 Task: Research  Airbnb accommodations for family-friendly trip to  Wisconsin Dells, Wisconsin.
Action: Mouse moved to (467, 62)
Screenshot: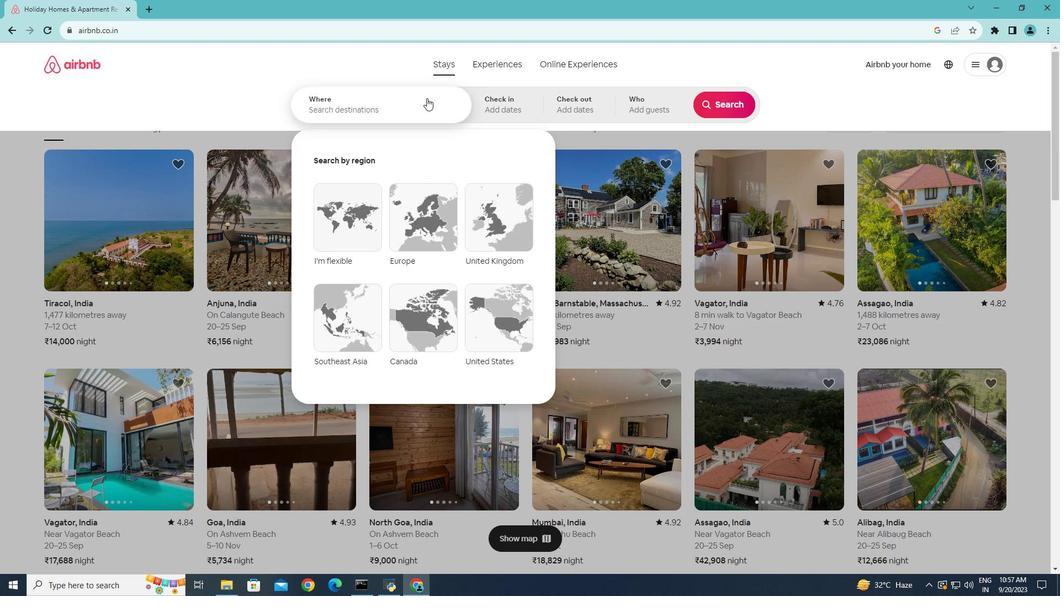 
Action: Mouse pressed left at (467, 62)
Screenshot: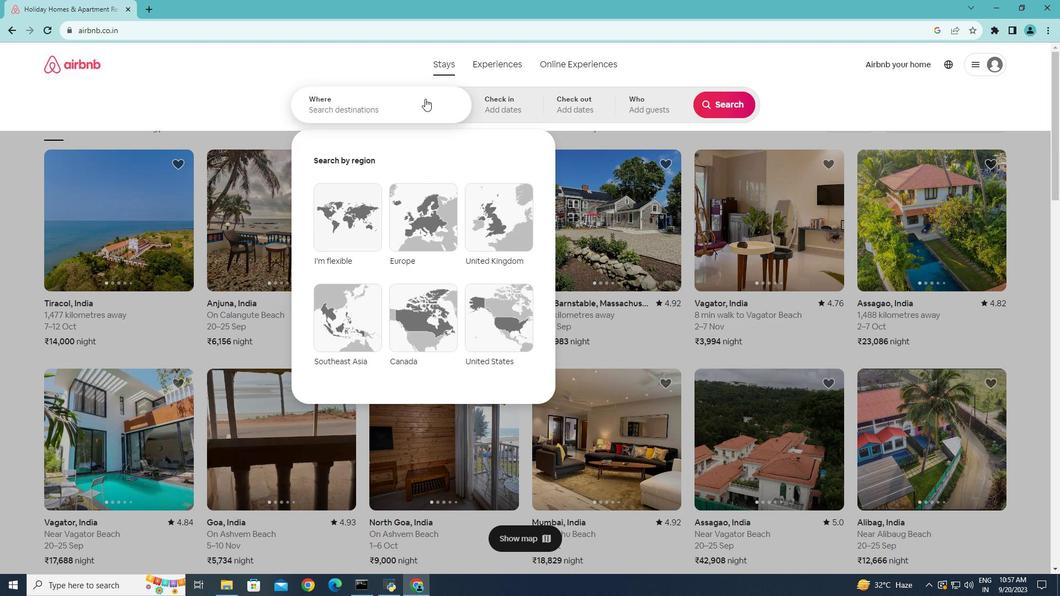 
Action: Mouse moved to (425, 98)
Screenshot: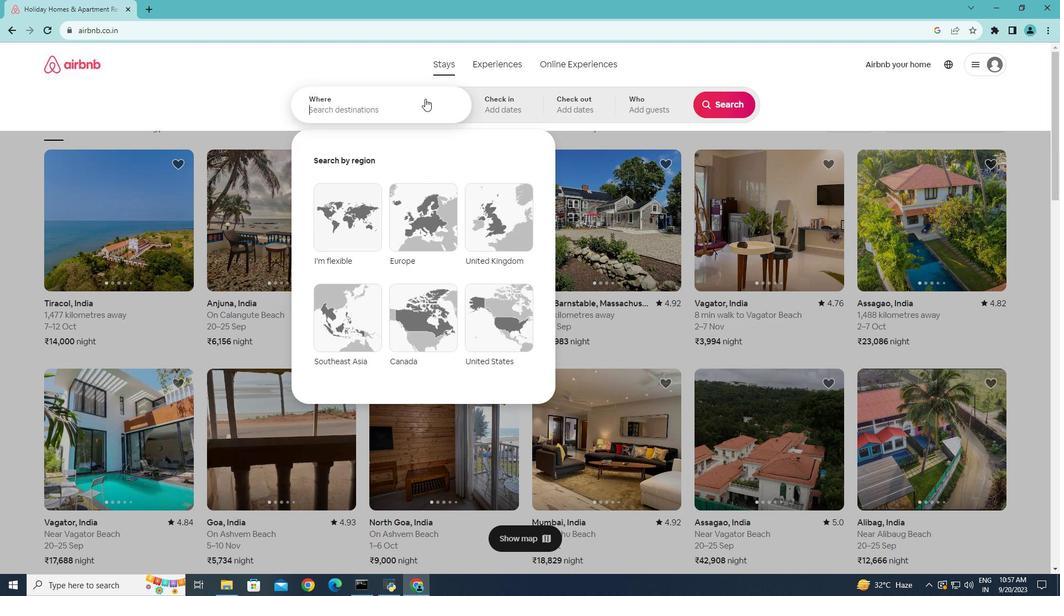 
Action: Mouse pressed left at (425, 98)
Screenshot: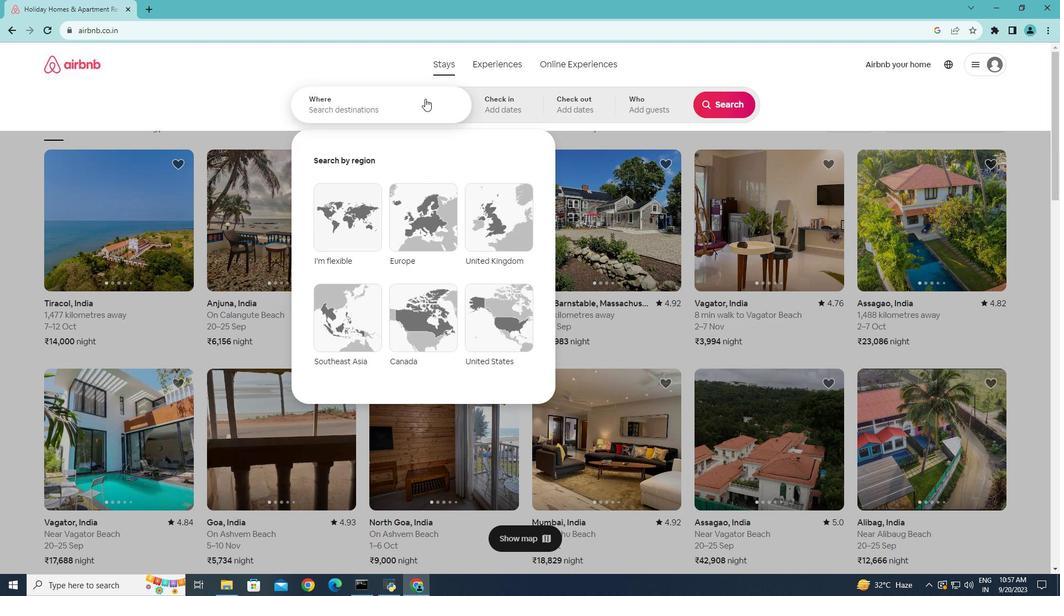 
Action: Key pressed <Key.caps_lock>W<Key.caps_lock>isconsins<Key.space><Key.caps_lock>D<Key.caps_lock>ells,<Key.space><Key.caps_lock>W<Key.caps_lock>isconsin
Screenshot: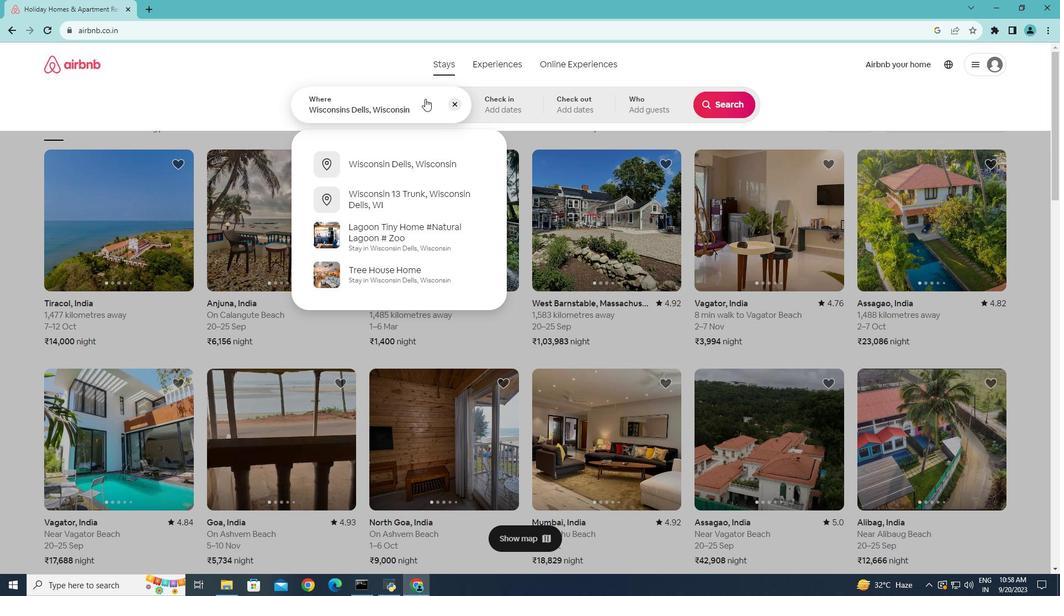 
Action: Mouse moved to (420, 162)
Screenshot: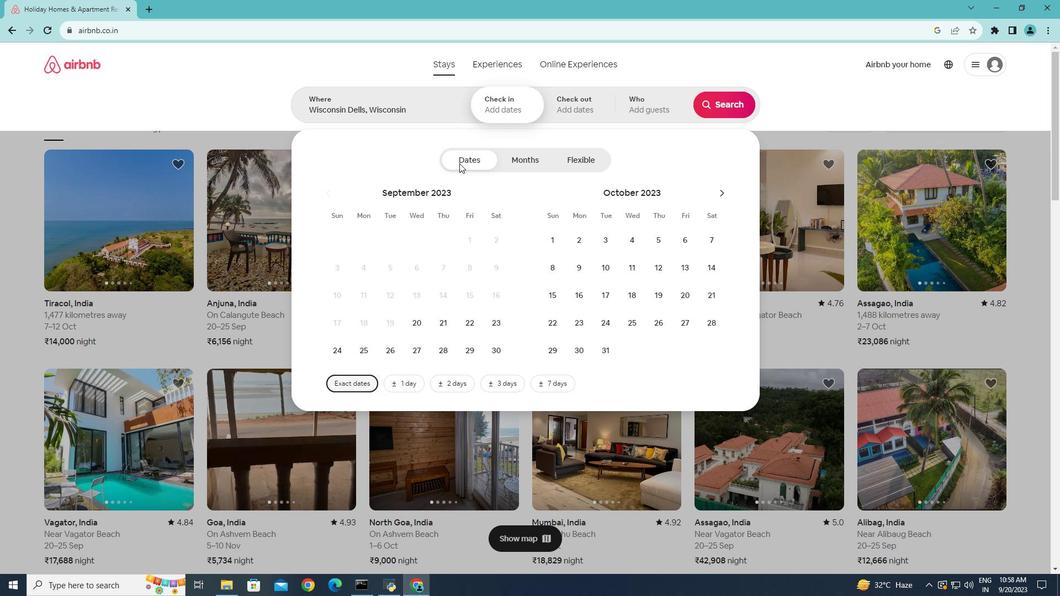 
Action: Mouse pressed left at (420, 162)
Screenshot: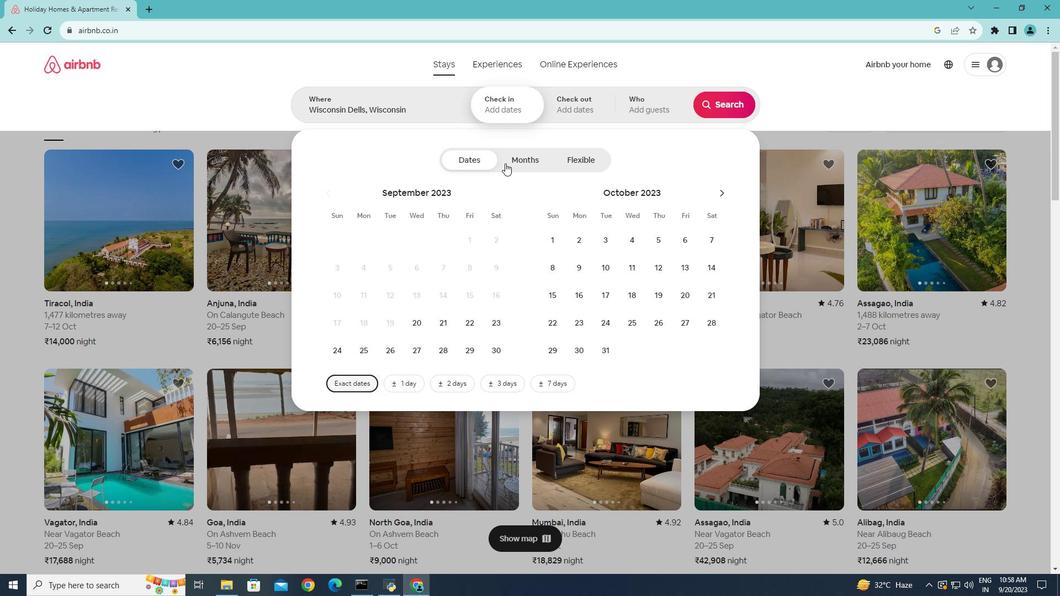 
Action: Mouse moved to (710, 99)
Screenshot: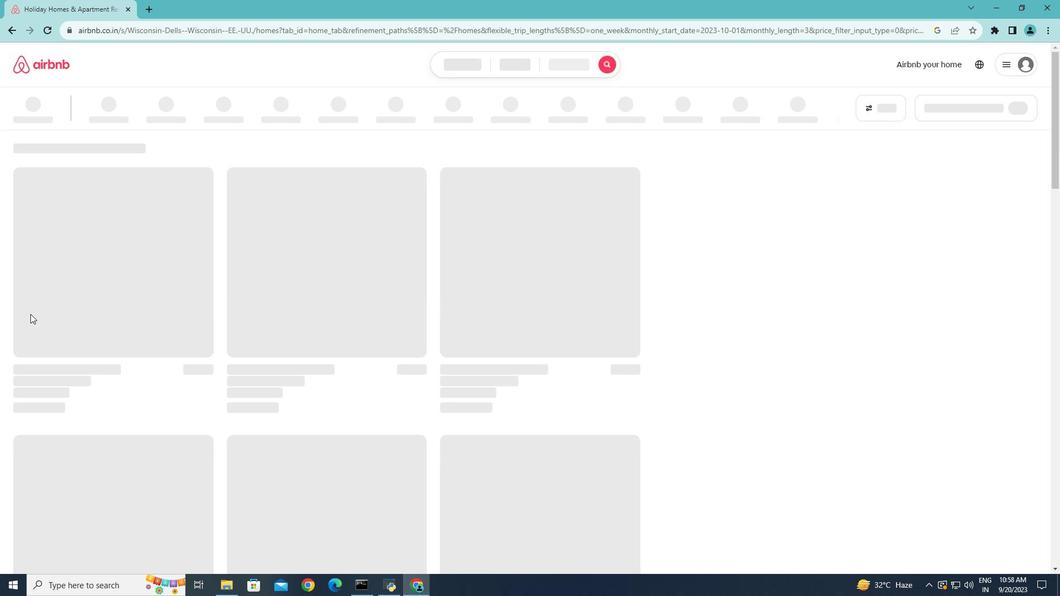 
Action: Mouse pressed left at (710, 99)
Screenshot: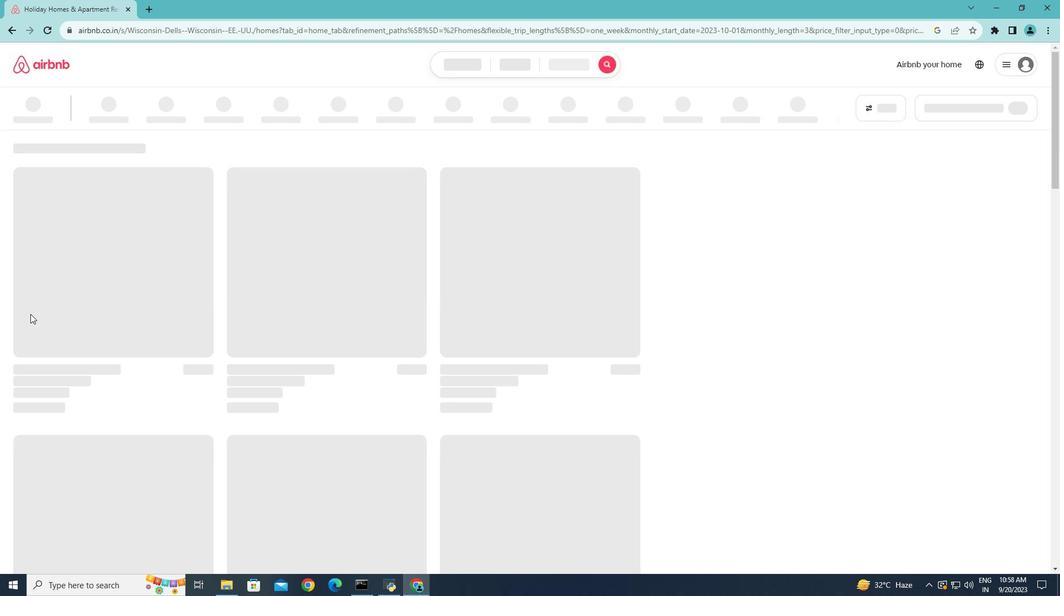 
Action: Mouse moved to (408, 204)
Screenshot: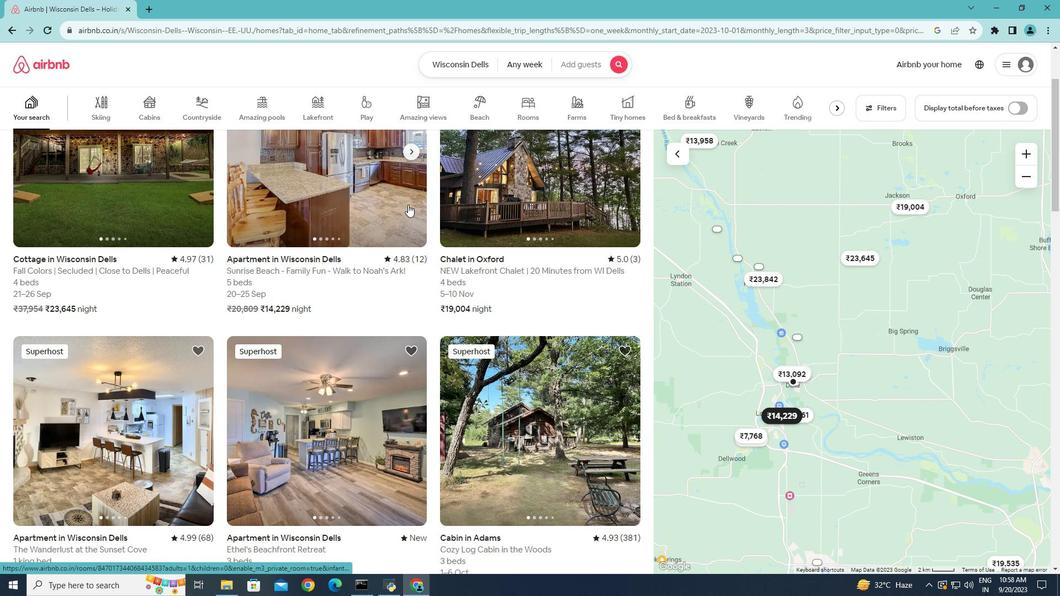
Action: Mouse scrolled (408, 204) with delta (0, 0)
Screenshot: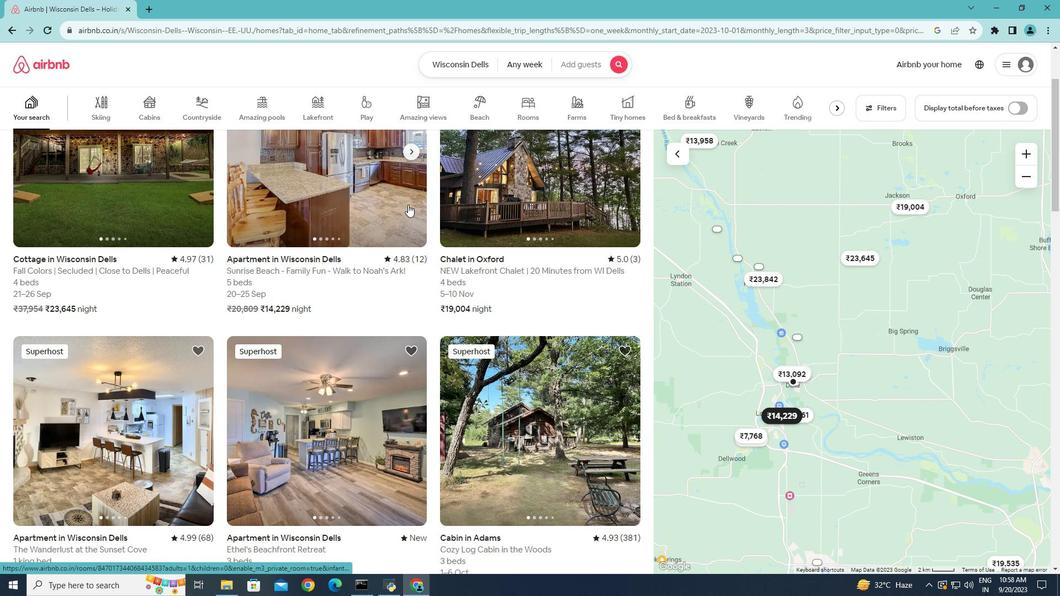 
Action: Mouse scrolled (408, 204) with delta (0, 0)
Screenshot: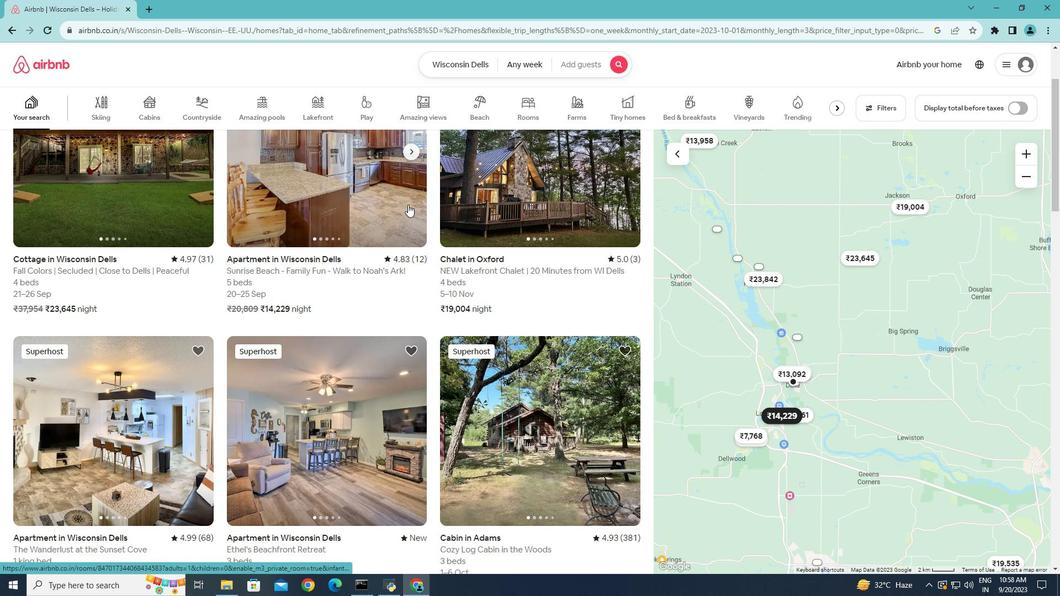 
Action: Mouse scrolled (408, 205) with delta (0, 0)
Screenshot: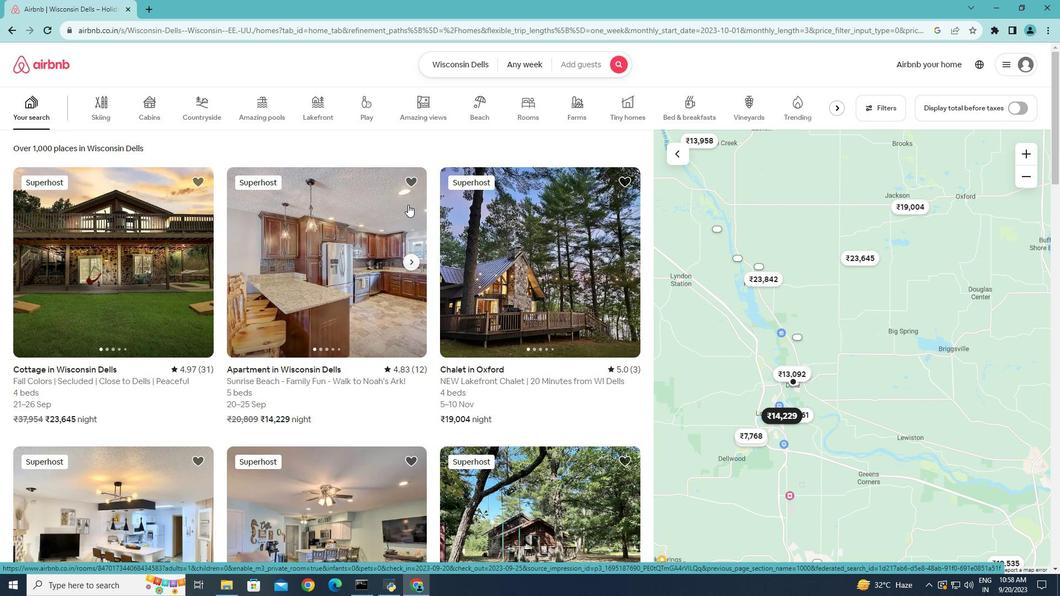 
Action: Mouse scrolled (408, 205) with delta (0, 0)
Screenshot: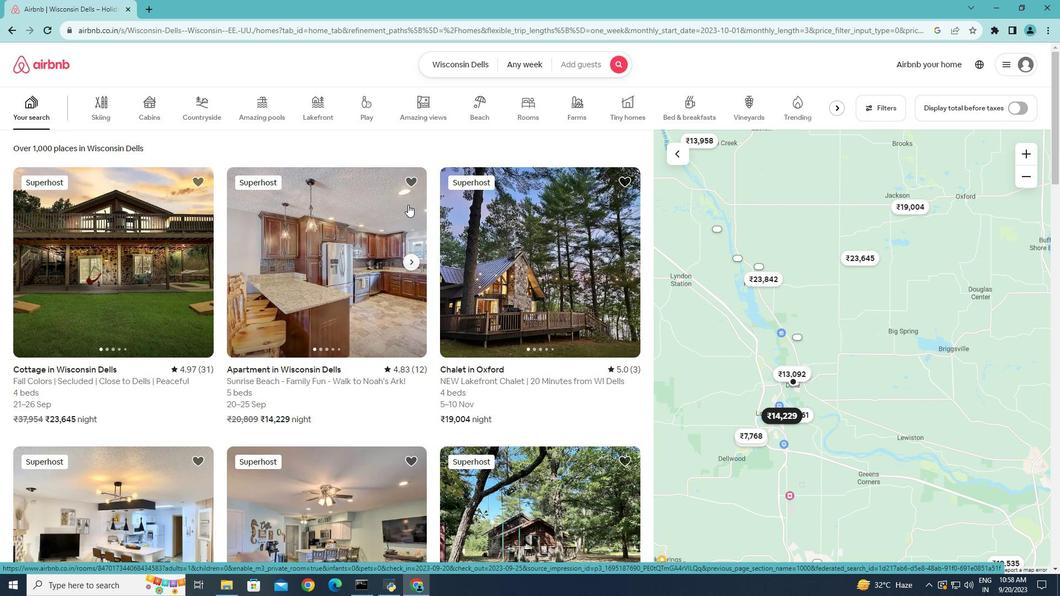 
Action: Mouse moved to (492, 345)
Screenshot: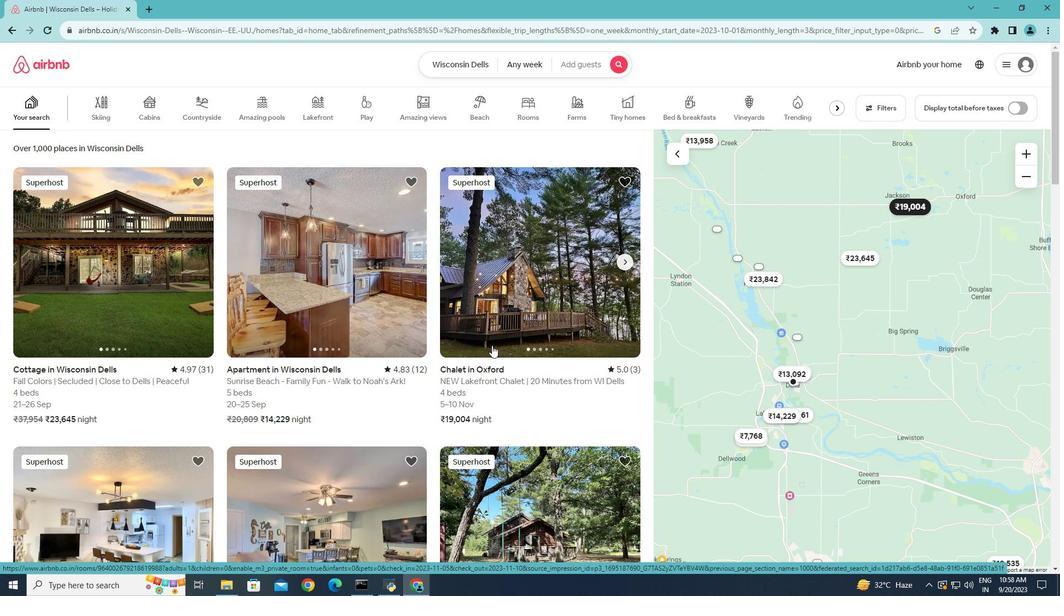 
Action: Mouse scrolled (492, 345) with delta (0, 0)
Screenshot: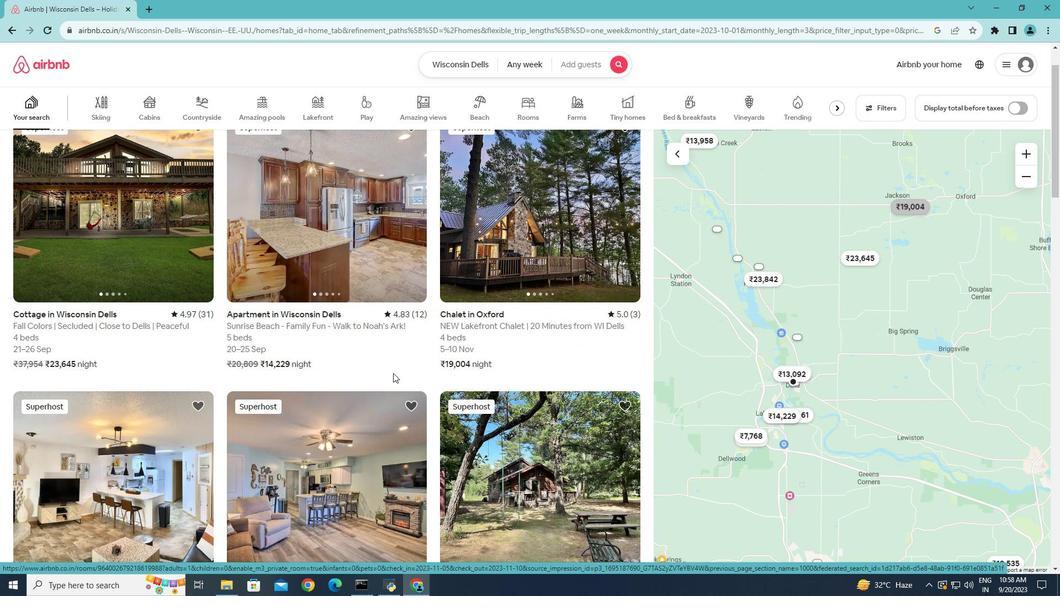 
Action: Mouse moved to (478, 366)
Screenshot: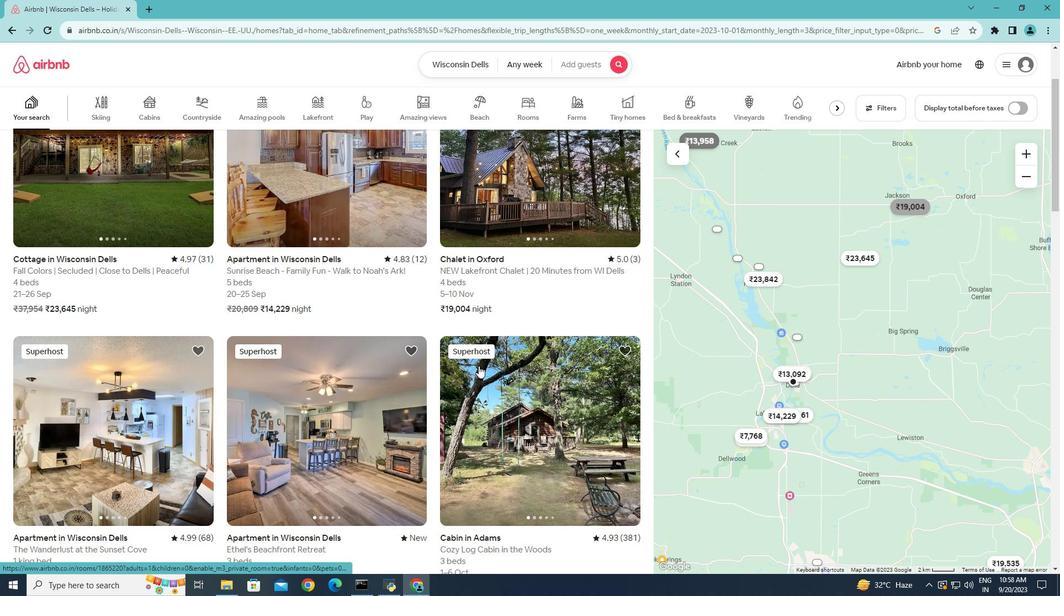 
Action: Mouse scrolled (478, 365) with delta (0, 0)
Screenshot: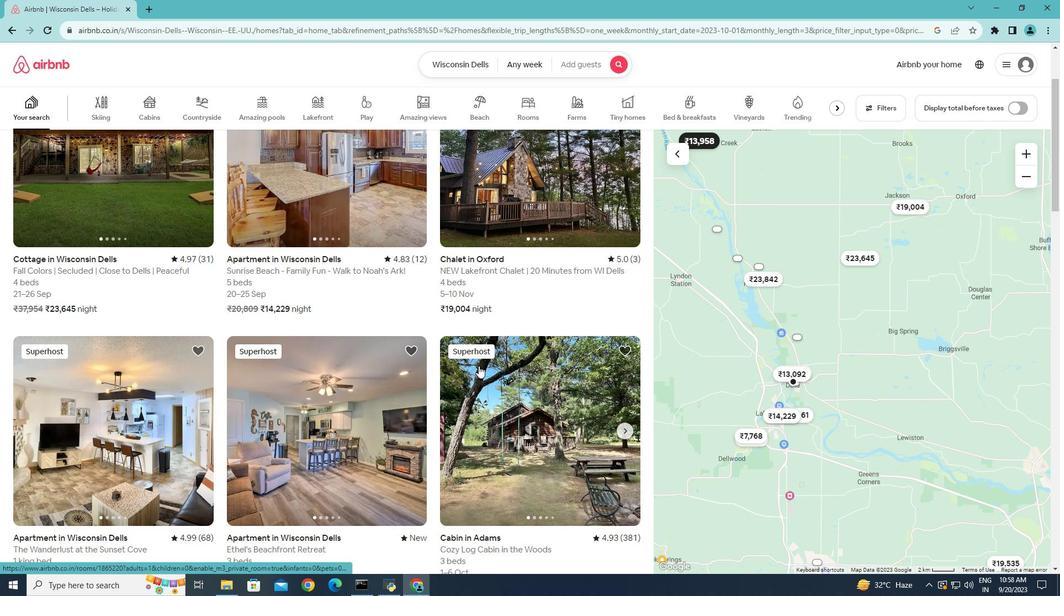 
Action: Mouse scrolled (478, 365) with delta (0, 0)
Screenshot: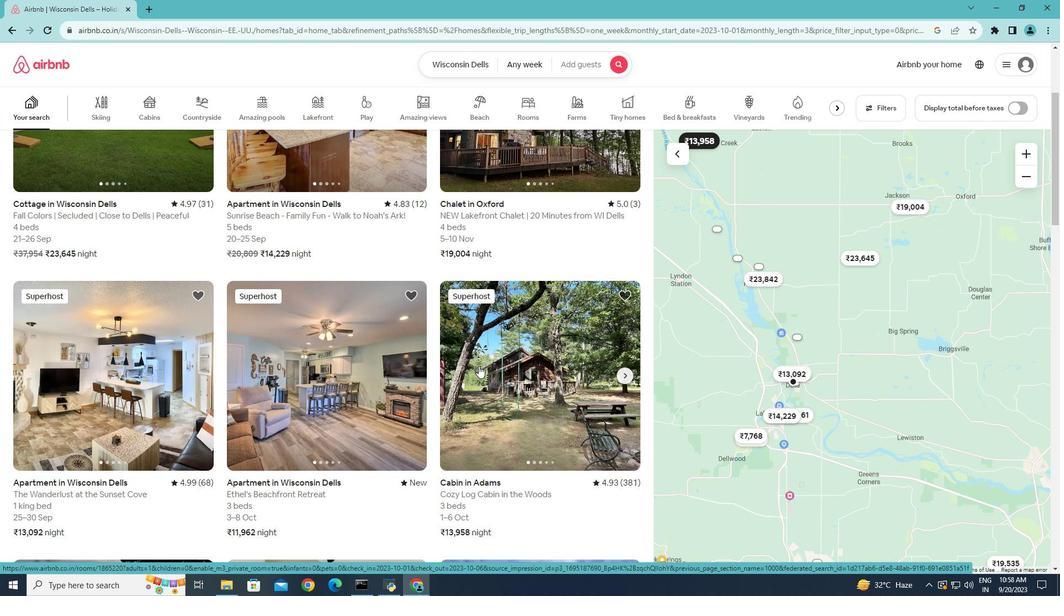 
Action: Mouse scrolled (478, 365) with delta (0, 0)
Screenshot: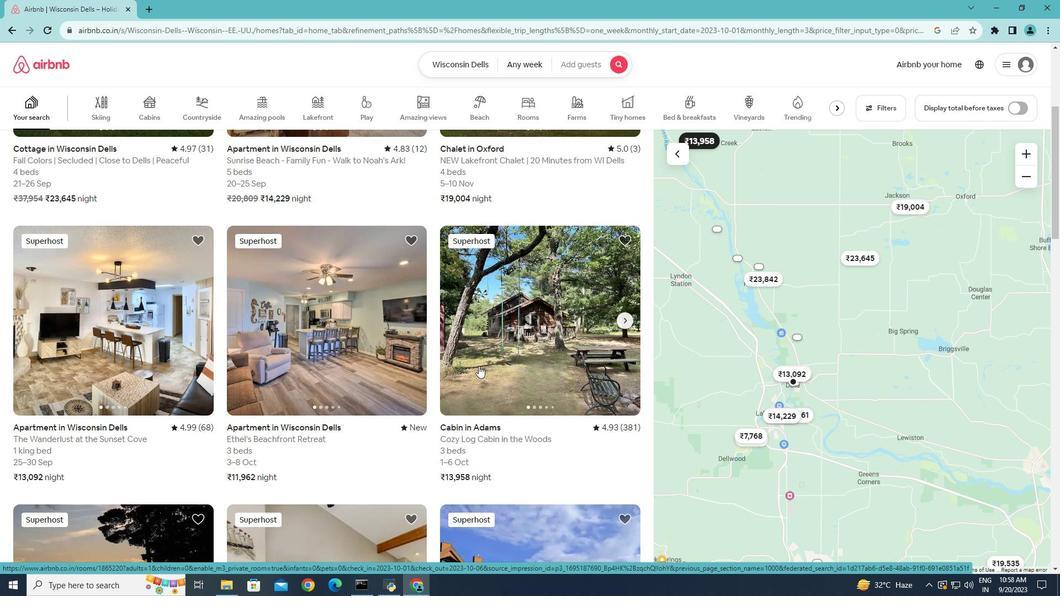 
Action: Mouse scrolled (478, 365) with delta (0, 0)
Screenshot: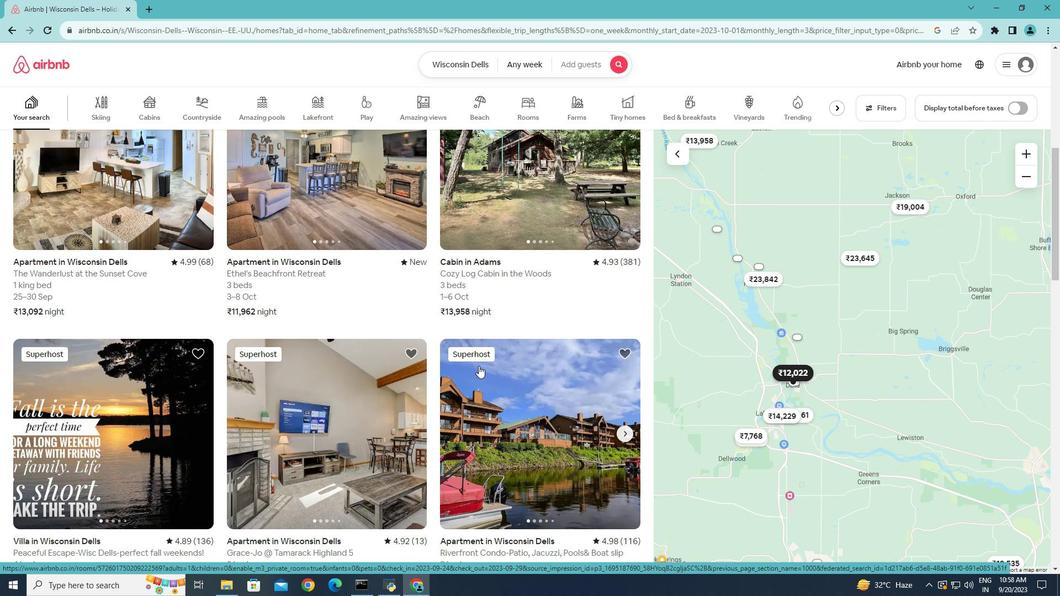 
Action: Mouse scrolled (478, 365) with delta (0, 0)
Screenshot: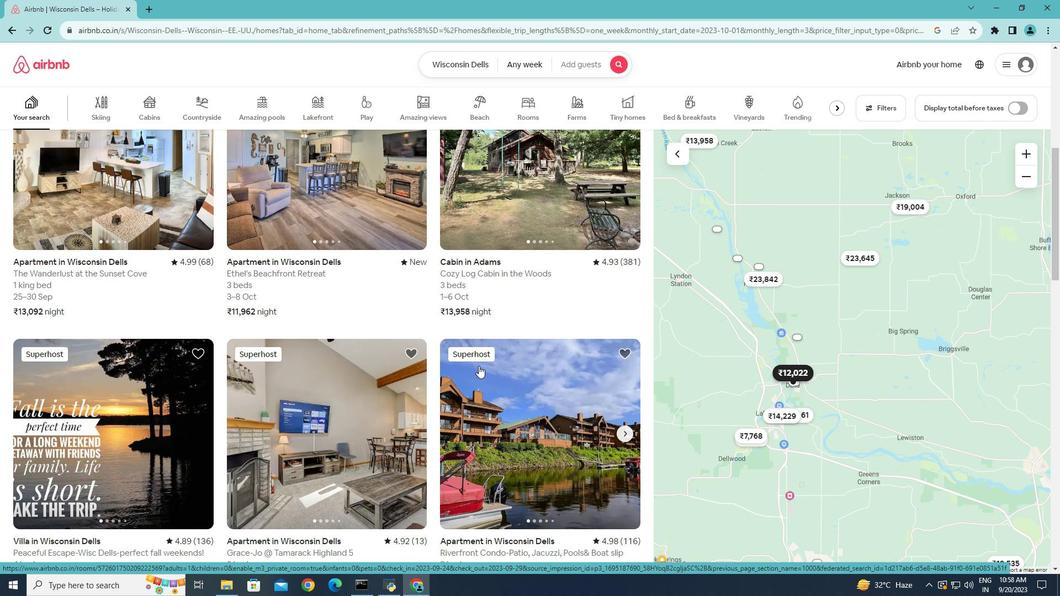 
Action: Mouse scrolled (478, 365) with delta (0, 0)
Screenshot: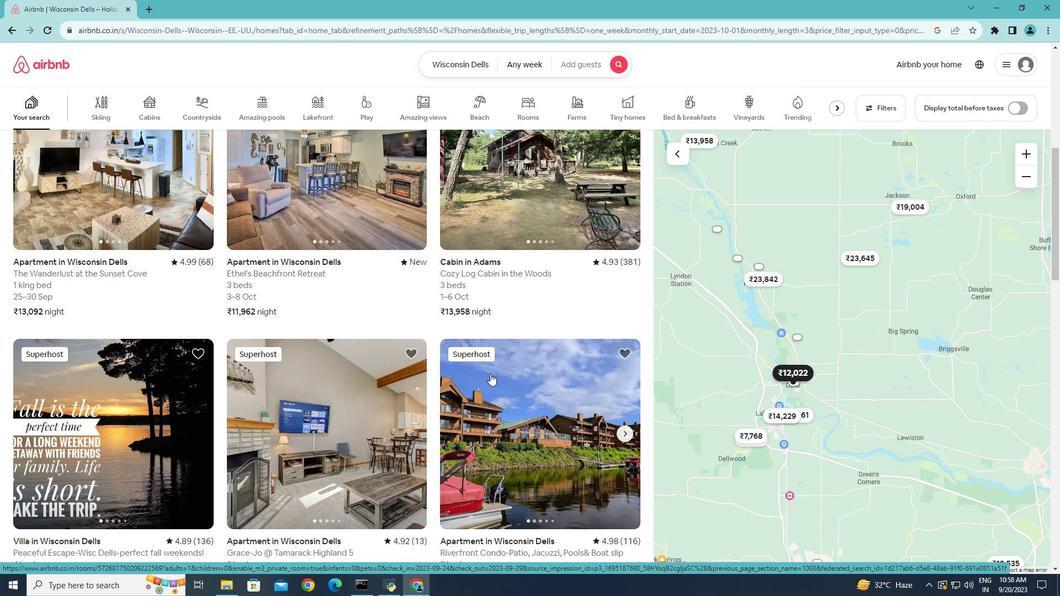 
Action: Mouse moved to (516, 393)
Screenshot: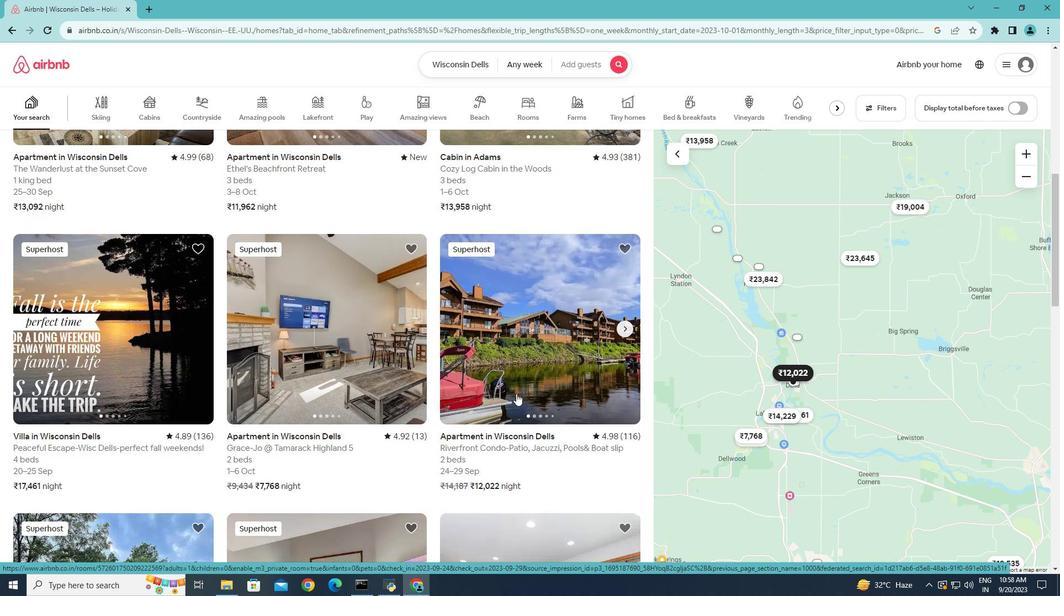 
Action: Mouse scrolled (516, 393) with delta (0, 0)
Screenshot: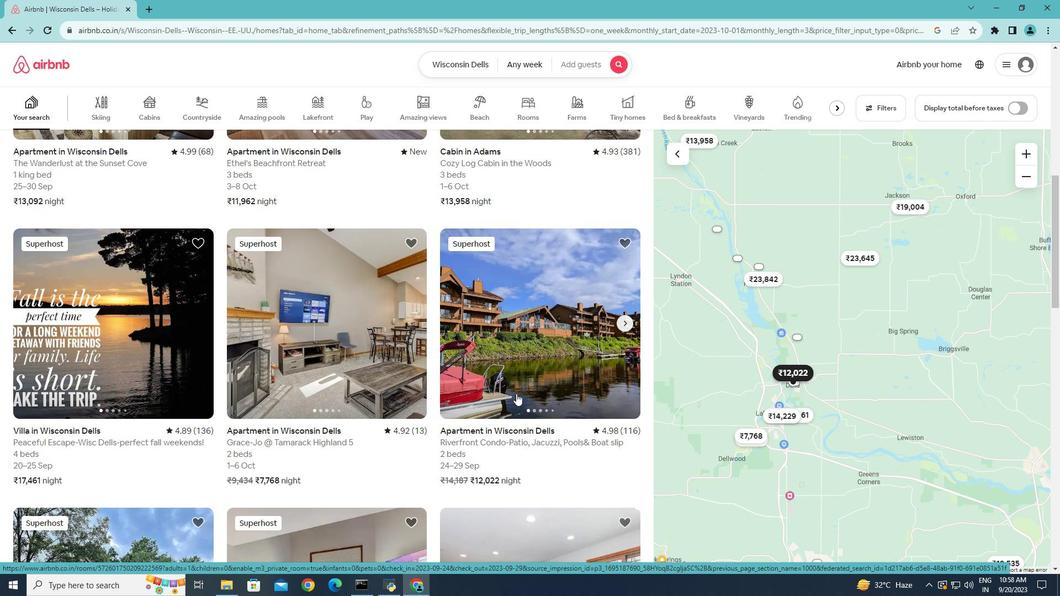 
Action: Mouse scrolled (516, 393) with delta (0, 0)
Screenshot: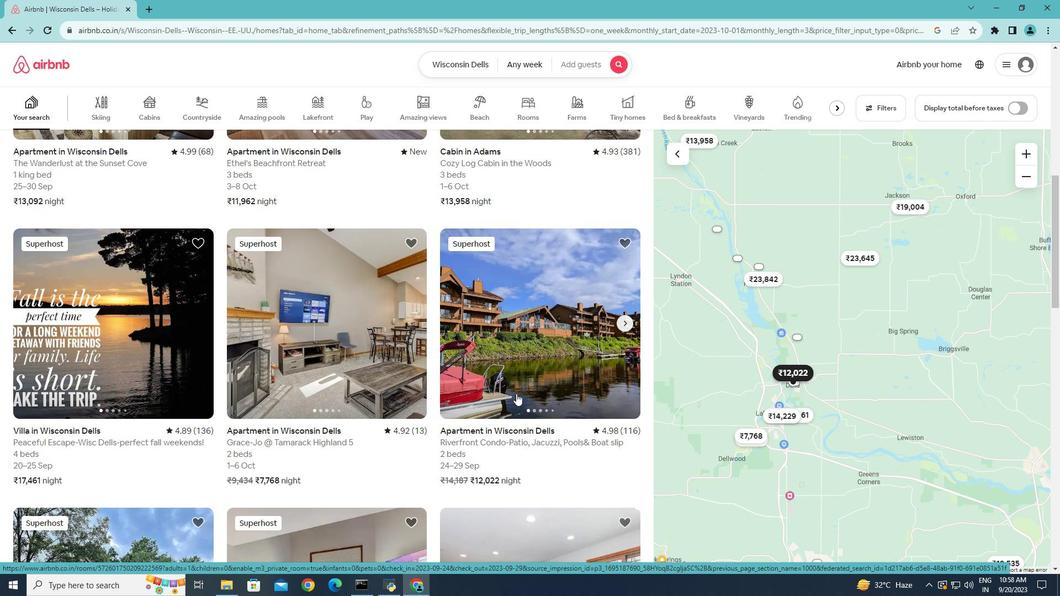 
Action: Mouse moved to (515, 362)
Screenshot: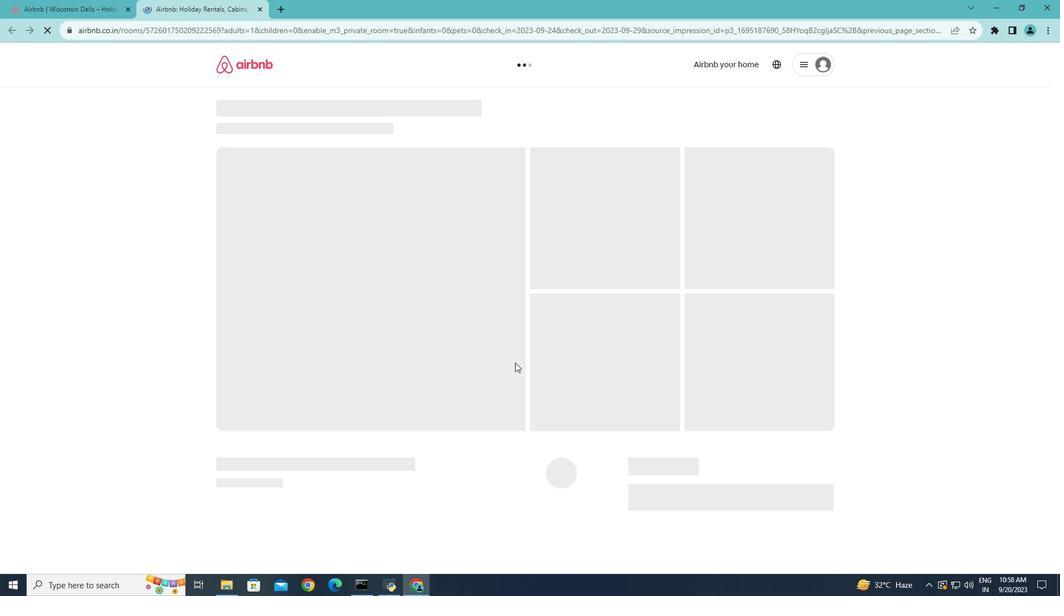 
Action: Mouse pressed left at (515, 362)
Screenshot: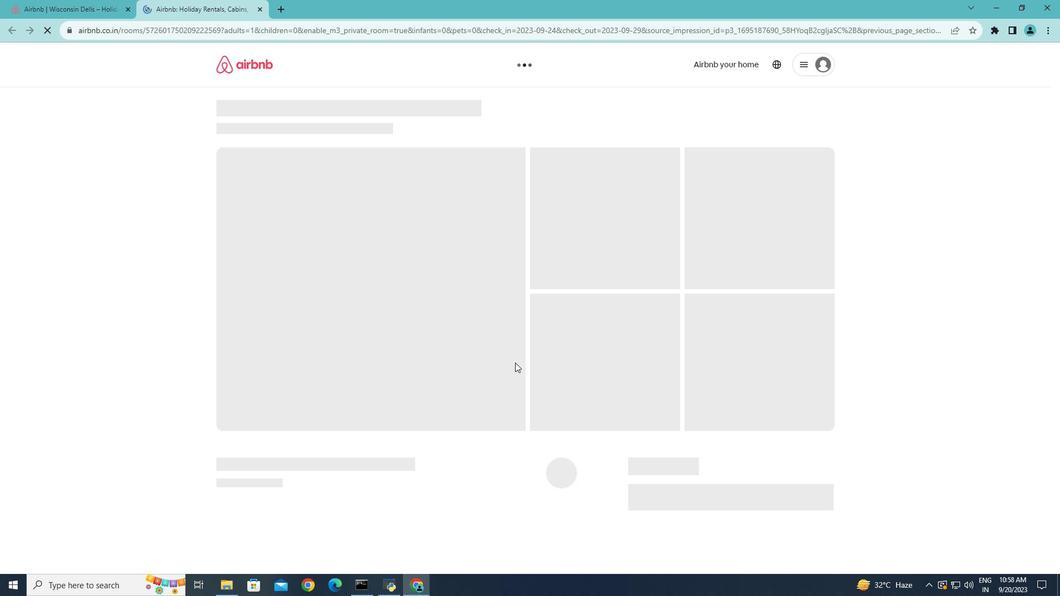 
Action: Mouse moved to (403, 279)
Screenshot: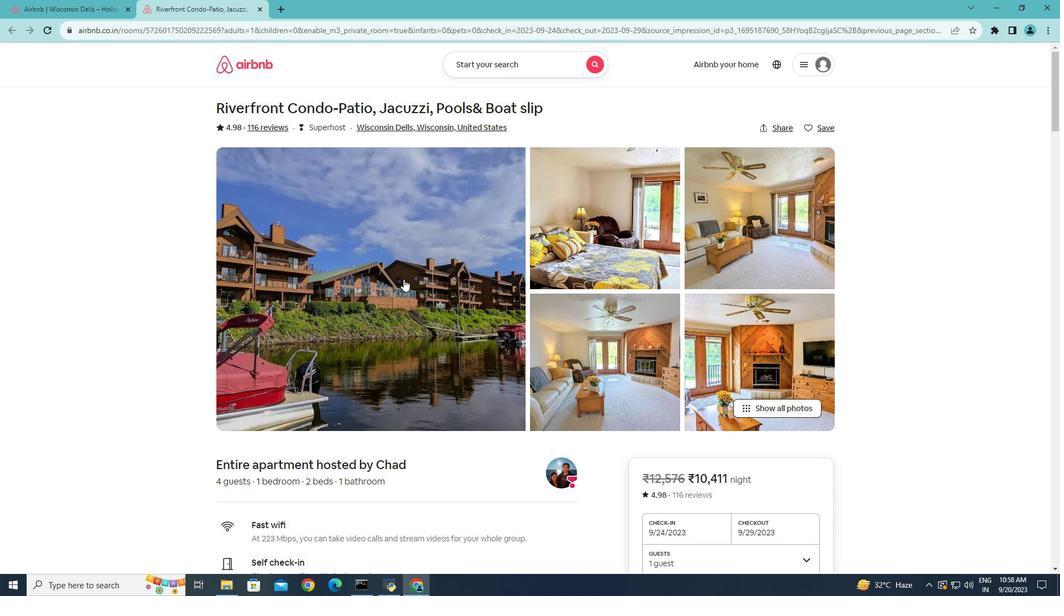 
Action: Mouse pressed left at (403, 279)
Screenshot: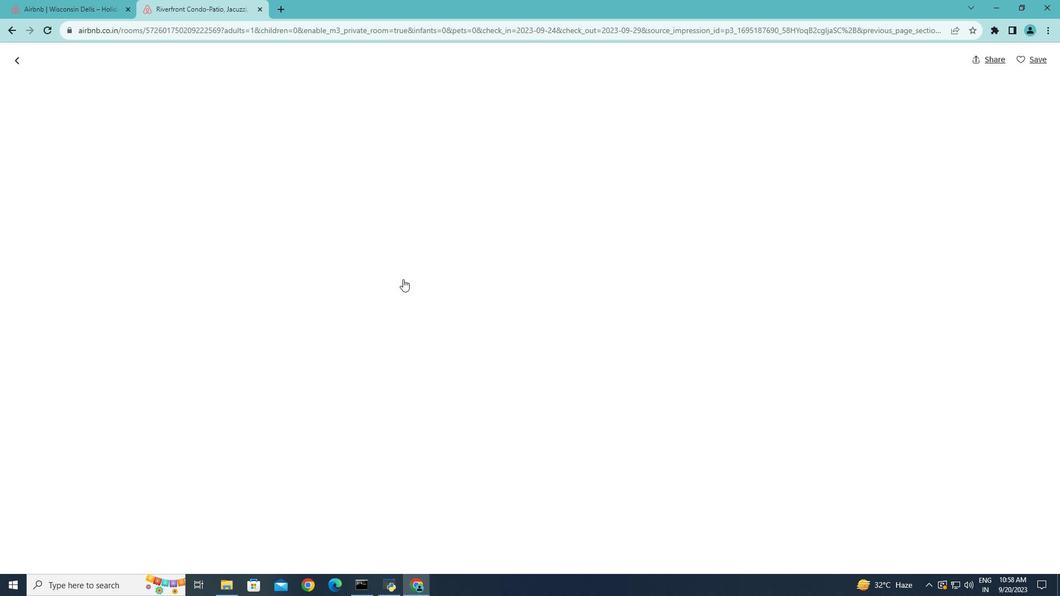 
Action: Mouse moved to (515, 280)
Screenshot: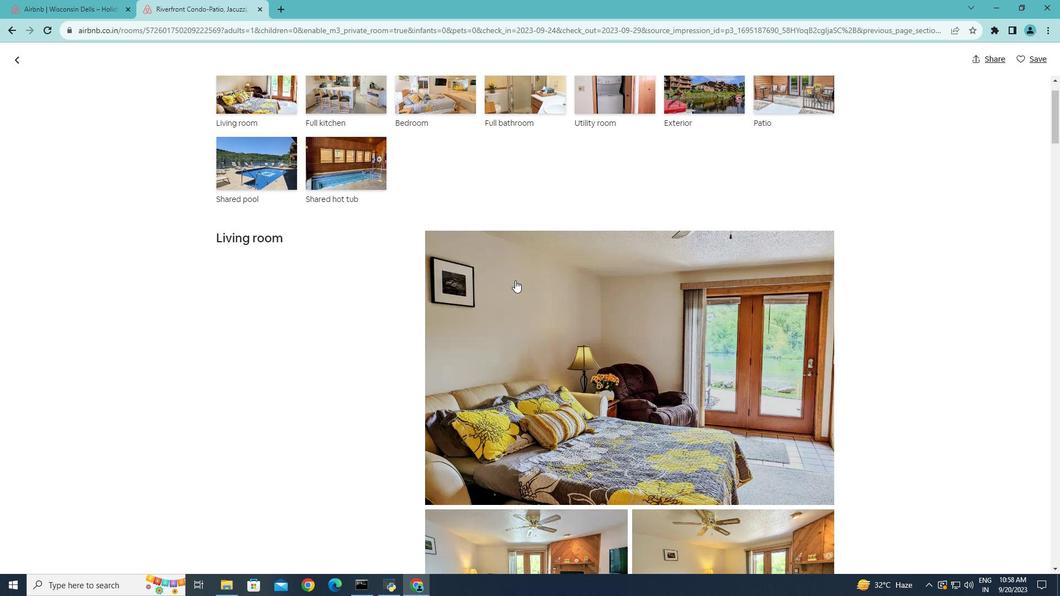 
Action: Mouse scrolled (515, 280) with delta (0, 0)
Screenshot: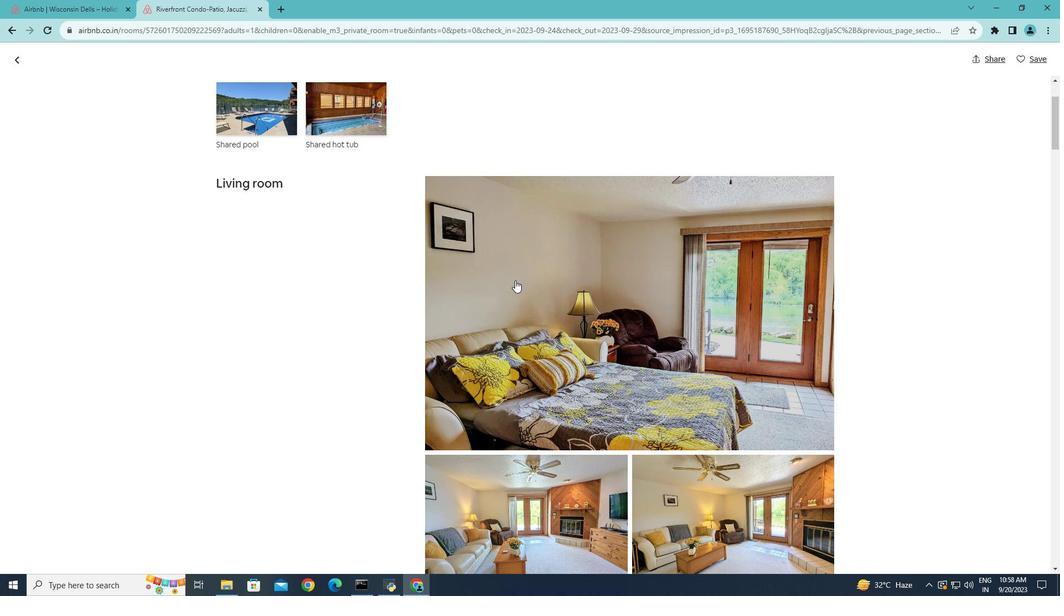 
Action: Mouse scrolled (515, 280) with delta (0, 0)
Screenshot: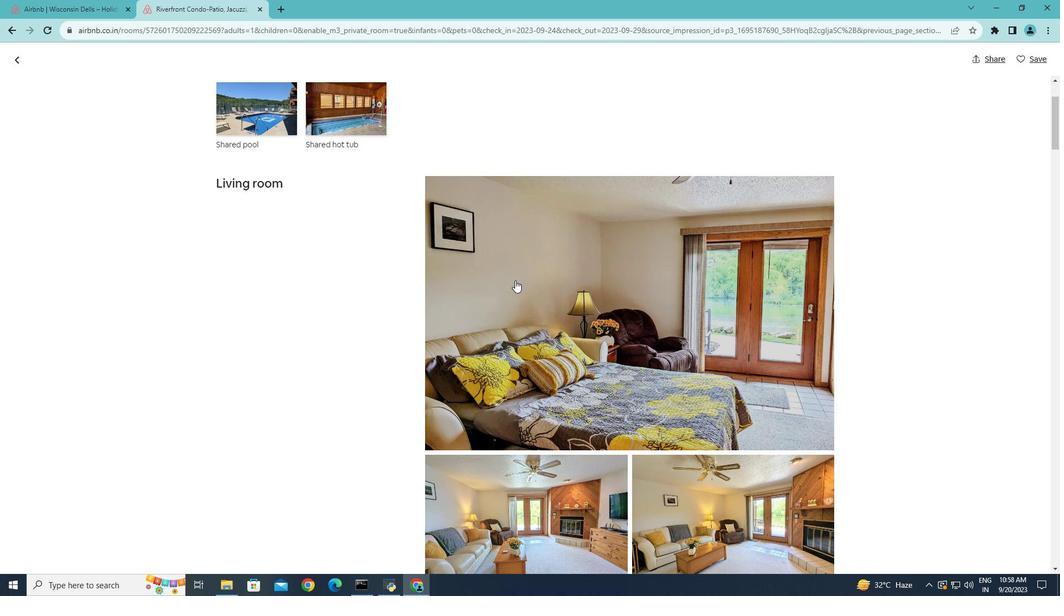 
Action: Mouse scrolled (515, 280) with delta (0, 0)
Screenshot: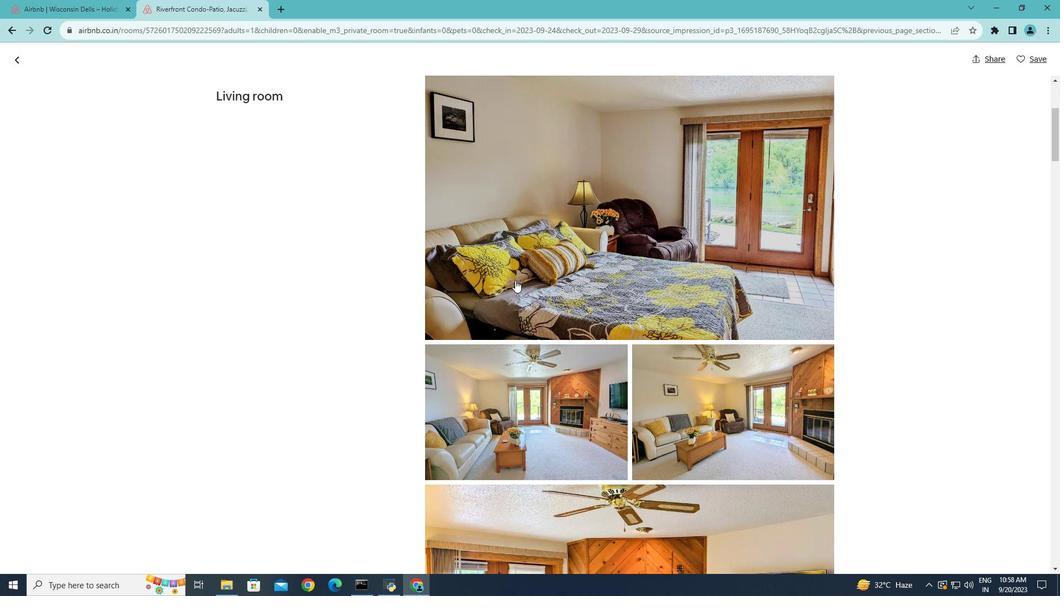 
Action: Mouse scrolled (515, 280) with delta (0, 0)
Screenshot: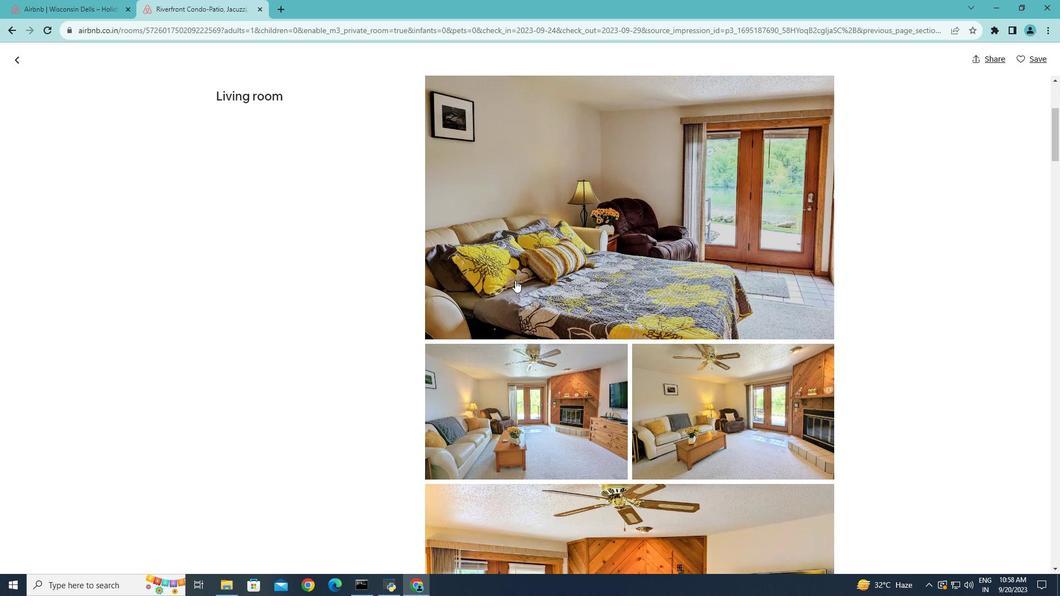 
Action: Mouse scrolled (515, 280) with delta (0, 0)
Screenshot: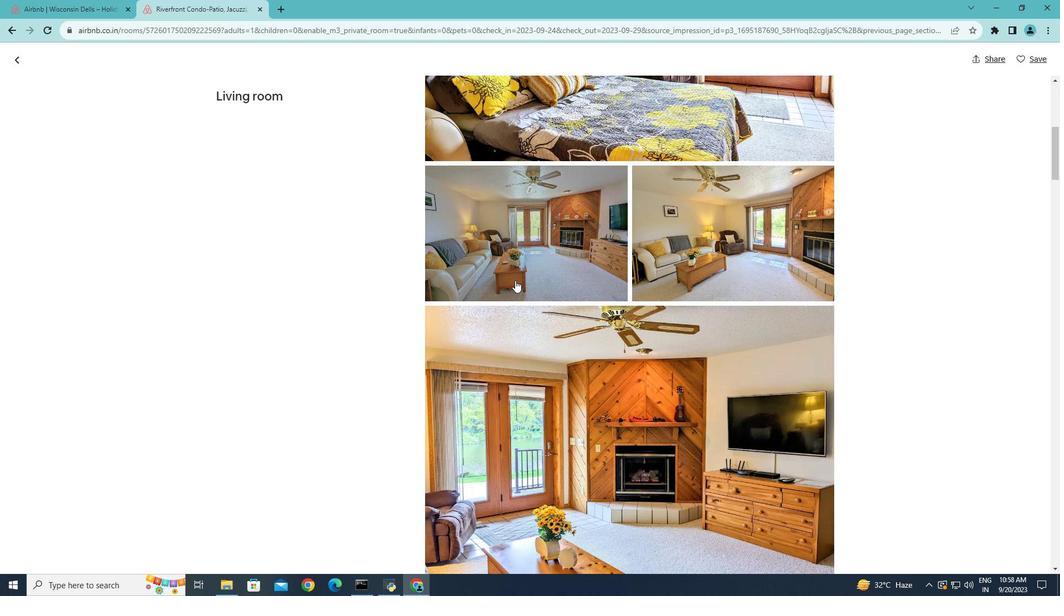 
Action: Mouse scrolled (515, 280) with delta (0, 0)
Screenshot: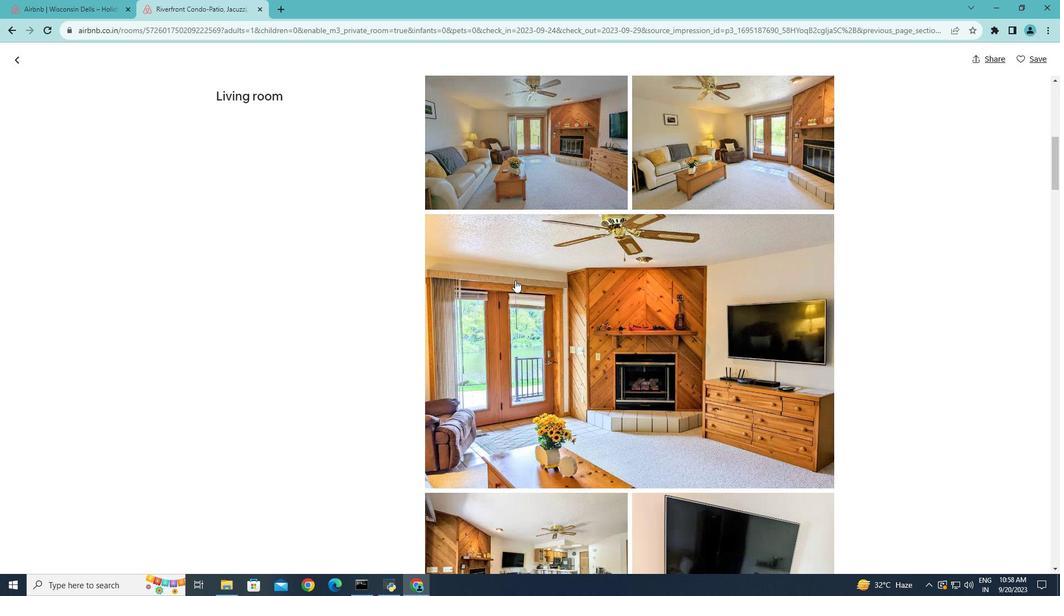 
Action: Mouse scrolled (515, 280) with delta (0, 0)
Screenshot: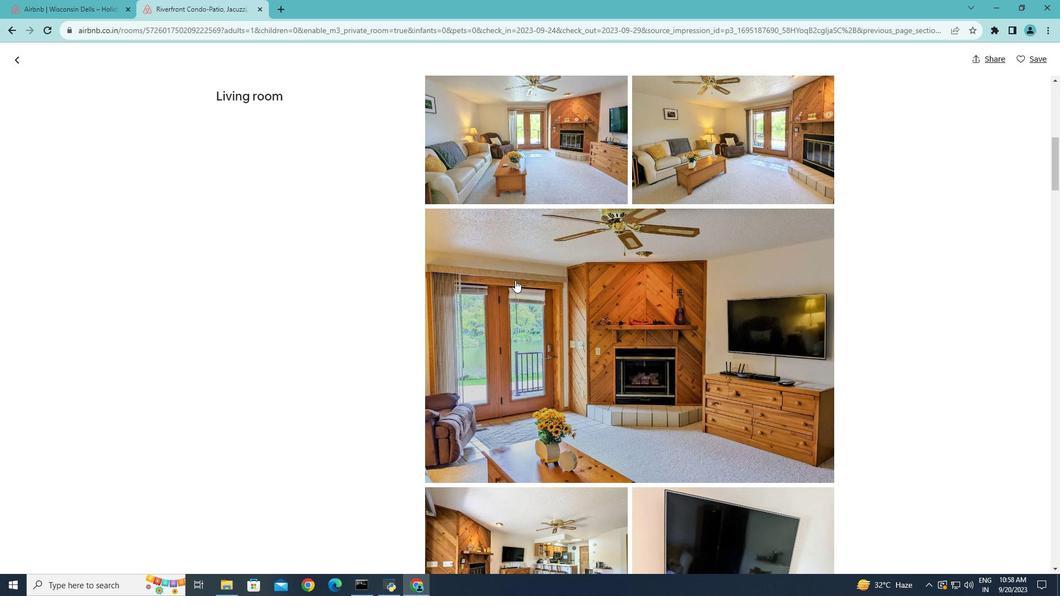 
Action: Mouse scrolled (515, 280) with delta (0, 0)
Screenshot: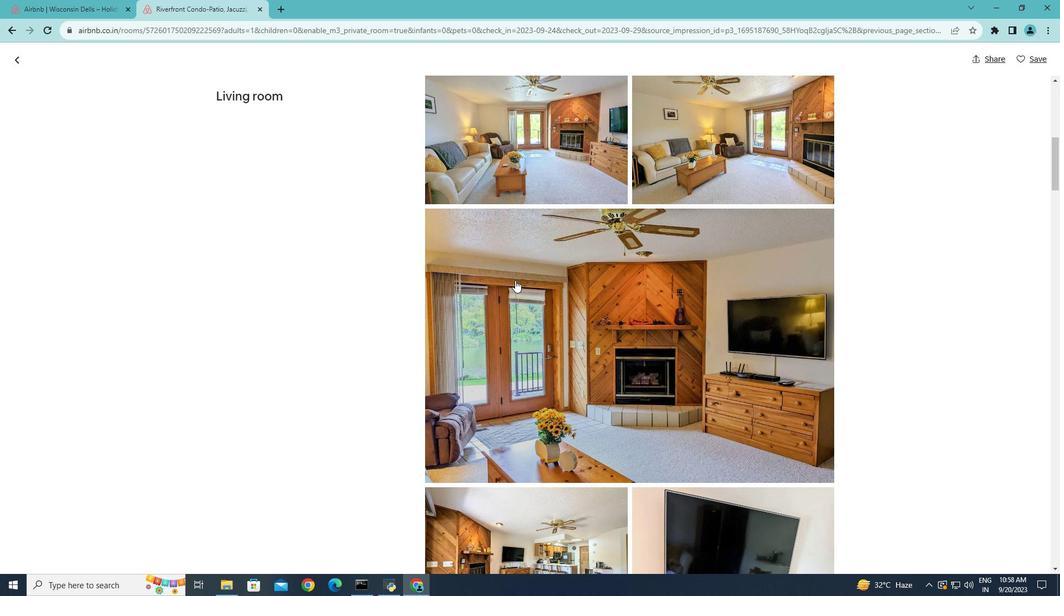
Action: Mouse scrolled (515, 280) with delta (0, 0)
Screenshot: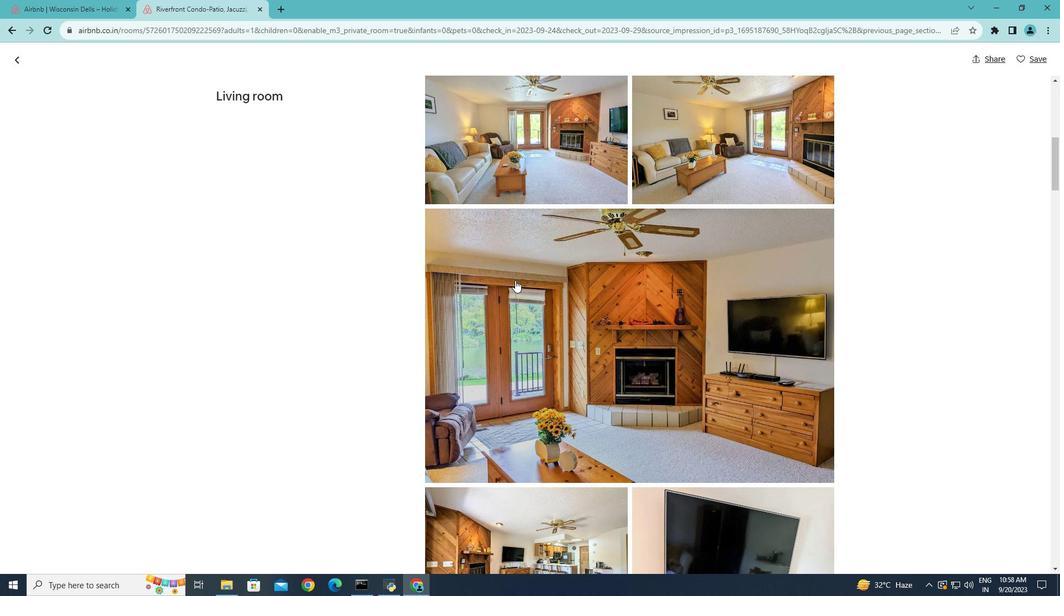 
Action: Mouse scrolled (515, 280) with delta (0, 0)
Screenshot: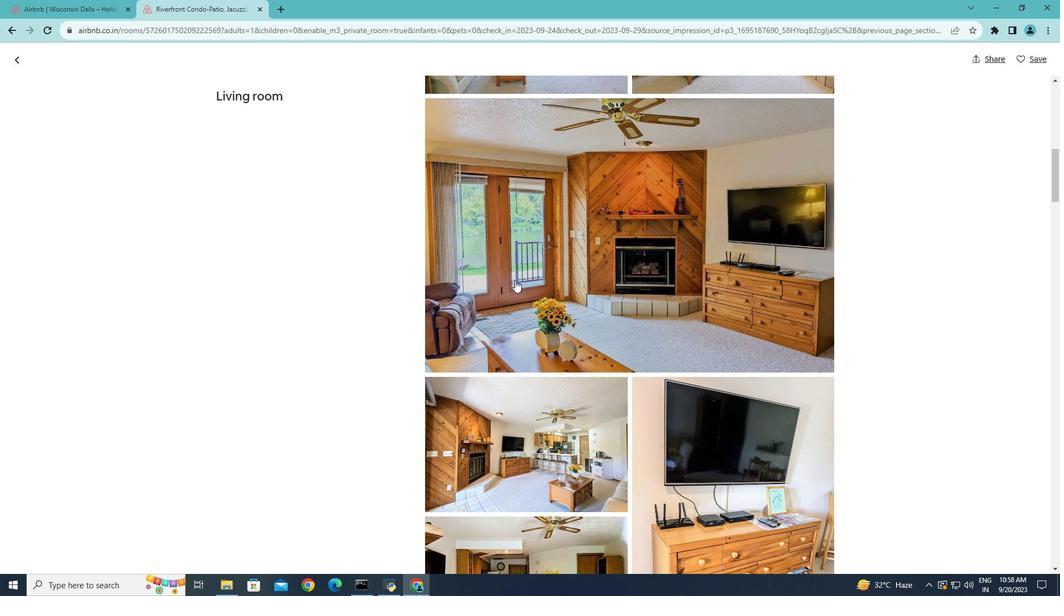 
Action: Mouse scrolled (515, 280) with delta (0, 0)
Screenshot: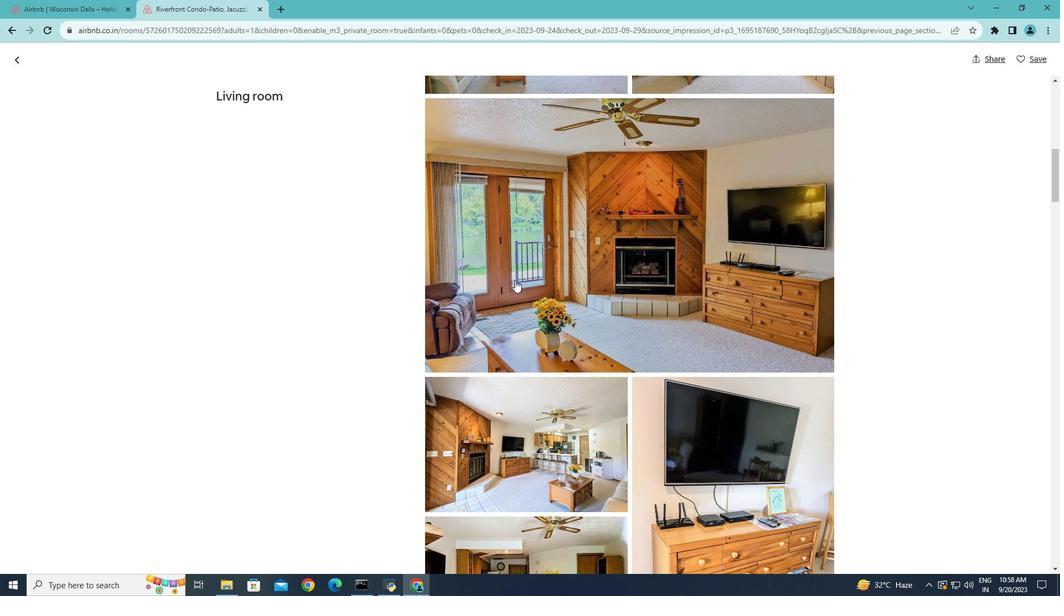 
Action: Mouse scrolled (515, 280) with delta (0, 0)
Screenshot: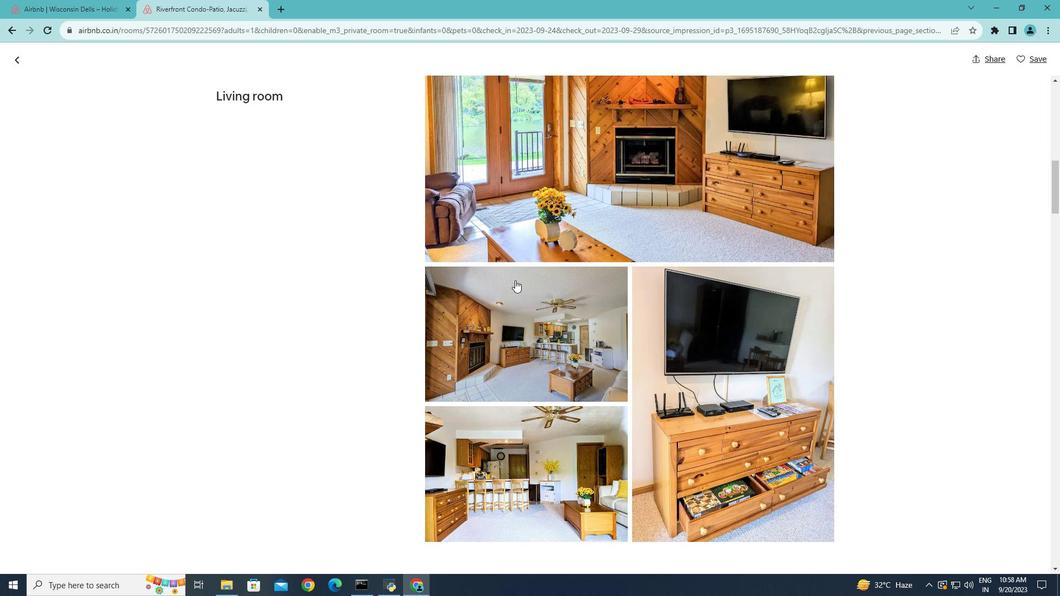 
Action: Mouse scrolled (515, 280) with delta (0, 0)
Screenshot: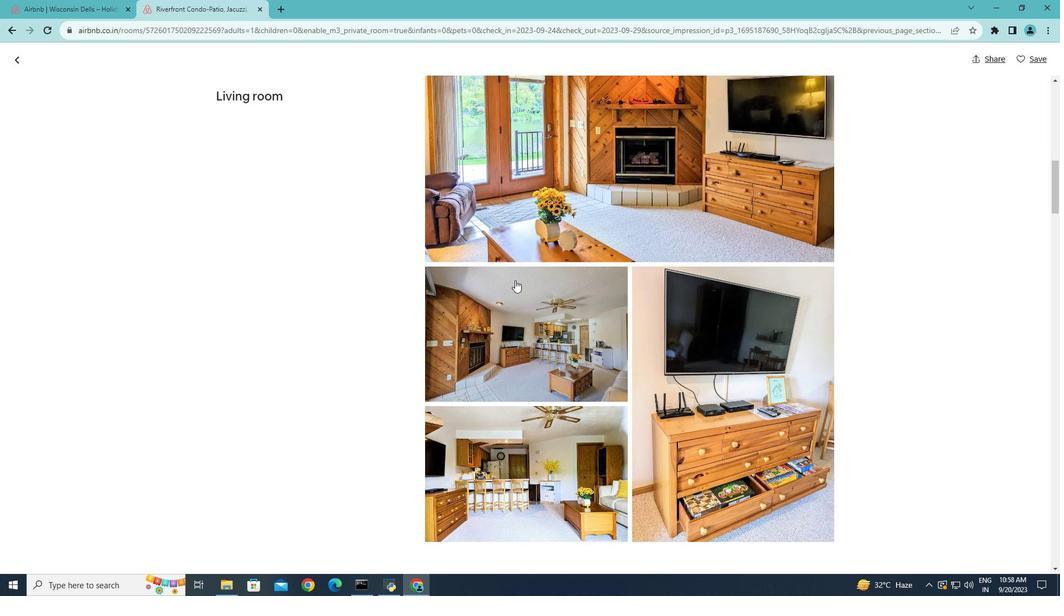 
Action: Mouse scrolled (515, 280) with delta (0, 0)
Screenshot: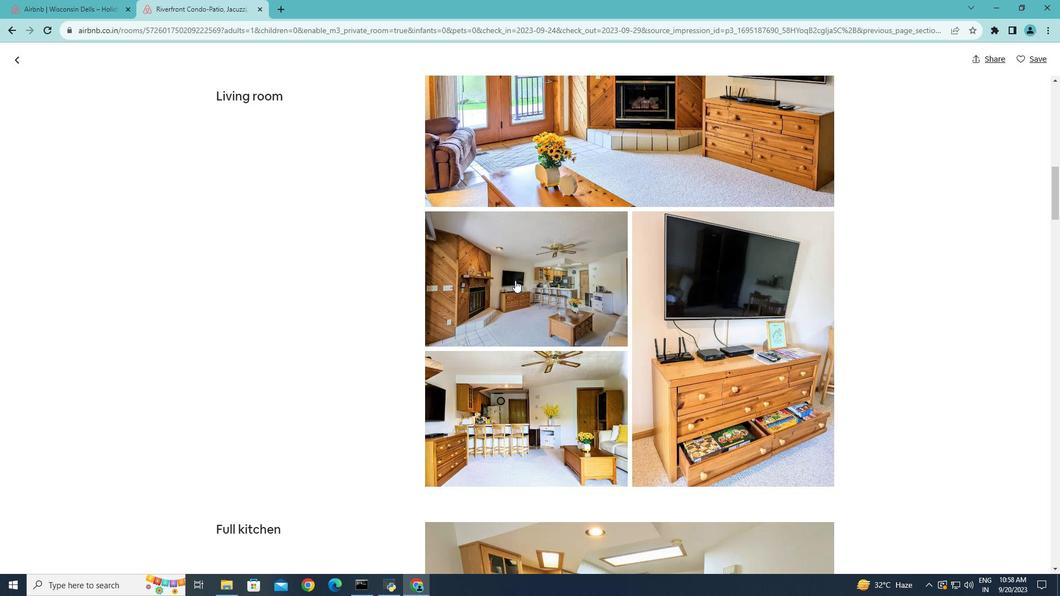 
Action: Mouse scrolled (515, 280) with delta (0, 0)
Screenshot: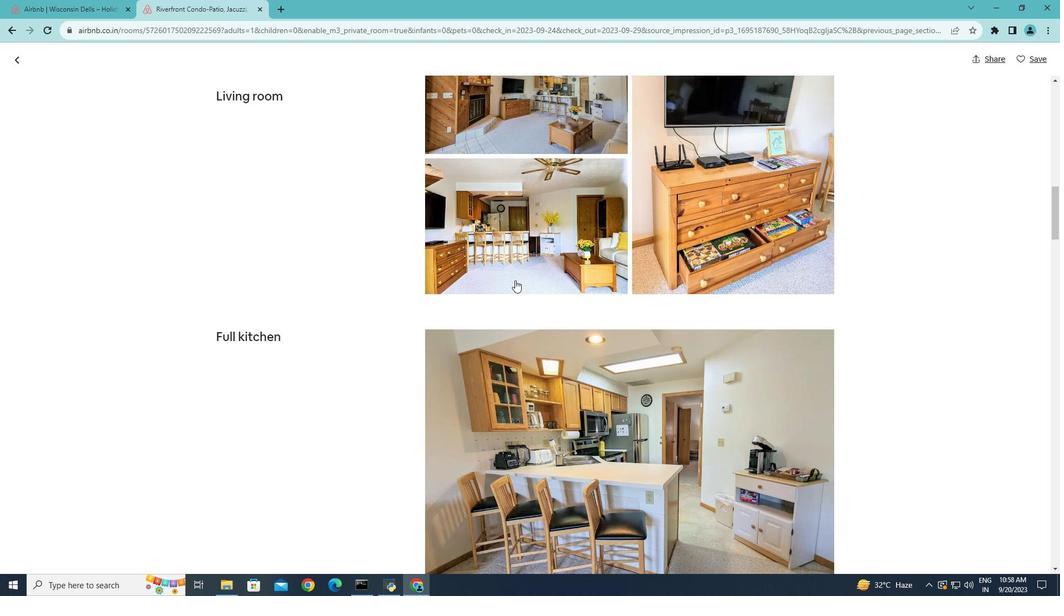 
Action: Mouse scrolled (515, 280) with delta (0, 0)
Screenshot: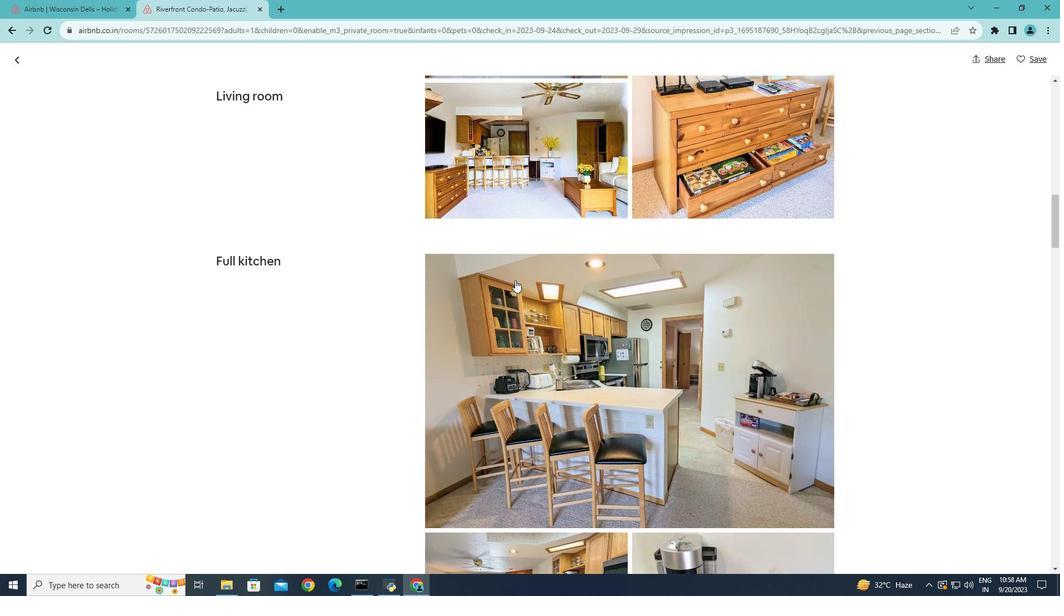 
Action: Mouse scrolled (515, 280) with delta (0, 0)
Screenshot: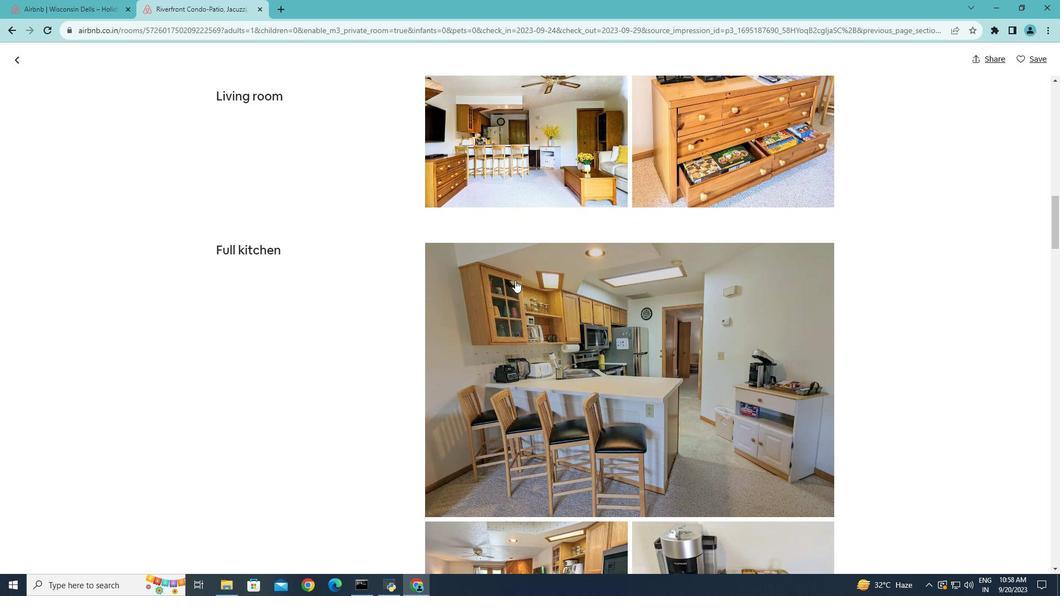 
Action: Mouse scrolled (515, 280) with delta (0, 0)
Screenshot: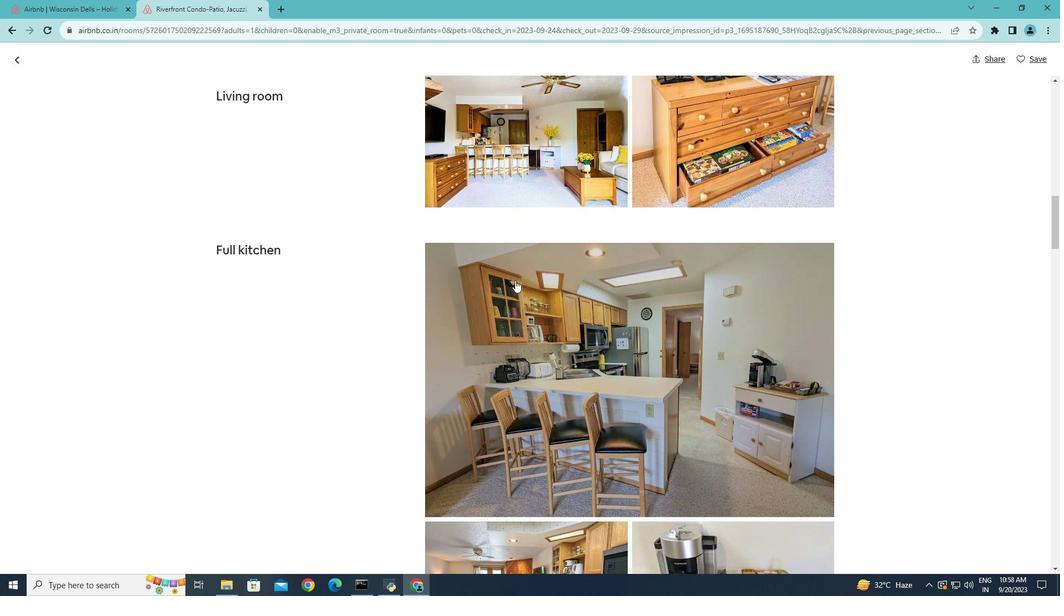 
Action: Mouse scrolled (515, 280) with delta (0, 0)
Screenshot: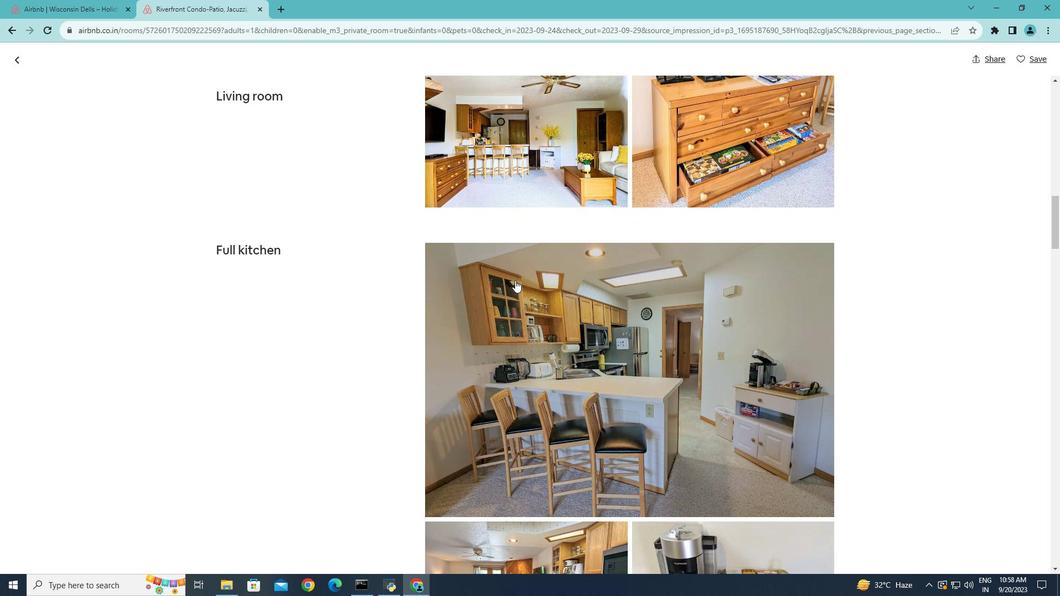 
Action: Mouse scrolled (515, 280) with delta (0, 0)
Screenshot: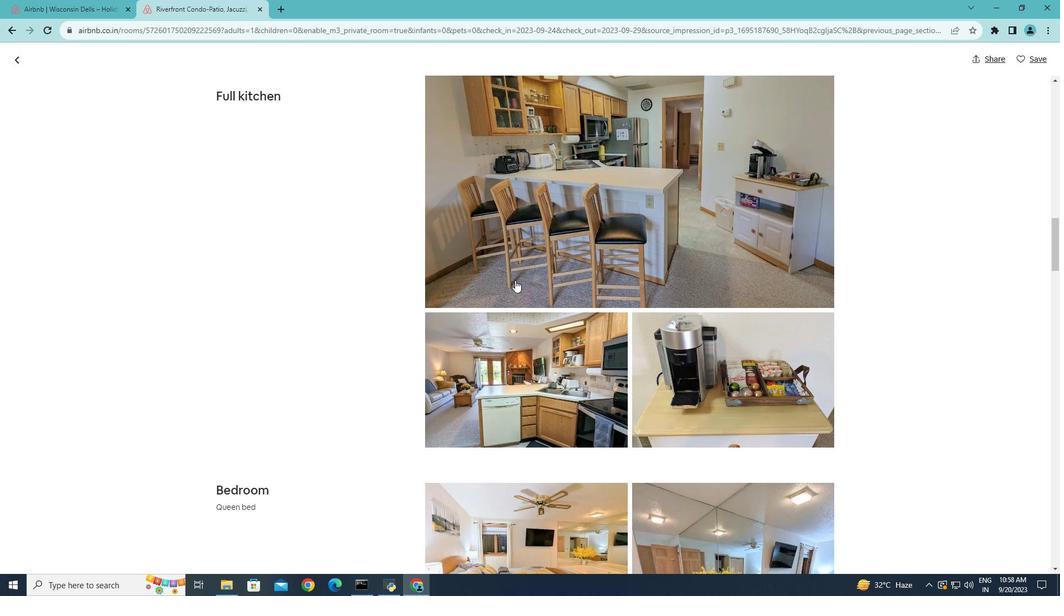 
Action: Mouse scrolled (515, 280) with delta (0, 0)
Screenshot: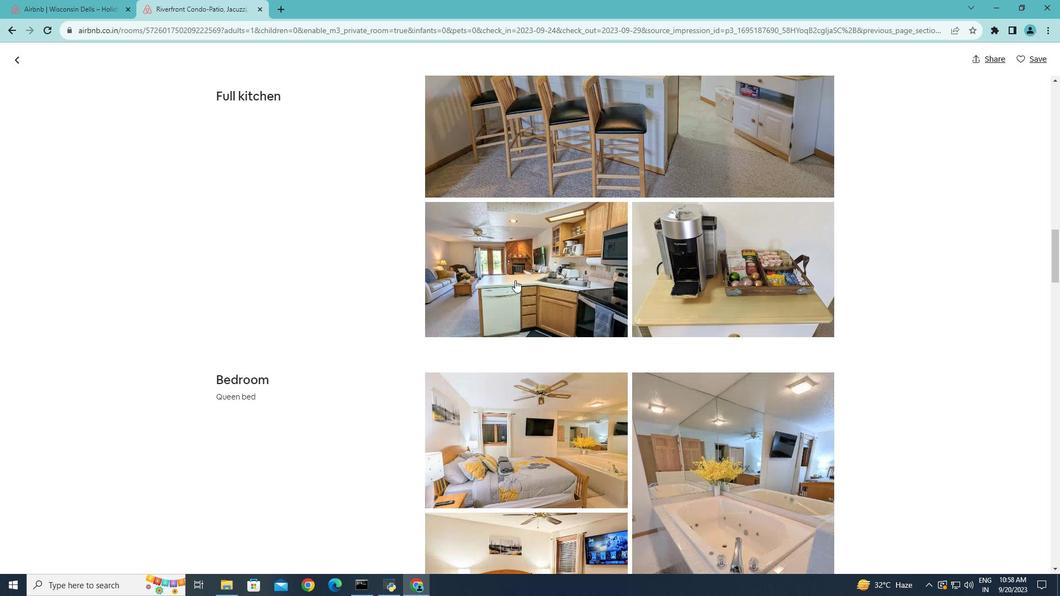 
Action: Mouse scrolled (515, 280) with delta (0, 0)
Screenshot: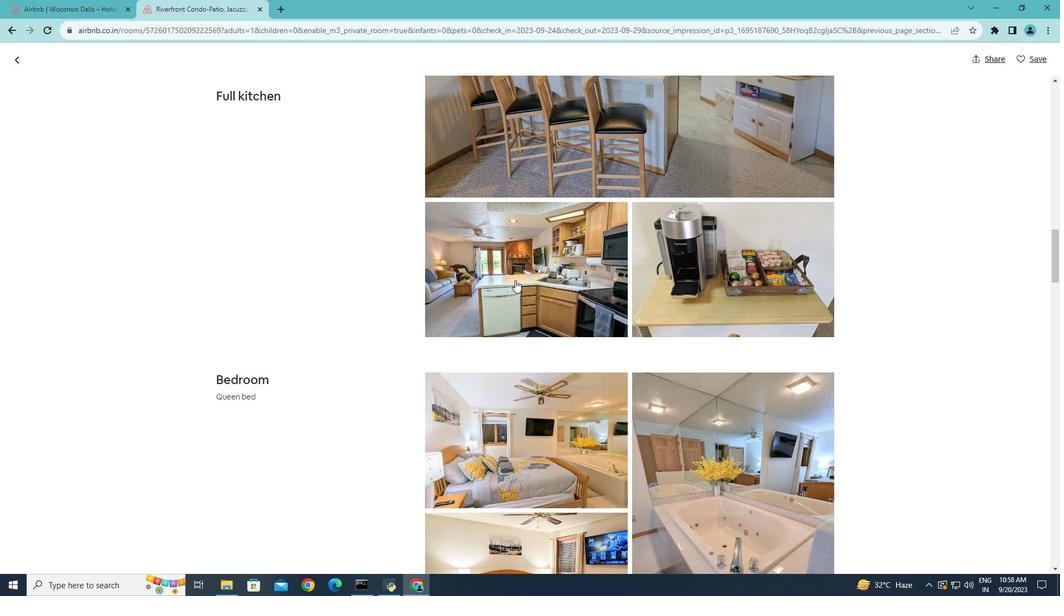 
Action: Mouse scrolled (515, 280) with delta (0, 0)
Screenshot: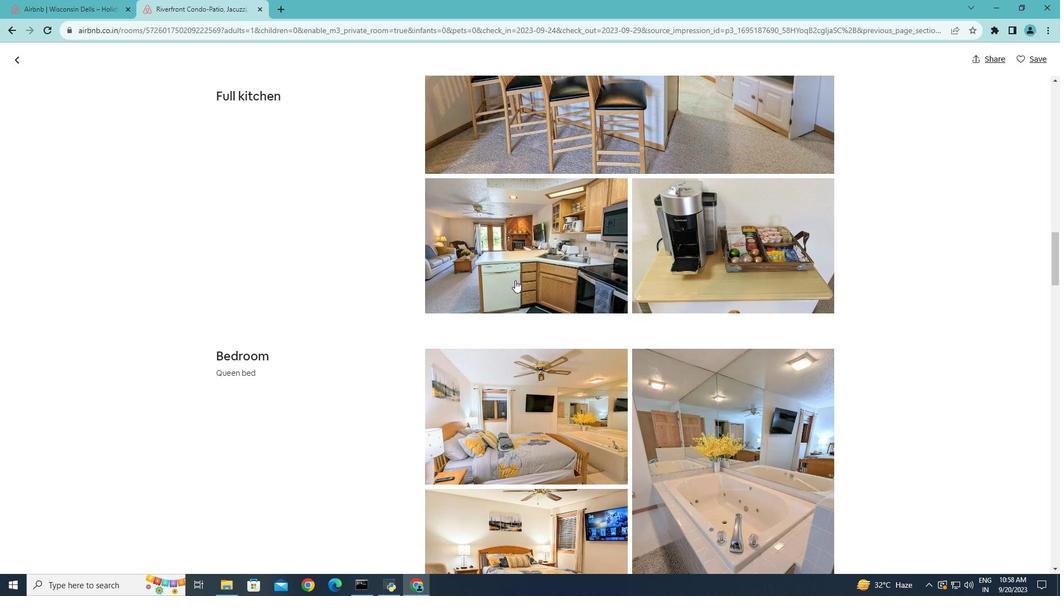 
Action: Mouse scrolled (515, 280) with delta (0, 0)
Screenshot: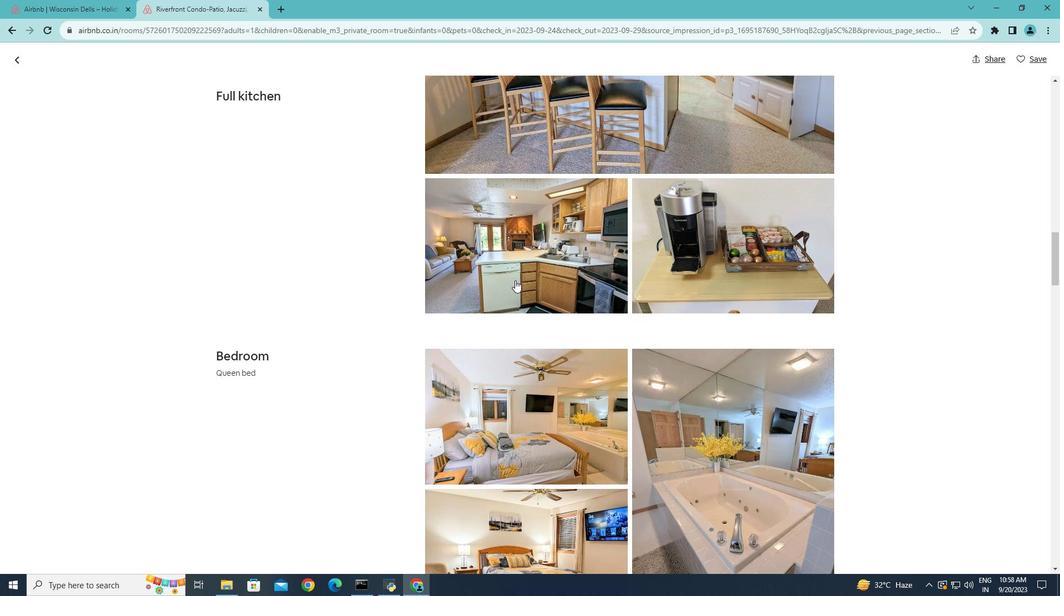 
Action: Mouse scrolled (515, 280) with delta (0, 0)
Screenshot: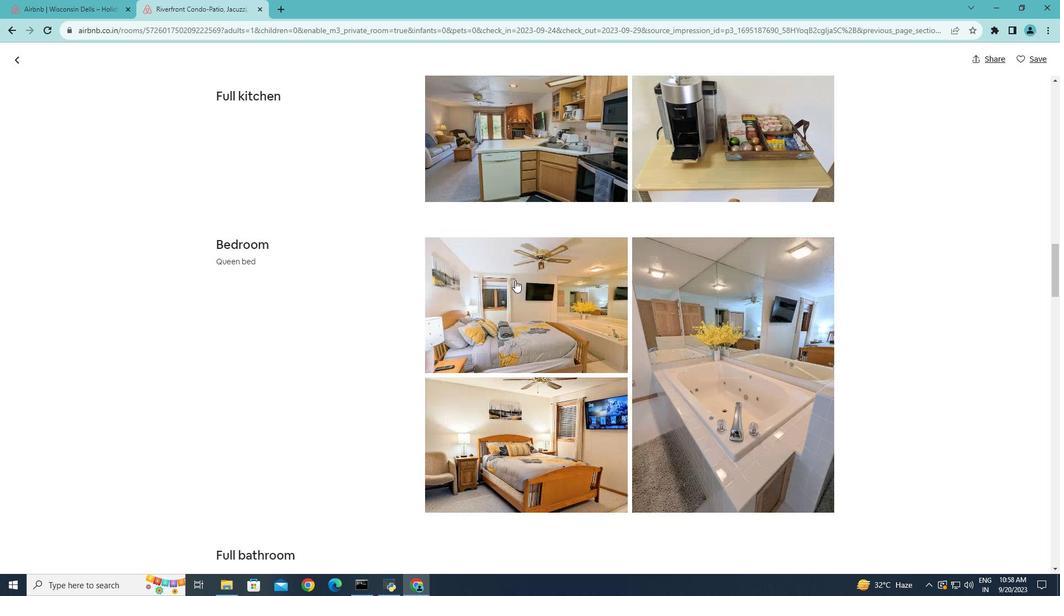 
Action: Mouse scrolled (515, 280) with delta (0, 0)
Screenshot: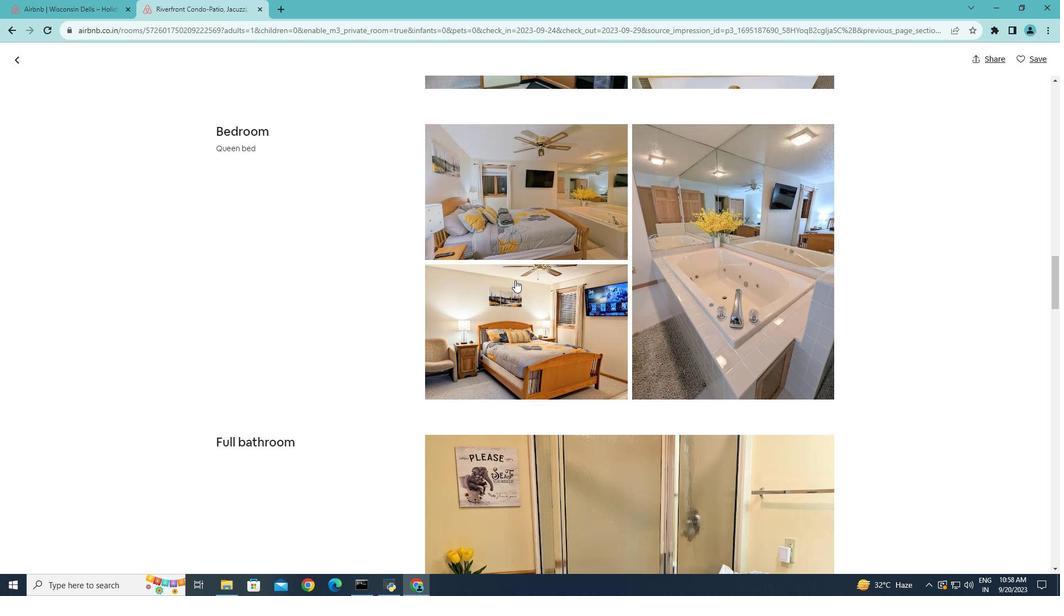 
Action: Mouse scrolled (515, 280) with delta (0, 0)
Screenshot: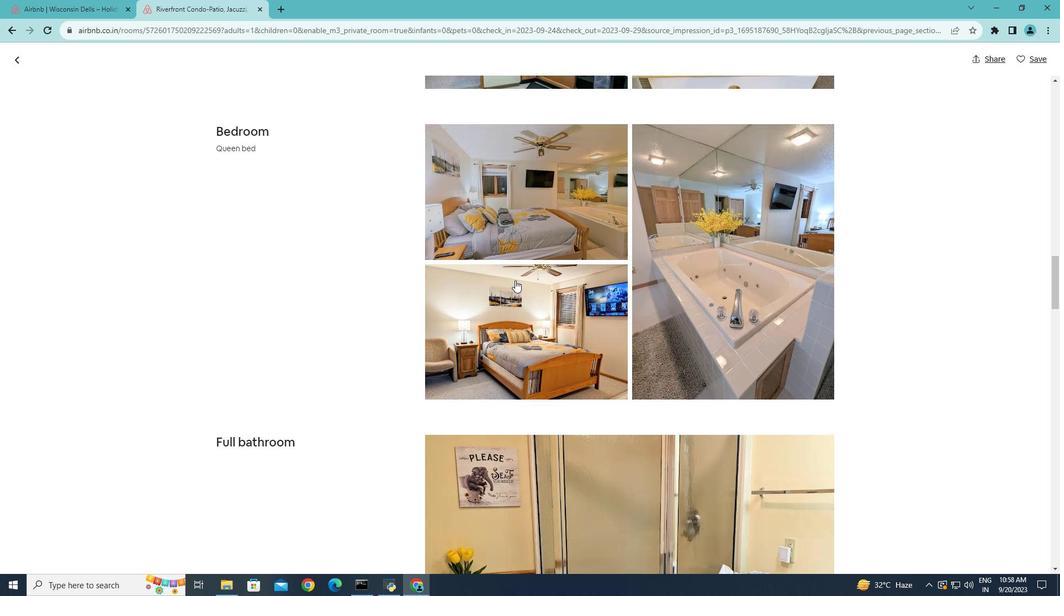 
Action: Mouse scrolled (515, 280) with delta (0, 0)
Screenshot: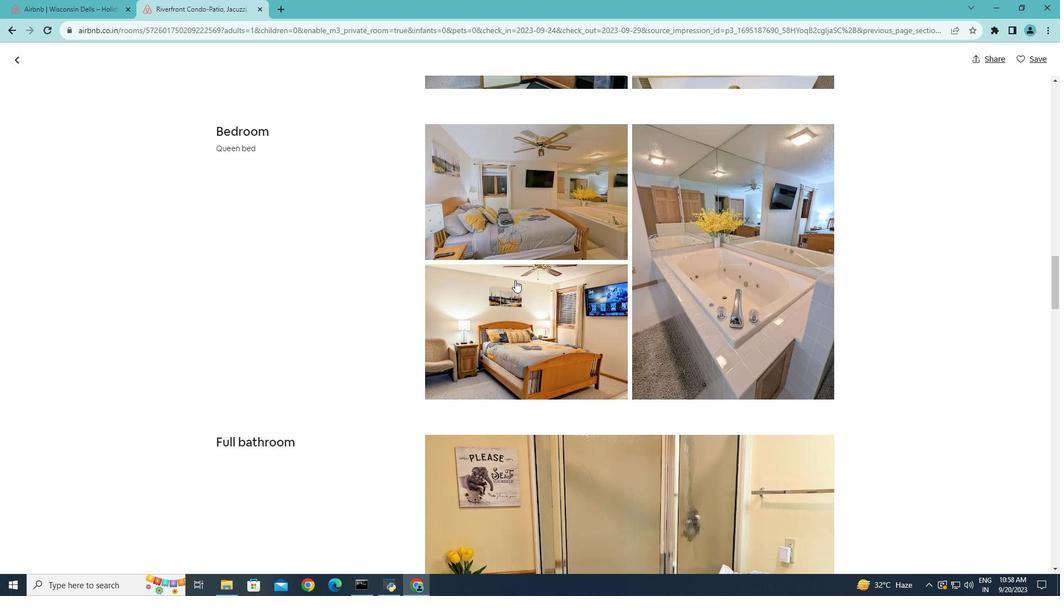 
Action: Mouse scrolled (515, 280) with delta (0, 0)
Screenshot: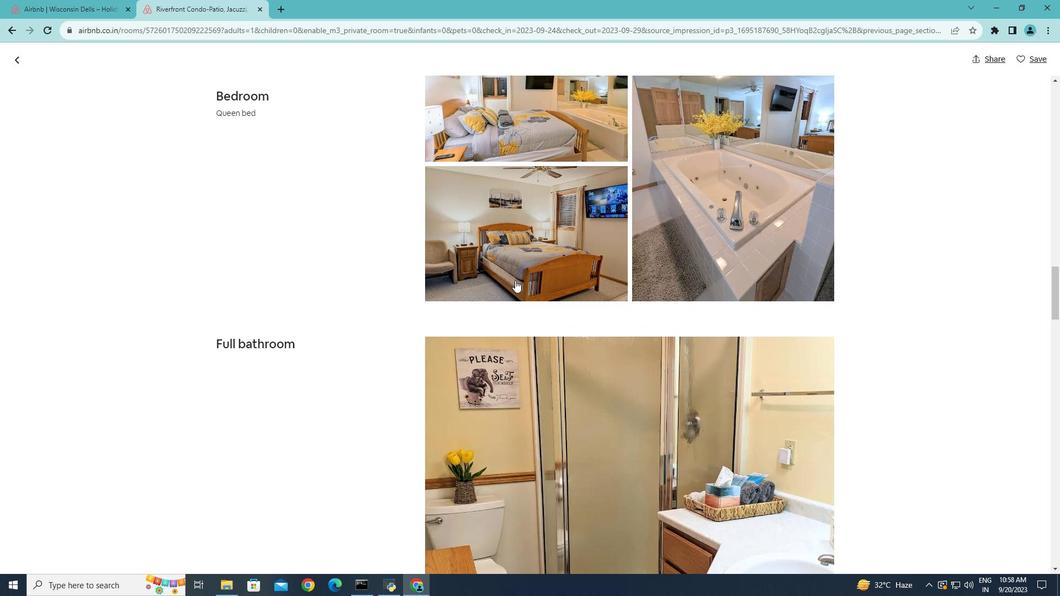 
Action: Mouse scrolled (515, 280) with delta (0, 0)
Screenshot: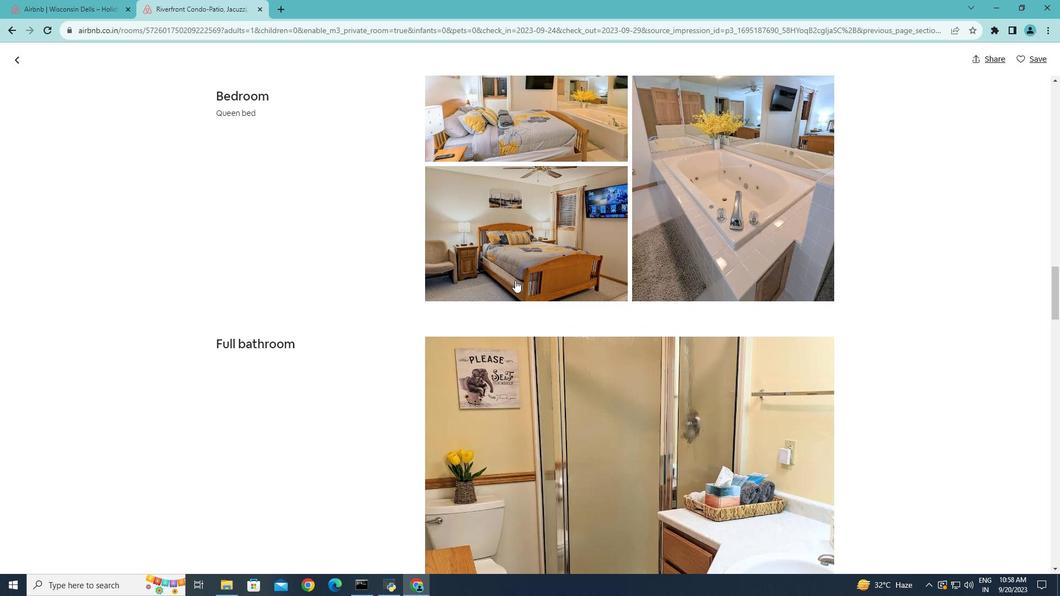 
Action: Mouse scrolled (515, 280) with delta (0, 0)
Screenshot: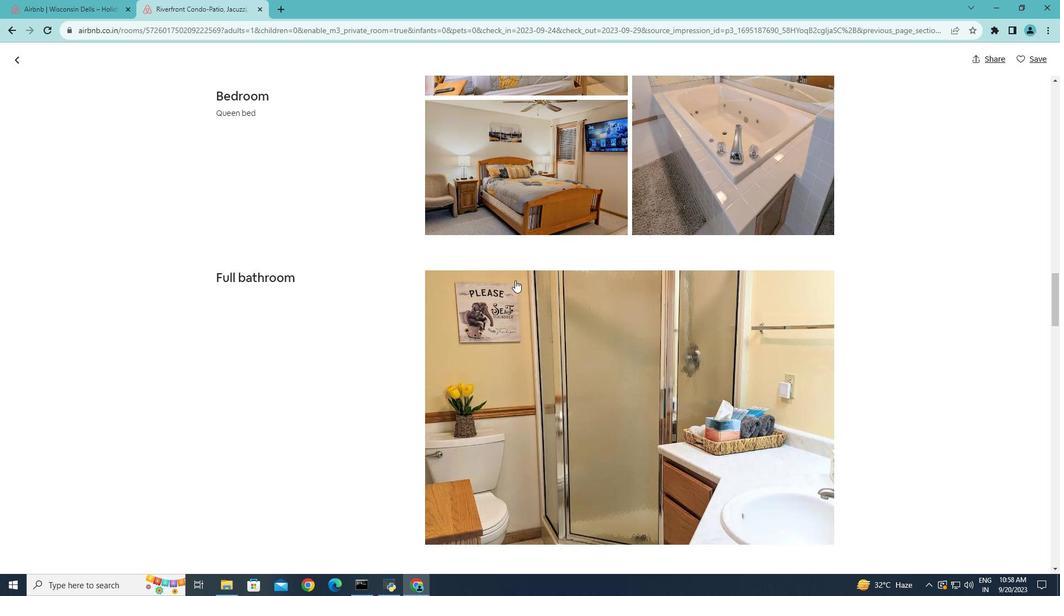 
Action: Mouse scrolled (515, 280) with delta (0, 0)
Screenshot: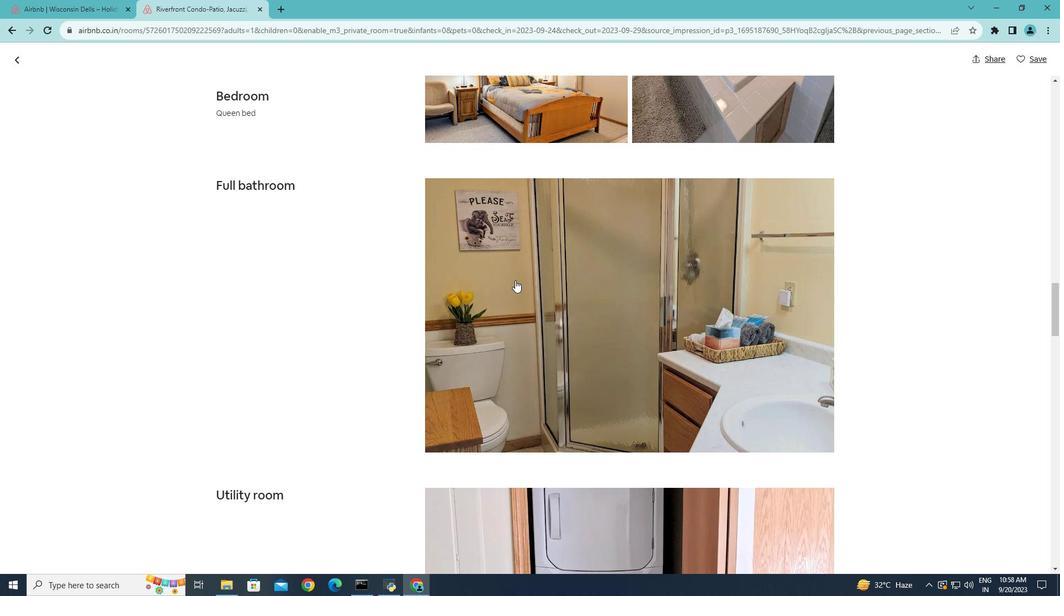 
Action: Mouse scrolled (515, 280) with delta (0, 0)
Screenshot: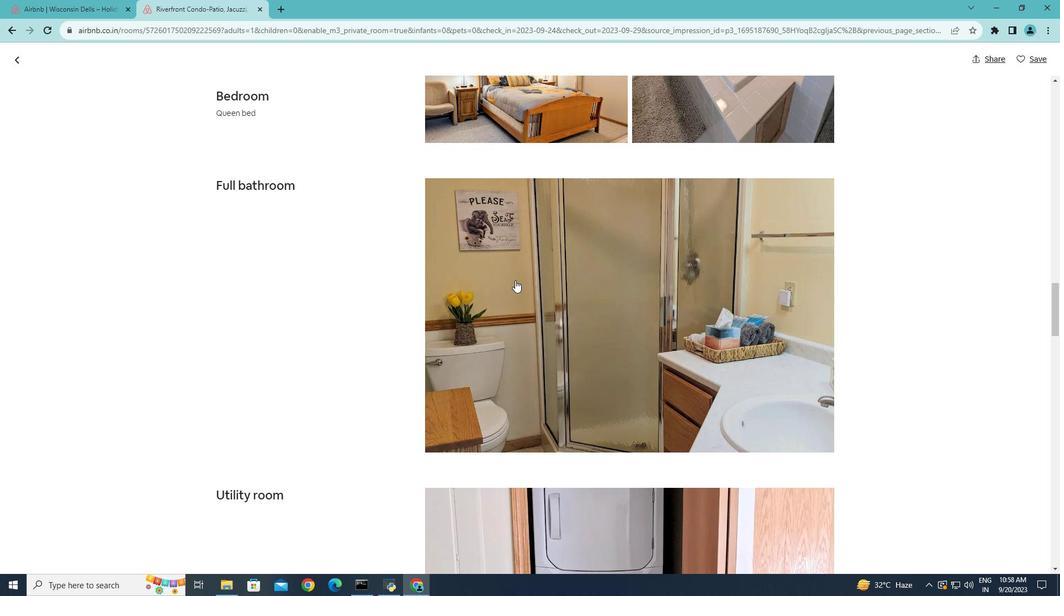 
Action: Mouse scrolled (515, 280) with delta (0, 0)
Screenshot: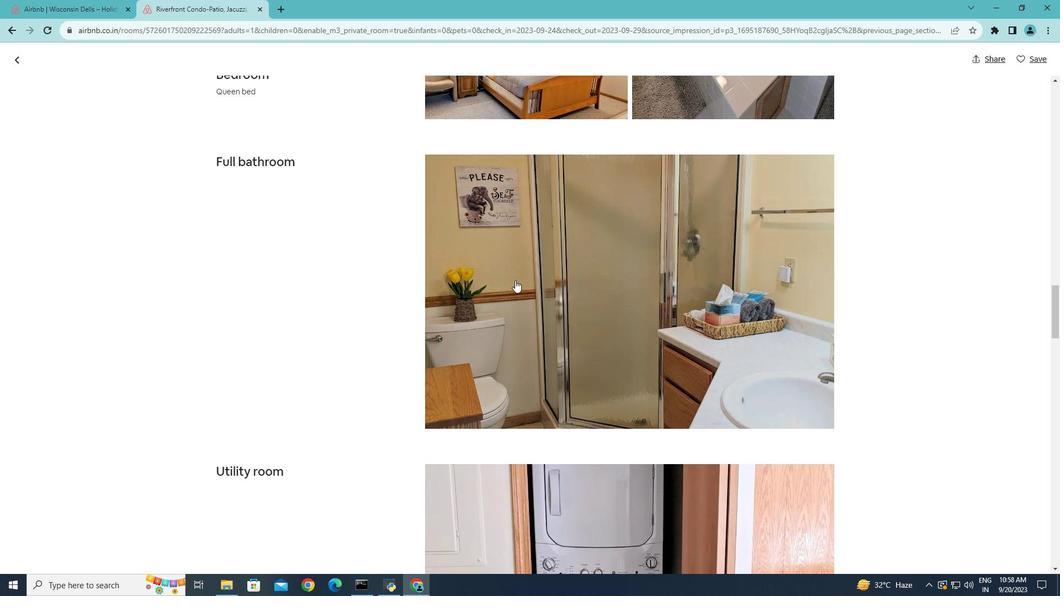 
Action: Mouse scrolled (515, 280) with delta (0, 0)
Screenshot: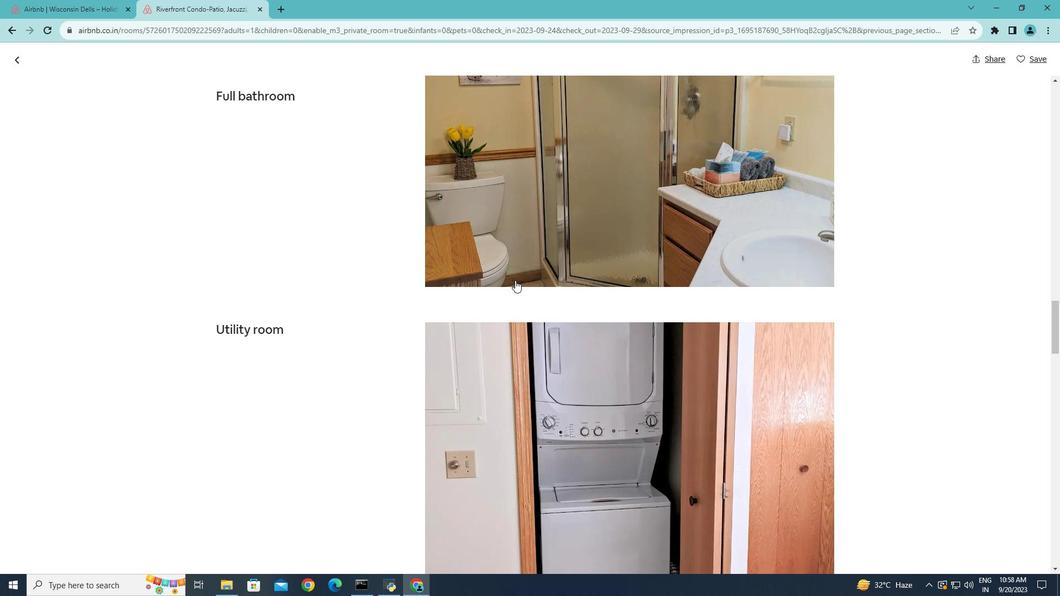 
Action: Mouse scrolled (515, 280) with delta (0, 0)
Screenshot: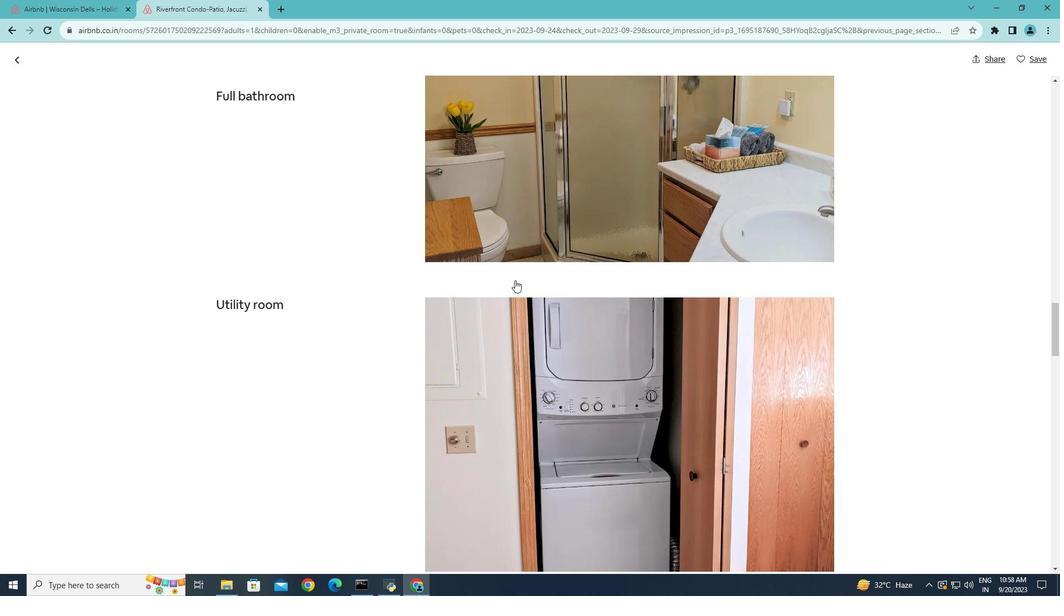 
Action: Mouse scrolled (515, 280) with delta (0, 0)
Screenshot: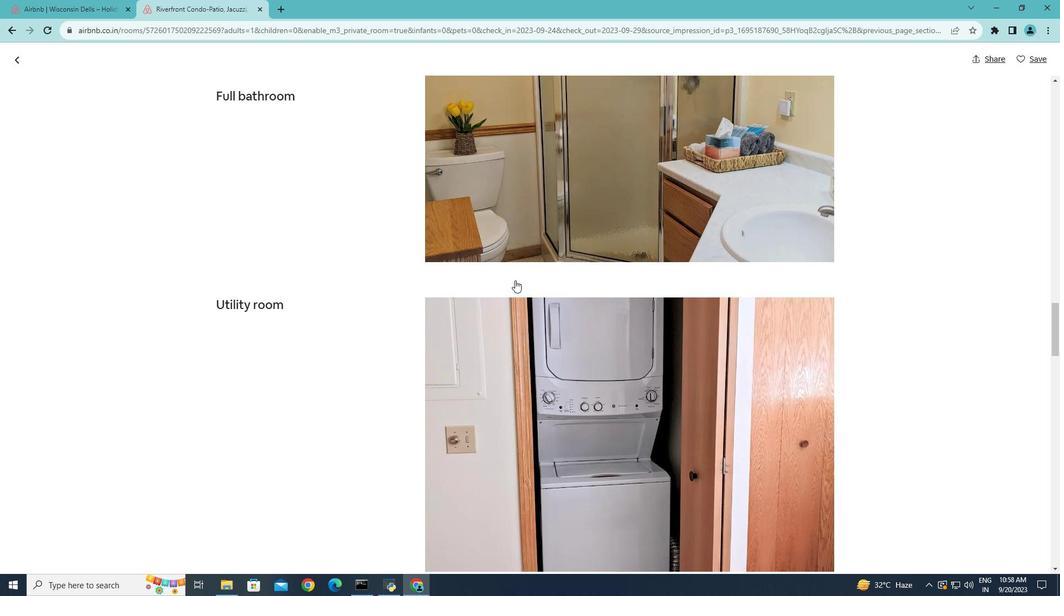 
Action: Mouse scrolled (515, 280) with delta (0, 0)
Screenshot: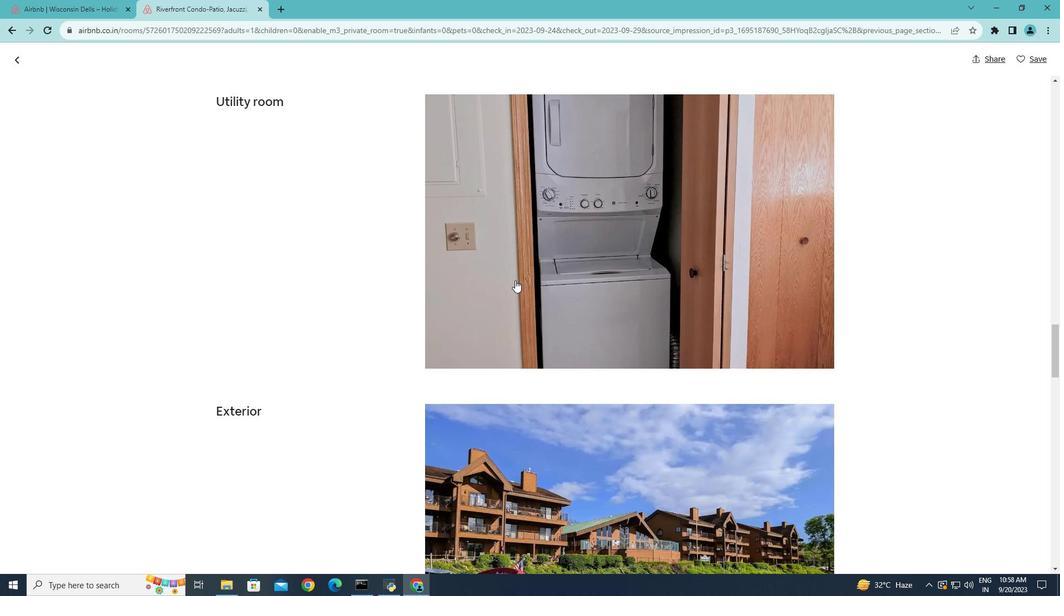 
Action: Mouse scrolled (515, 280) with delta (0, 0)
Screenshot: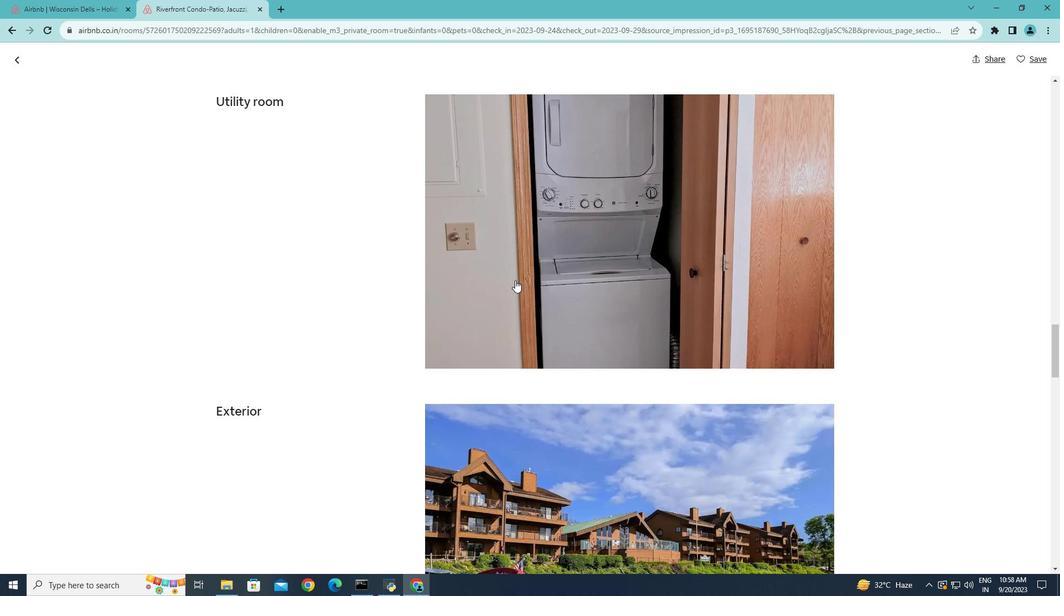 
Action: Mouse scrolled (515, 280) with delta (0, 0)
Screenshot: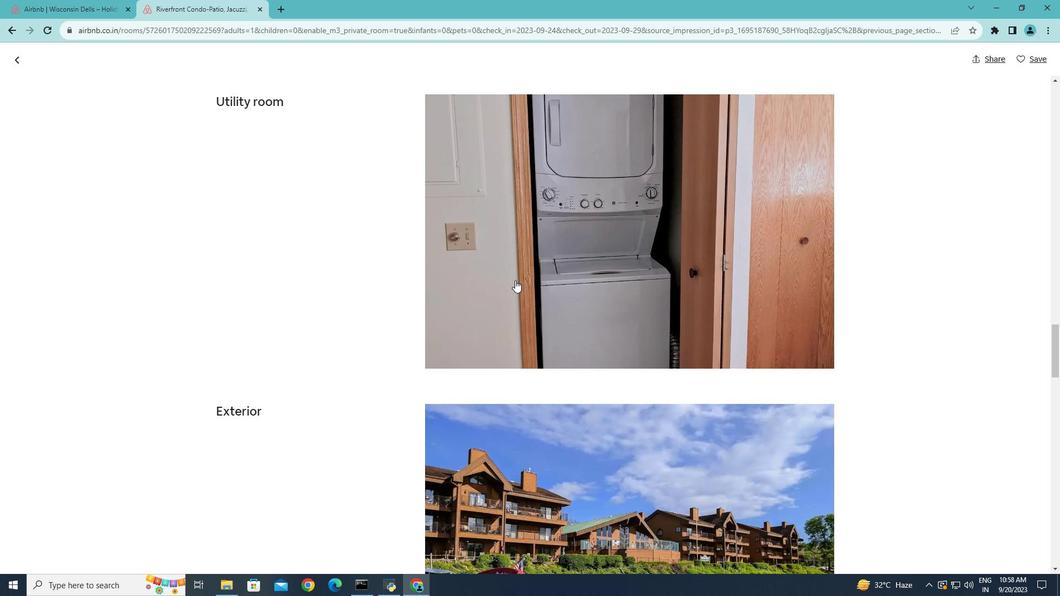 
Action: Mouse scrolled (515, 280) with delta (0, 0)
Screenshot: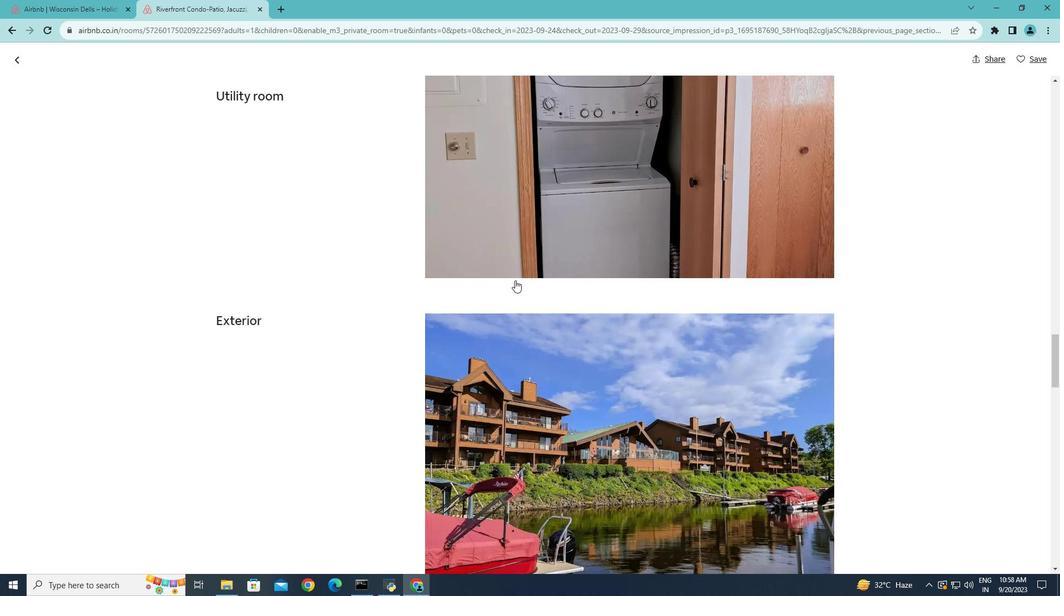 
Action: Mouse scrolled (515, 280) with delta (0, 0)
Screenshot: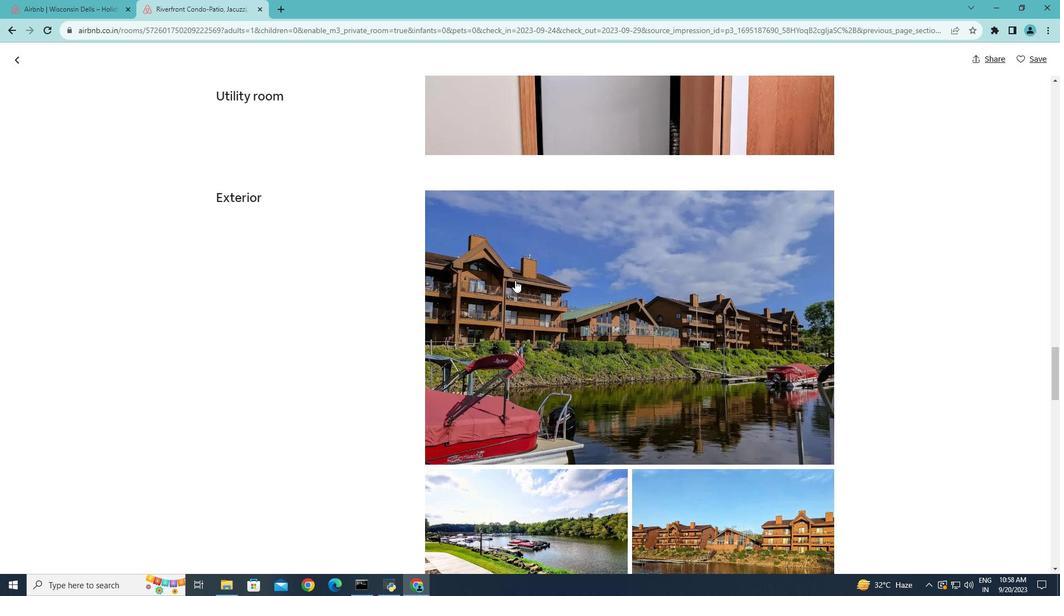 
Action: Mouse scrolled (515, 280) with delta (0, 0)
Screenshot: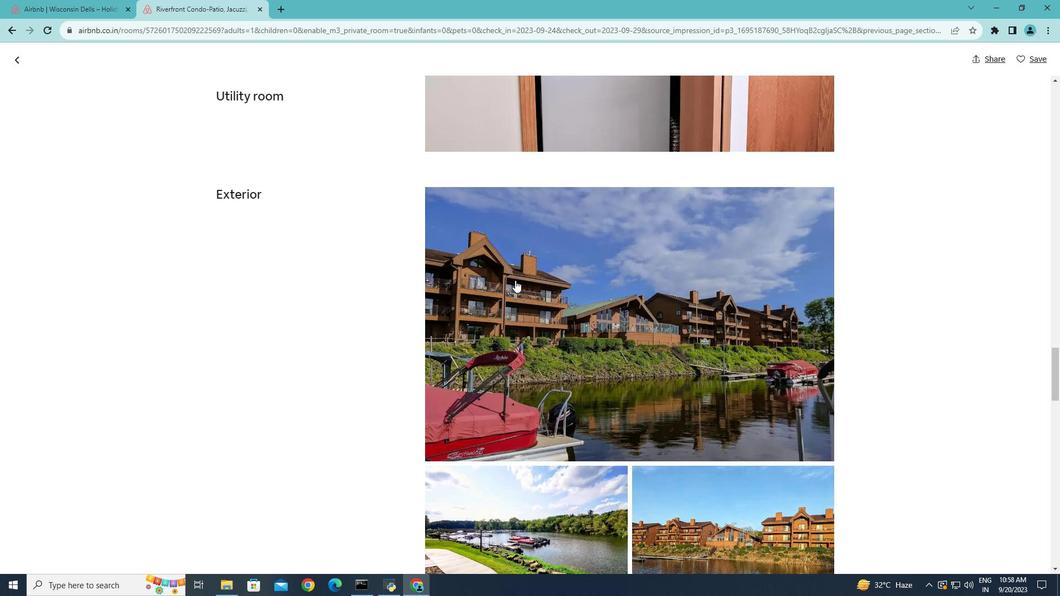 
Action: Mouse scrolled (515, 280) with delta (0, 0)
Screenshot: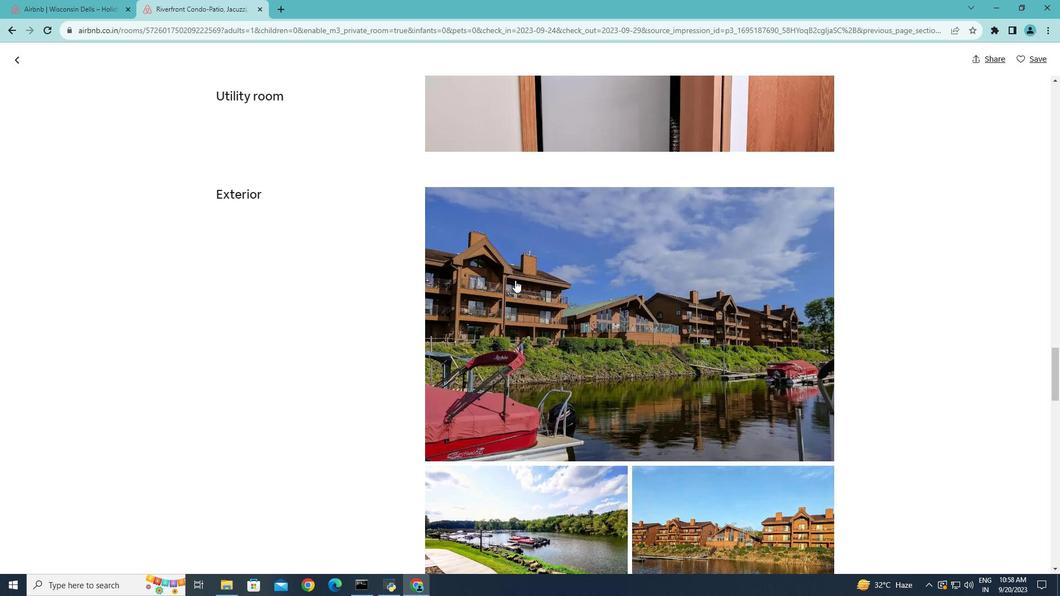 
Action: Mouse scrolled (515, 280) with delta (0, 0)
Screenshot: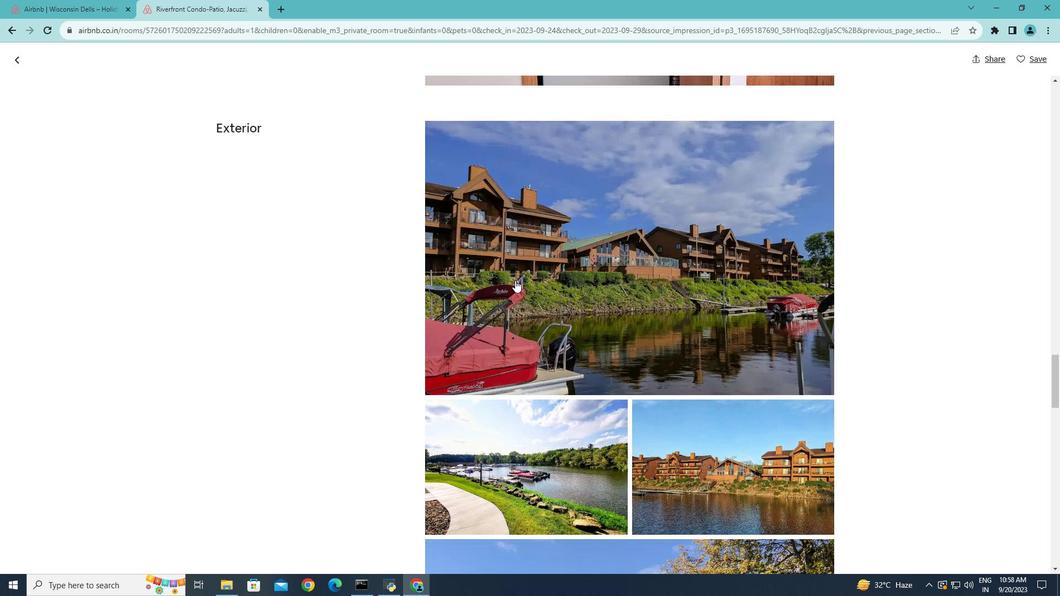 
Action: Mouse scrolled (515, 280) with delta (0, 0)
Screenshot: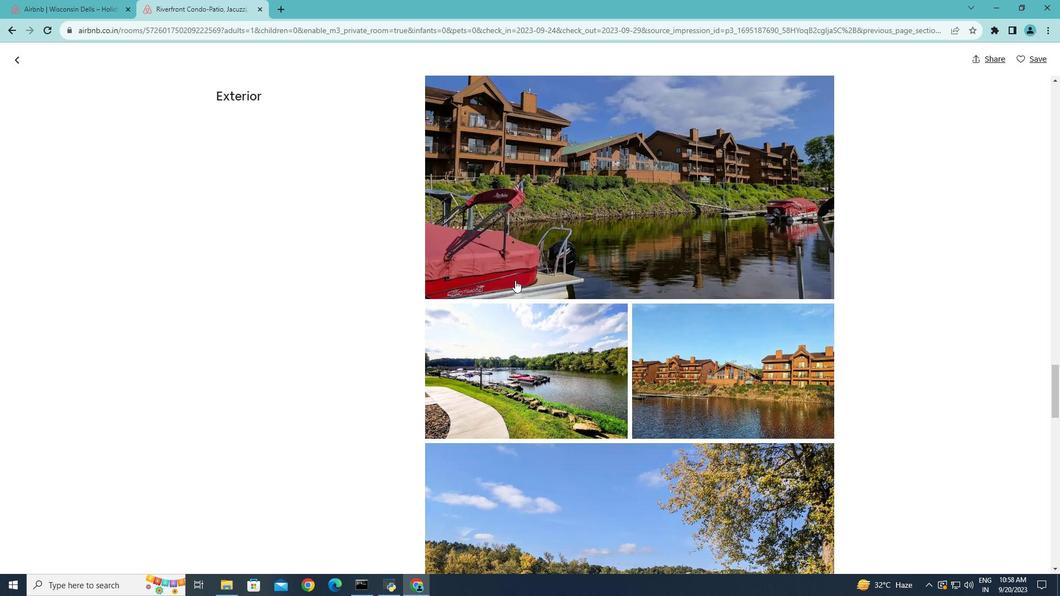 
Action: Mouse scrolled (515, 280) with delta (0, 0)
Screenshot: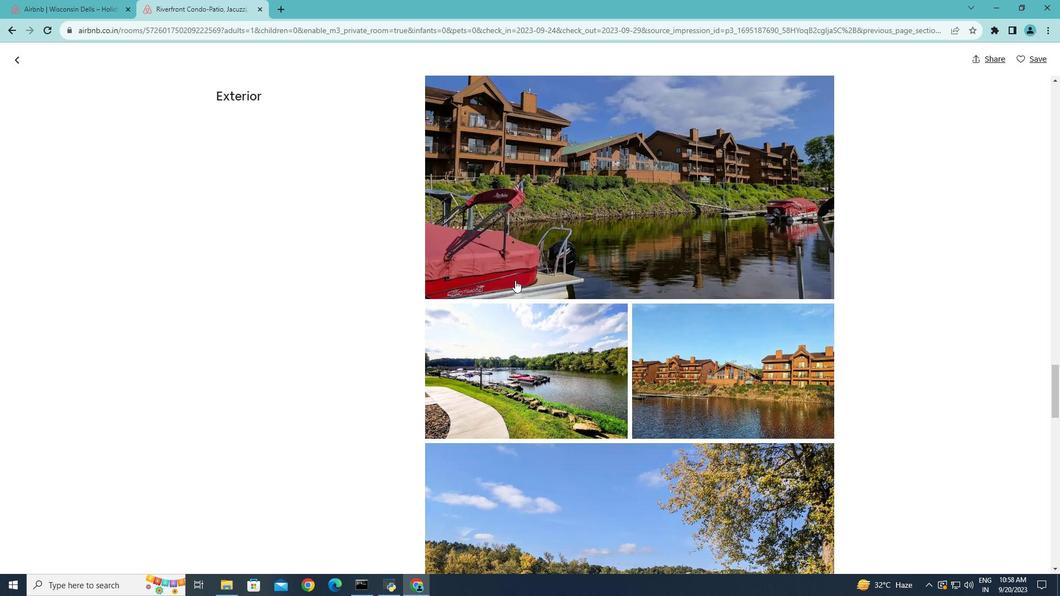 
Action: Mouse scrolled (515, 280) with delta (0, 0)
Screenshot: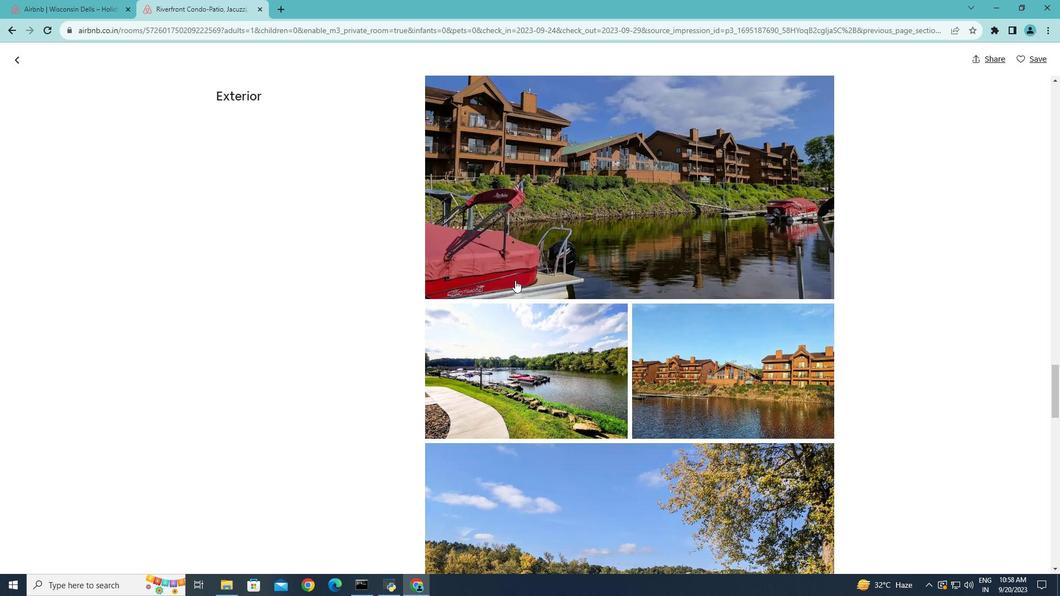 
Action: Mouse scrolled (515, 280) with delta (0, 0)
Screenshot: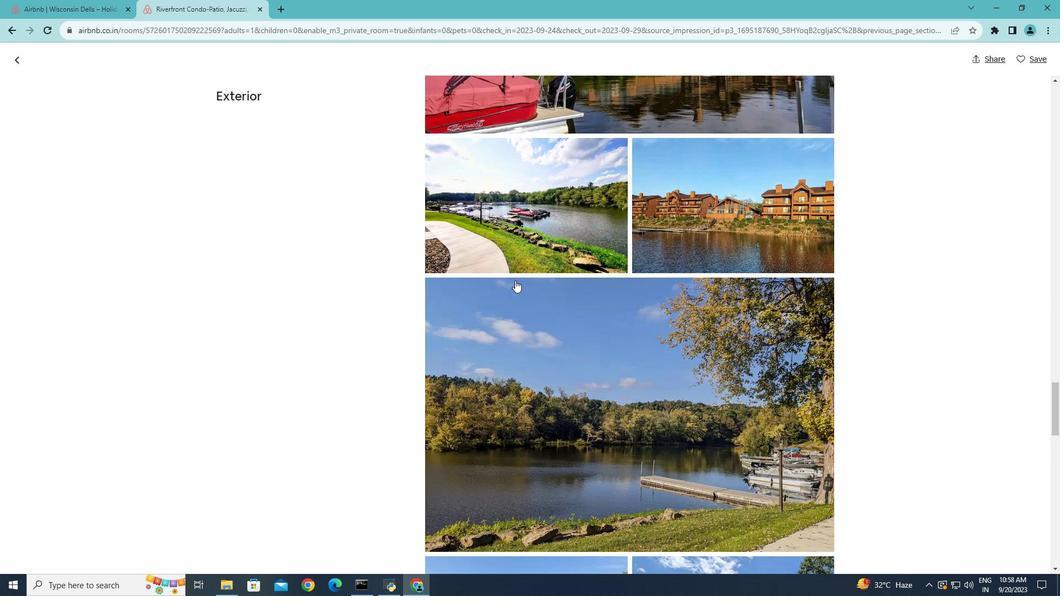 
Action: Mouse scrolled (515, 280) with delta (0, 0)
Screenshot: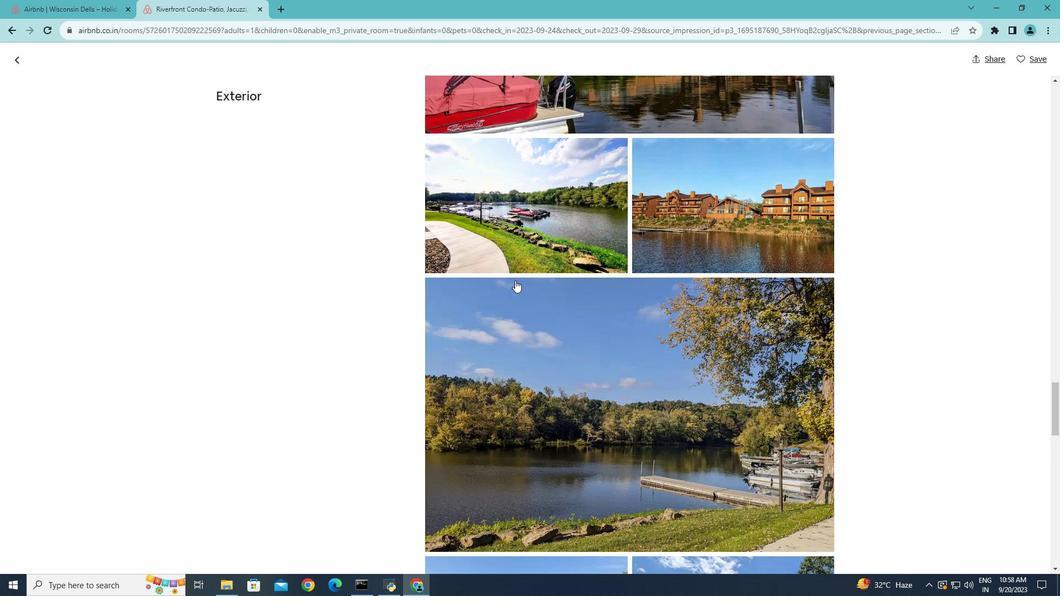 
Action: Mouse scrolled (515, 280) with delta (0, 0)
Screenshot: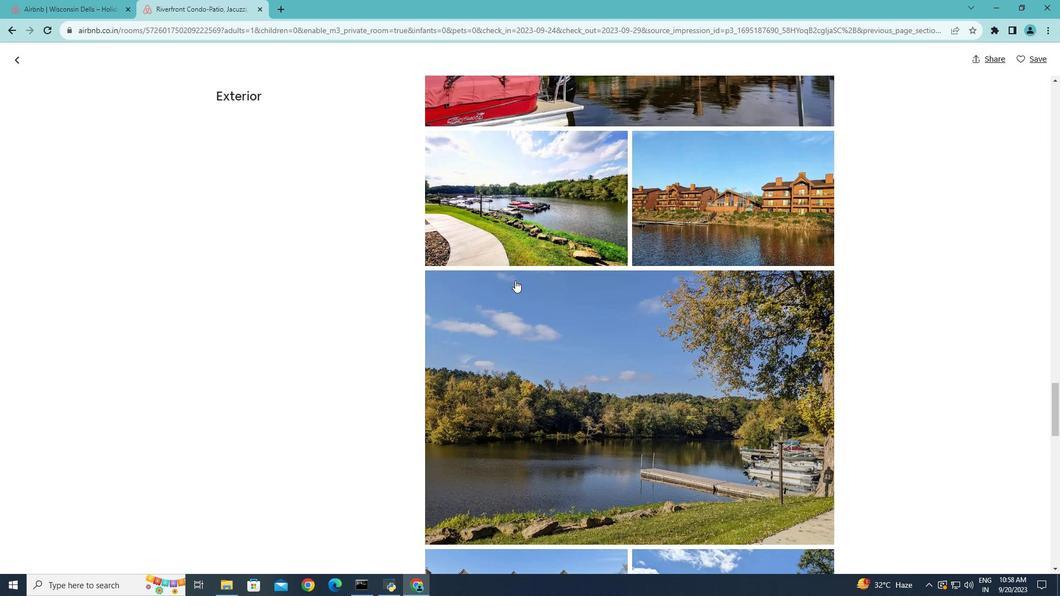 
Action: Mouse scrolled (515, 280) with delta (0, 0)
Screenshot: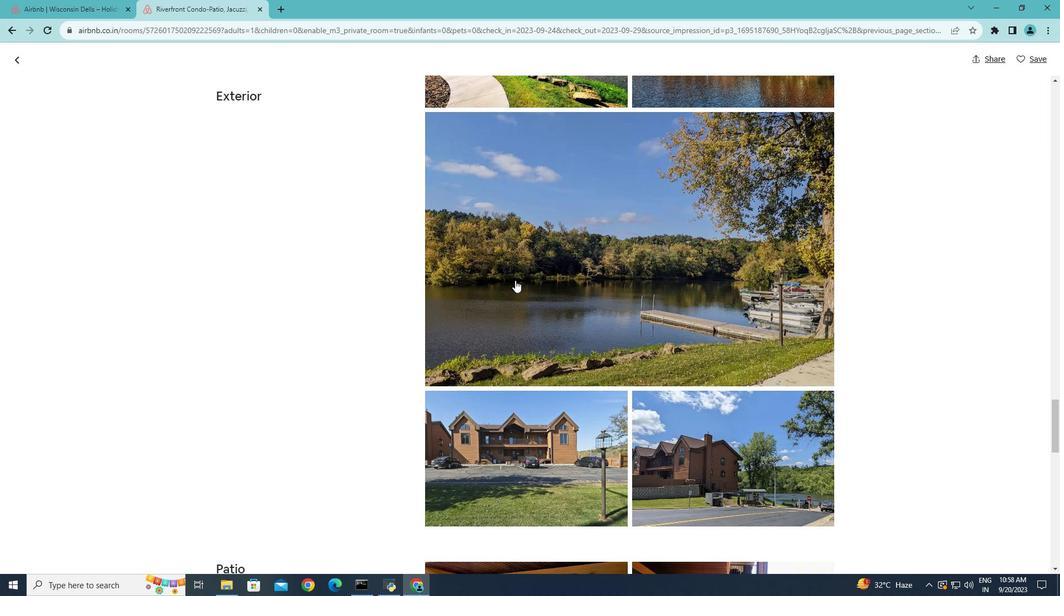 
Action: Mouse scrolled (515, 280) with delta (0, 0)
Screenshot: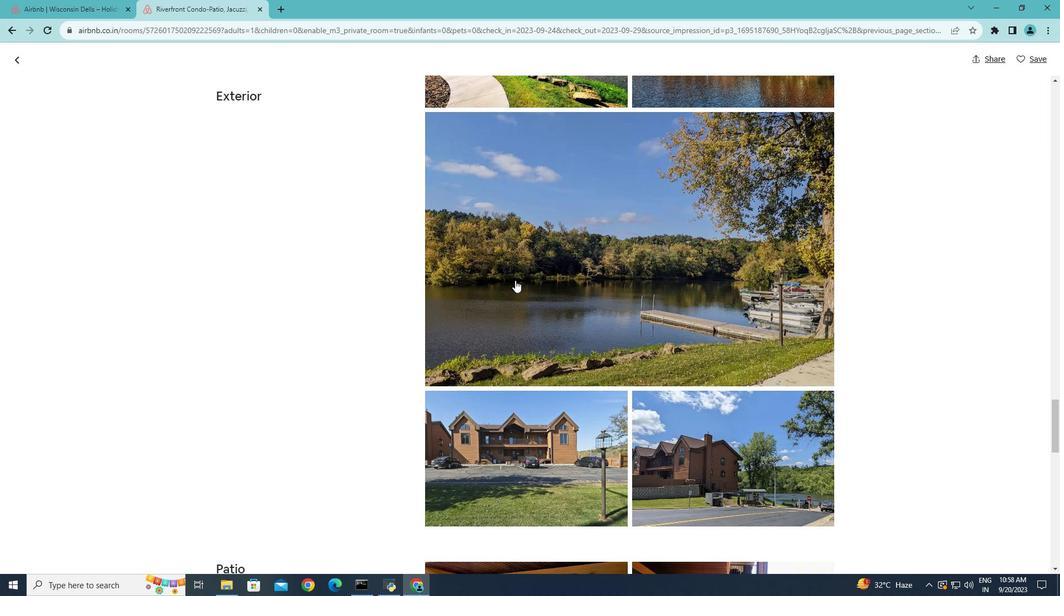 
Action: Mouse scrolled (515, 280) with delta (0, 0)
Screenshot: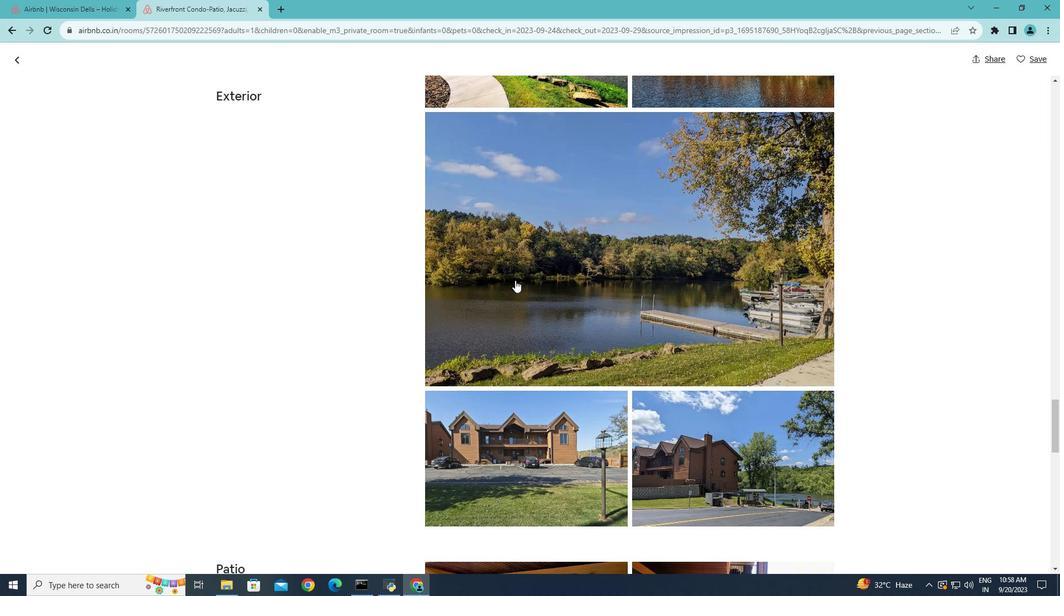 
Action: Mouse scrolled (515, 280) with delta (0, 0)
Screenshot: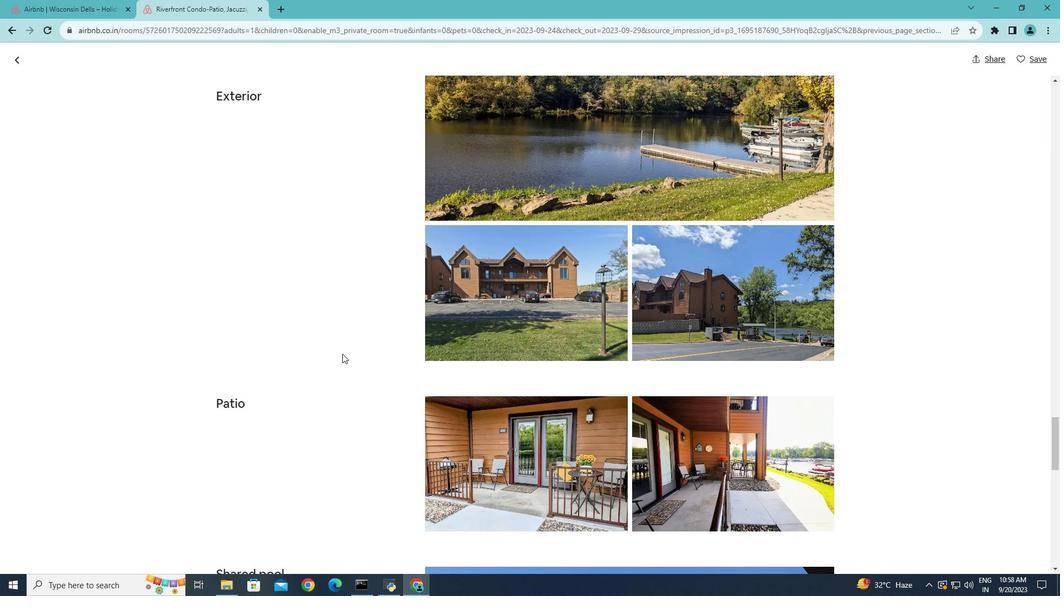 
Action: Mouse scrolled (515, 280) with delta (0, 0)
Screenshot: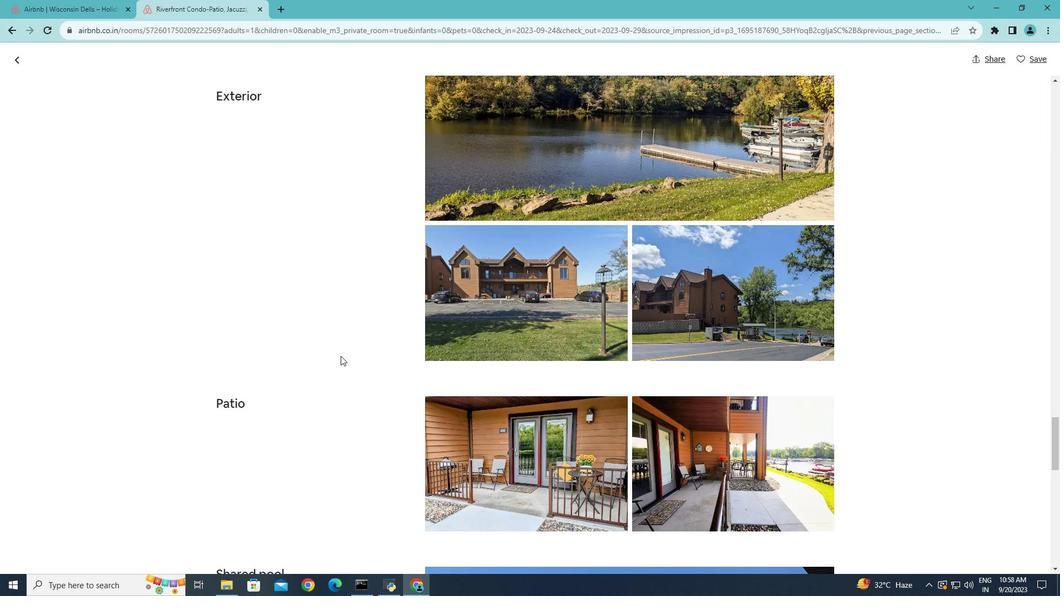 
Action: Mouse scrolled (515, 280) with delta (0, 0)
Screenshot: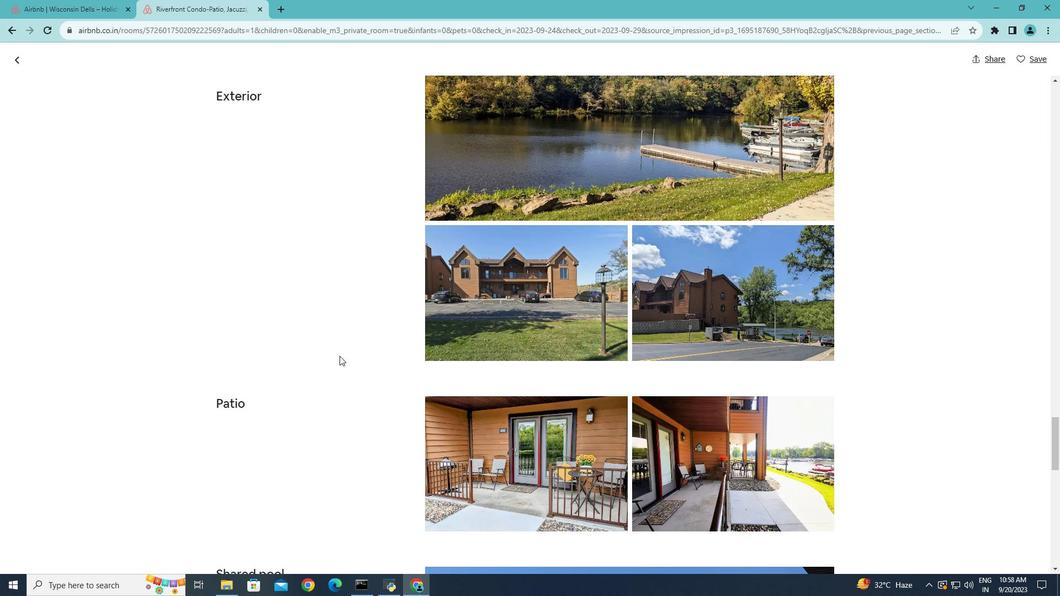 
Action: Mouse moved to (339, 356)
Screenshot: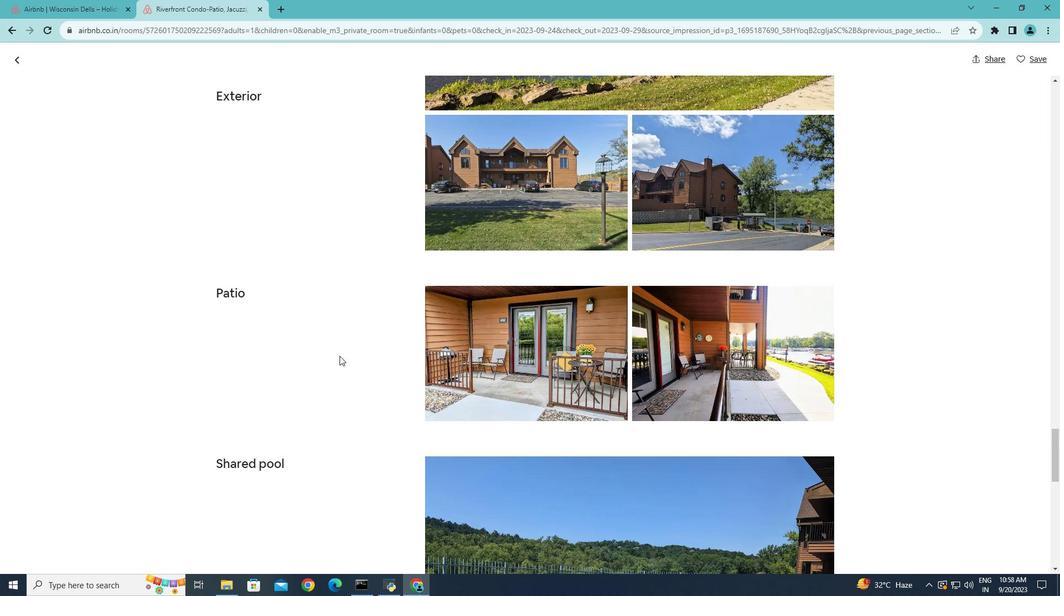 
Action: Mouse scrolled (339, 355) with delta (0, 0)
Screenshot: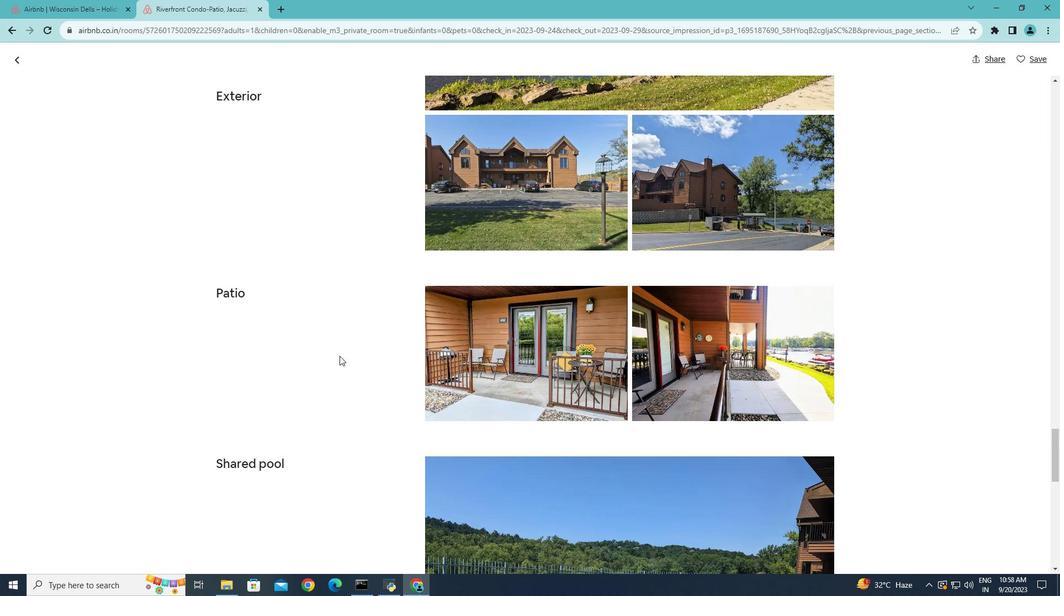 
Action: Mouse scrolled (339, 355) with delta (0, 0)
Screenshot: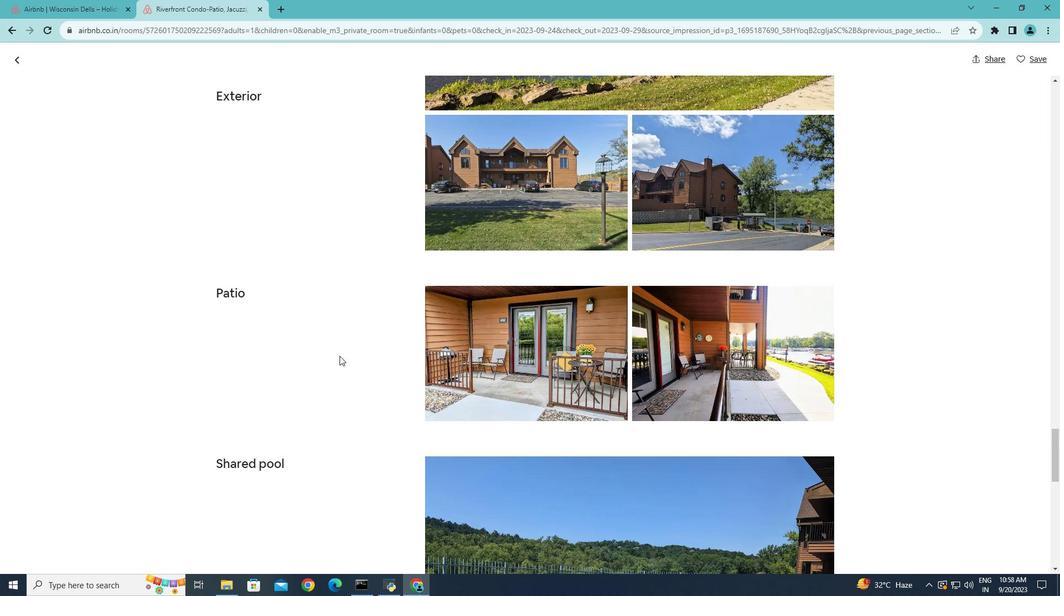 
Action: Mouse scrolled (339, 355) with delta (0, 0)
Screenshot: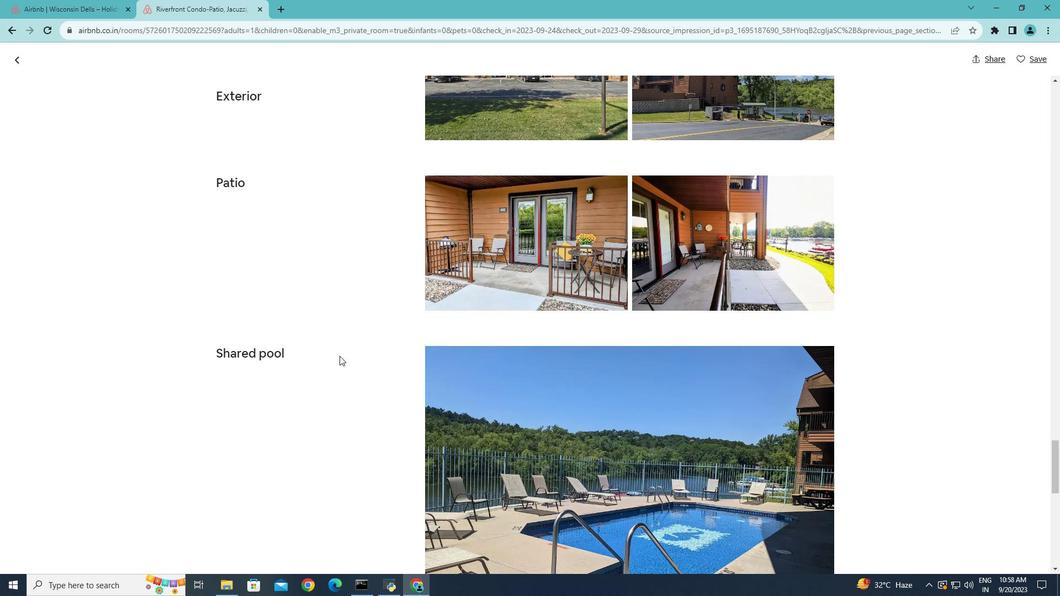 
Action: Mouse scrolled (339, 355) with delta (0, 0)
Screenshot: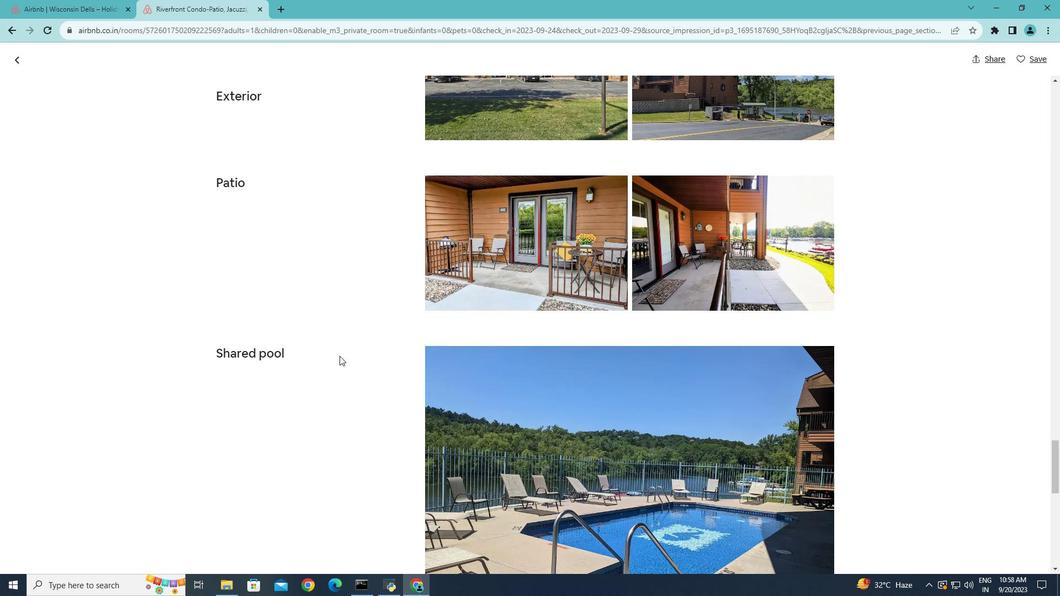 
Action: Mouse scrolled (339, 355) with delta (0, 0)
Screenshot: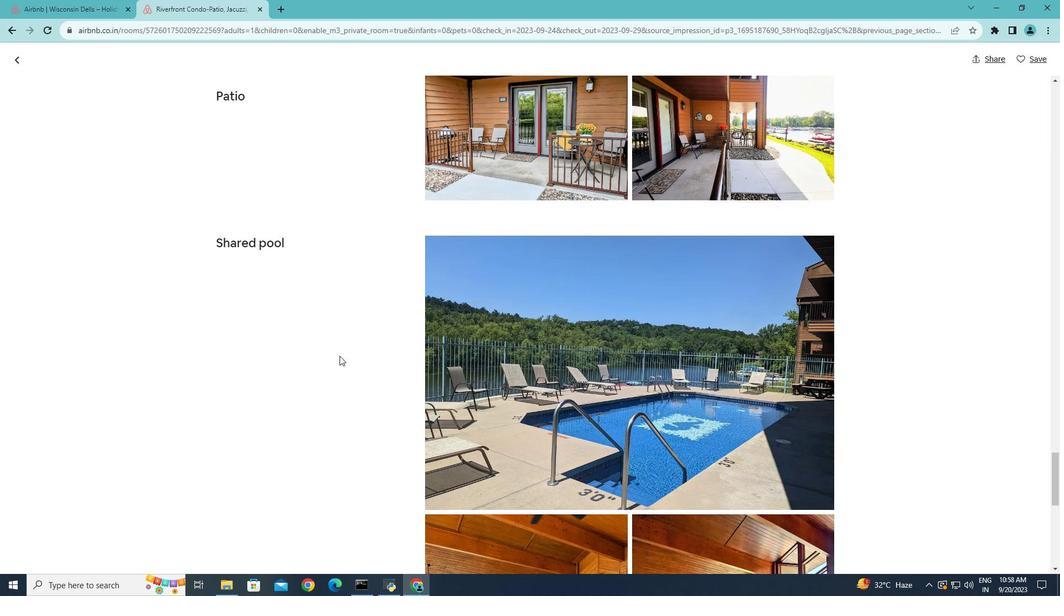 
Action: Mouse scrolled (339, 355) with delta (0, 0)
Screenshot: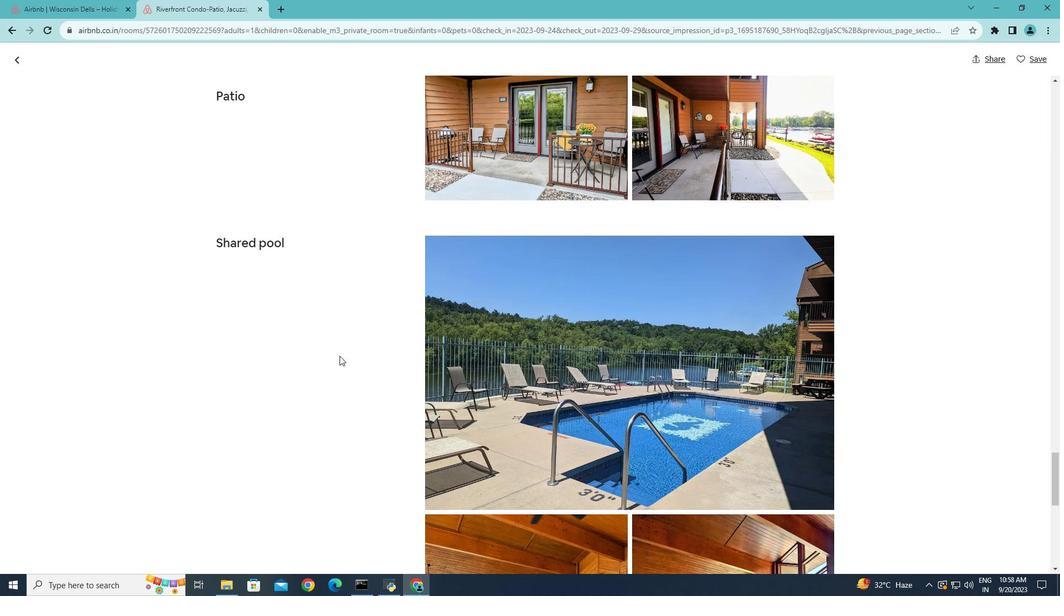 
Action: Mouse scrolled (339, 355) with delta (0, 0)
Screenshot: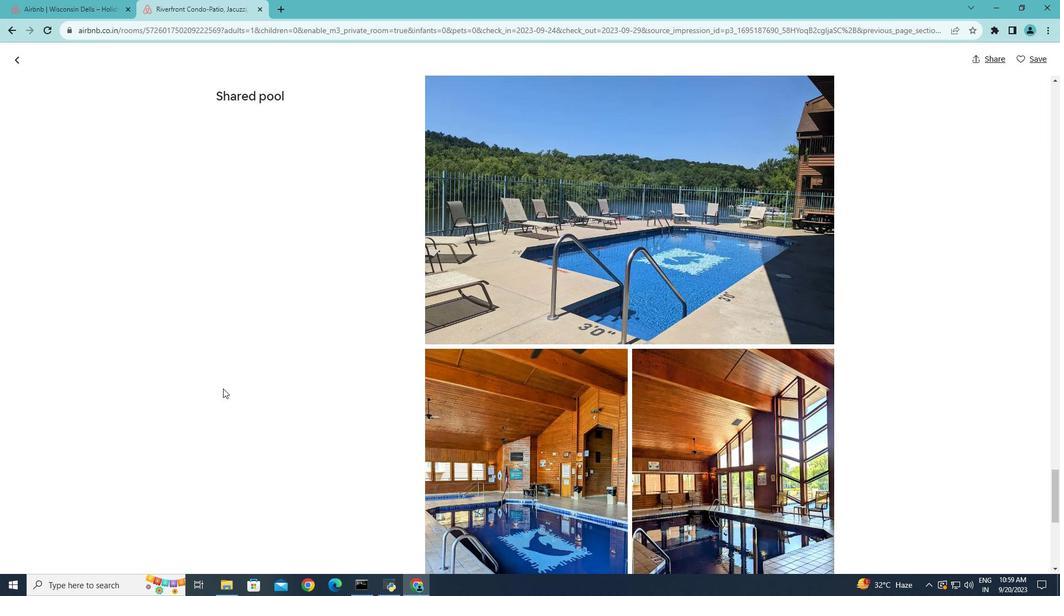 
Action: Mouse scrolled (339, 355) with delta (0, 0)
Screenshot: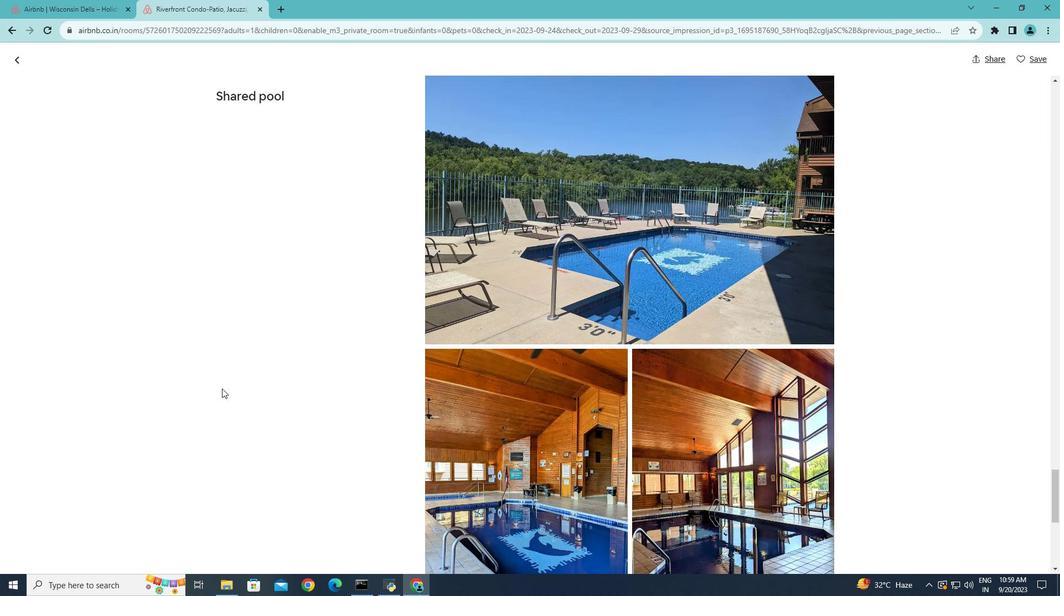 
Action: Mouse scrolled (339, 355) with delta (0, 0)
Screenshot: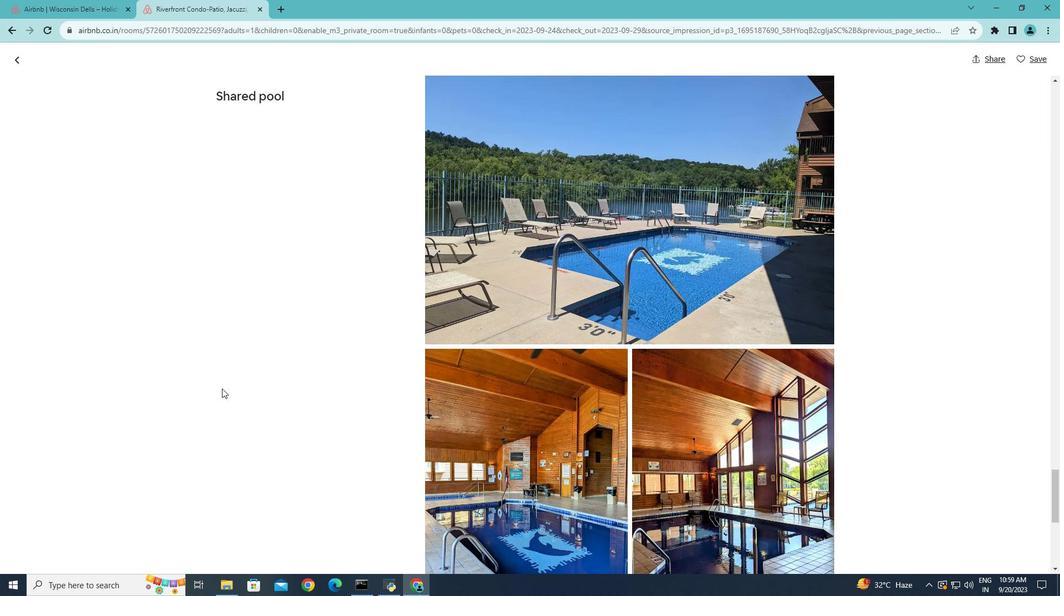 
Action: Mouse moved to (319, 360)
Screenshot: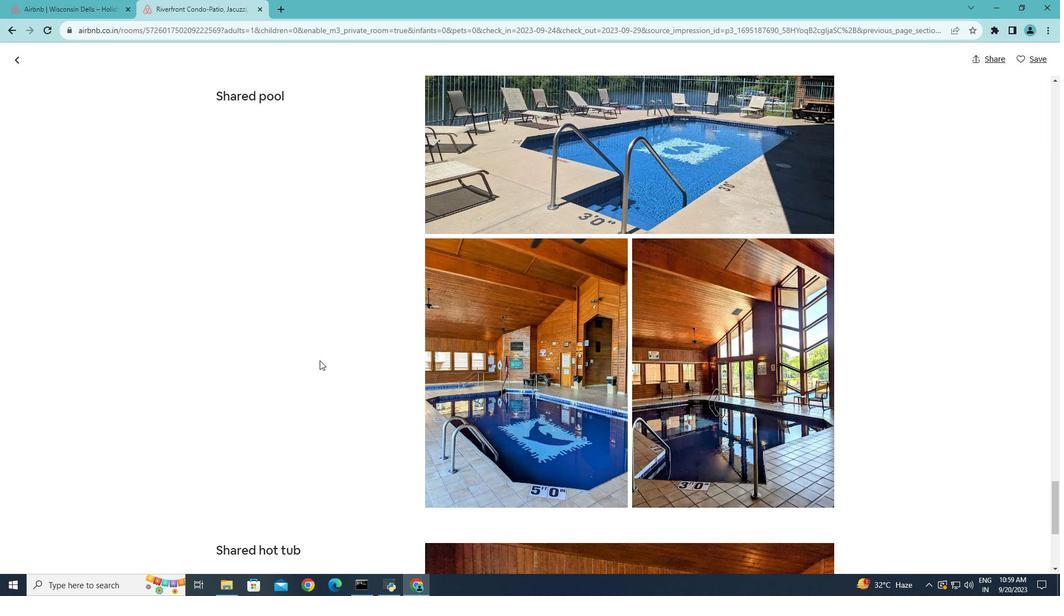 
Action: Mouse scrolled (319, 360) with delta (0, 0)
Screenshot: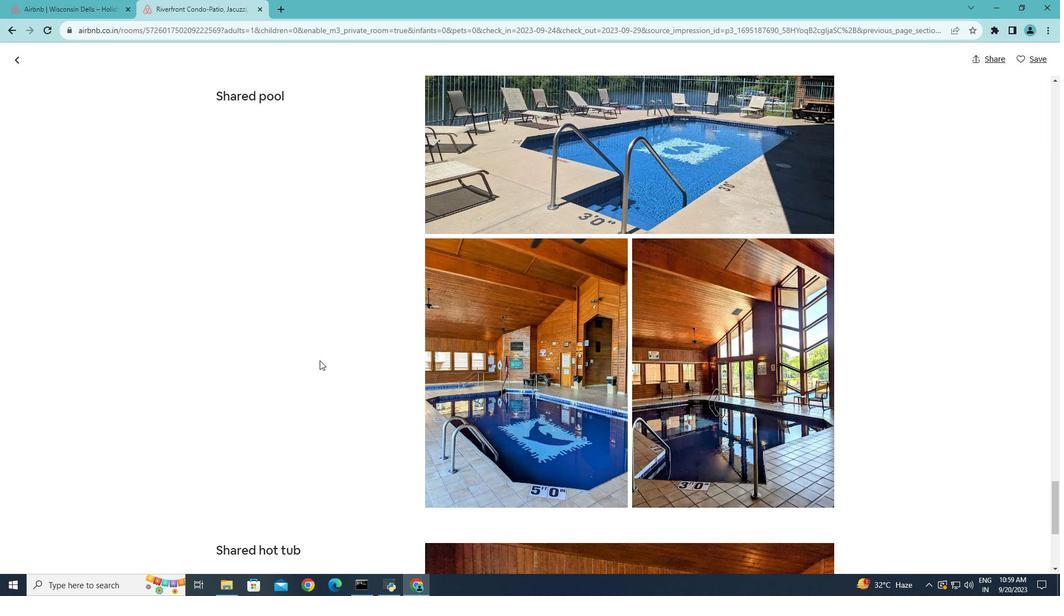 
Action: Mouse scrolled (319, 360) with delta (0, 0)
Screenshot: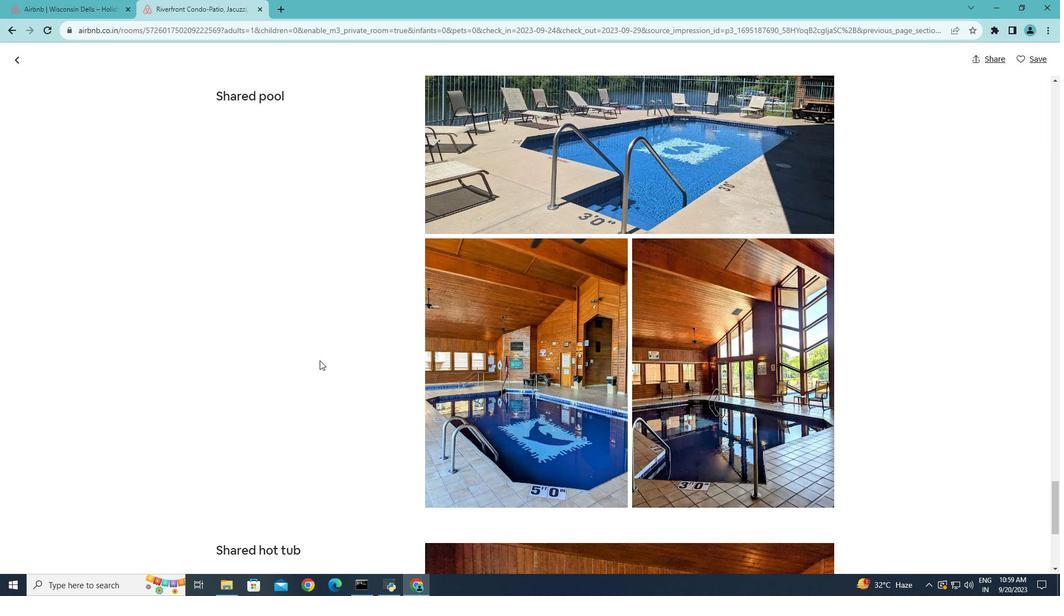
Action: Mouse moved to (483, 296)
Screenshot: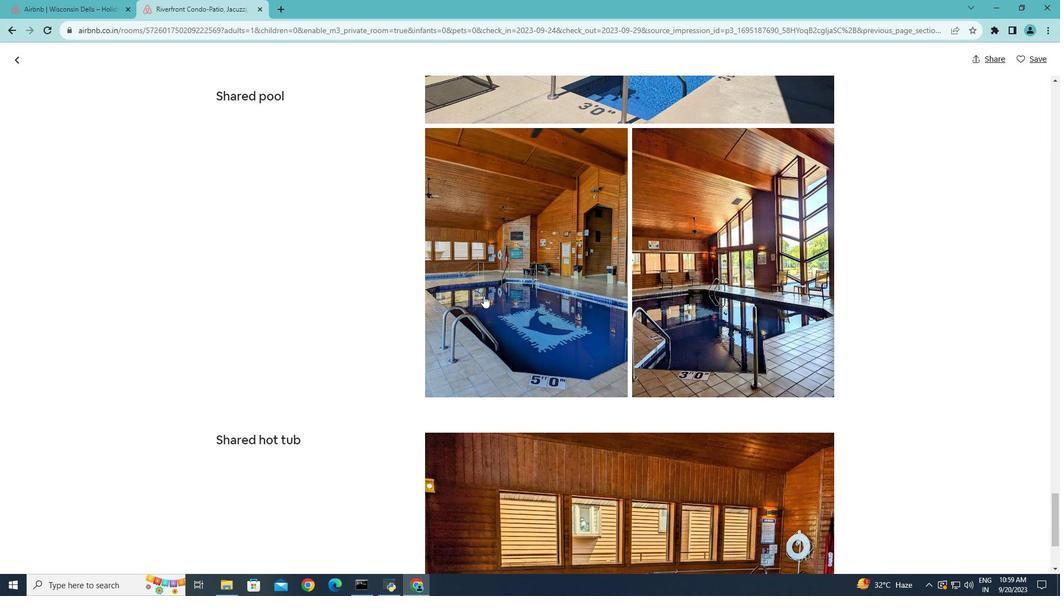 
Action: Mouse scrolled (483, 295) with delta (0, 0)
Screenshot: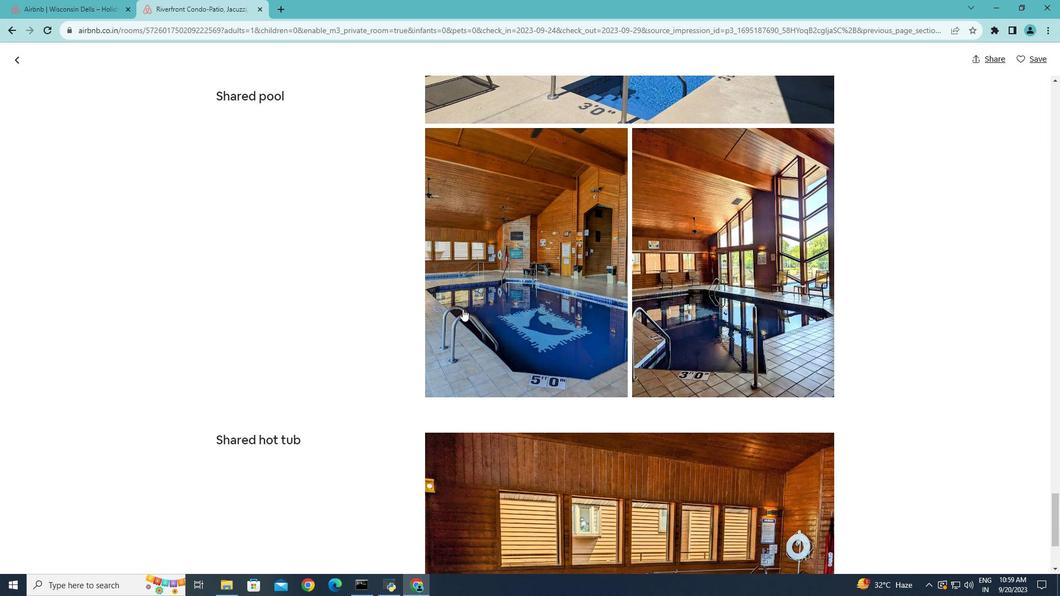 
Action: Mouse scrolled (483, 295) with delta (0, 0)
Screenshot: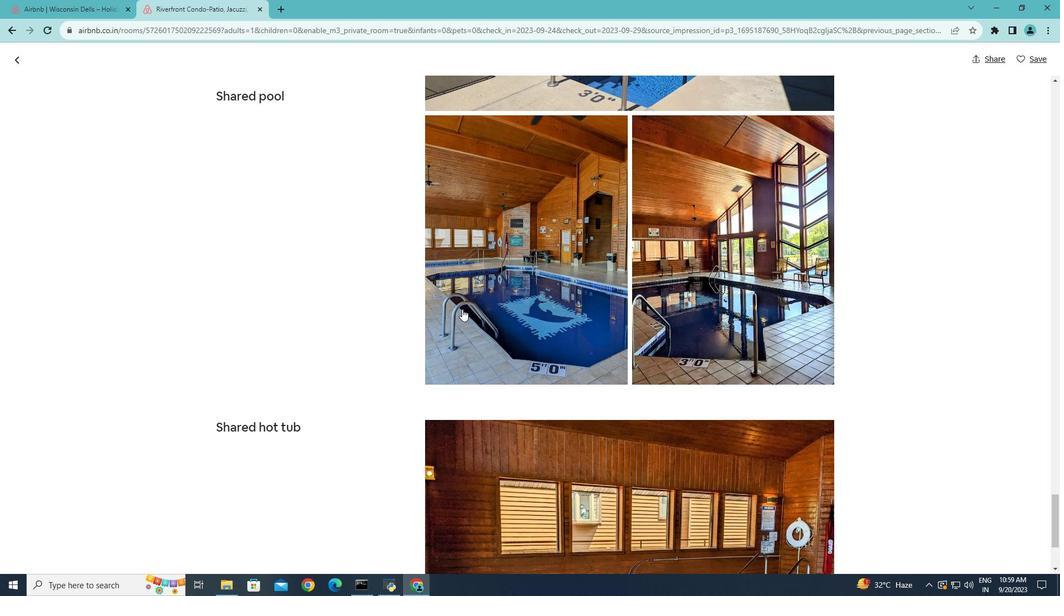 
Action: Mouse moved to (464, 308)
Screenshot: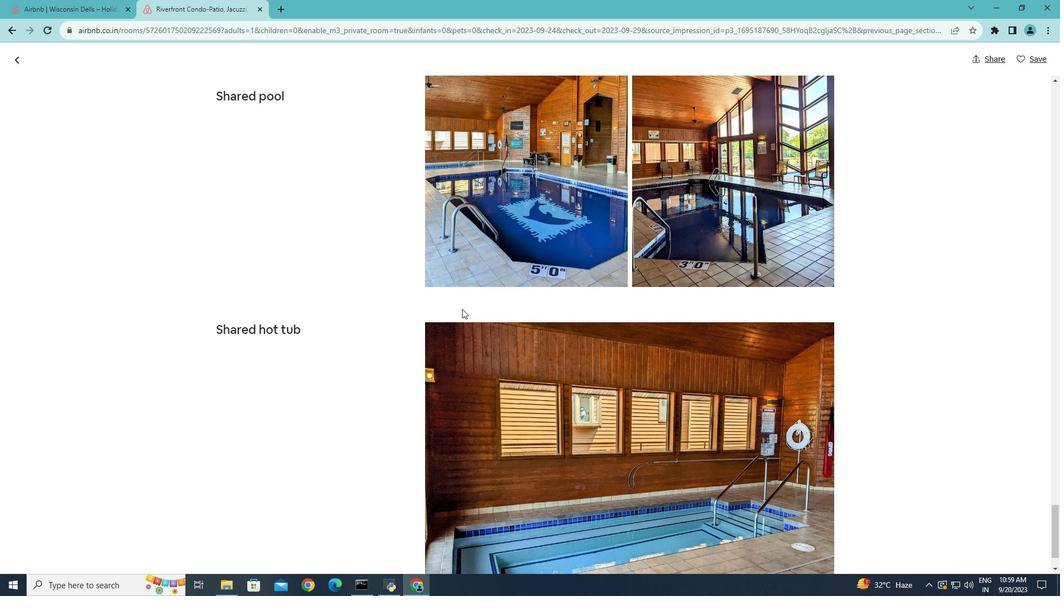 
Action: Mouse scrolled (464, 307) with delta (0, 0)
Screenshot: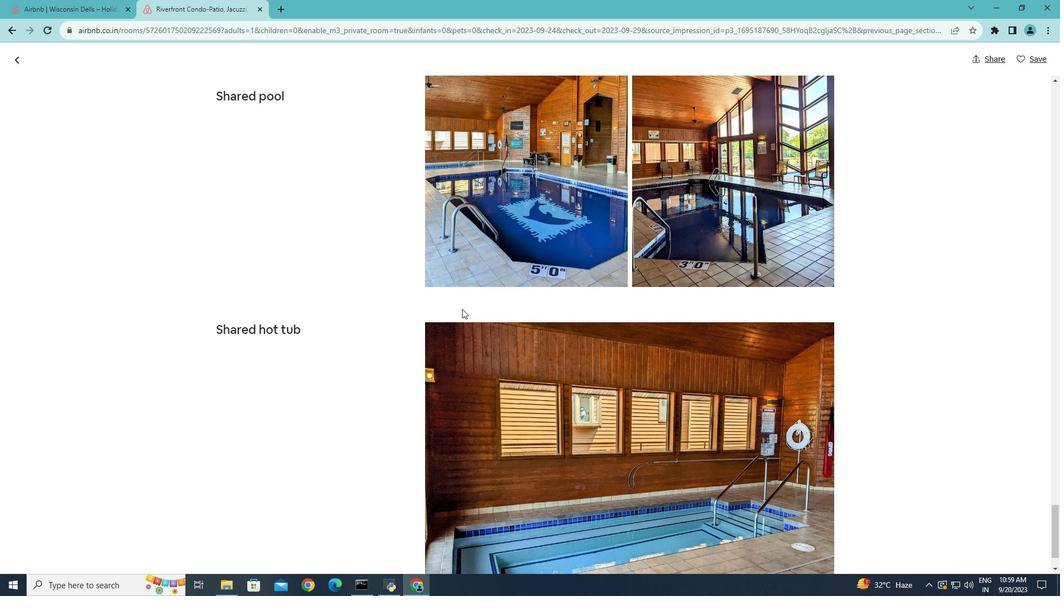 
Action: Mouse moved to (462, 309)
Screenshot: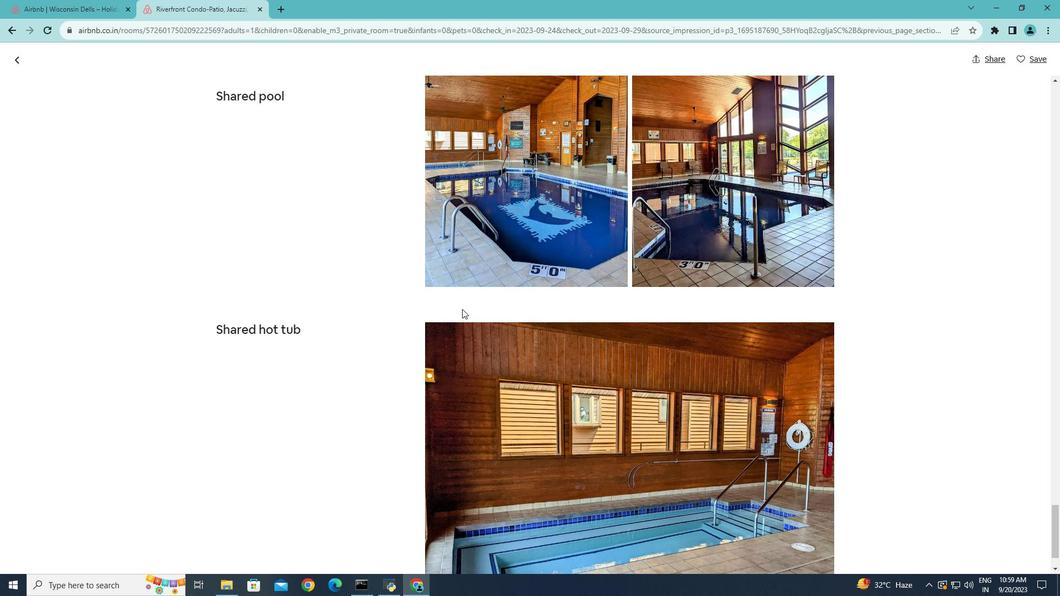 
Action: Mouse scrolled (462, 308) with delta (0, 0)
Screenshot: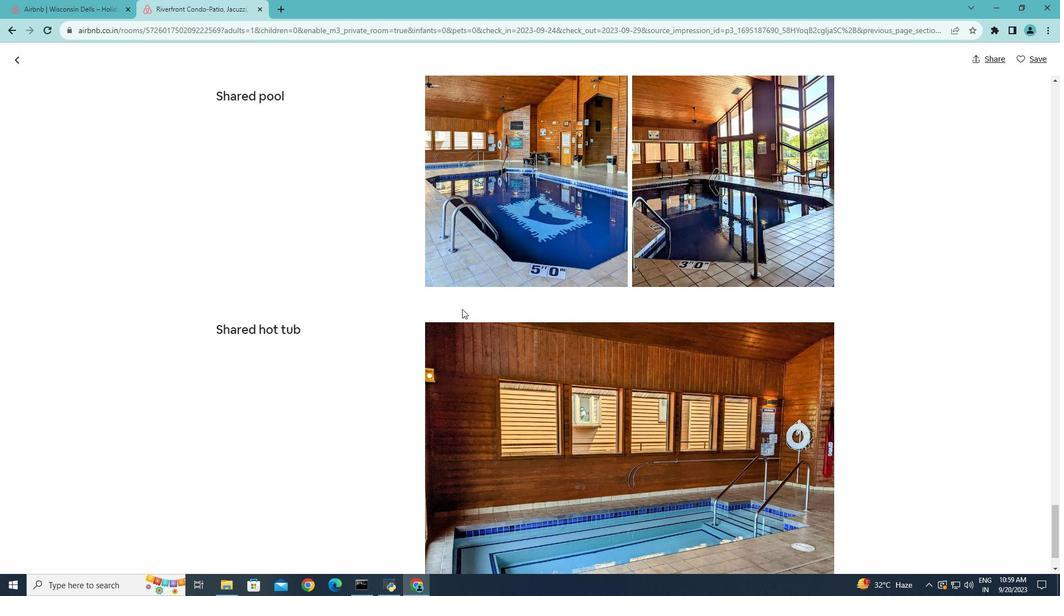 
Action: Mouse scrolled (462, 308) with delta (0, 0)
Screenshot: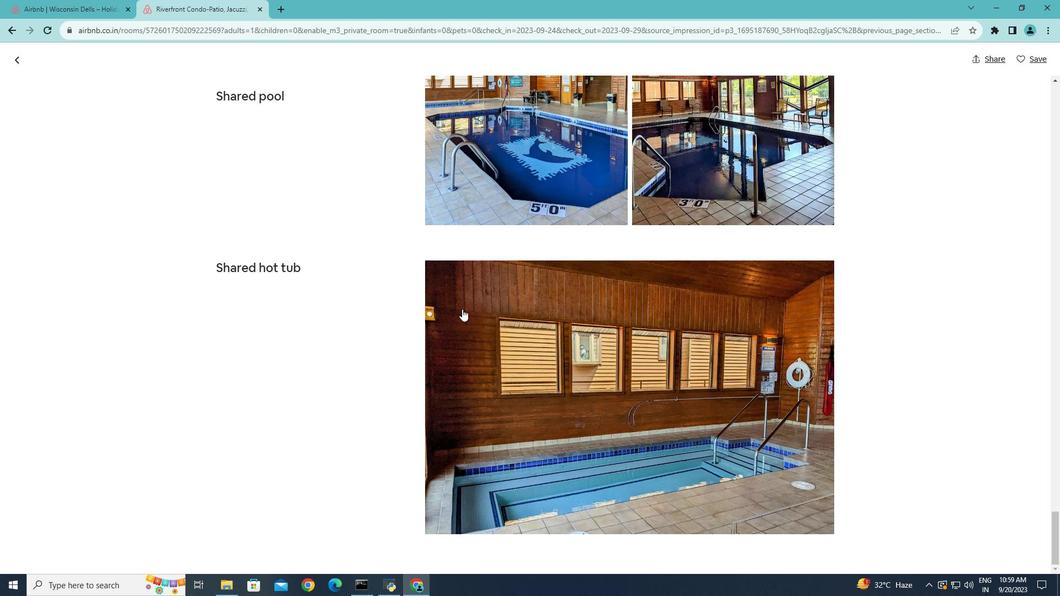 
Action: Mouse scrolled (462, 308) with delta (0, 0)
Screenshot: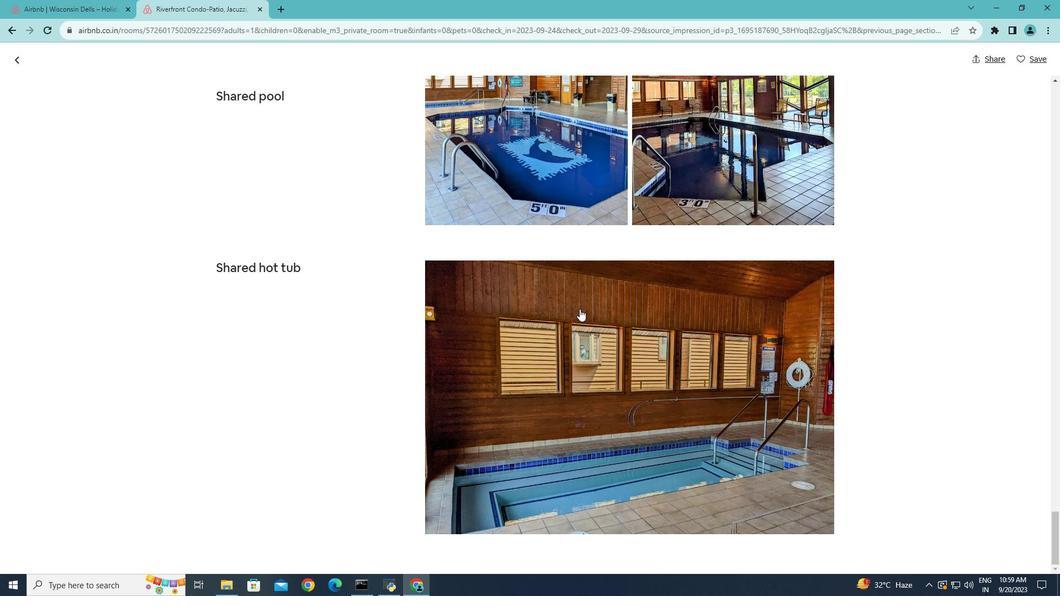
Action: Mouse moved to (9, 58)
Screenshot: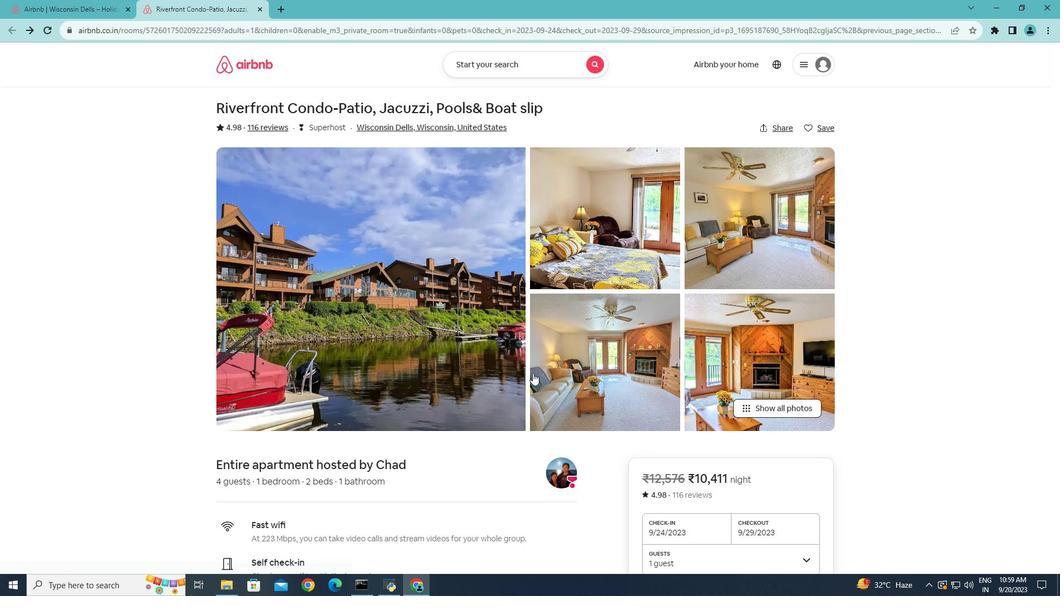
Action: Mouse pressed left at (9, 58)
Screenshot: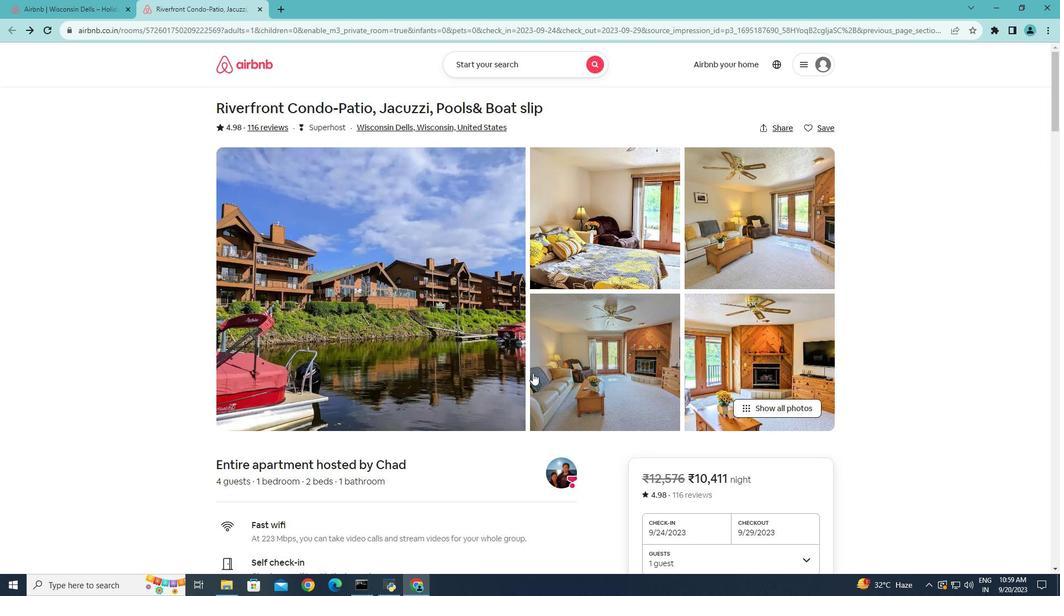 
Action: Mouse moved to (532, 373)
Screenshot: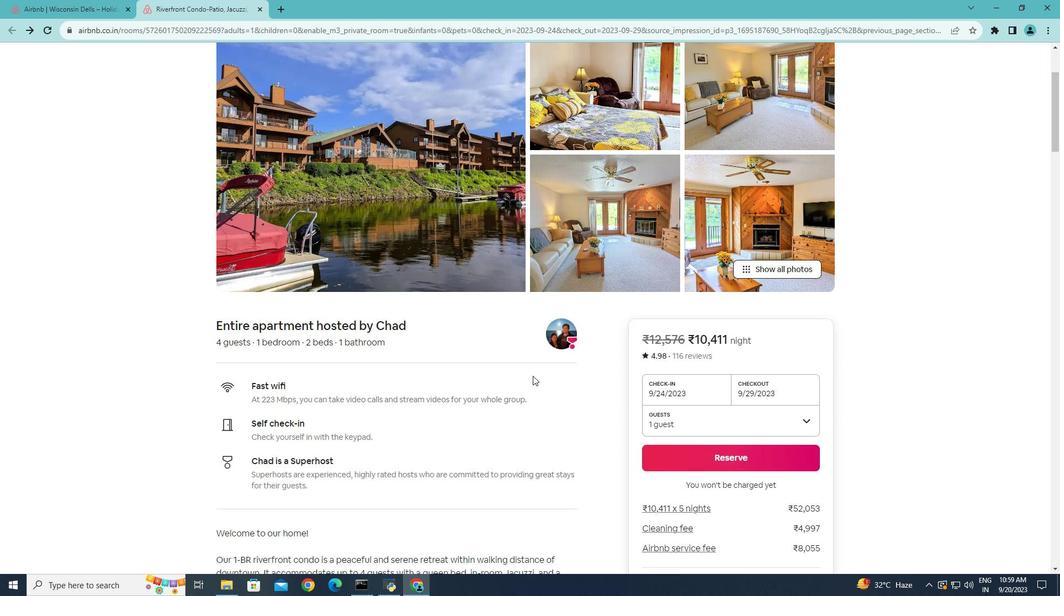 
Action: Mouse scrolled (532, 372) with delta (0, 0)
Screenshot: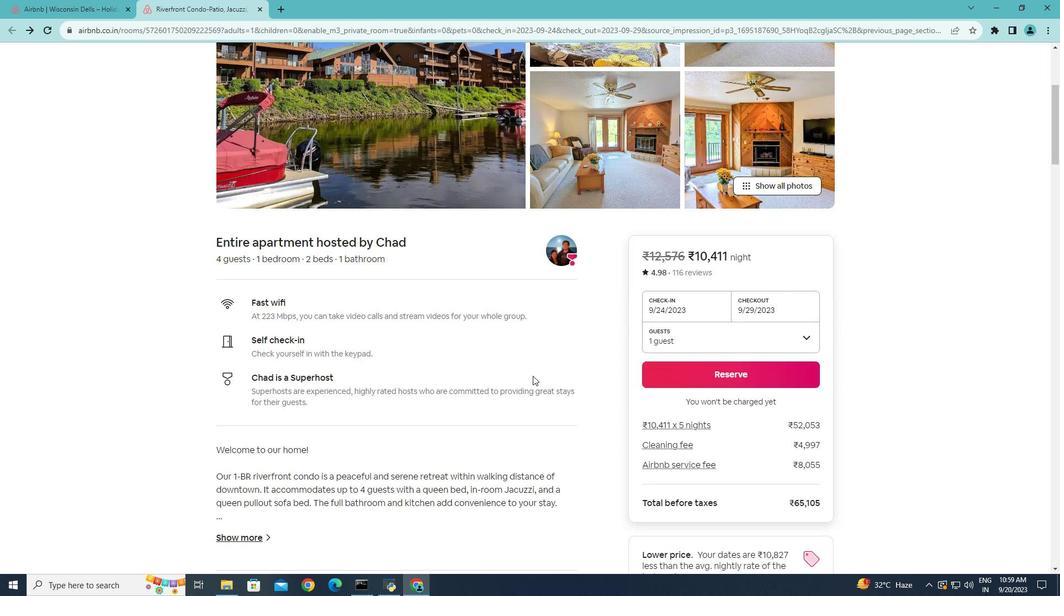 
Action: Mouse moved to (532, 373)
Screenshot: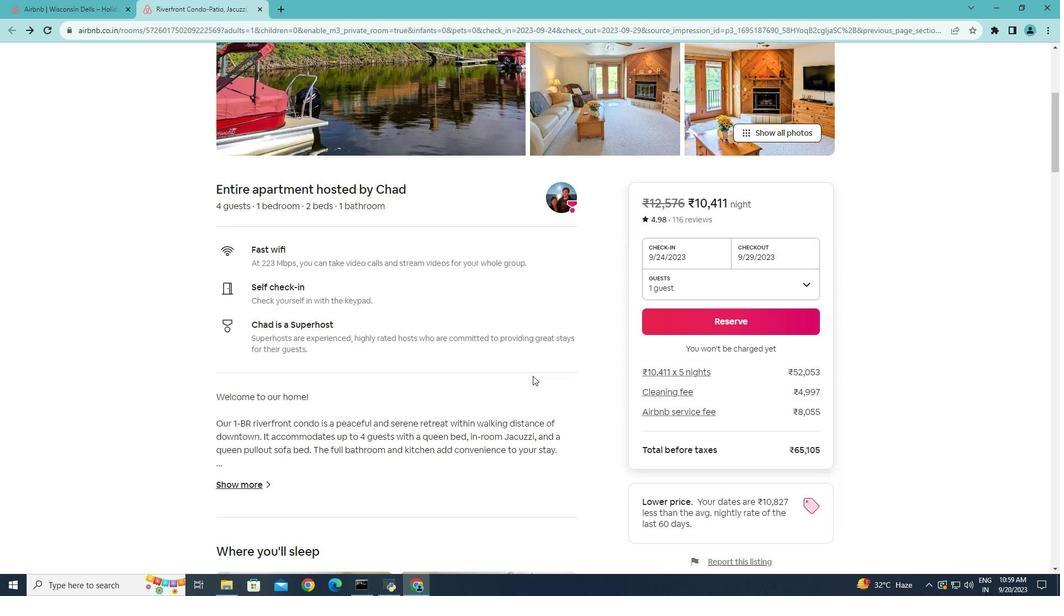 
Action: Mouse scrolled (532, 372) with delta (0, 0)
Screenshot: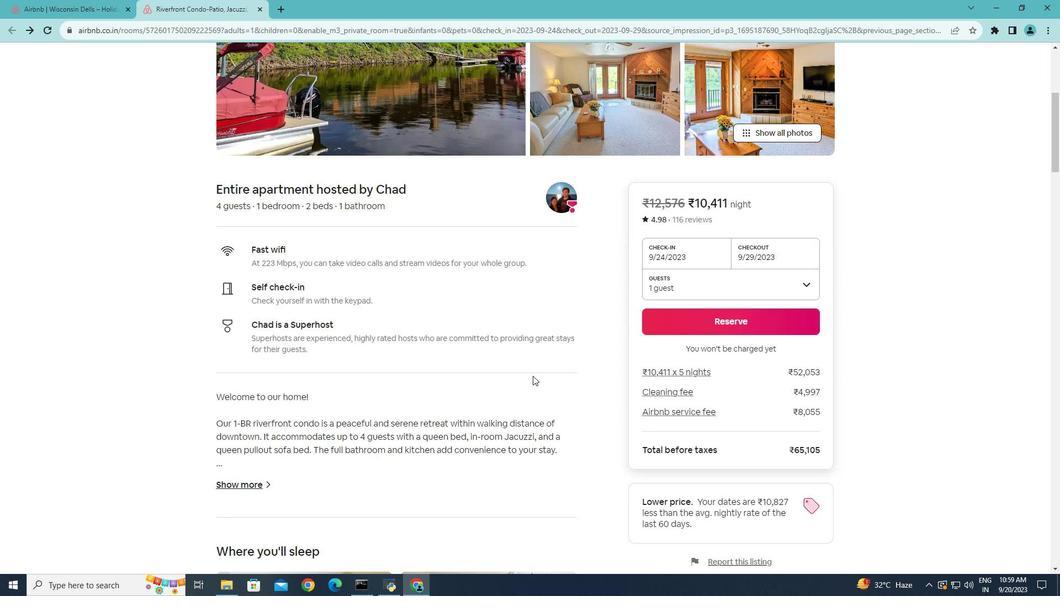 
Action: Mouse moved to (532, 374)
Screenshot: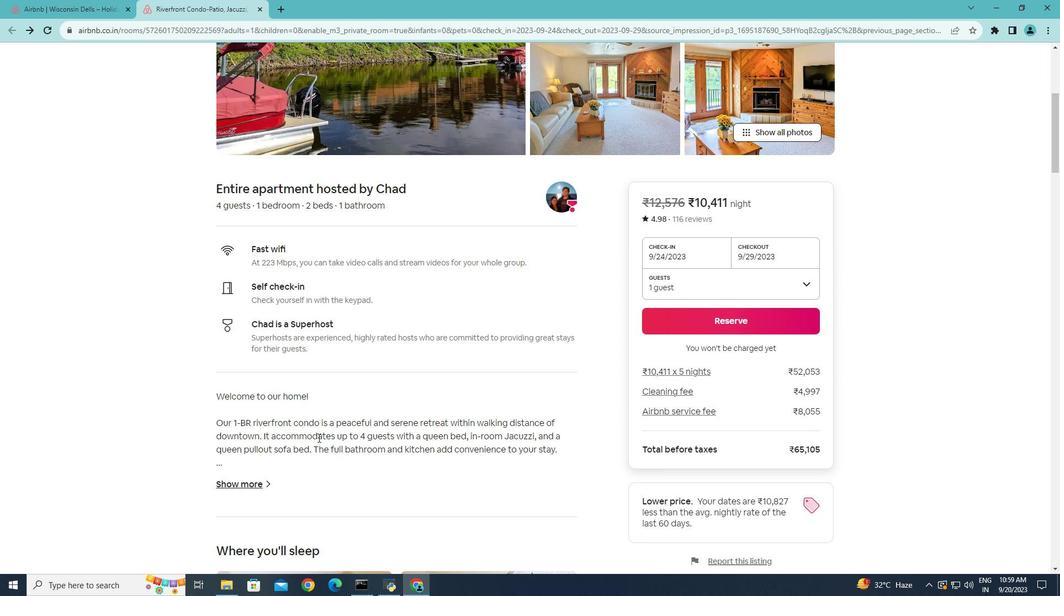 
Action: Mouse scrolled (532, 373) with delta (0, 0)
Screenshot: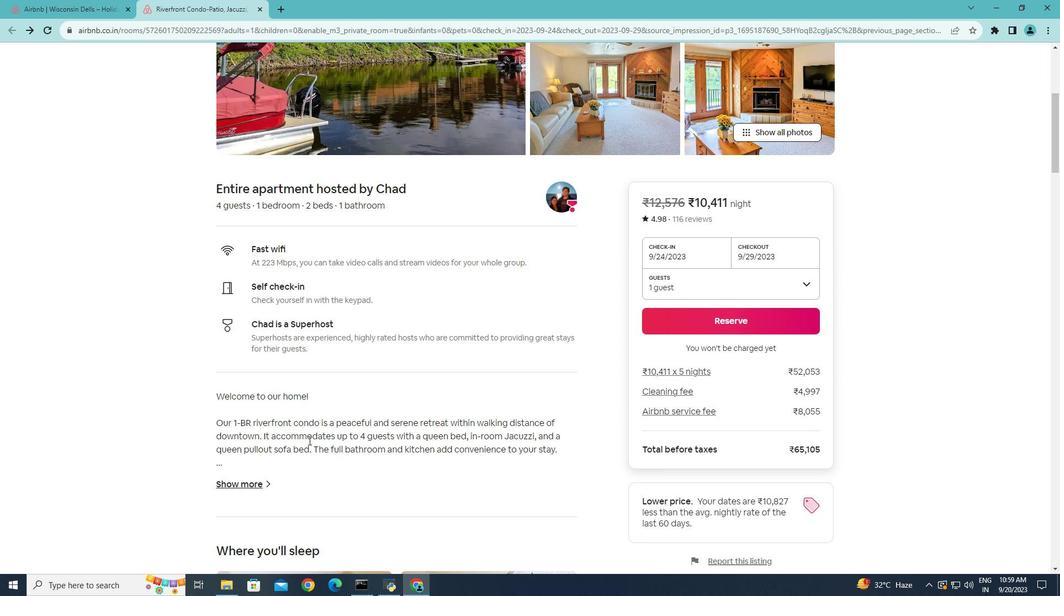 
Action: Mouse moved to (532, 374)
Screenshot: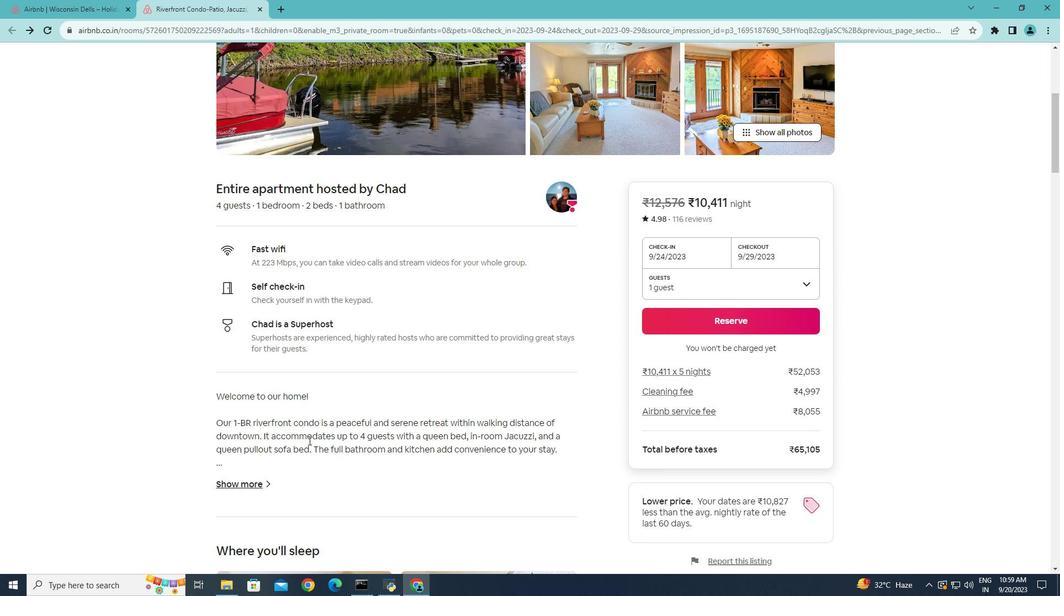 
Action: Mouse scrolled (532, 373) with delta (0, 0)
Screenshot: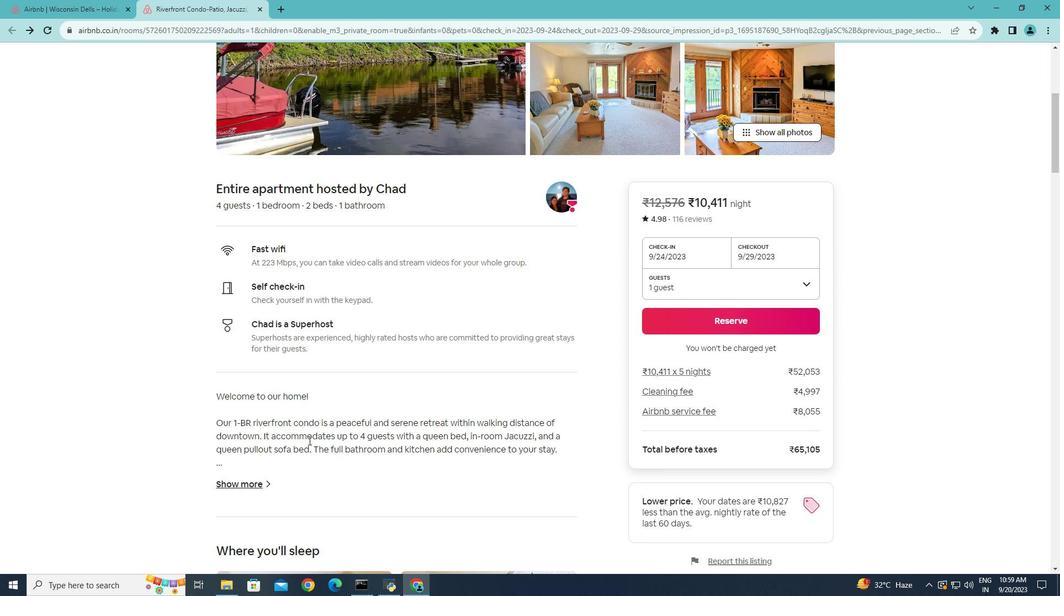 
Action: Mouse moved to (532, 375)
Screenshot: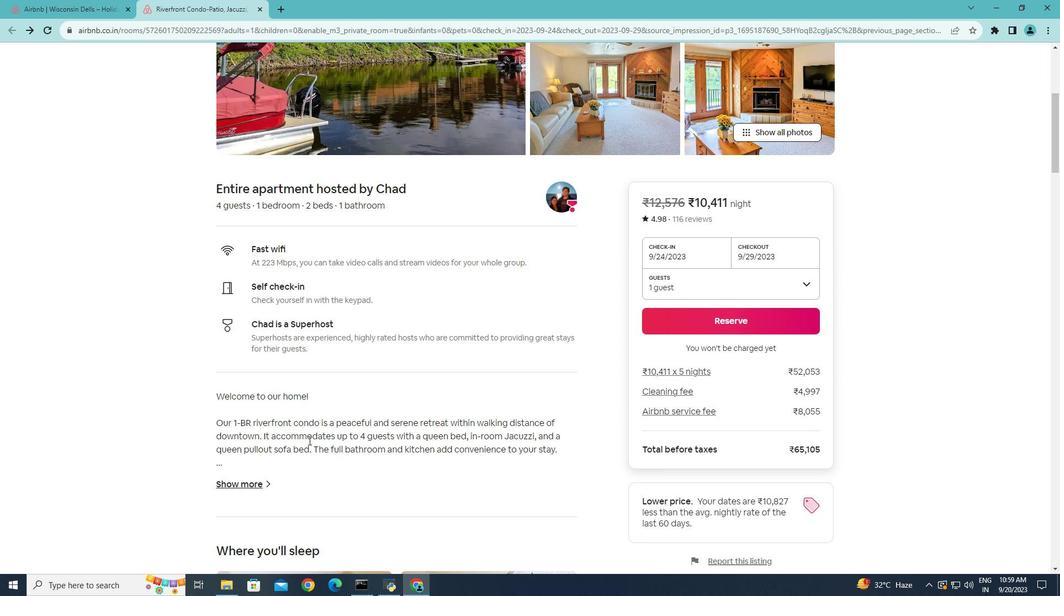 
Action: Mouse scrolled (532, 374) with delta (0, 0)
Screenshot: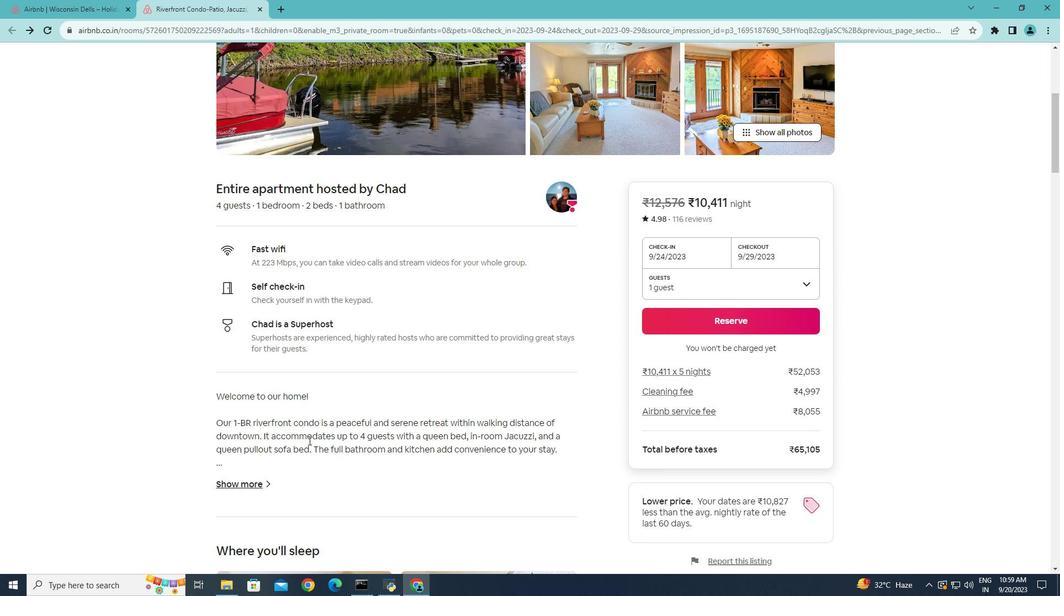 
Action: Mouse moved to (236, 482)
Screenshot: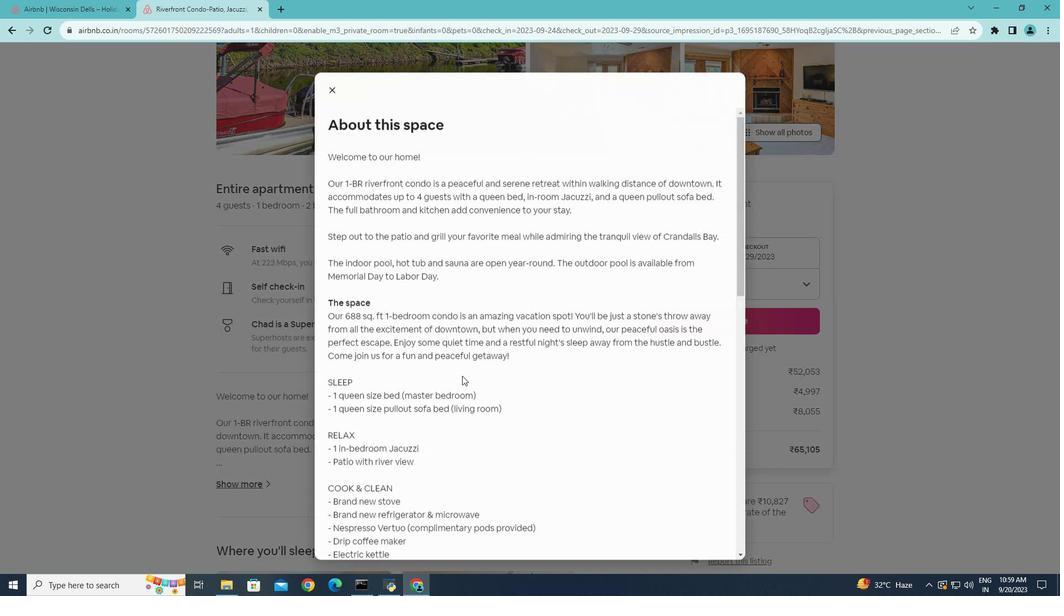 
Action: Mouse pressed left at (236, 482)
Screenshot: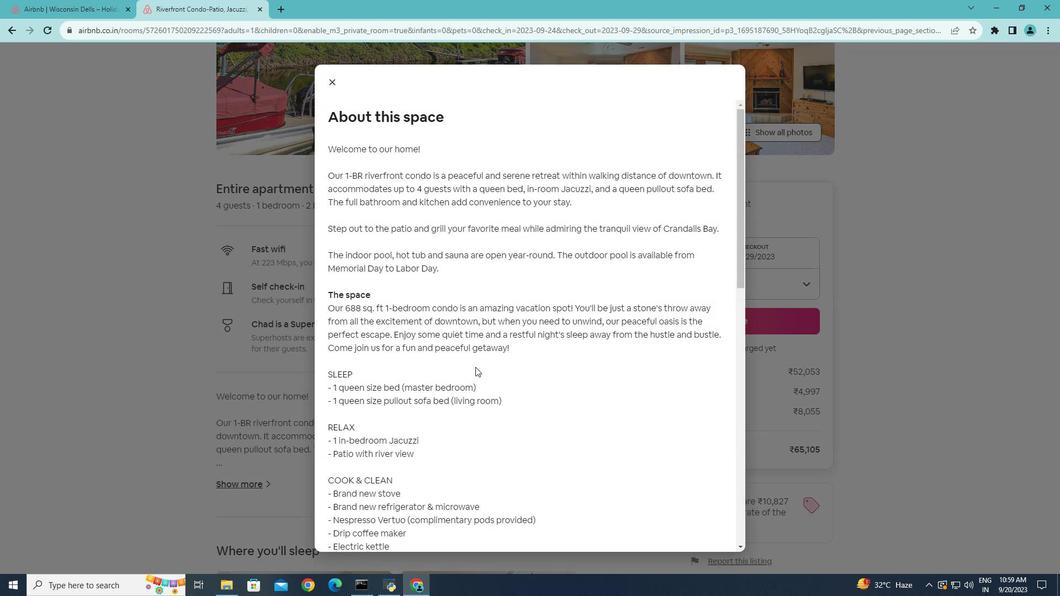 
Action: Mouse moved to (543, 311)
Screenshot: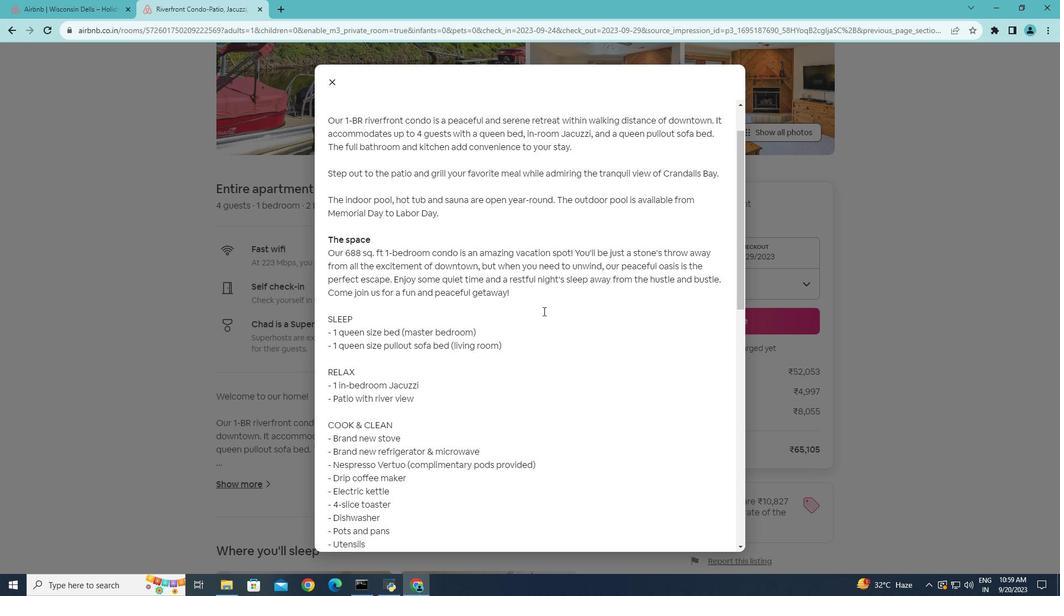 
Action: Mouse scrolled (543, 310) with delta (0, 0)
Screenshot: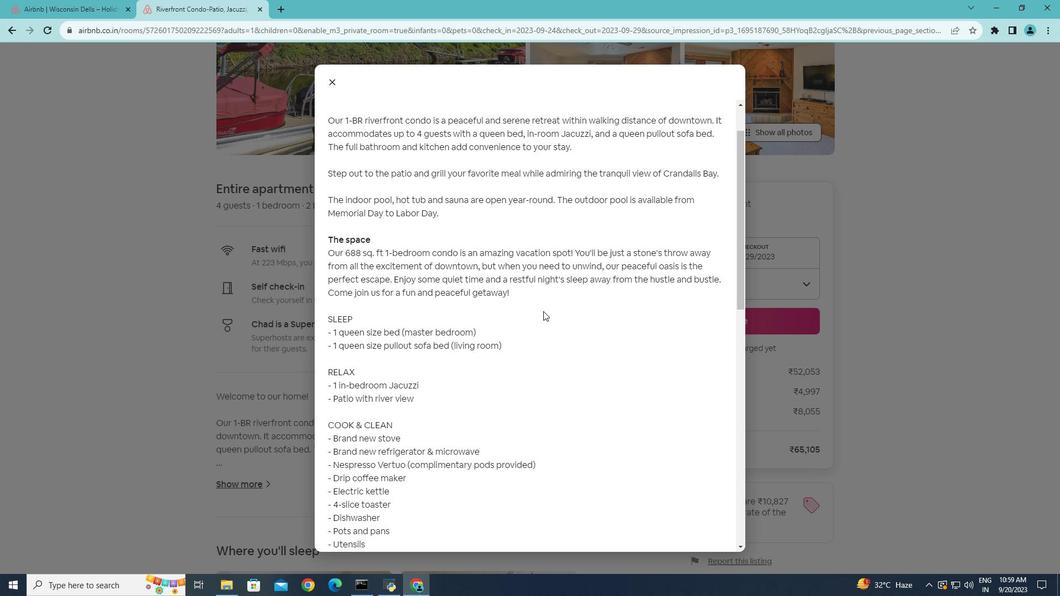
Action: Mouse scrolled (543, 310) with delta (0, 0)
Screenshot: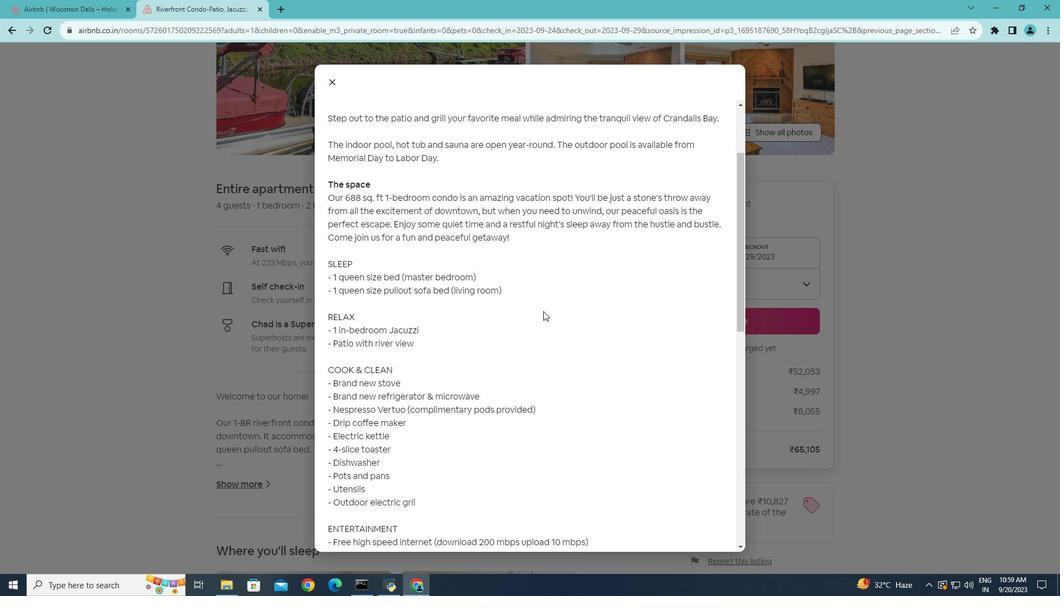 
Action: Mouse scrolled (543, 310) with delta (0, 0)
Screenshot: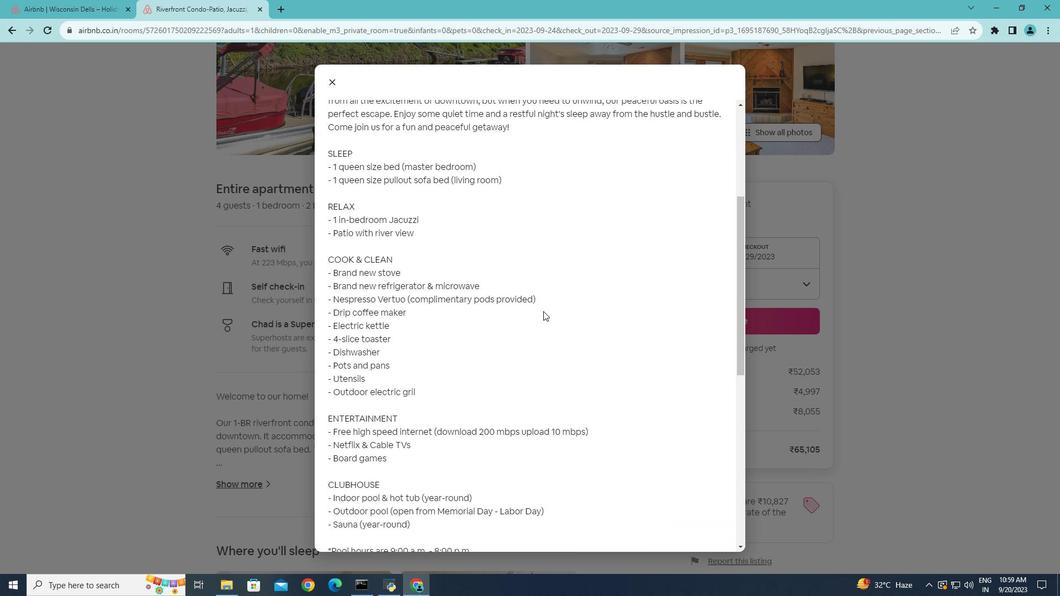 
Action: Mouse scrolled (543, 310) with delta (0, 0)
Screenshot: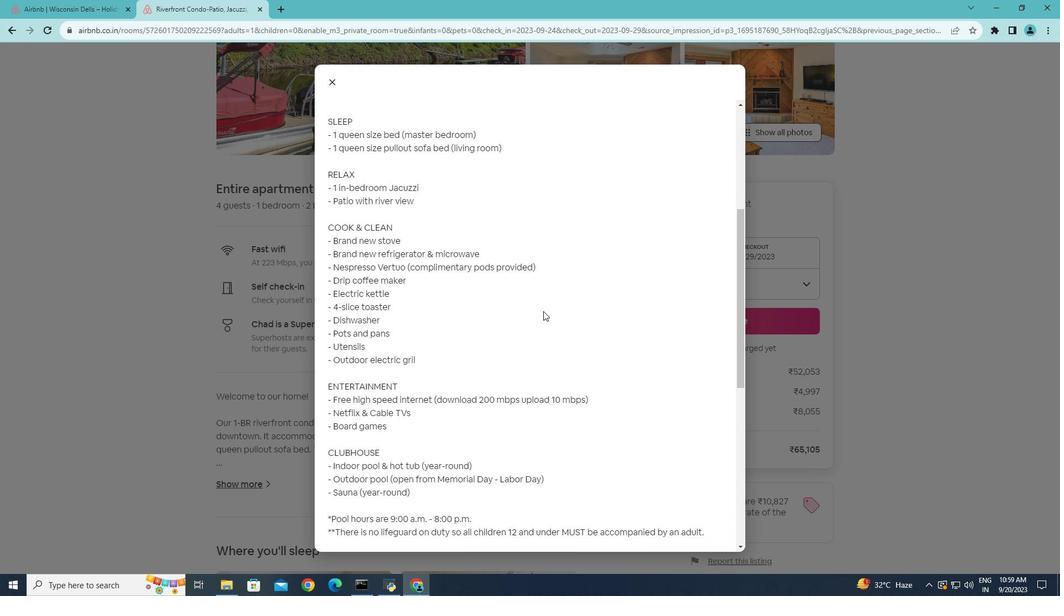 
Action: Mouse scrolled (543, 310) with delta (0, 0)
Screenshot: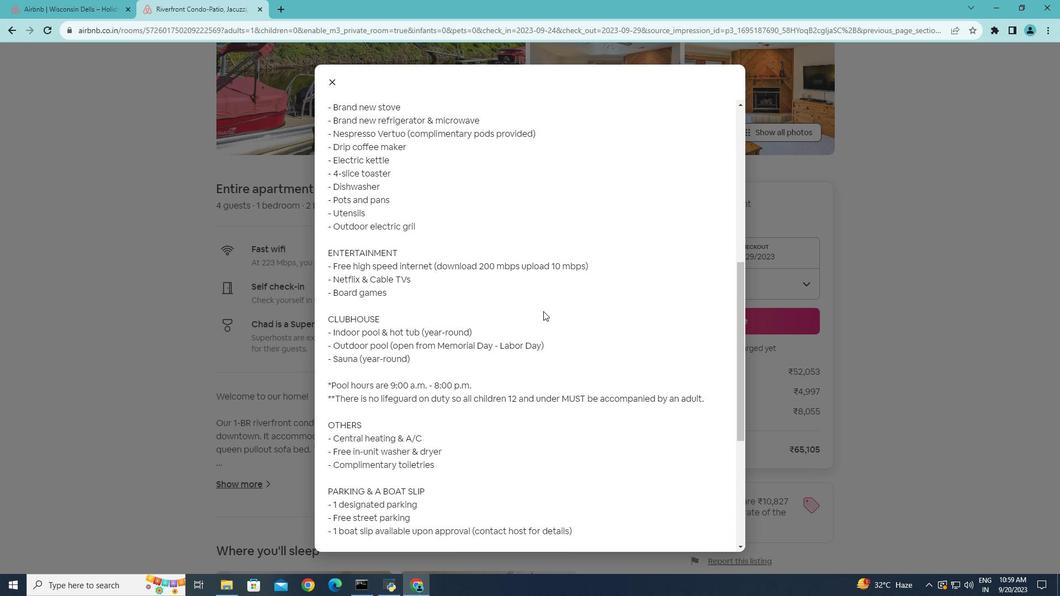 
Action: Mouse scrolled (543, 310) with delta (0, 0)
Screenshot: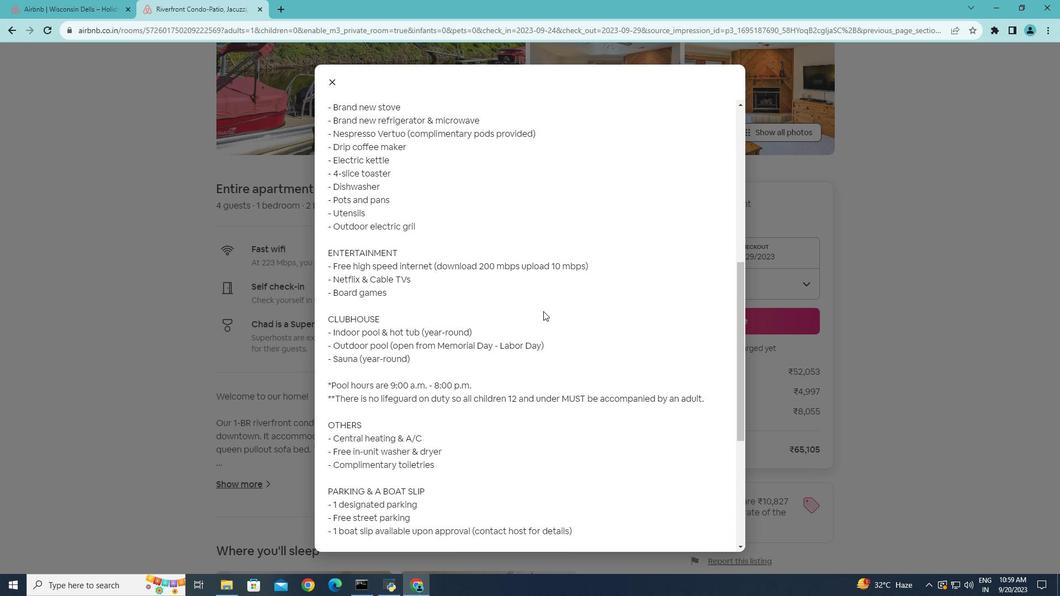 
Action: Mouse scrolled (543, 310) with delta (0, 0)
Screenshot: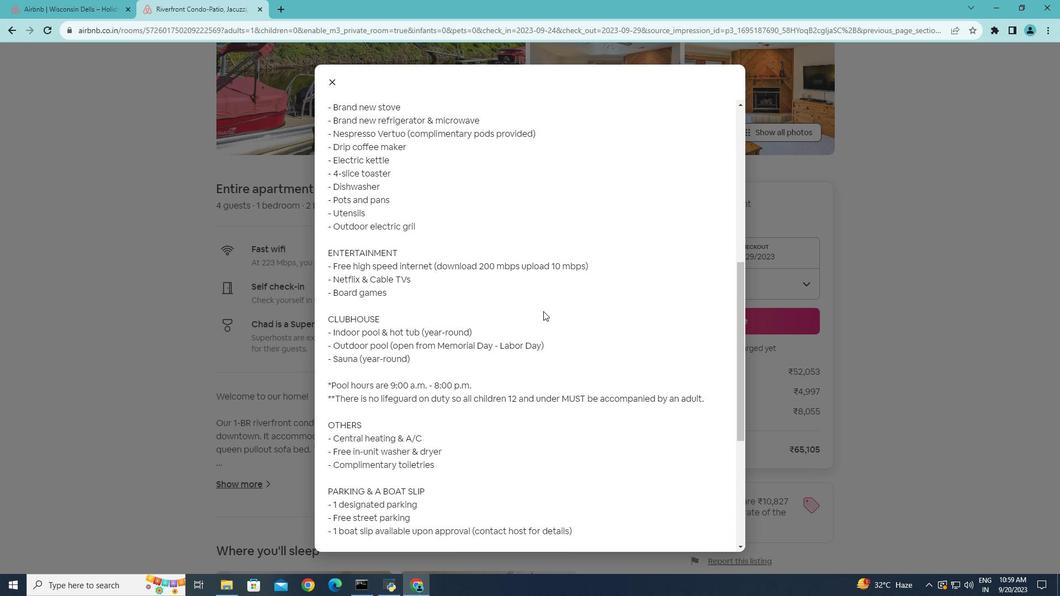 
Action: Mouse scrolled (543, 310) with delta (0, 0)
Screenshot: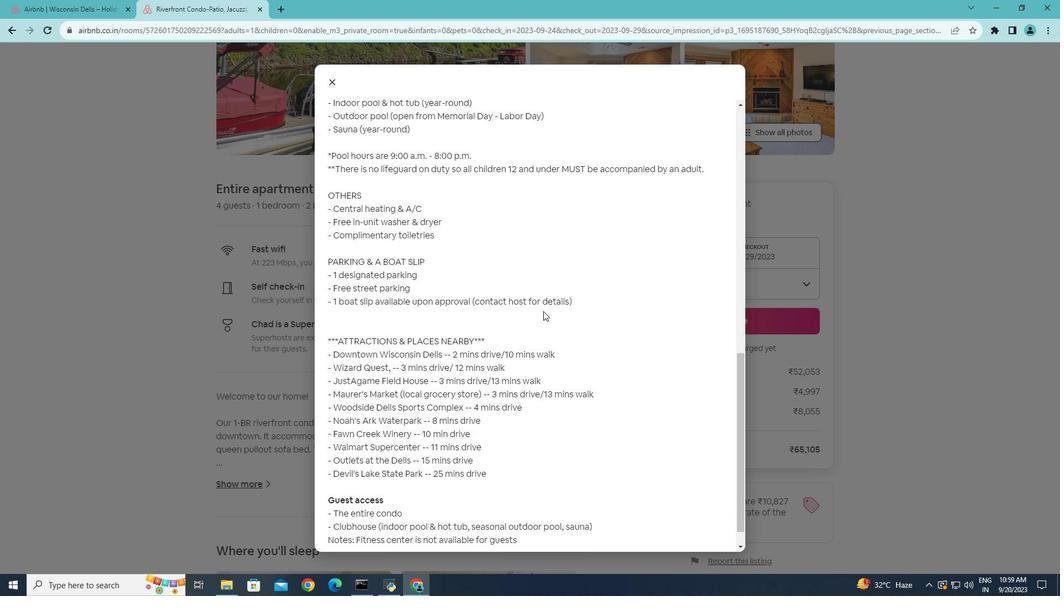 
Action: Mouse scrolled (543, 310) with delta (0, 0)
Screenshot: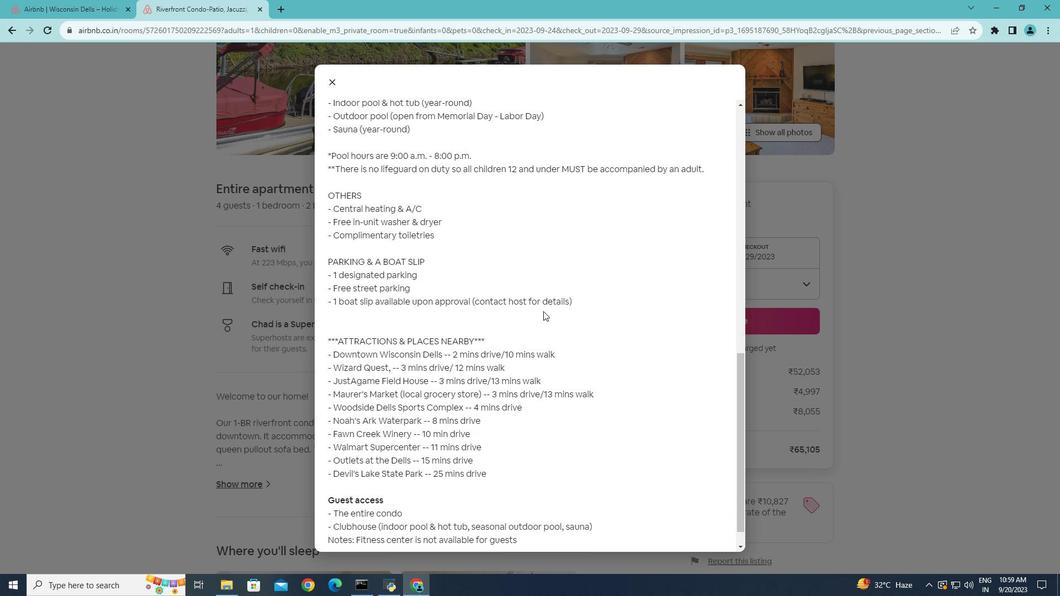 
Action: Mouse scrolled (543, 310) with delta (0, 0)
Screenshot: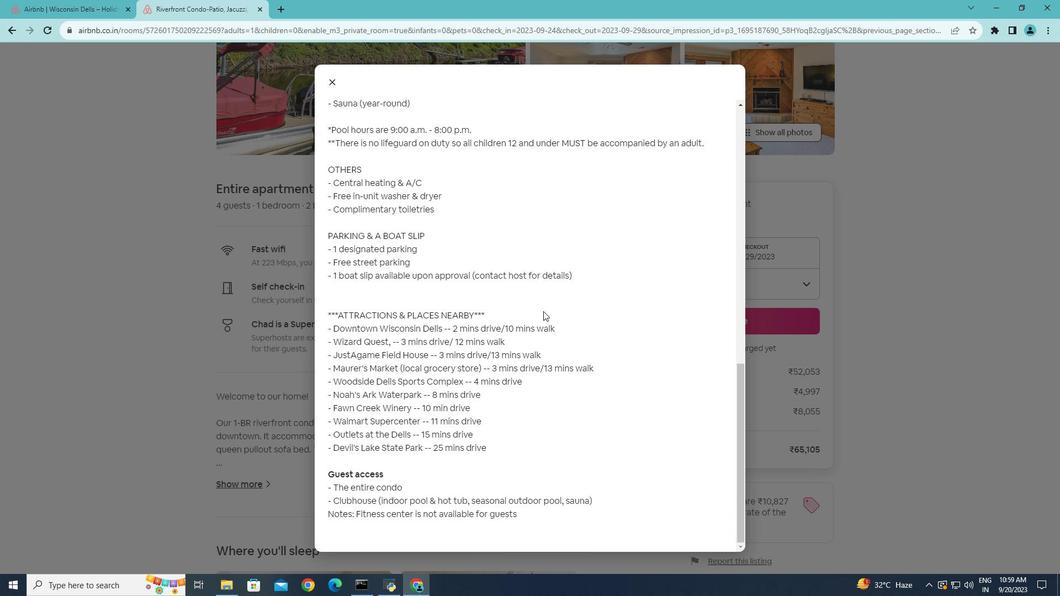 
Action: Mouse scrolled (543, 310) with delta (0, 0)
Screenshot: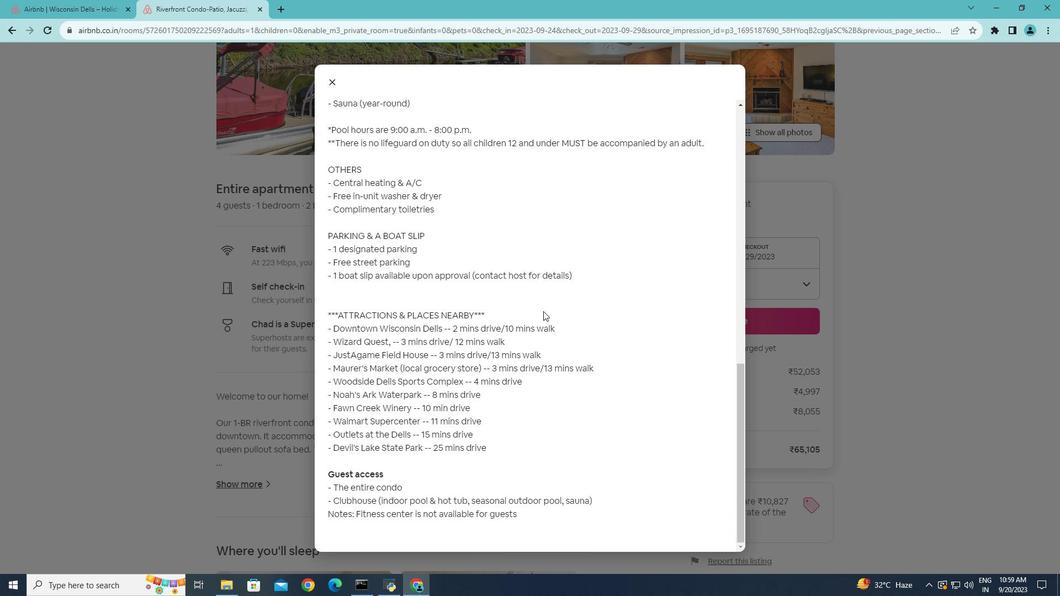 
Action: Mouse scrolled (543, 310) with delta (0, 0)
Screenshot: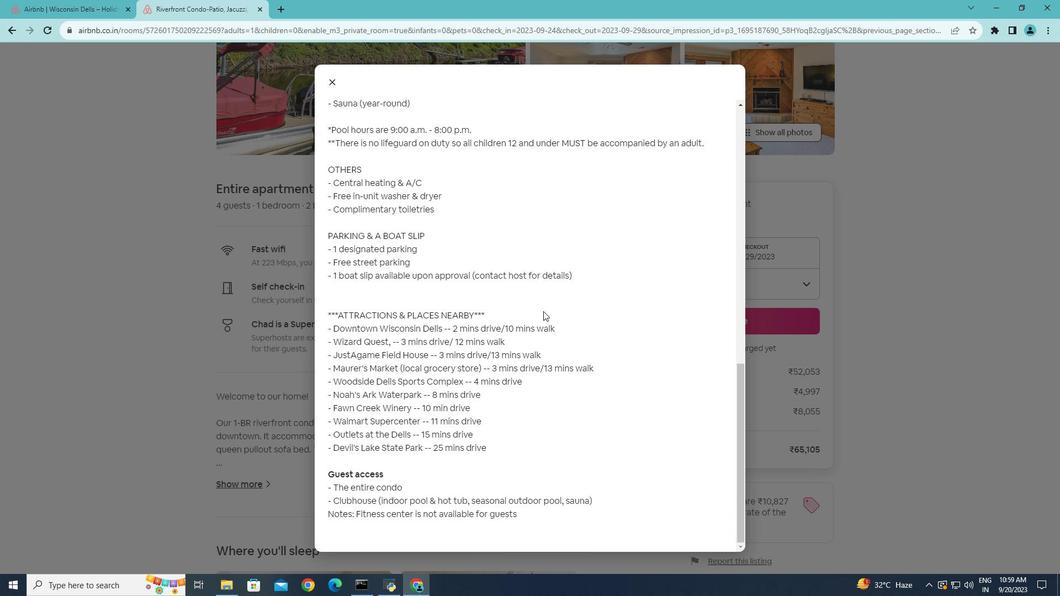 
Action: Mouse scrolled (543, 310) with delta (0, 0)
Screenshot: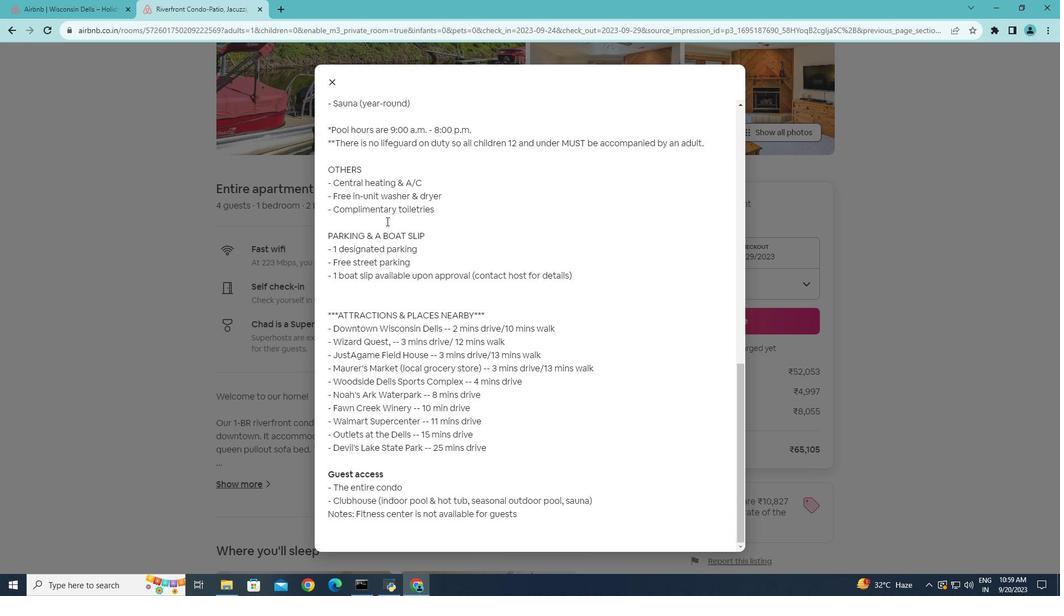 
Action: Mouse scrolled (543, 310) with delta (0, 0)
Screenshot: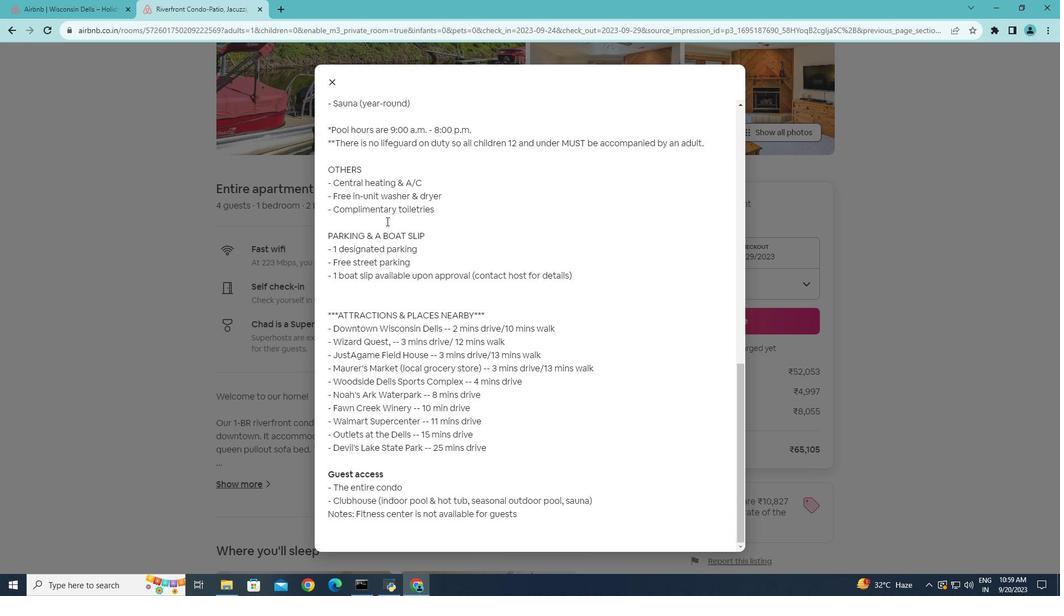 
Action: Mouse scrolled (543, 310) with delta (0, 0)
Screenshot: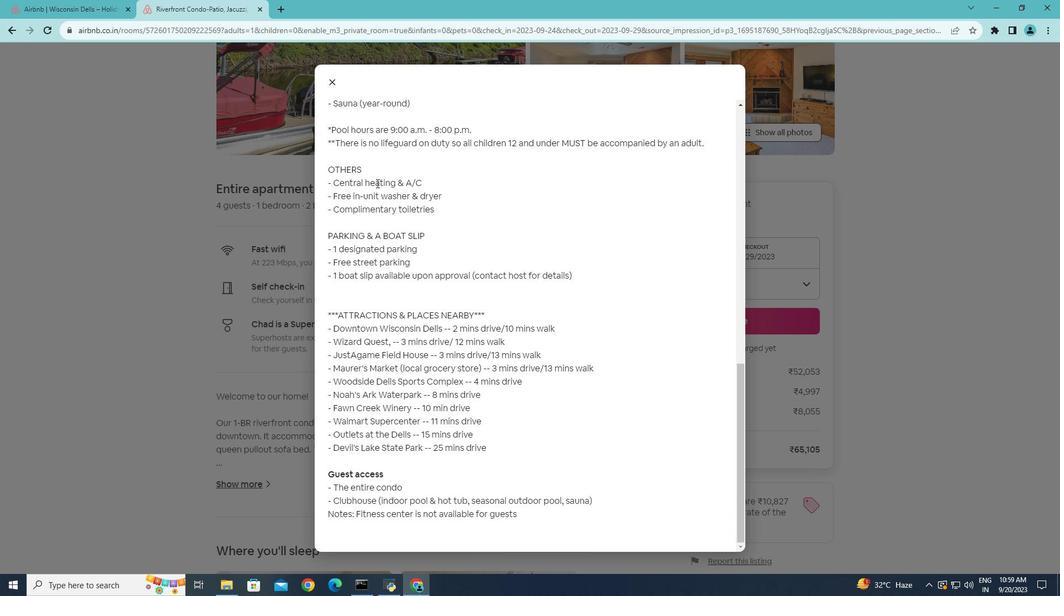
Action: Mouse moved to (328, 83)
Screenshot: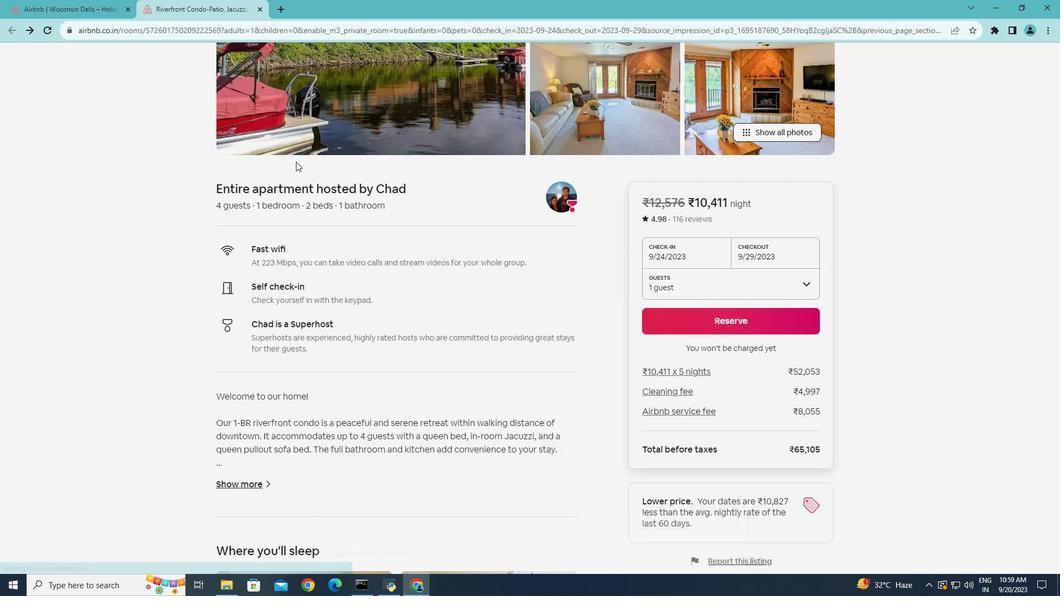 
Action: Mouse pressed left at (328, 83)
Screenshot: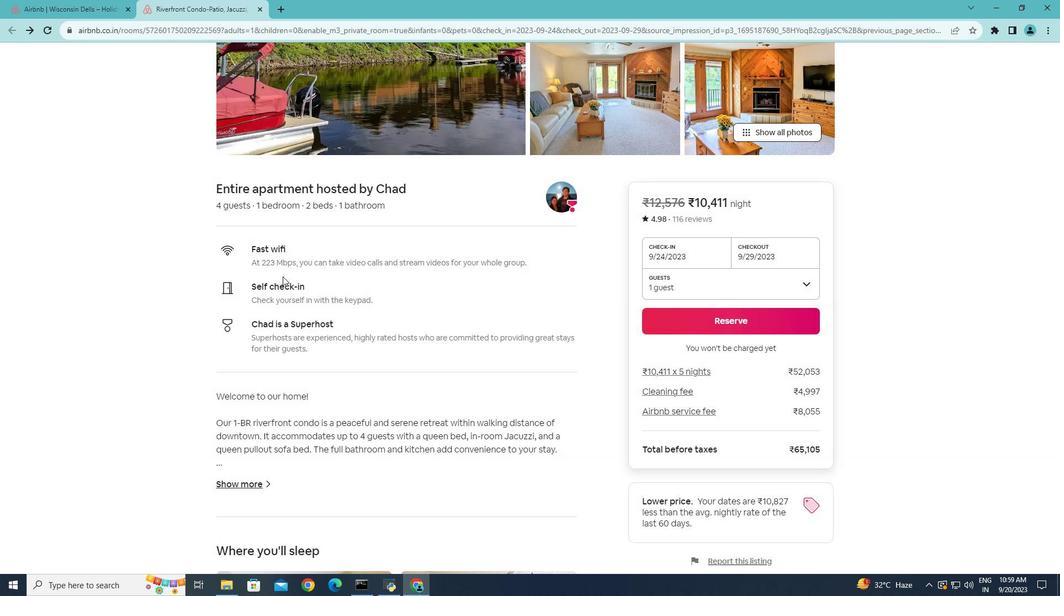 
Action: Mouse moved to (282, 332)
Screenshot: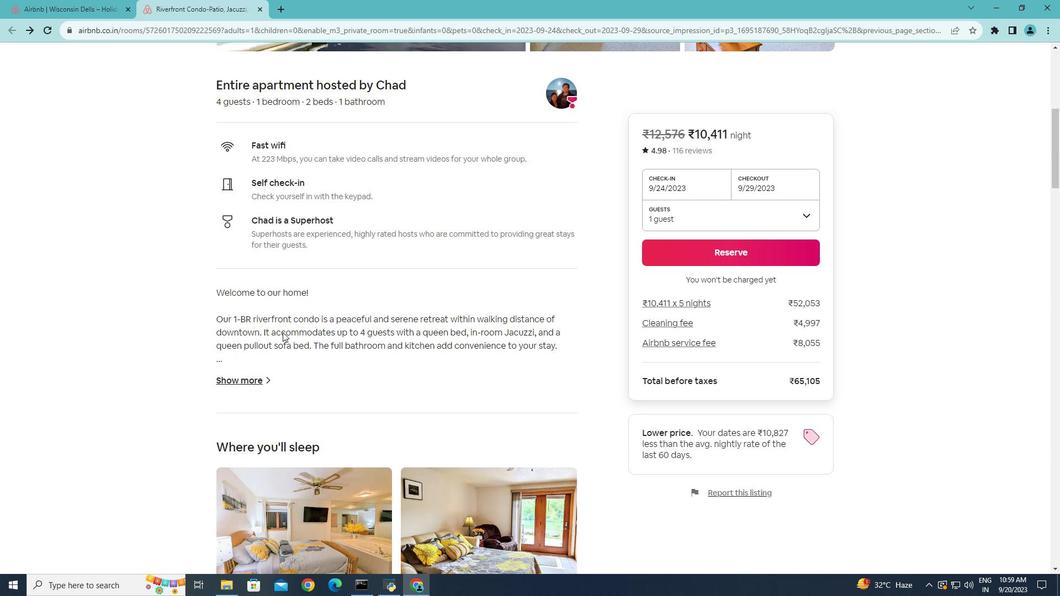 
Action: Mouse scrolled (282, 331) with delta (0, 0)
Screenshot: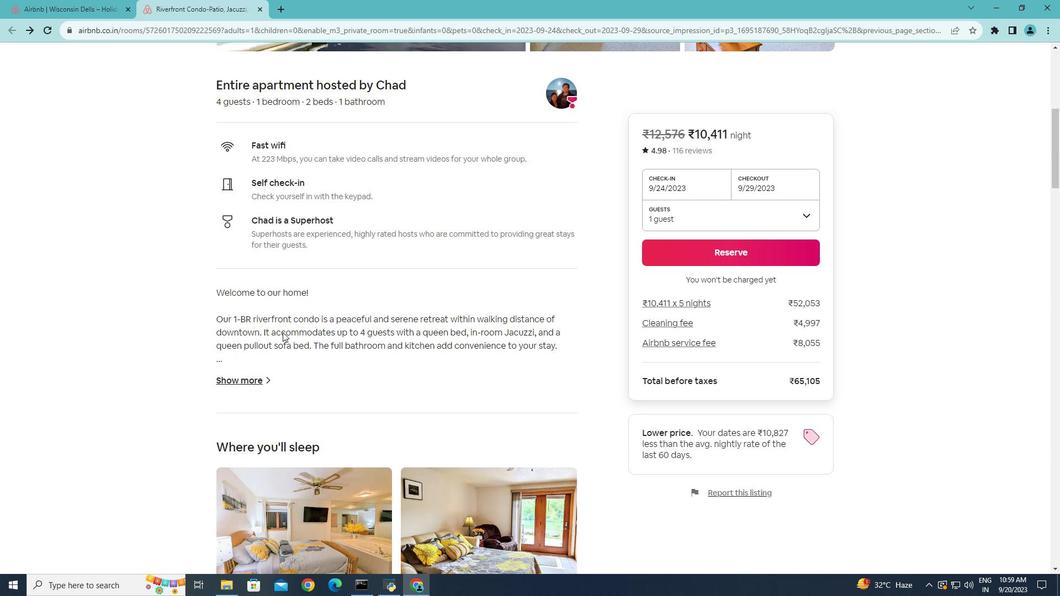 
Action: Mouse moved to (282, 332)
Screenshot: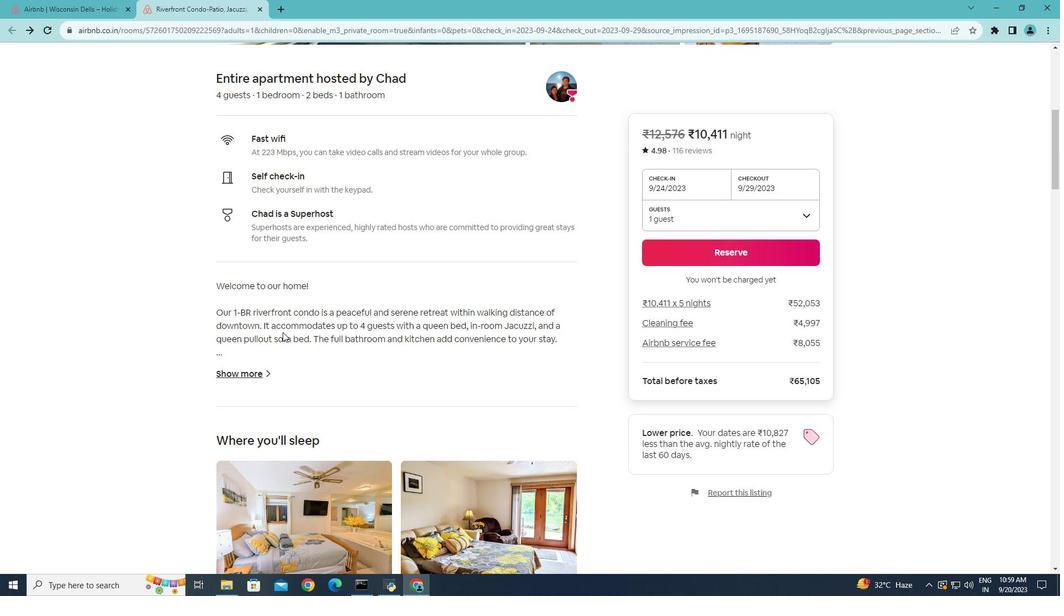 
Action: Mouse scrolled (282, 331) with delta (0, 0)
Screenshot: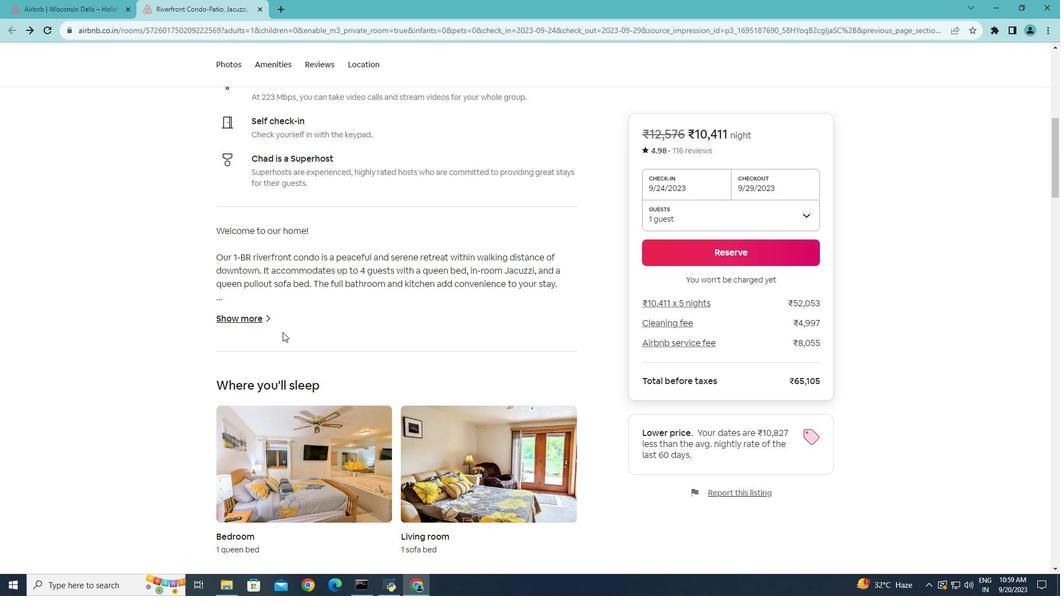 
Action: Mouse moved to (282, 332)
Screenshot: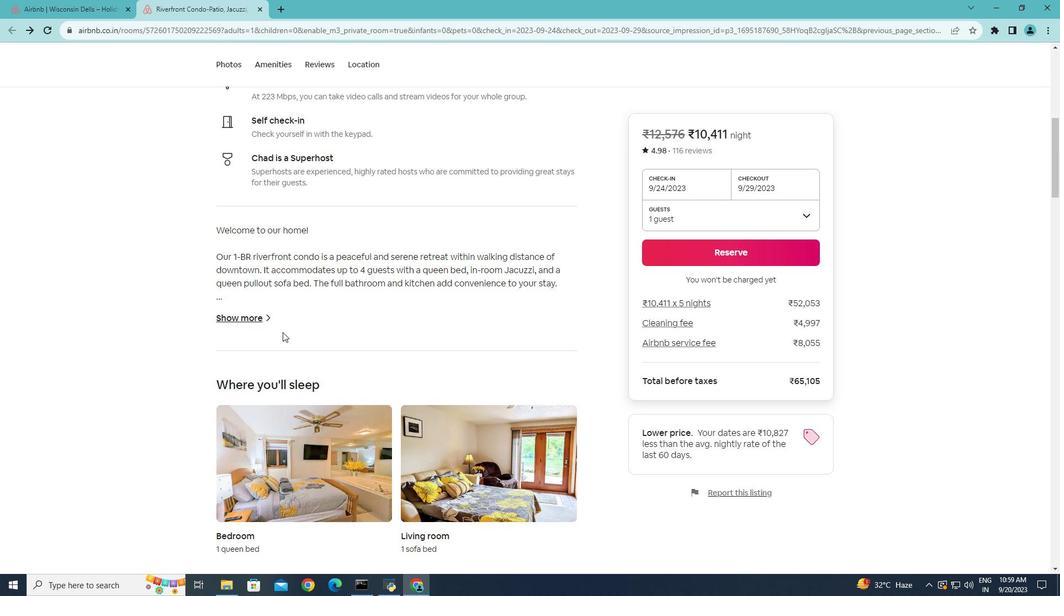 
Action: Mouse scrolled (282, 331) with delta (0, 0)
Screenshot: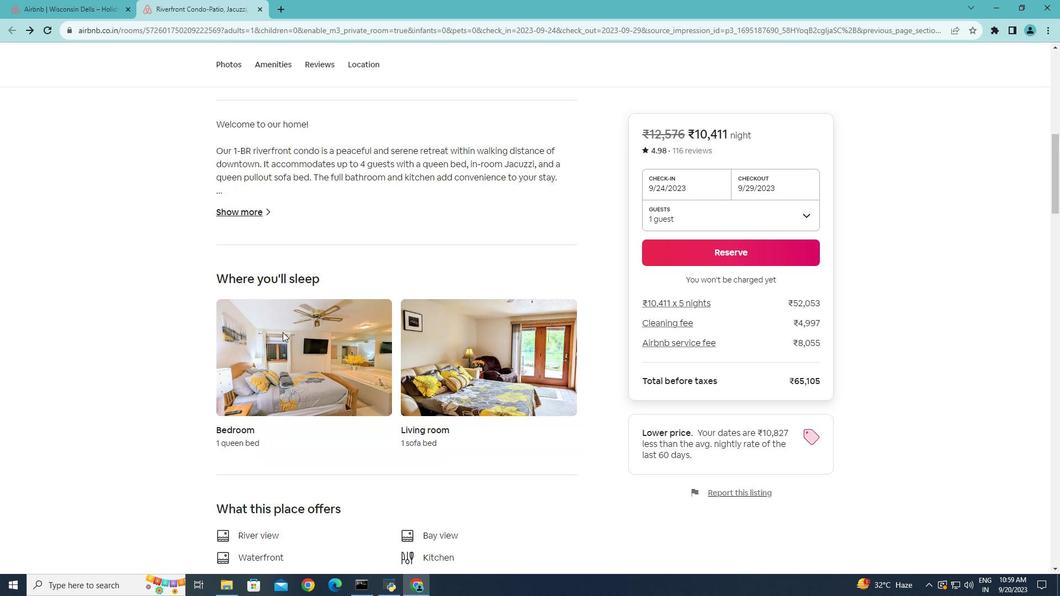 
Action: Mouse scrolled (282, 331) with delta (0, 0)
Screenshot: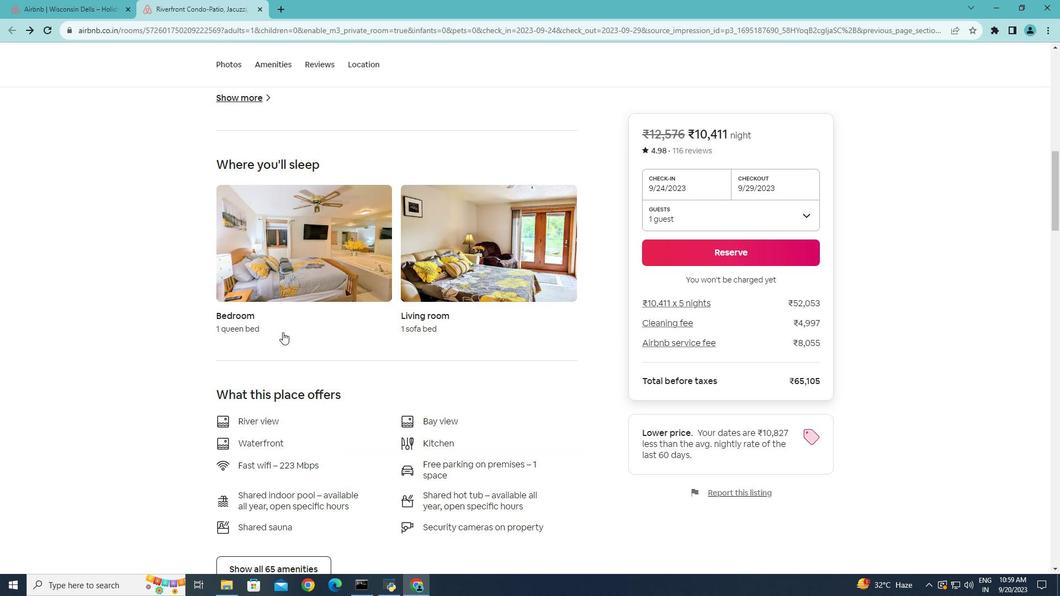 
Action: Mouse scrolled (282, 331) with delta (0, 0)
Screenshot: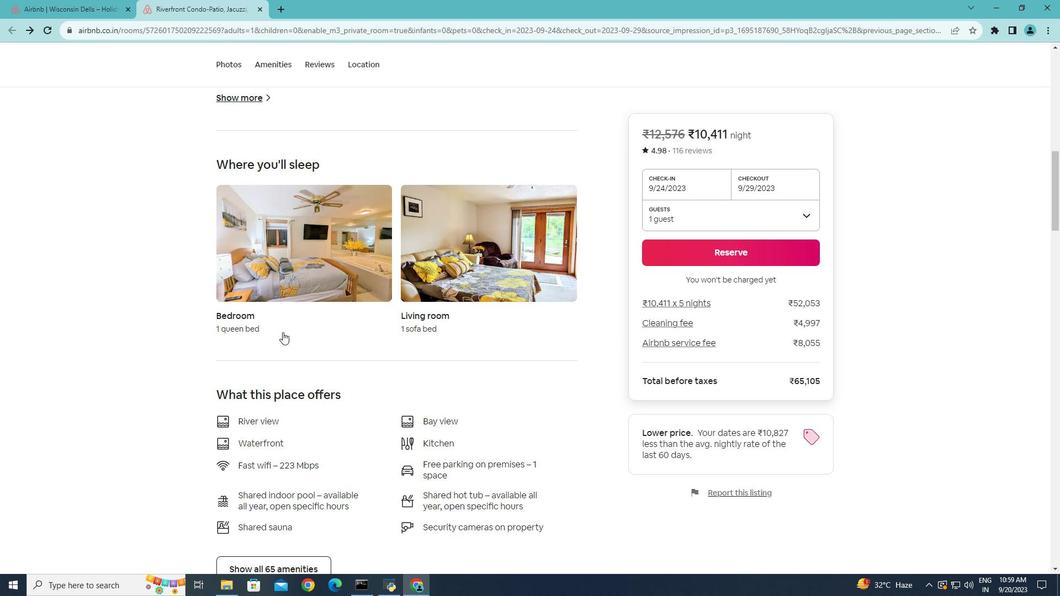 
Action: Mouse scrolled (282, 331) with delta (0, 0)
Screenshot: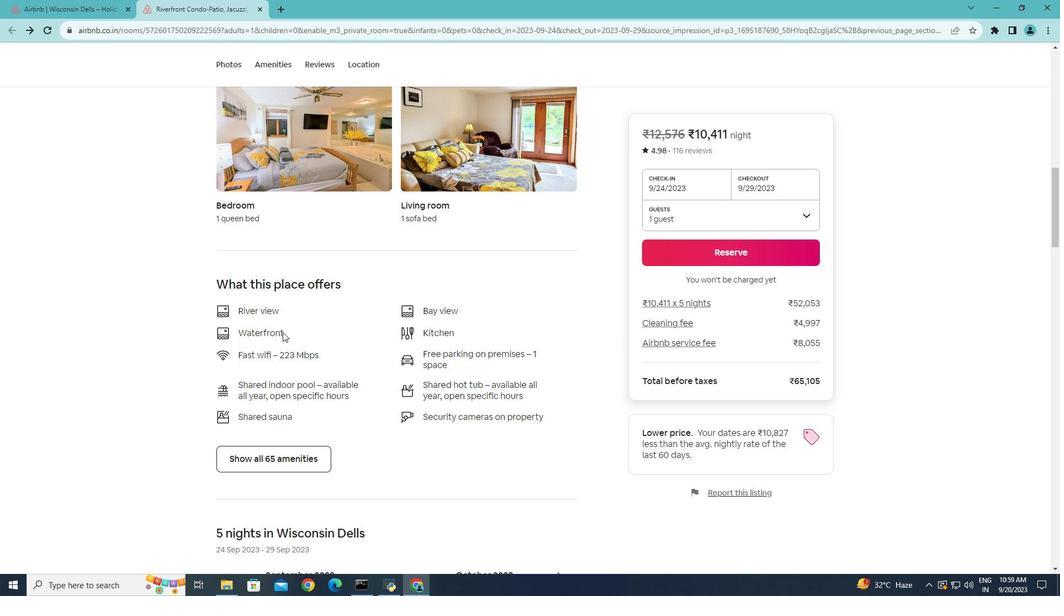
Action: Mouse scrolled (282, 331) with delta (0, 0)
Screenshot: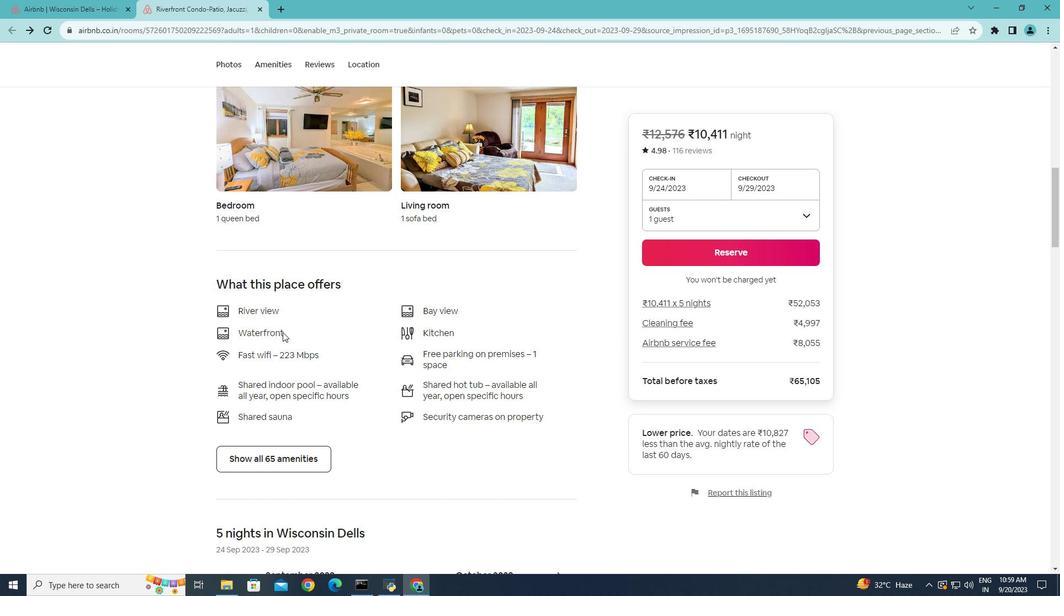 
Action: Mouse scrolled (282, 331) with delta (0, 0)
Screenshot: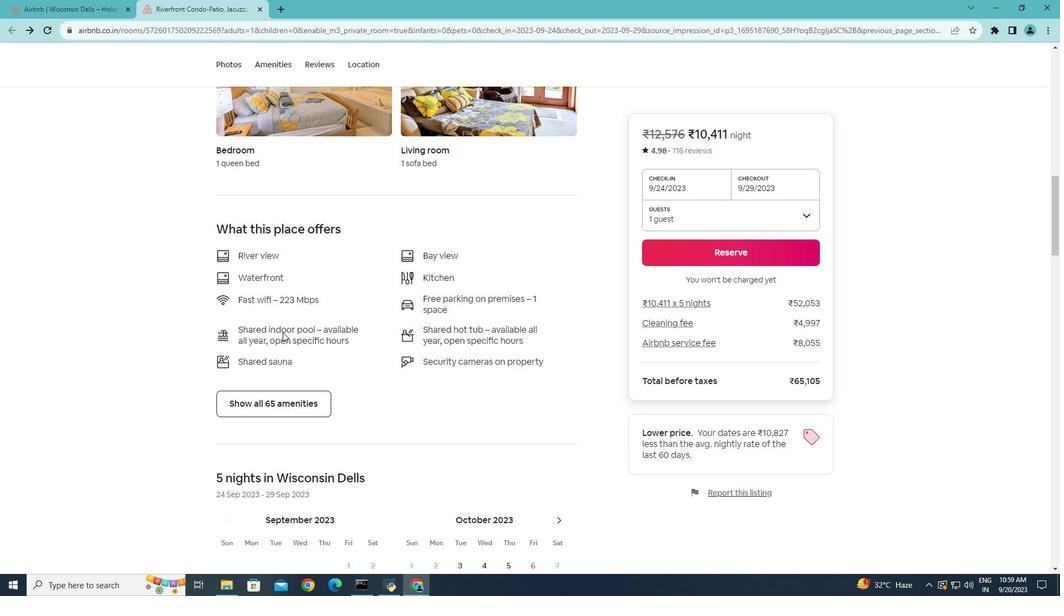 
Action: Mouse scrolled (282, 331) with delta (0, 0)
Screenshot: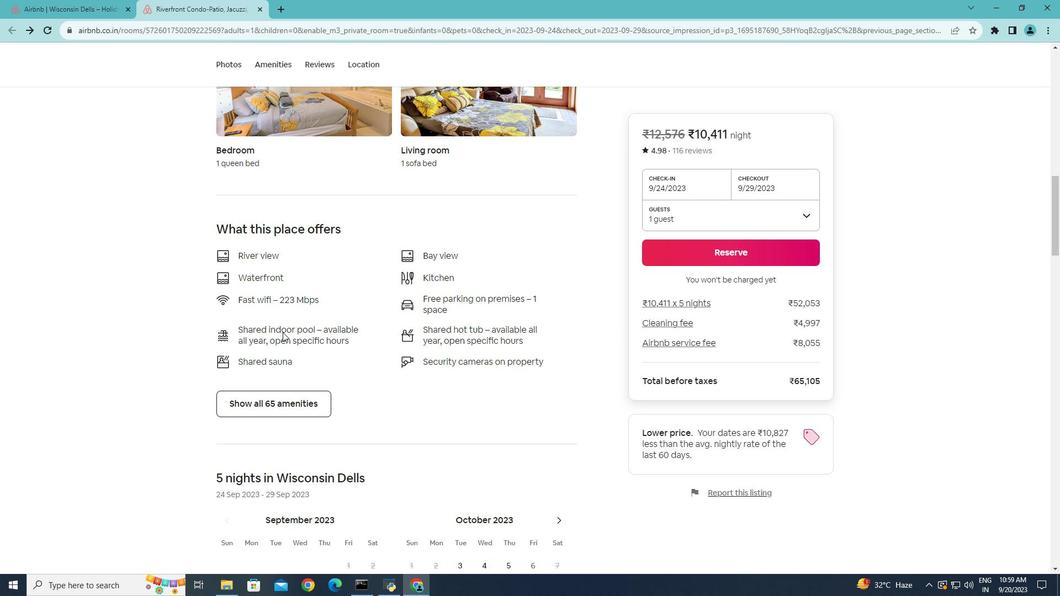 
Action: Mouse scrolled (282, 331) with delta (0, 0)
Screenshot: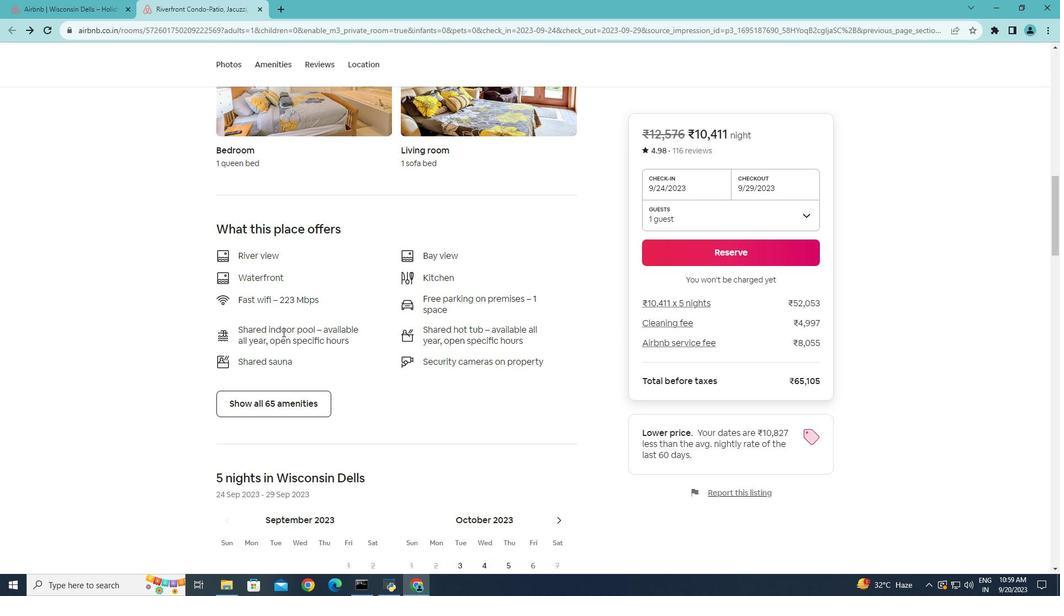 
Action: Mouse moved to (268, 406)
Screenshot: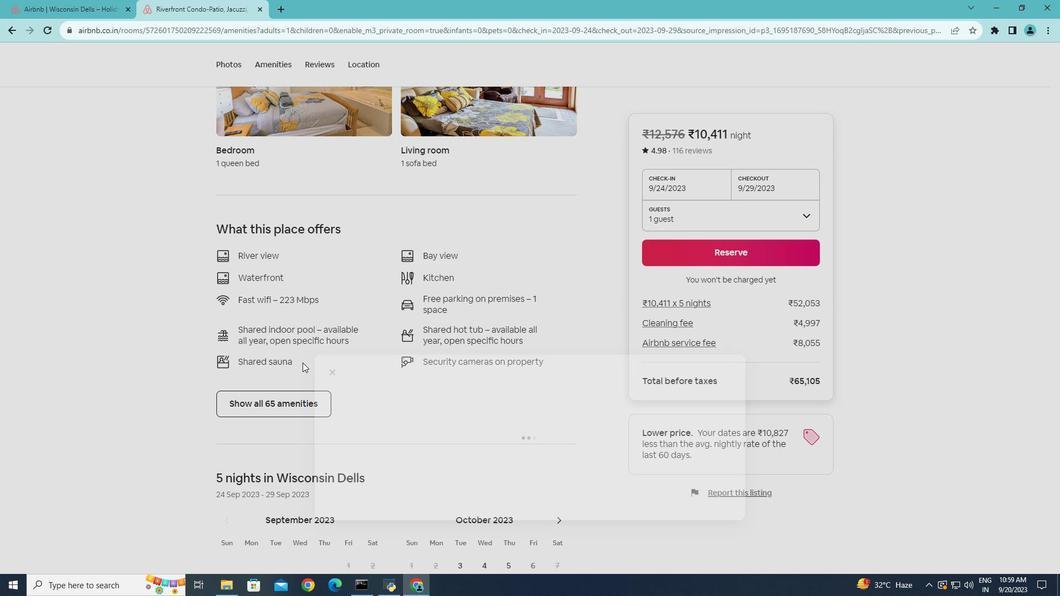 
Action: Mouse pressed left at (268, 406)
Screenshot: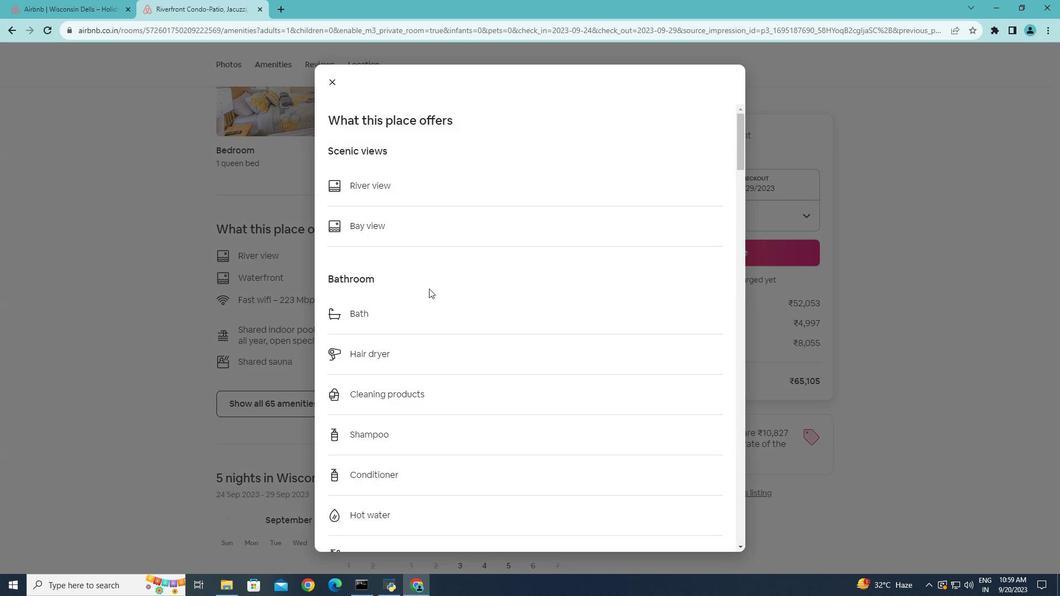
Action: Mouse moved to (492, 277)
Screenshot: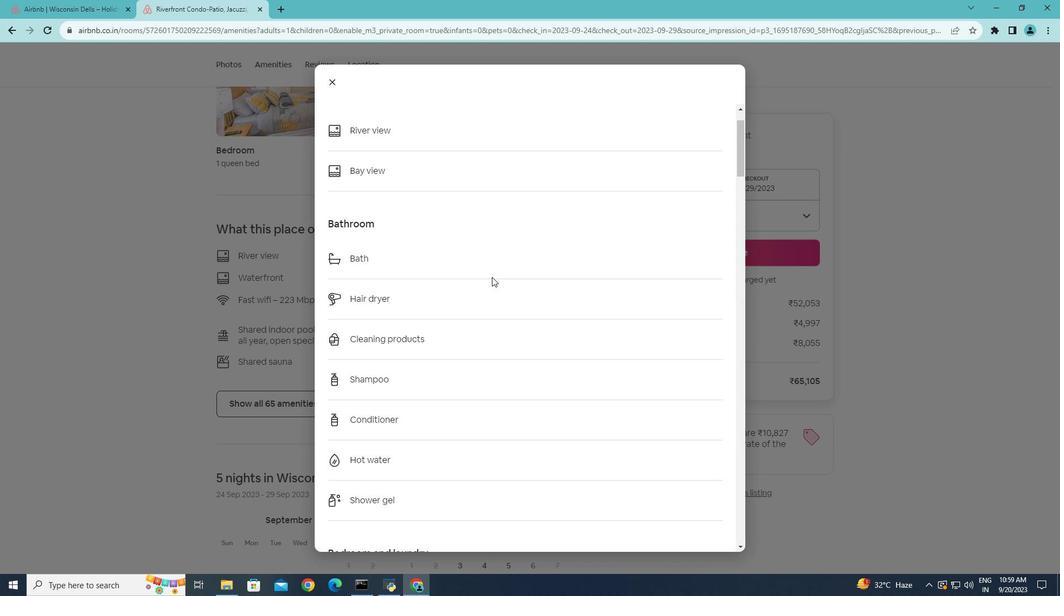 
Action: Mouse scrolled (492, 276) with delta (0, 0)
Screenshot: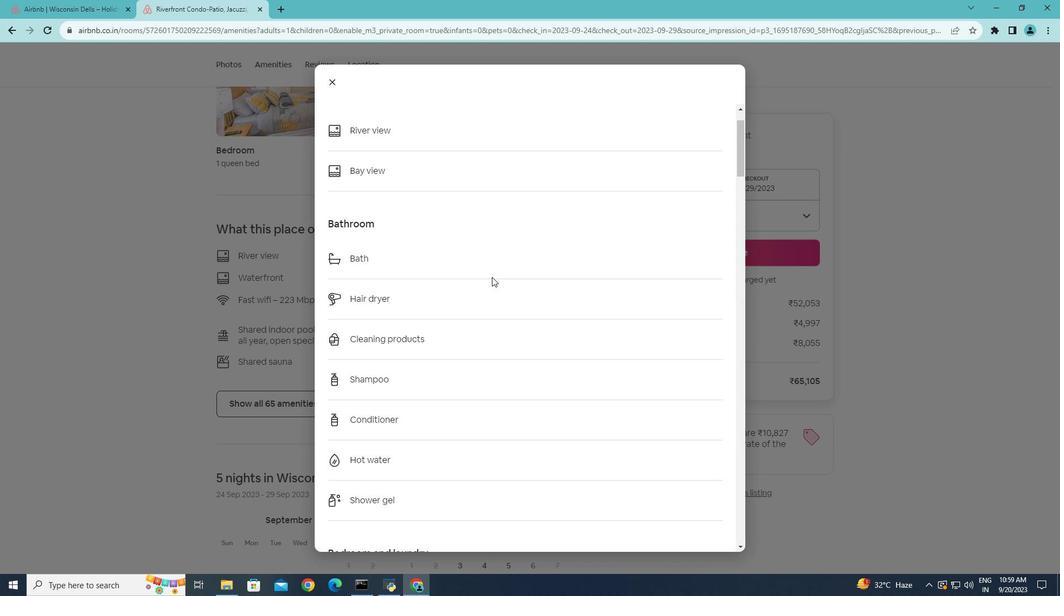 
Action: Mouse scrolled (492, 276) with delta (0, 0)
Screenshot: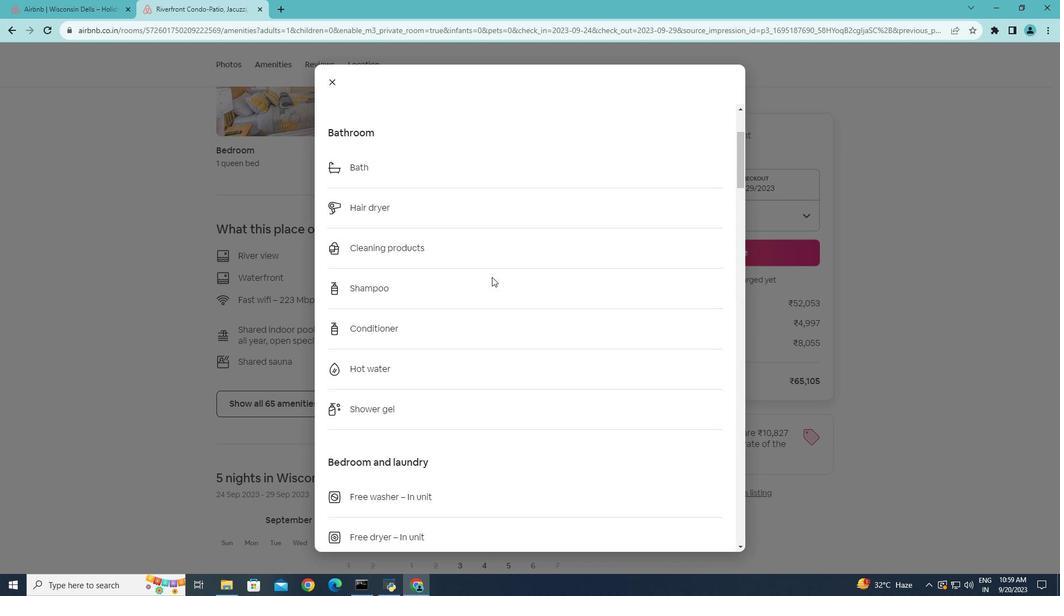 
Action: Mouse scrolled (492, 276) with delta (0, 0)
Screenshot: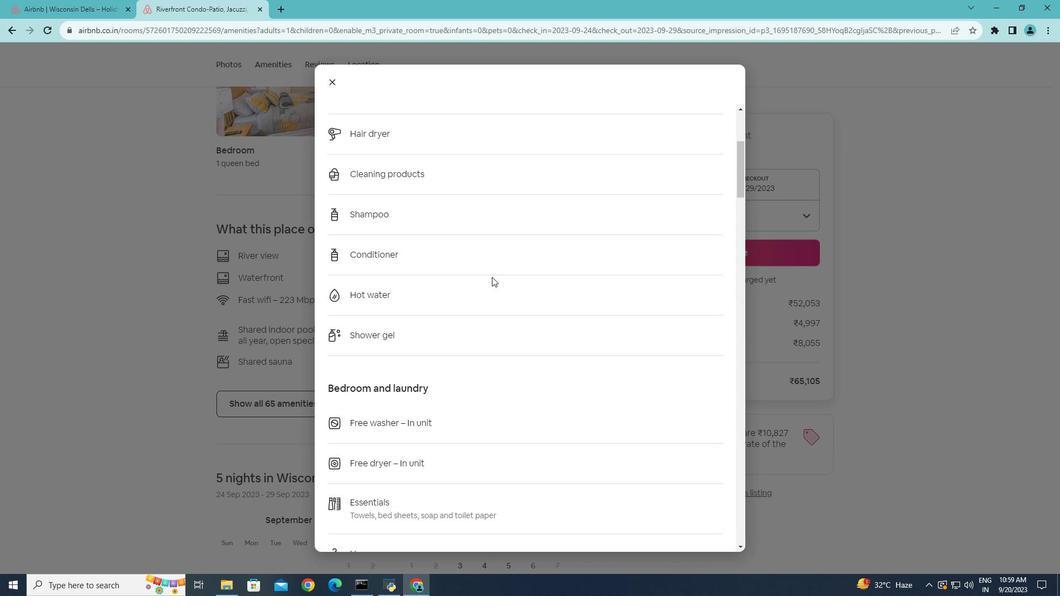 
Action: Mouse scrolled (492, 276) with delta (0, 0)
Screenshot: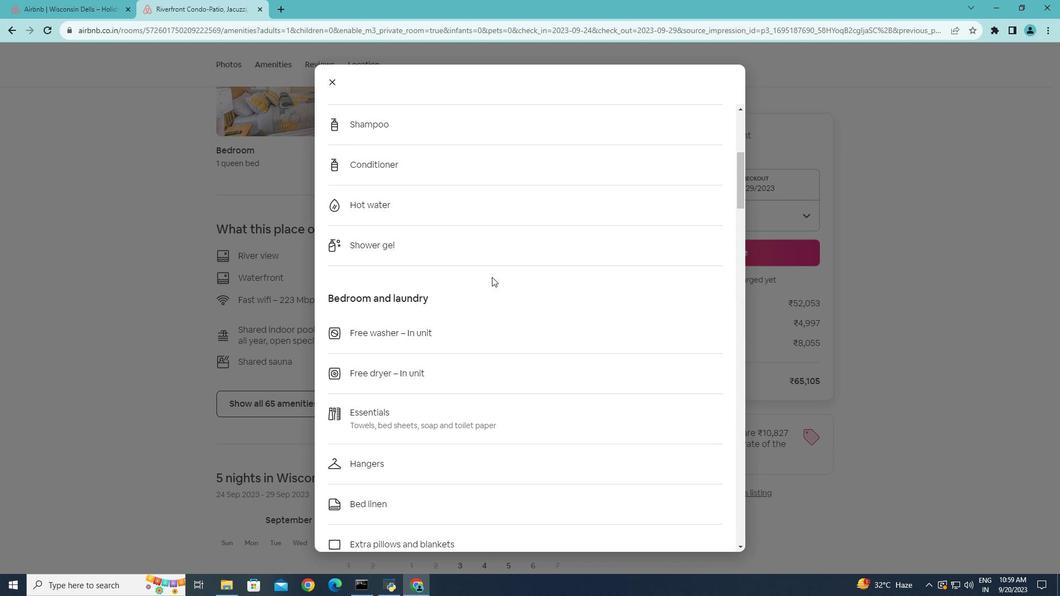 
Action: Mouse scrolled (492, 276) with delta (0, 0)
Screenshot: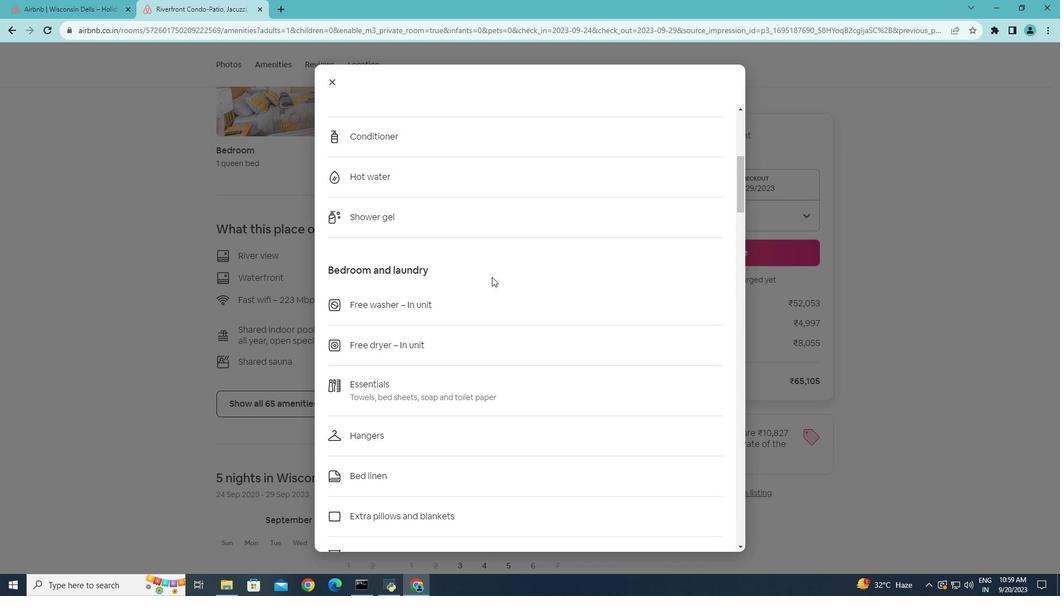 
Action: Mouse scrolled (492, 276) with delta (0, 0)
Screenshot: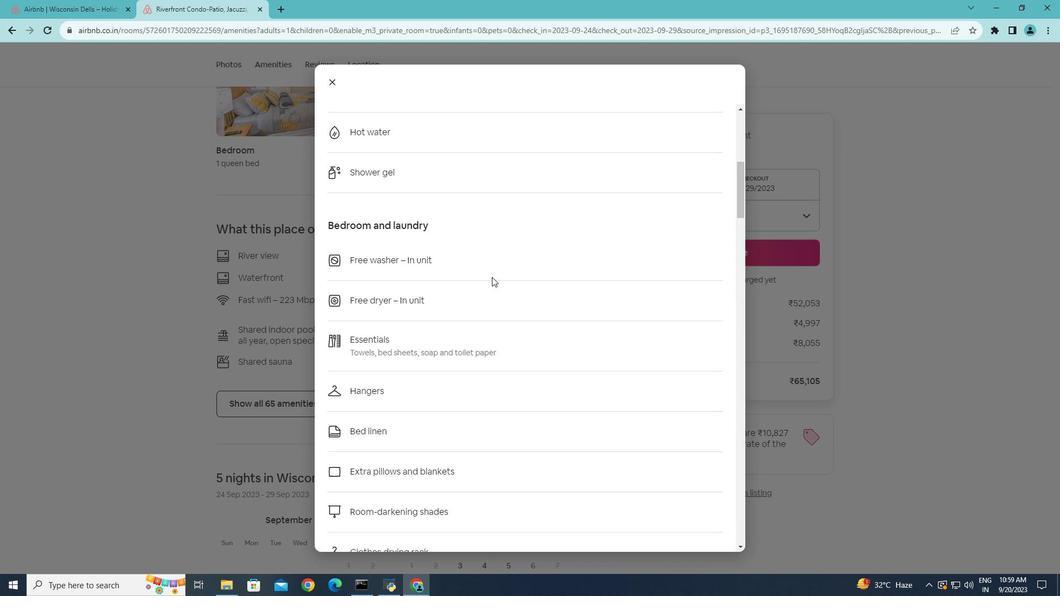 
Action: Mouse scrolled (492, 276) with delta (0, 0)
Screenshot: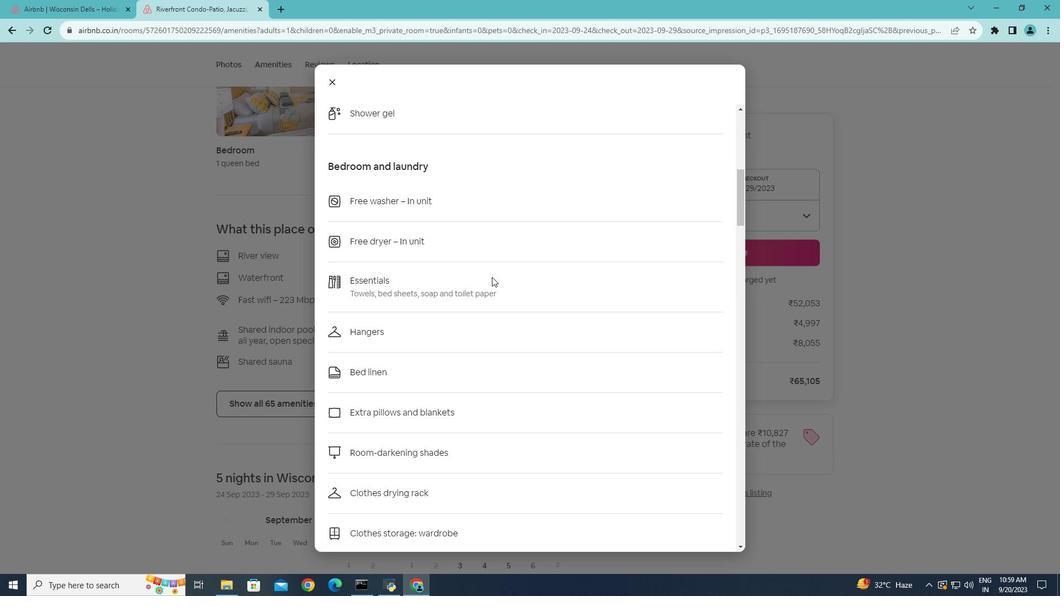 
Action: Mouse scrolled (492, 276) with delta (0, 0)
Screenshot: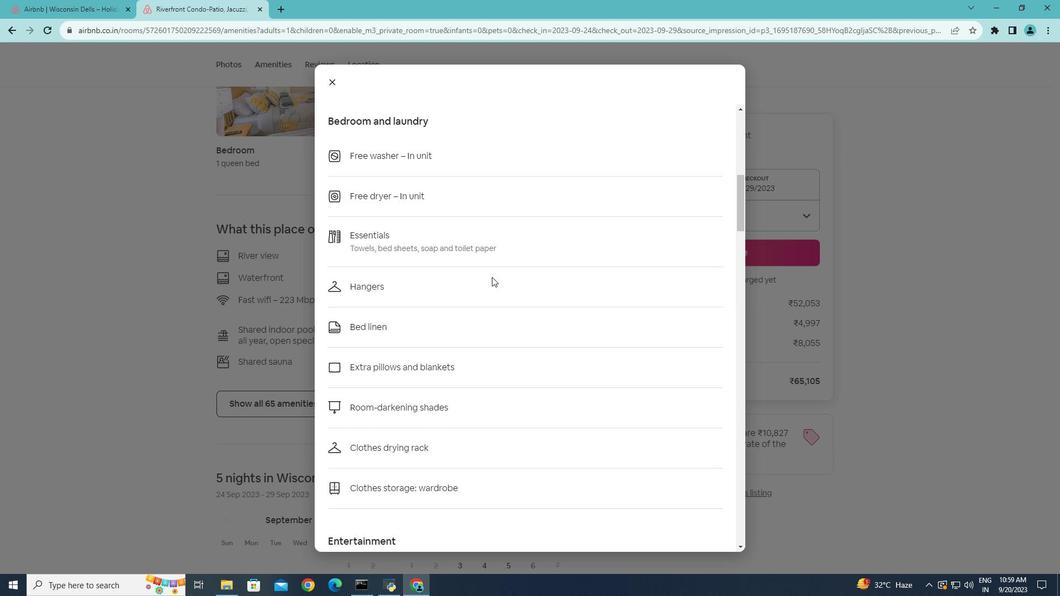
Action: Mouse scrolled (492, 276) with delta (0, 0)
Screenshot: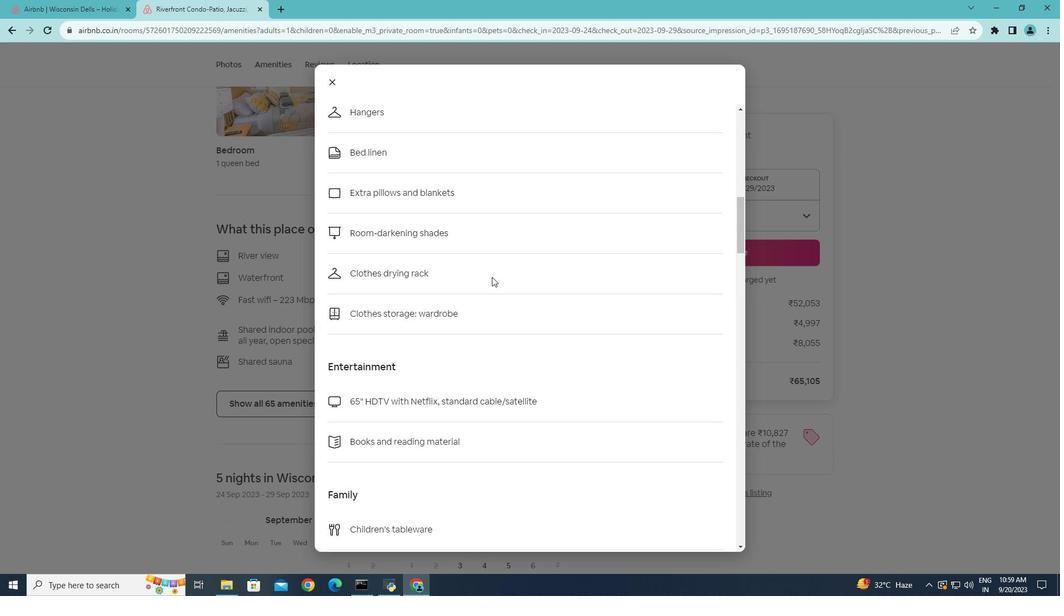 
Action: Mouse scrolled (492, 276) with delta (0, 0)
Screenshot: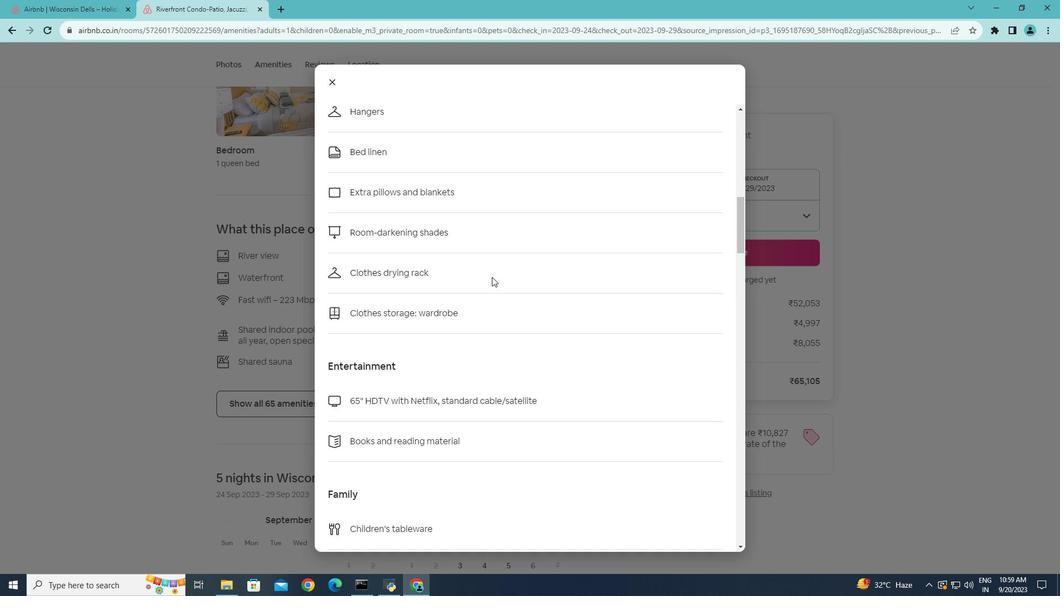 
Action: Mouse scrolled (492, 276) with delta (0, 0)
Screenshot: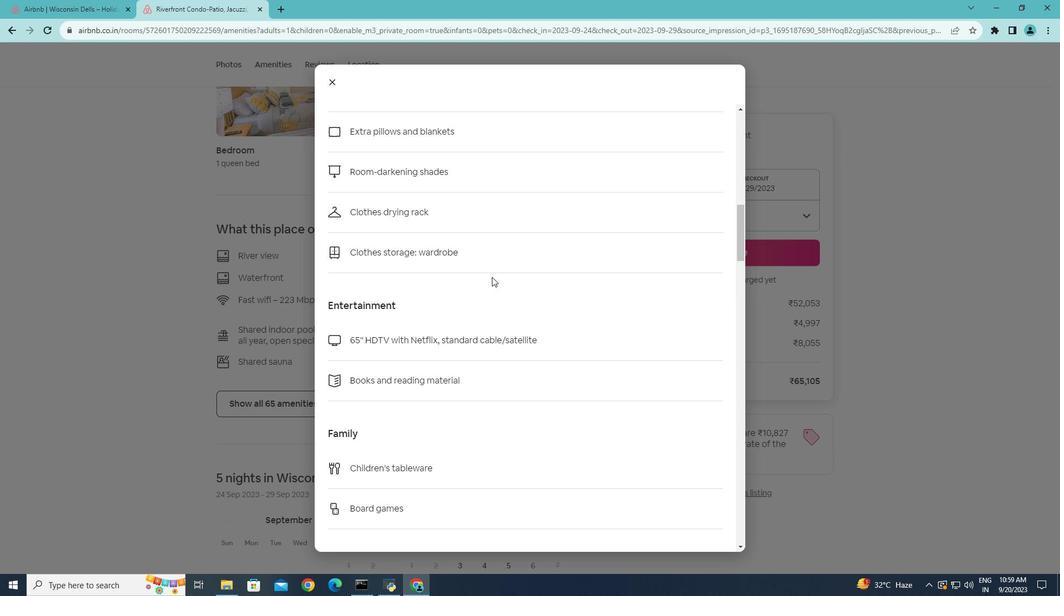
Action: Mouse scrolled (492, 276) with delta (0, 0)
Screenshot: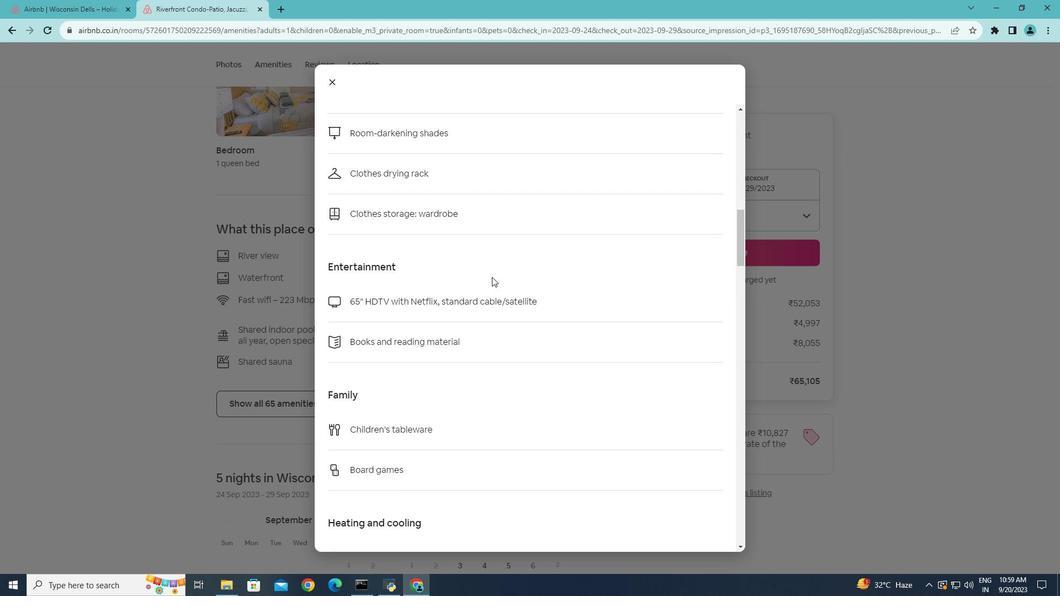 
Action: Mouse scrolled (492, 276) with delta (0, 0)
Screenshot: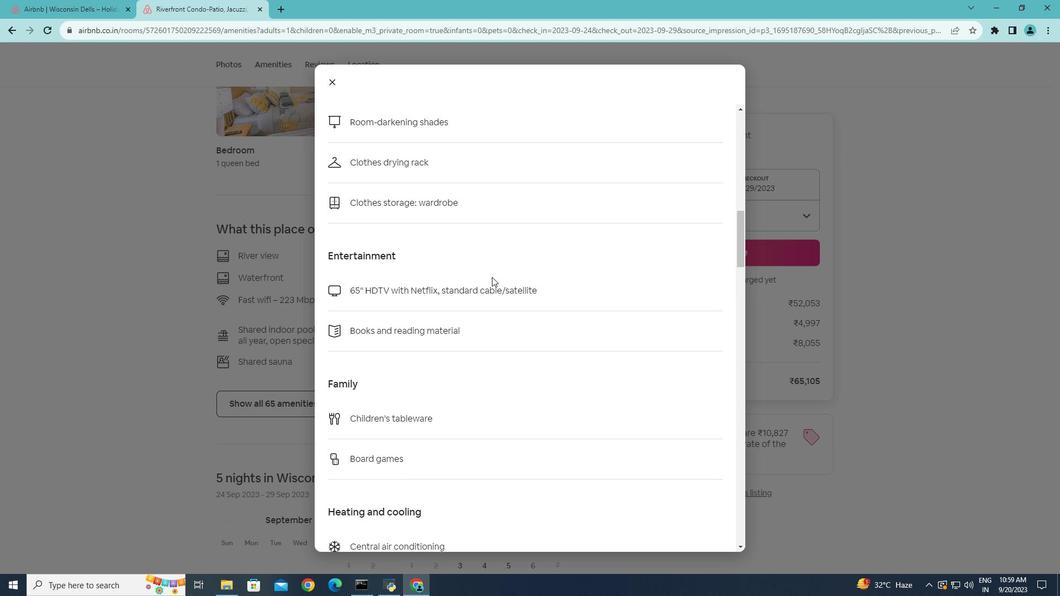 
Action: Mouse scrolled (492, 276) with delta (0, 0)
Screenshot: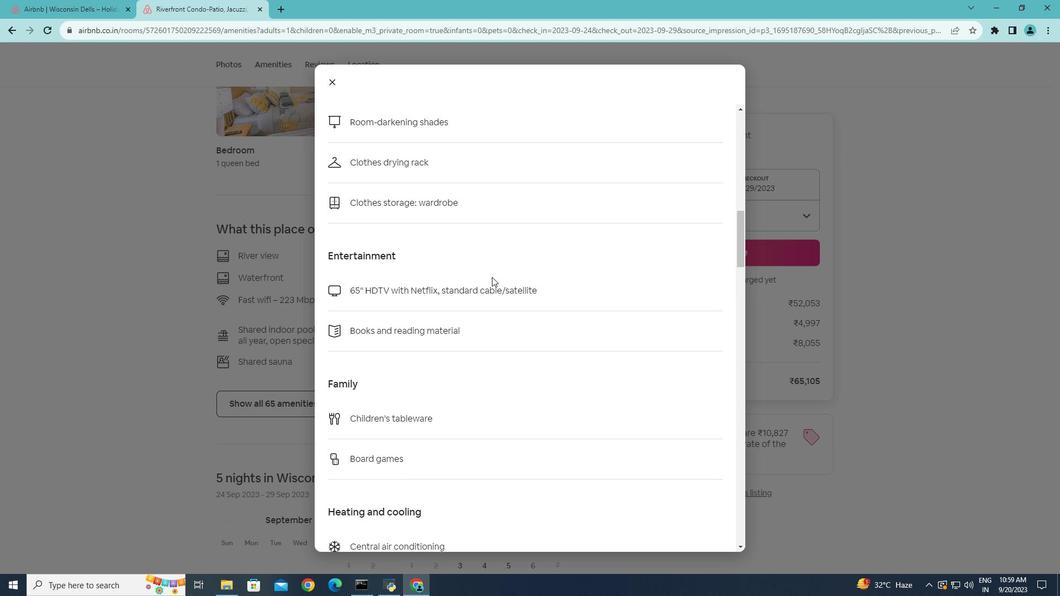 
Action: Mouse scrolled (492, 276) with delta (0, 0)
Screenshot: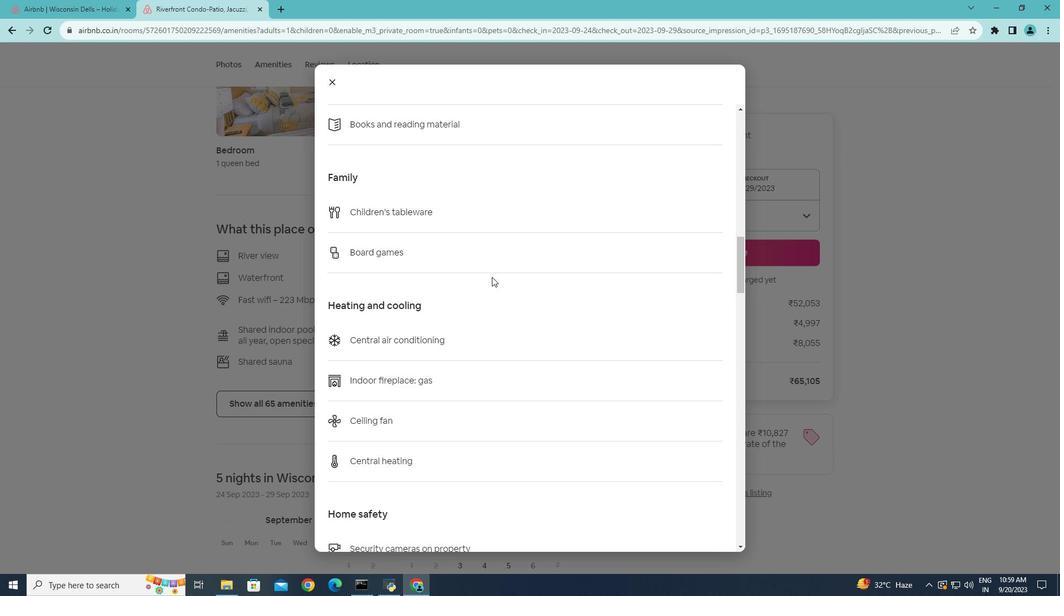 
Action: Mouse scrolled (492, 276) with delta (0, 0)
Screenshot: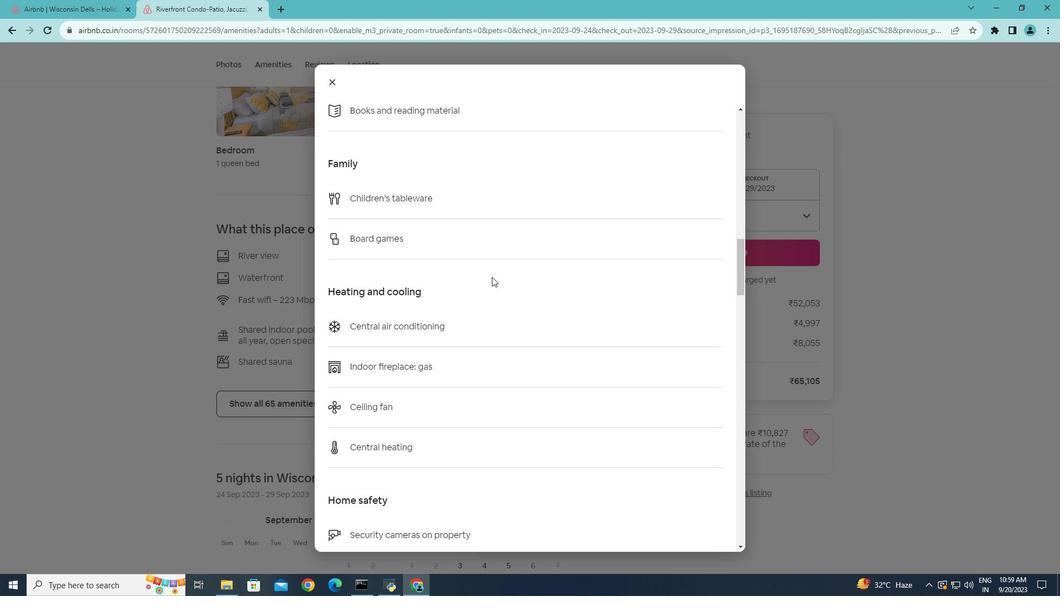 
Action: Mouse scrolled (492, 276) with delta (0, 0)
Screenshot: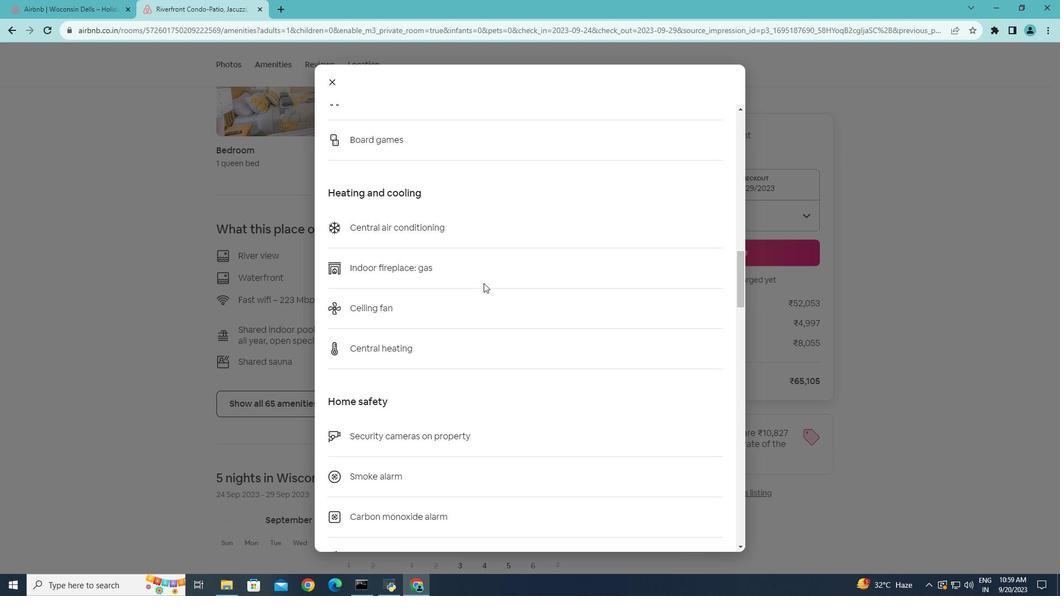 
Action: Mouse scrolled (492, 276) with delta (0, 0)
Screenshot: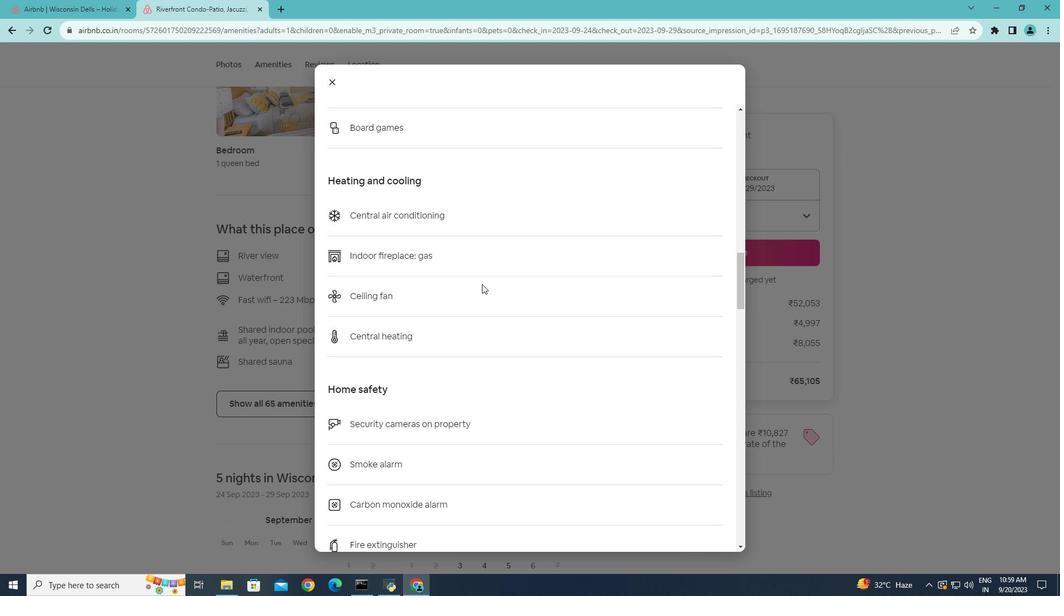 
Action: Mouse scrolled (492, 276) with delta (0, 0)
Screenshot: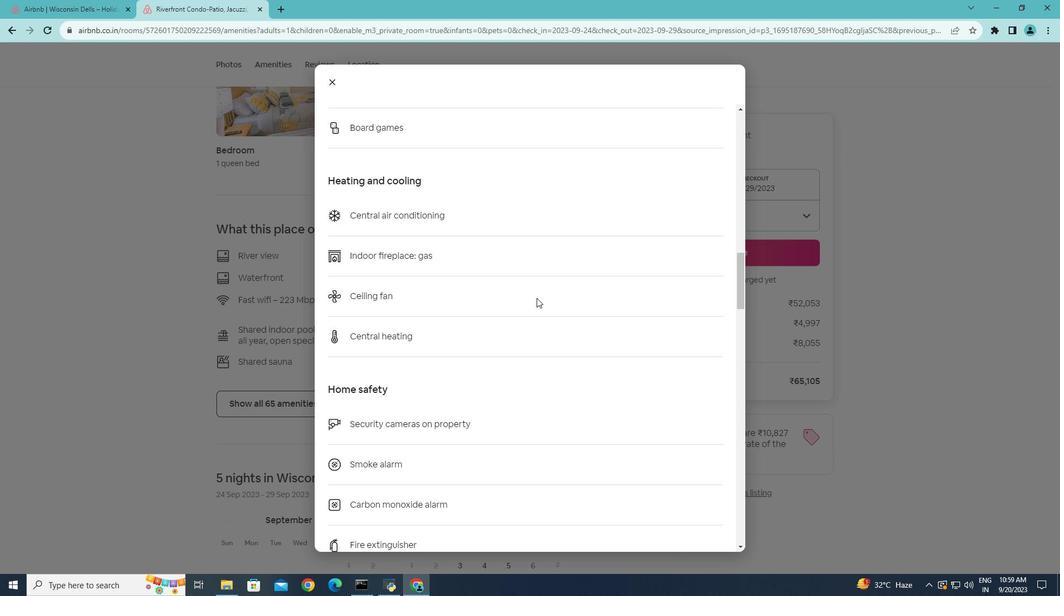 
Action: Mouse scrolled (492, 276) with delta (0, 0)
Screenshot: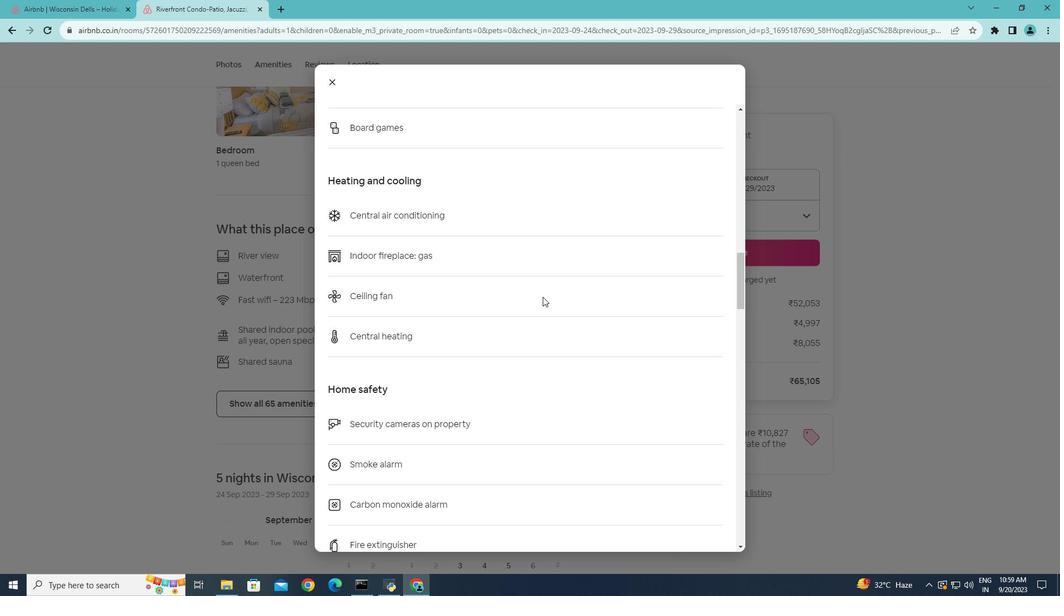 
Action: Mouse moved to (561, 292)
Screenshot: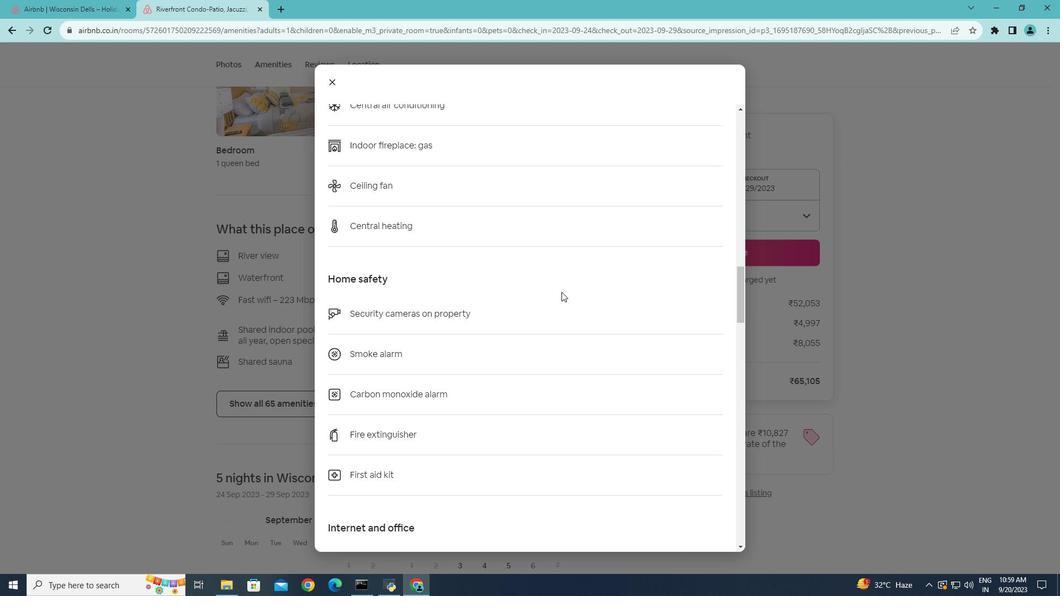 
Action: Mouse scrolled (561, 291) with delta (0, 0)
Screenshot: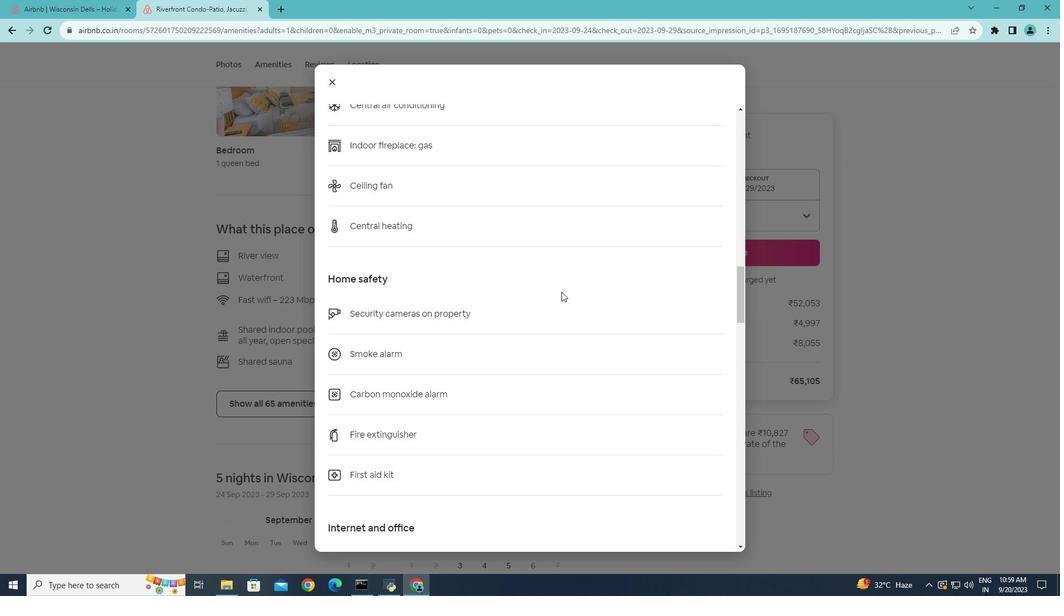 
Action: Mouse scrolled (561, 291) with delta (0, 0)
Screenshot: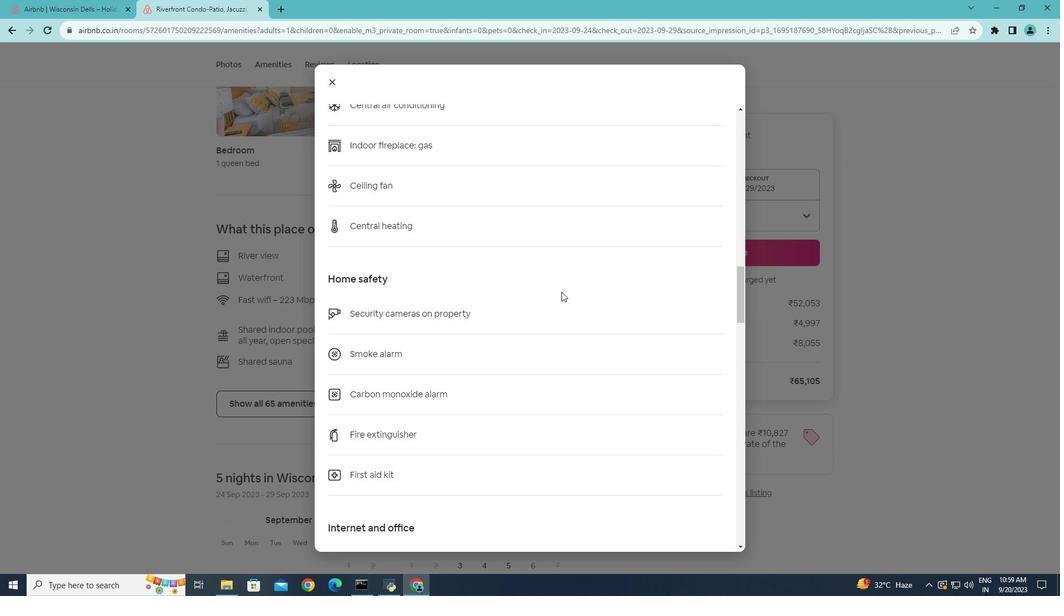 
Action: Mouse scrolled (561, 291) with delta (0, 0)
Screenshot: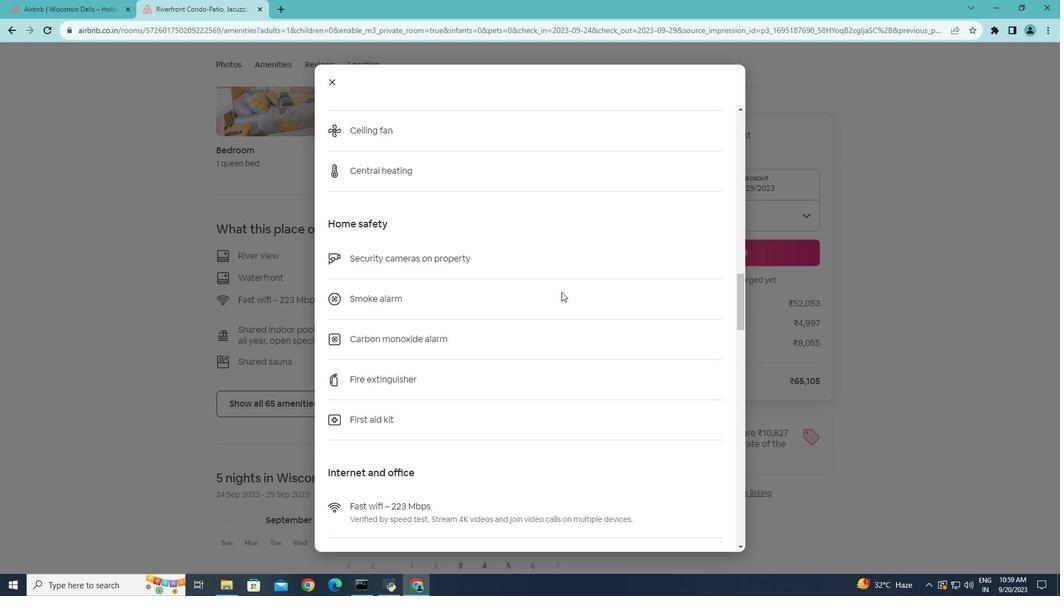 
Action: Mouse scrolled (561, 291) with delta (0, 0)
Screenshot: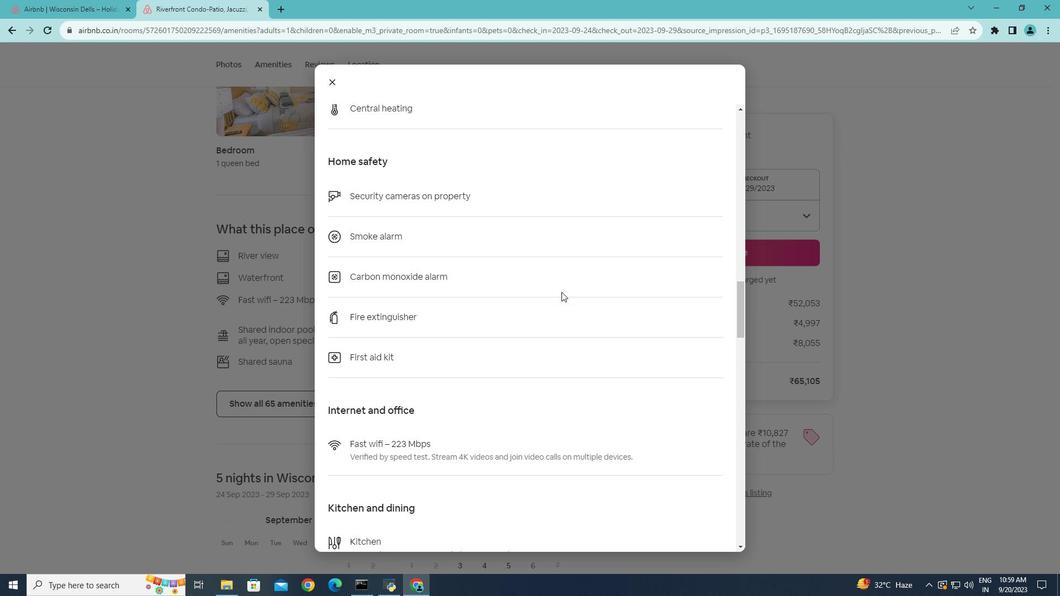 
Action: Mouse scrolled (561, 291) with delta (0, 0)
Screenshot: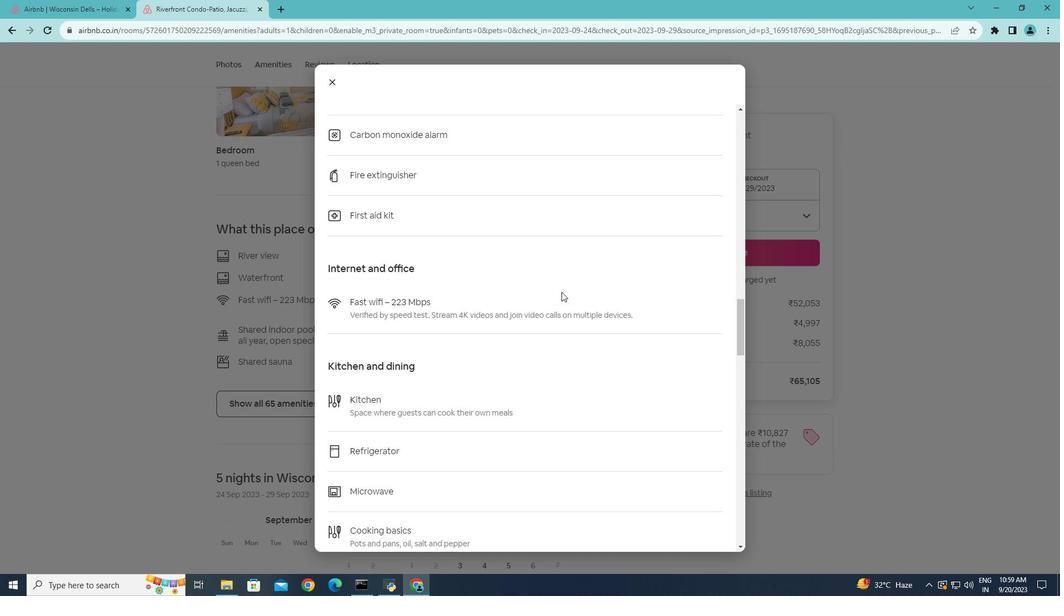 
Action: Mouse scrolled (561, 291) with delta (0, 0)
Screenshot: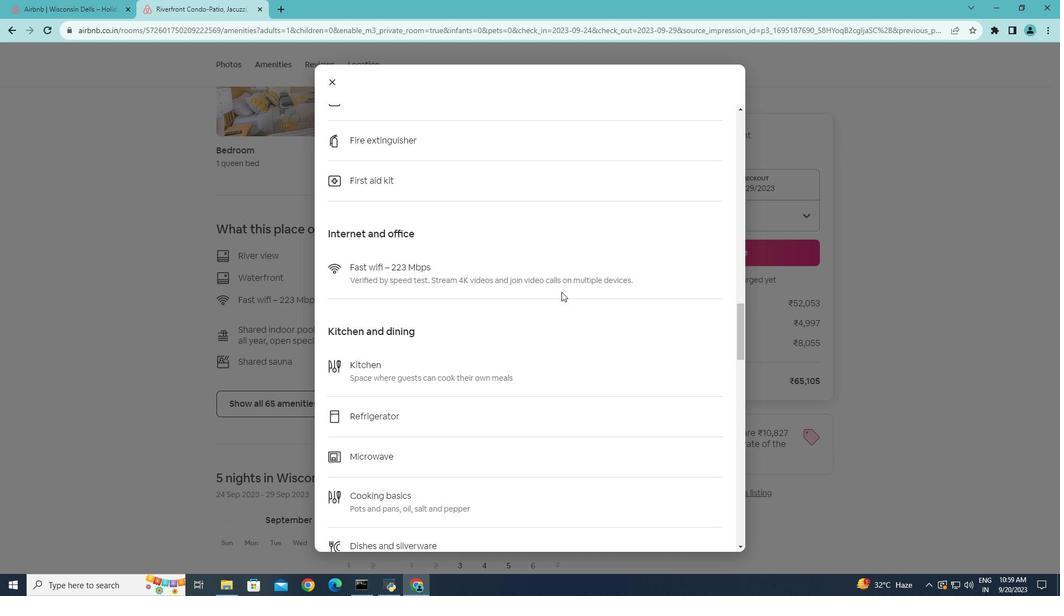 
Action: Mouse scrolled (561, 291) with delta (0, 0)
Screenshot: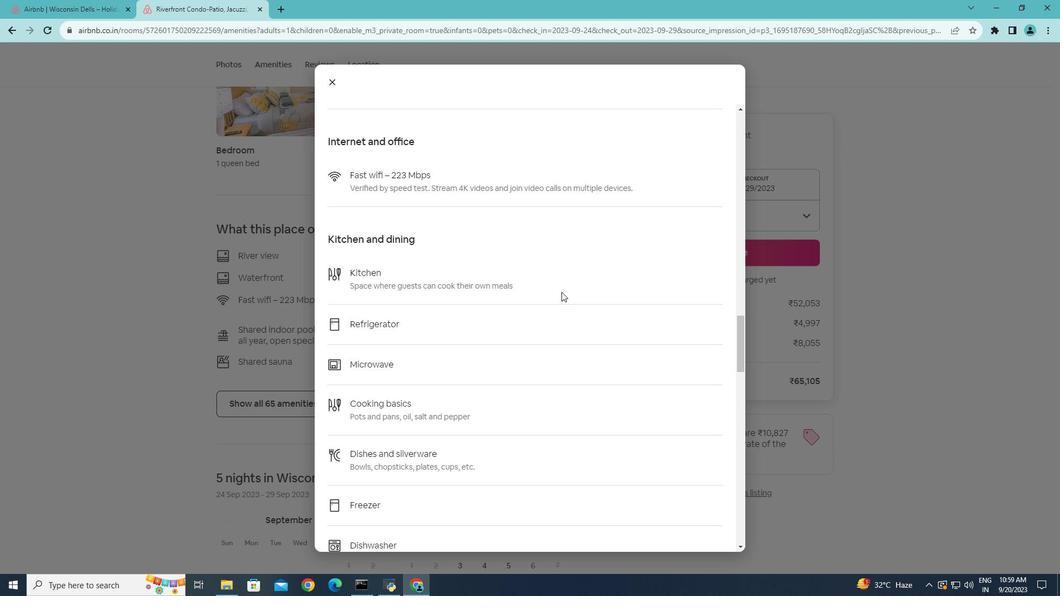 
Action: Mouse scrolled (561, 291) with delta (0, 0)
Screenshot: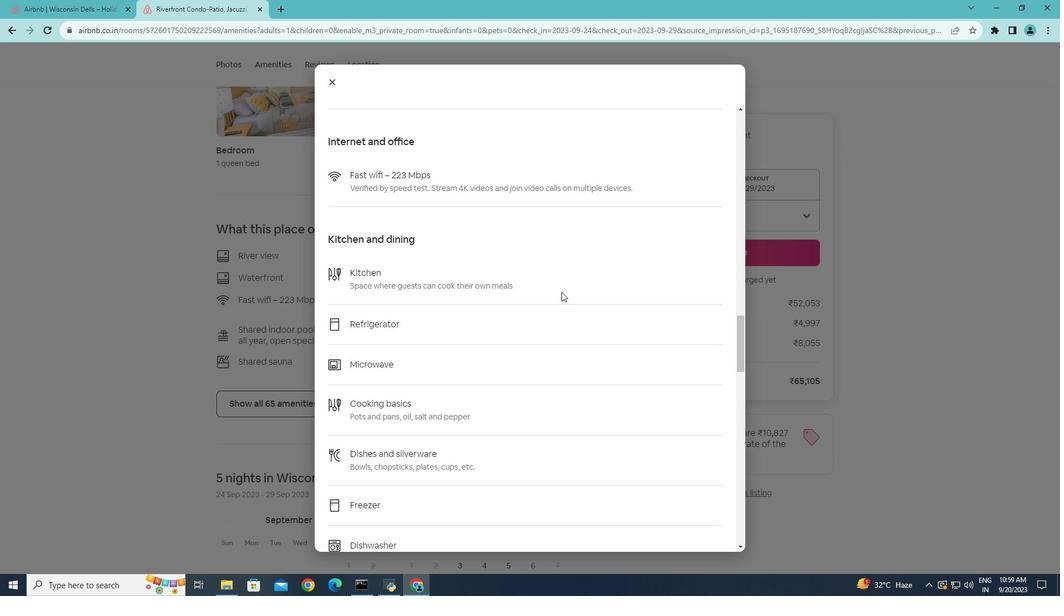 
Action: Mouse scrolled (561, 291) with delta (0, 0)
Screenshot: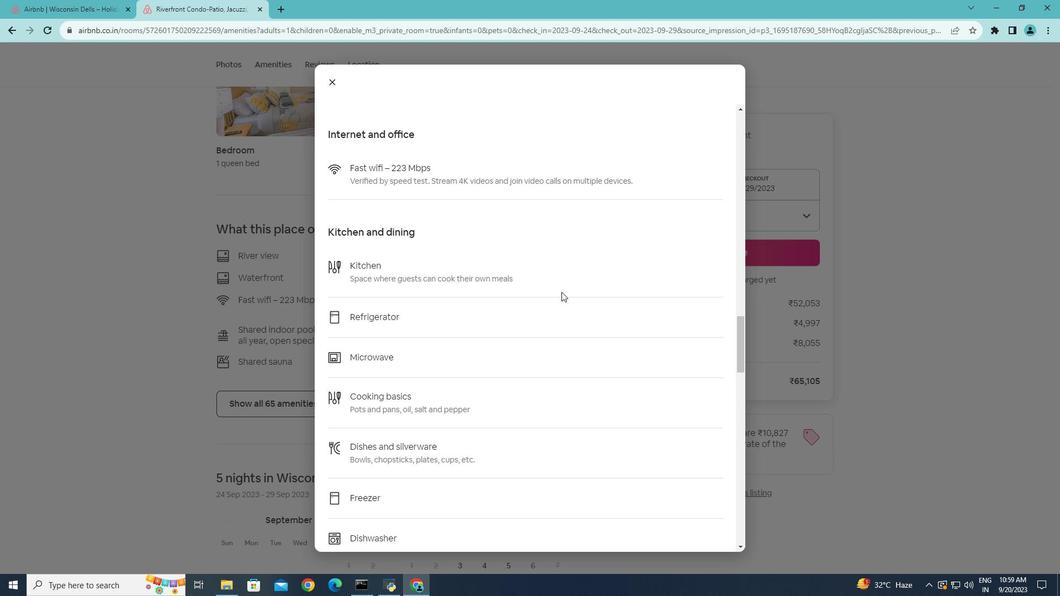 
Action: Mouse scrolled (561, 291) with delta (0, 0)
Screenshot: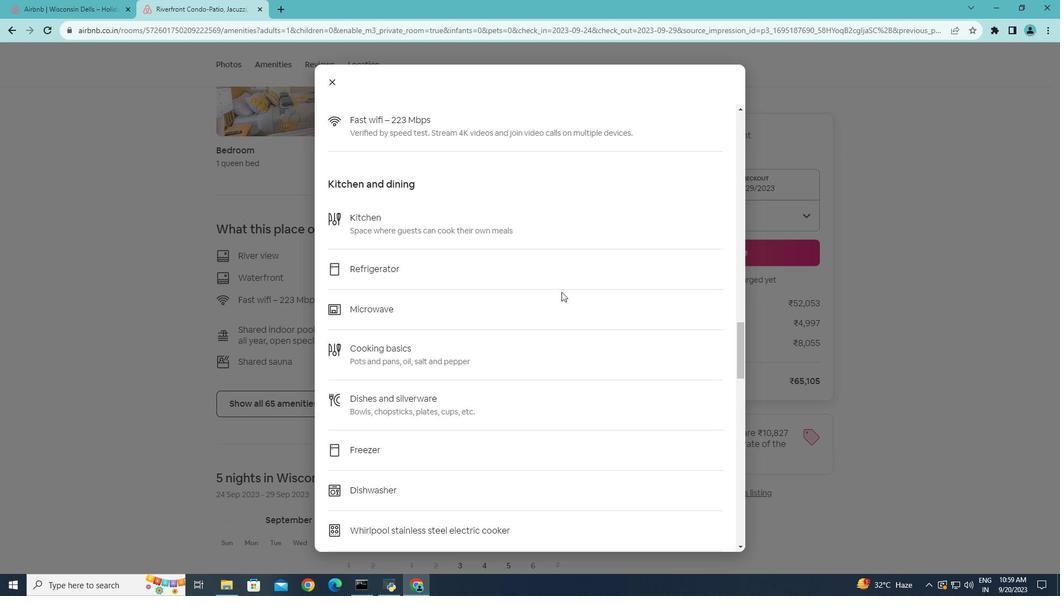 
Action: Mouse scrolled (561, 291) with delta (0, 0)
Screenshot: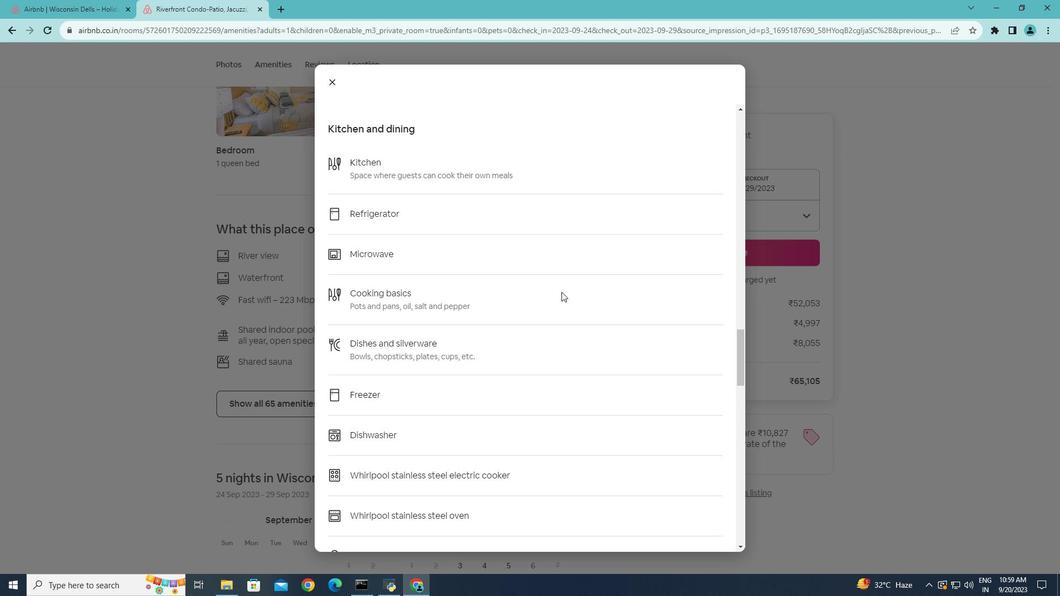 
Action: Mouse scrolled (561, 291) with delta (0, 0)
Screenshot: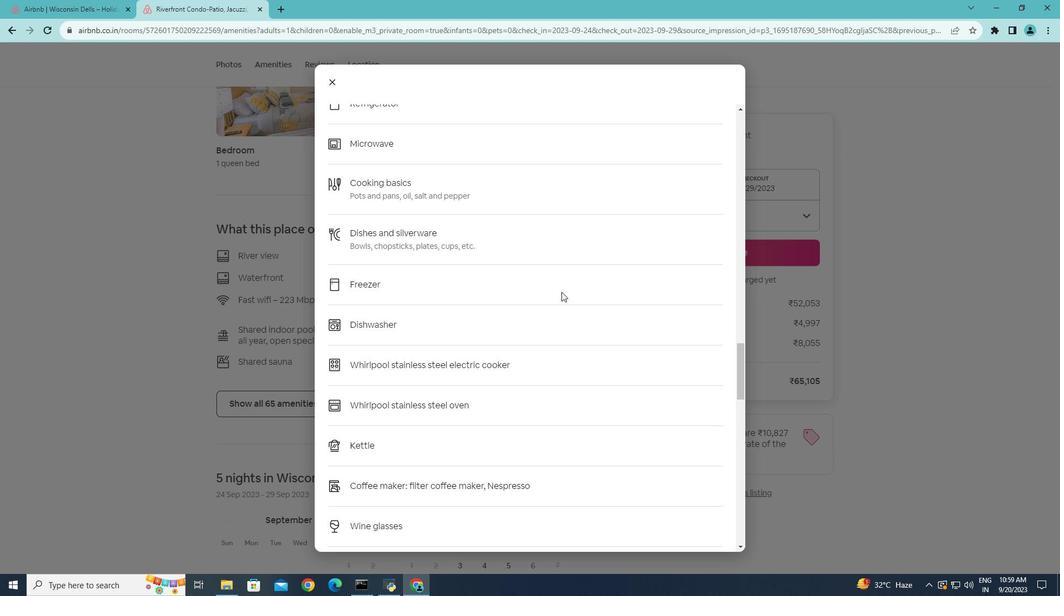 
Action: Mouse scrolled (561, 291) with delta (0, 0)
Screenshot: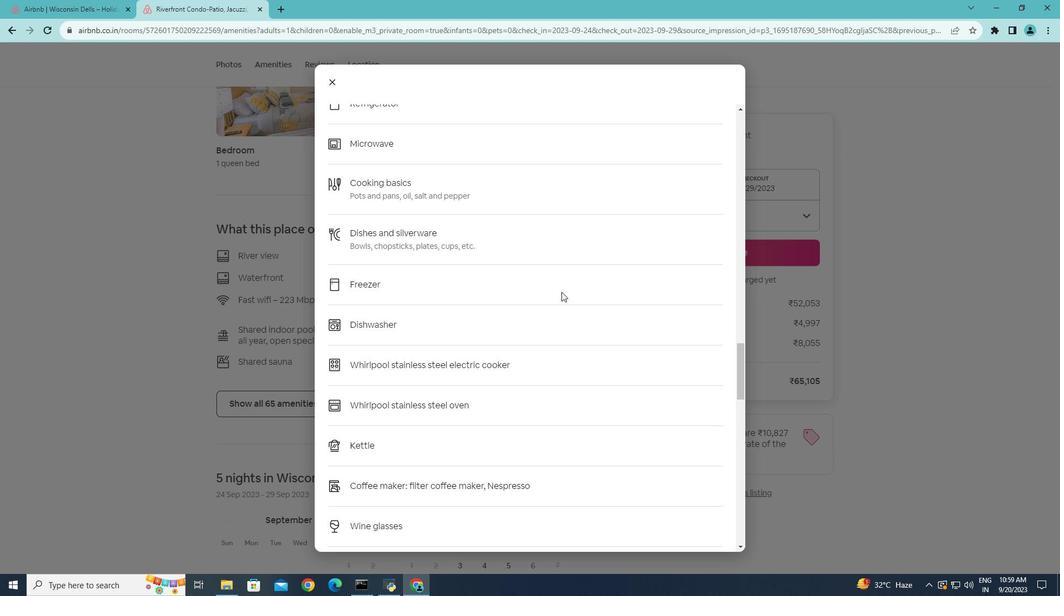 
Action: Mouse scrolled (561, 291) with delta (0, 0)
Screenshot: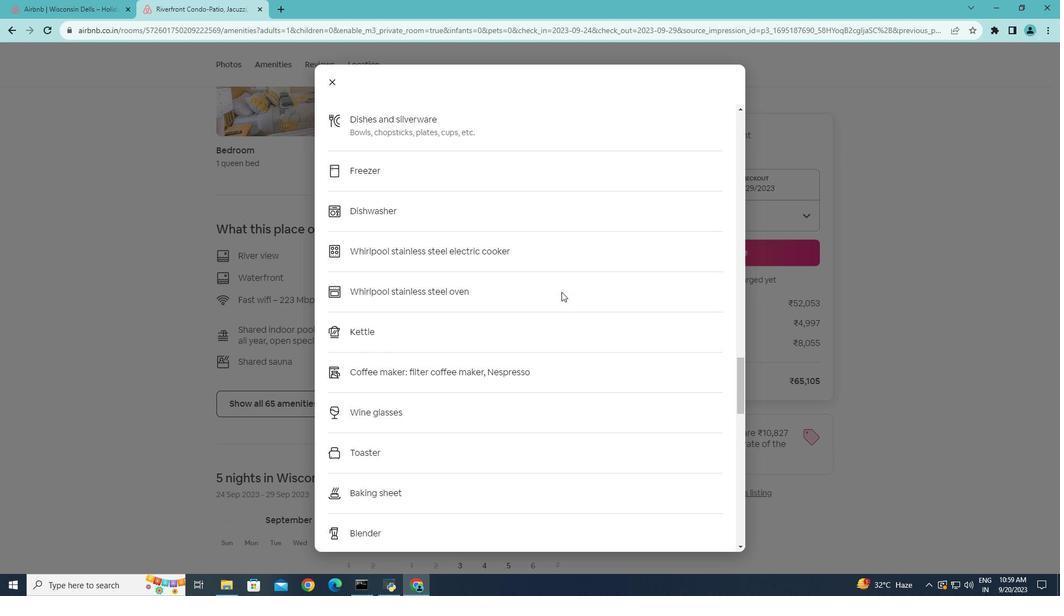 
Action: Mouse scrolled (561, 291) with delta (0, 0)
Screenshot: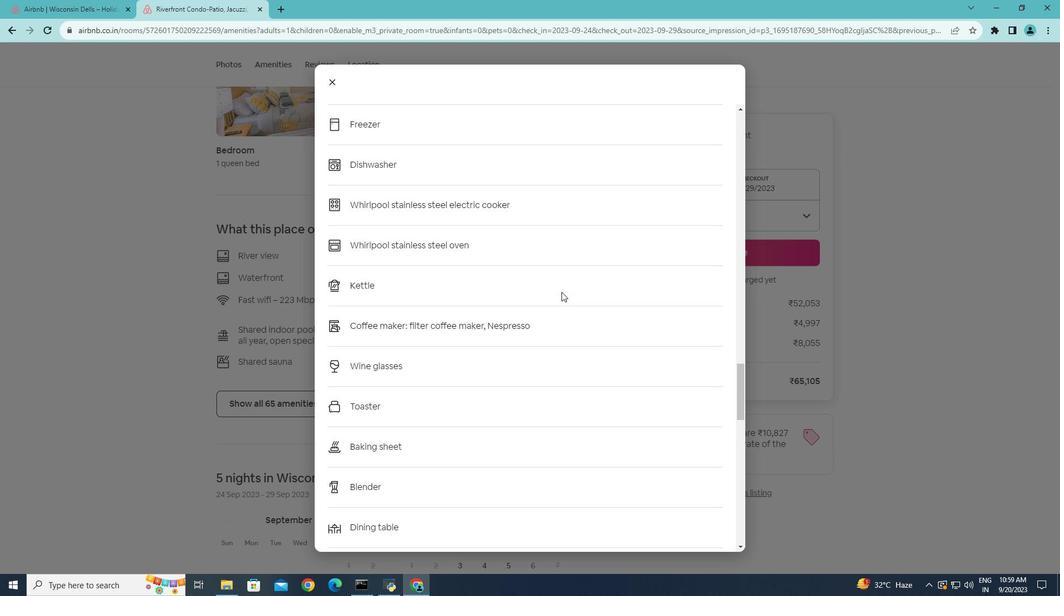 
Action: Mouse scrolled (561, 291) with delta (0, 0)
Screenshot: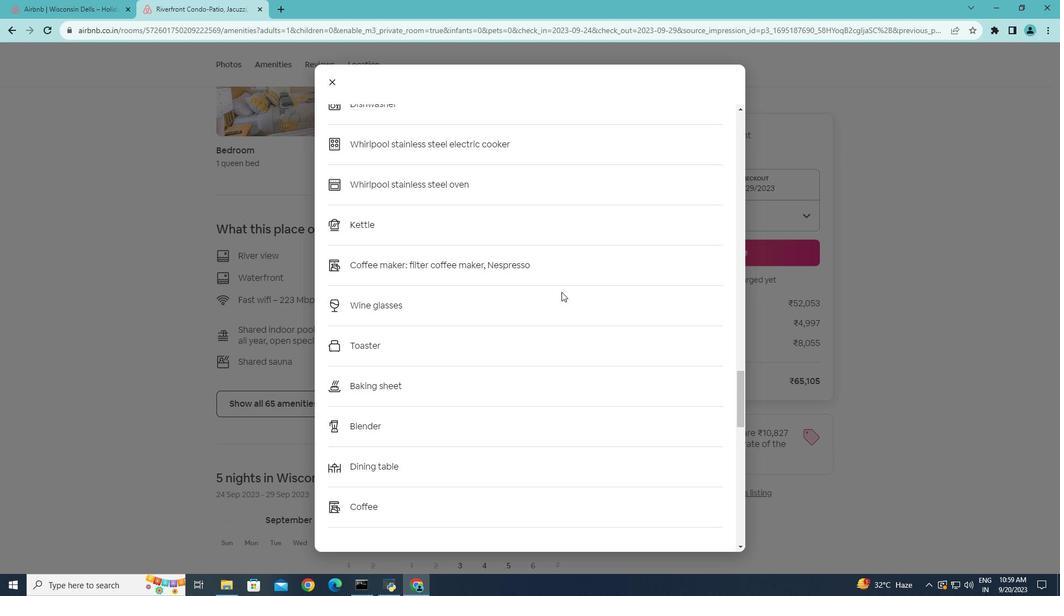 
Action: Mouse scrolled (561, 291) with delta (0, 0)
Screenshot: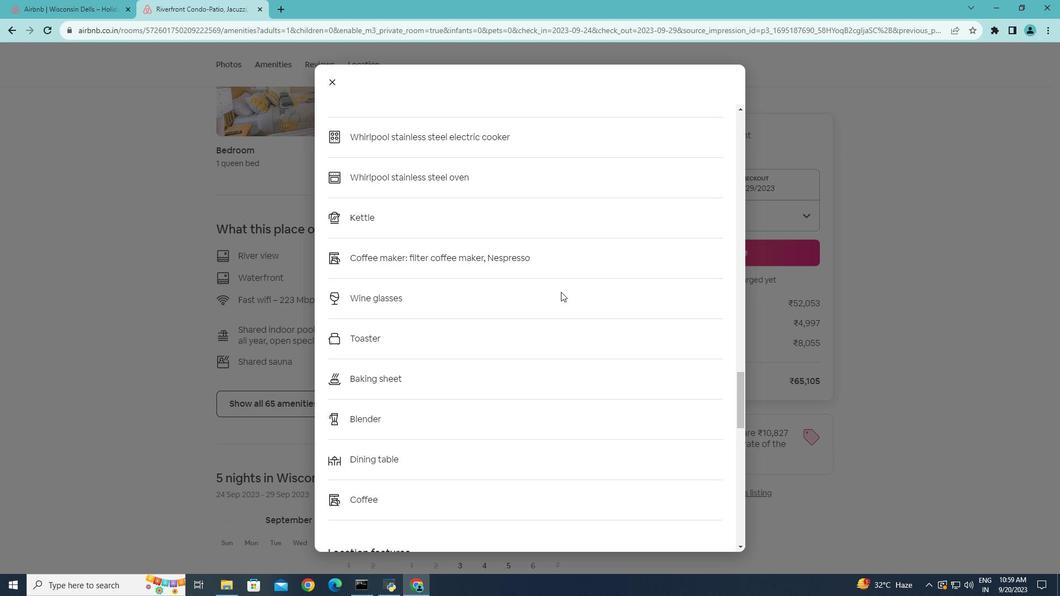 
Action: Mouse scrolled (561, 291) with delta (0, 0)
Screenshot: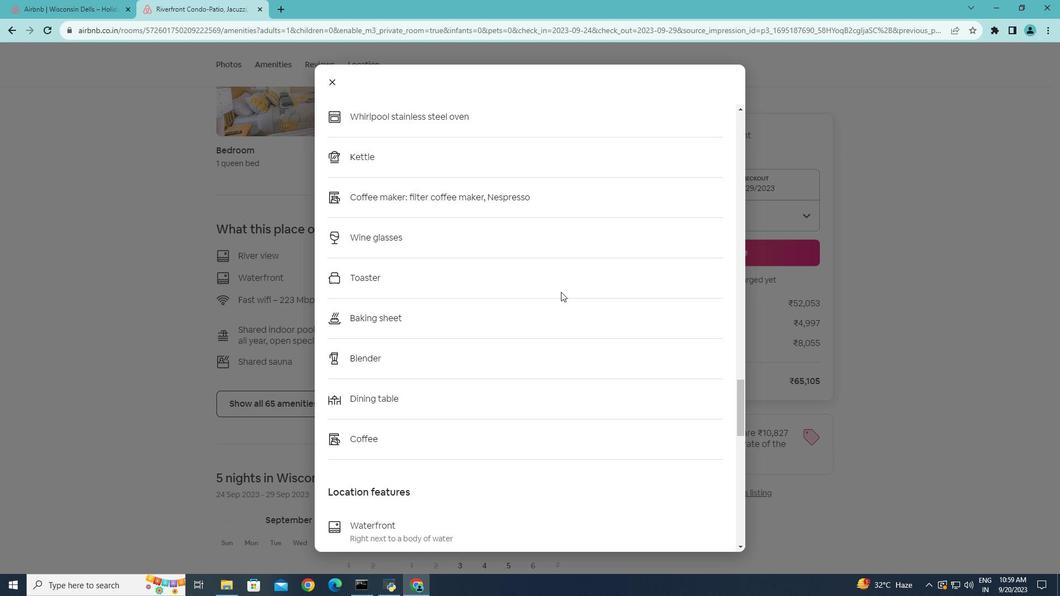 
Action: Mouse moved to (561, 292)
Screenshot: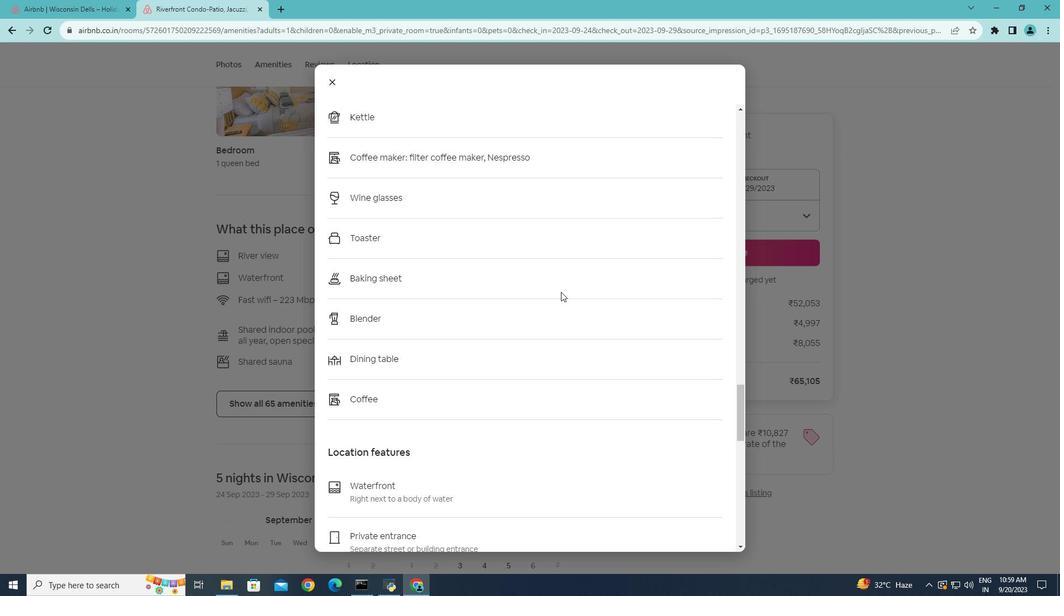 
Action: Mouse scrolled (561, 291) with delta (0, 0)
Screenshot: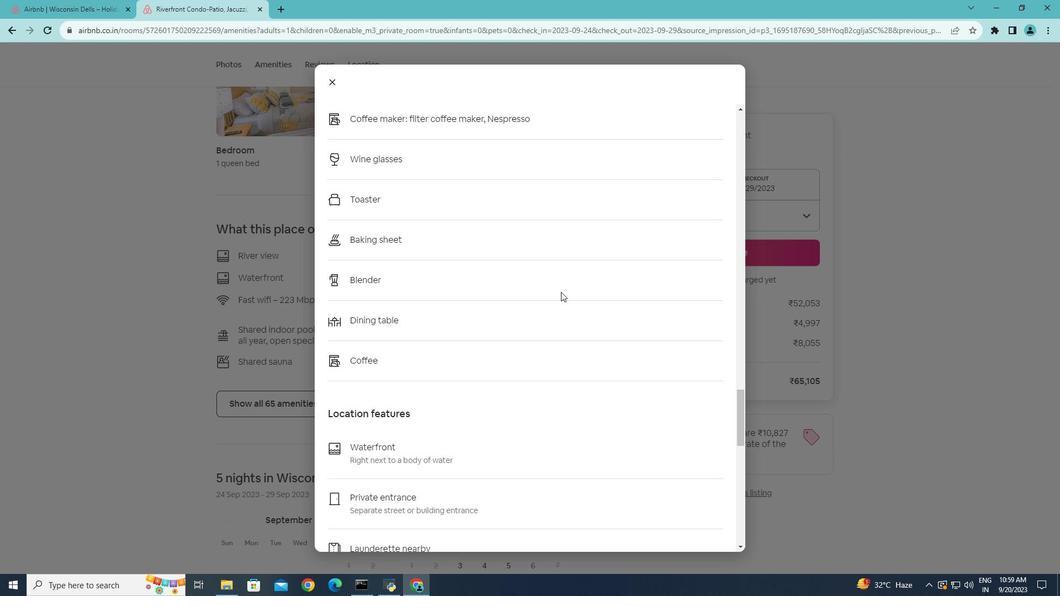 
Action: Mouse scrolled (561, 291) with delta (0, 0)
Screenshot: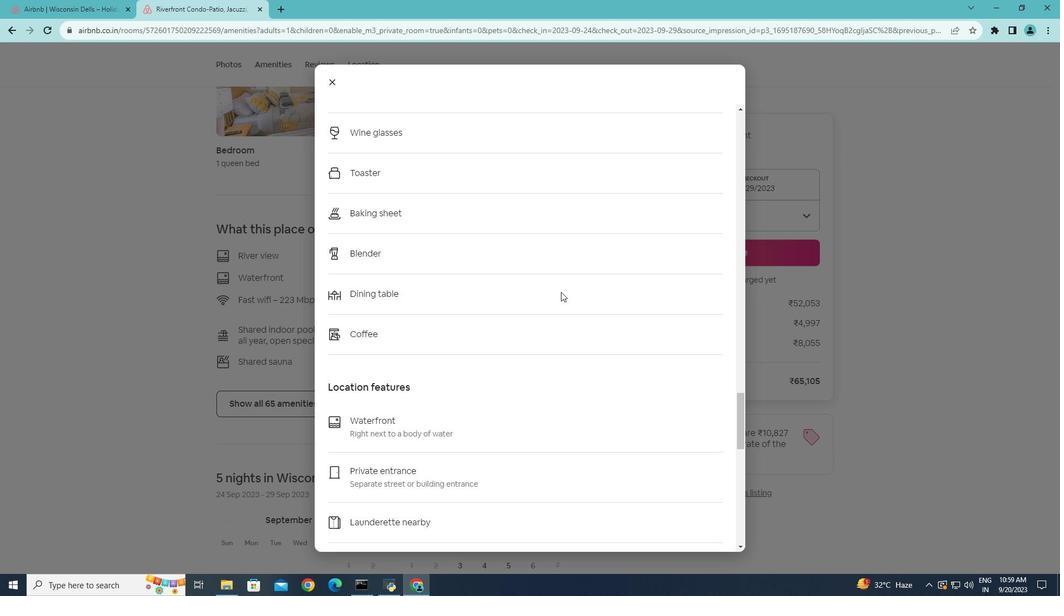 
Action: Mouse scrolled (561, 291) with delta (0, 0)
Screenshot: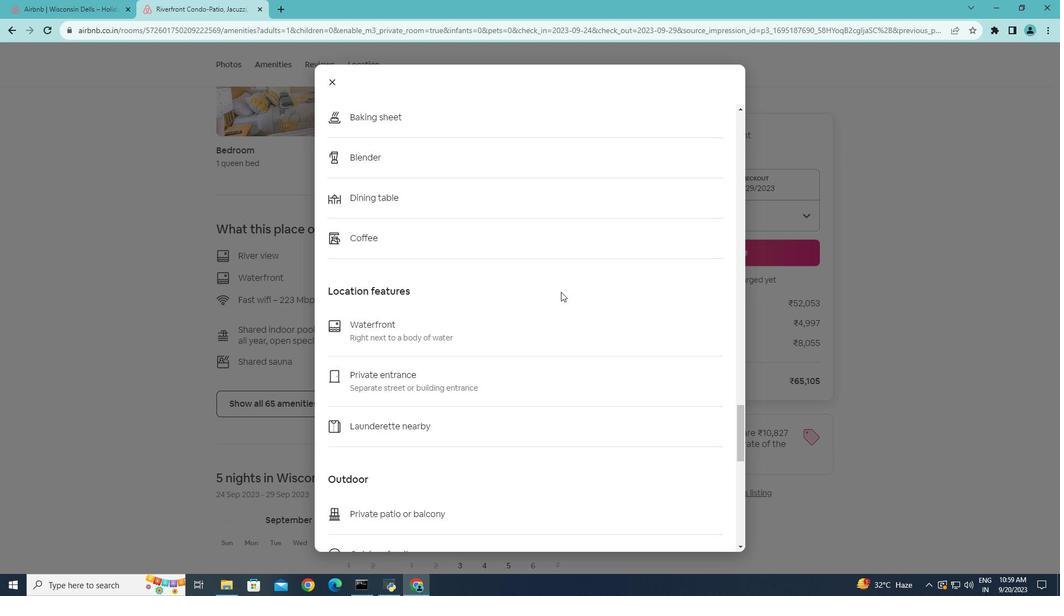 
Action: Mouse scrolled (561, 291) with delta (0, 0)
Screenshot: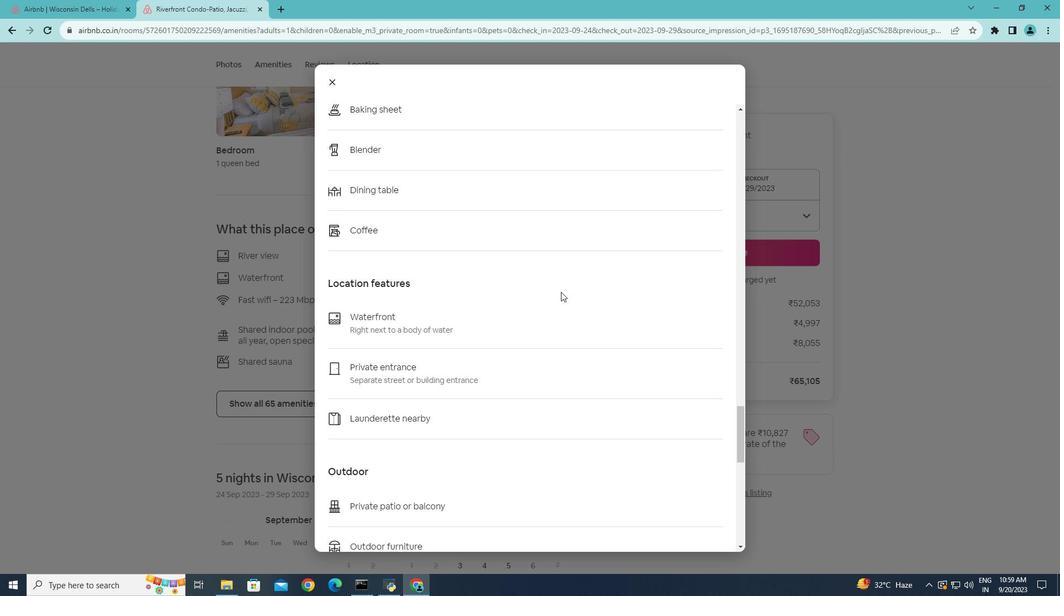 
Action: Mouse scrolled (561, 291) with delta (0, 0)
Screenshot: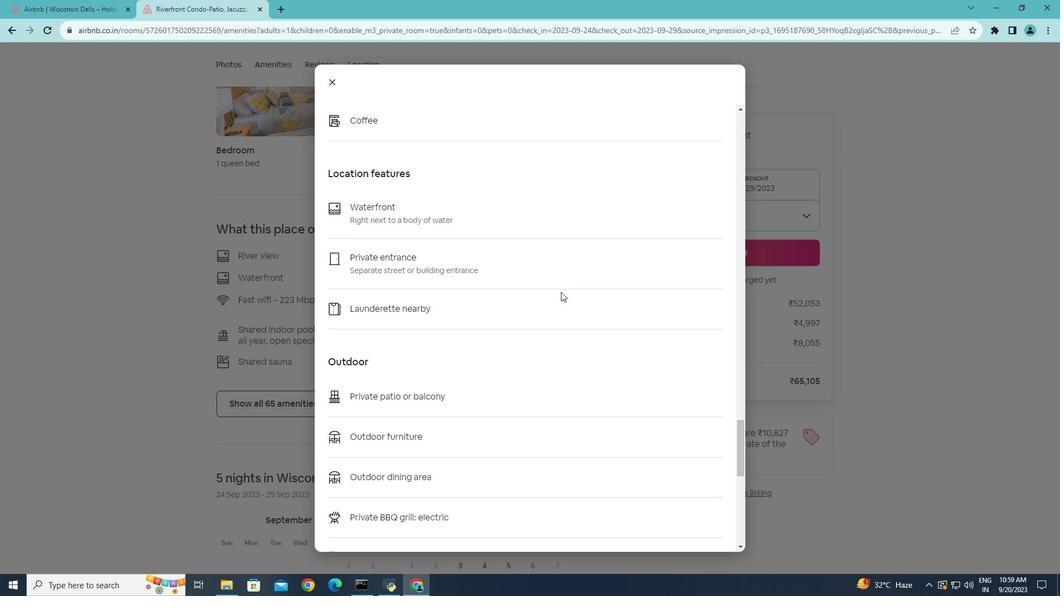 
Action: Mouse scrolled (561, 291) with delta (0, 0)
Screenshot: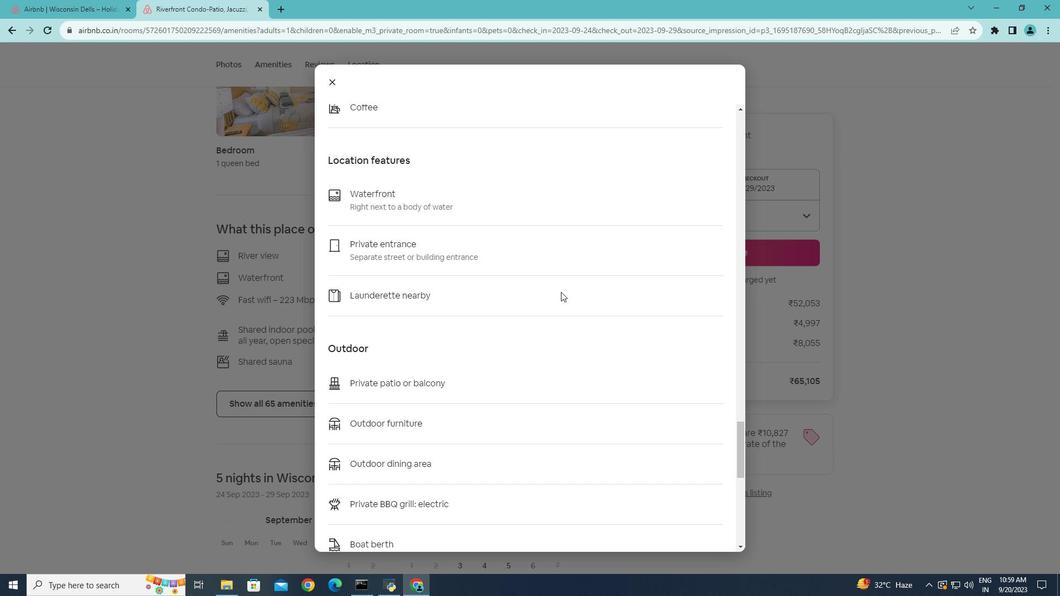 
Action: Mouse scrolled (561, 291) with delta (0, 0)
Screenshot: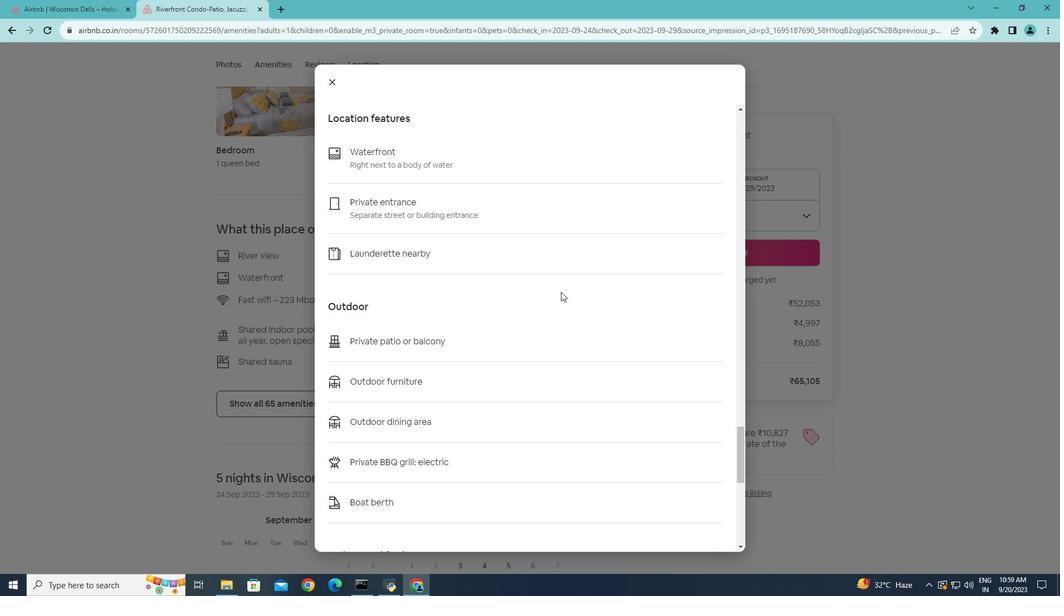 
Action: Mouse scrolled (561, 291) with delta (0, 0)
Screenshot: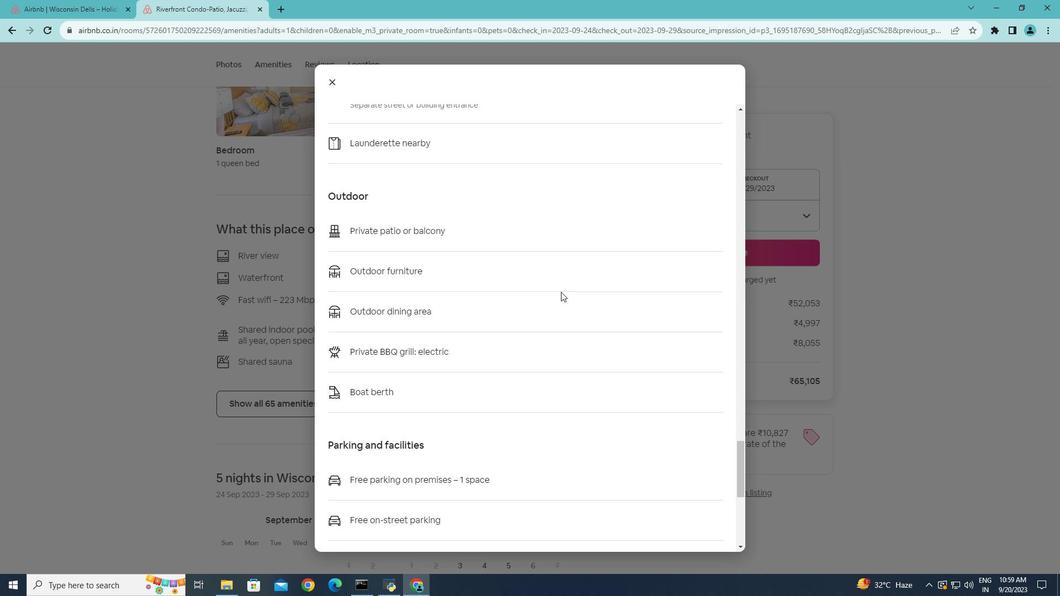 
Action: Mouse scrolled (561, 291) with delta (0, 0)
Screenshot: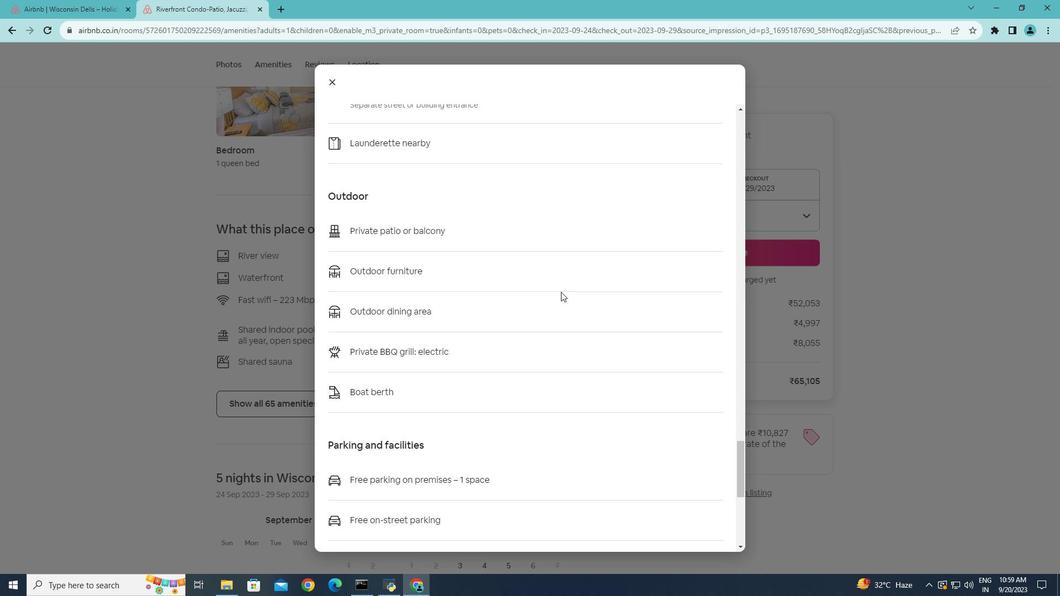 
Action: Mouse scrolled (561, 291) with delta (0, 0)
Screenshot: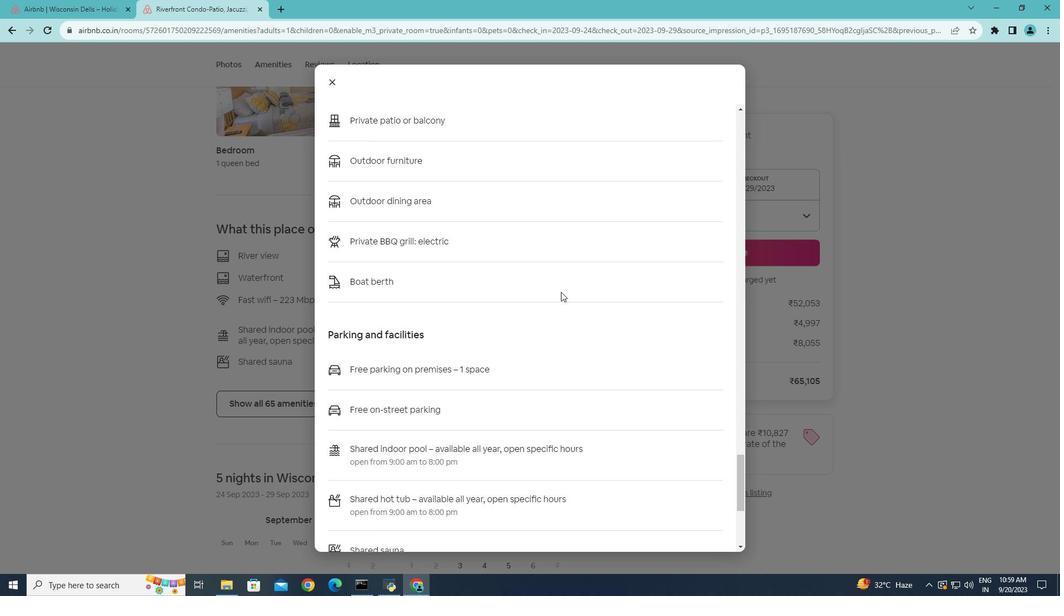 
Action: Mouse scrolled (561, 291) with delta (0, 0)
Screenshot: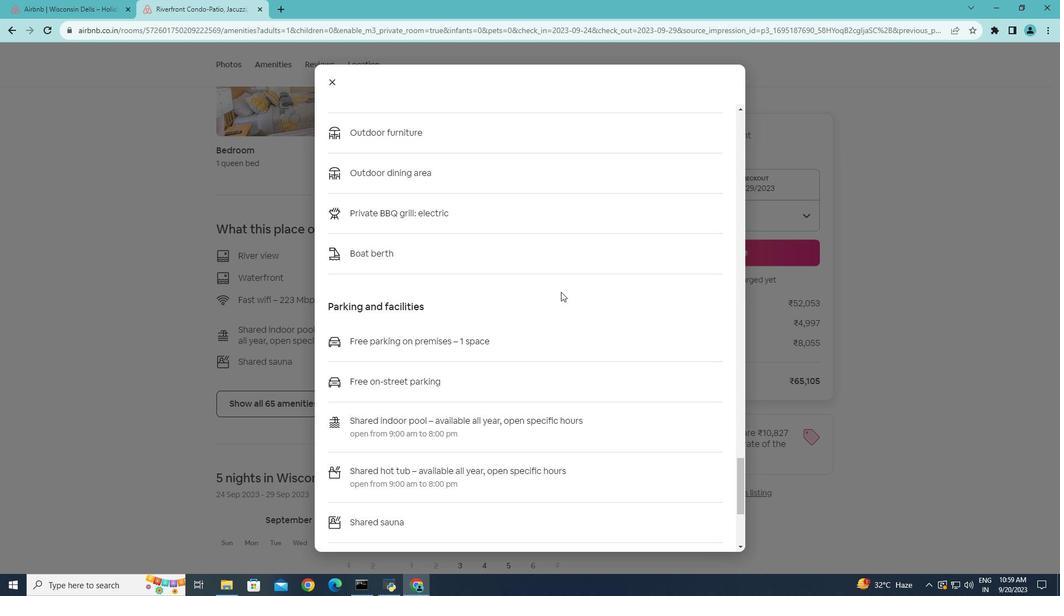 
Action: Mouse scrolled (561, 291) with delta (0, 0)
Screenshot: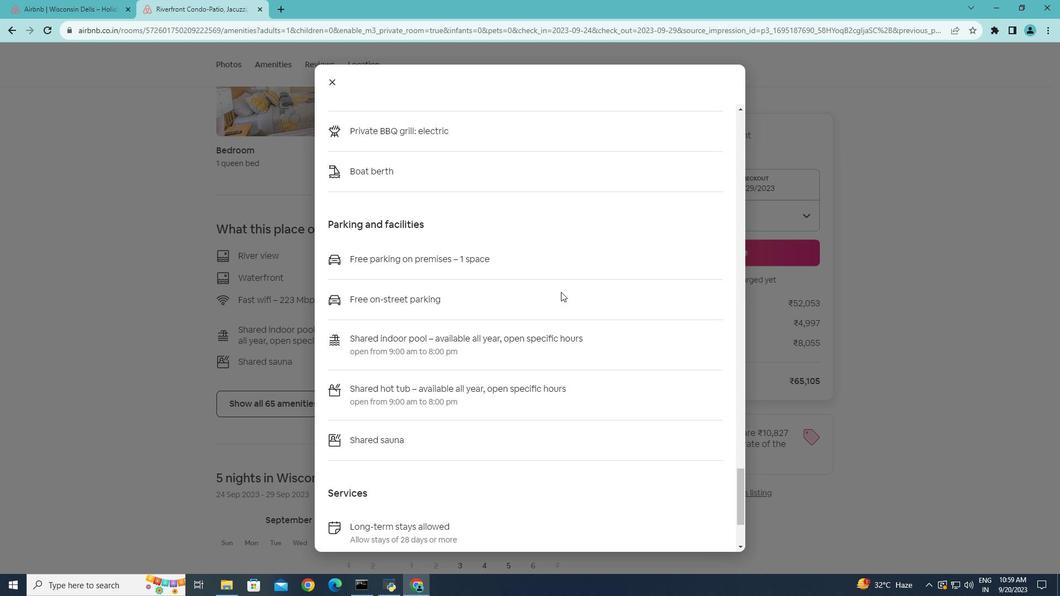 
Action: Mouse scrolled (561, 291) with delta (0, 0)
Screenshot: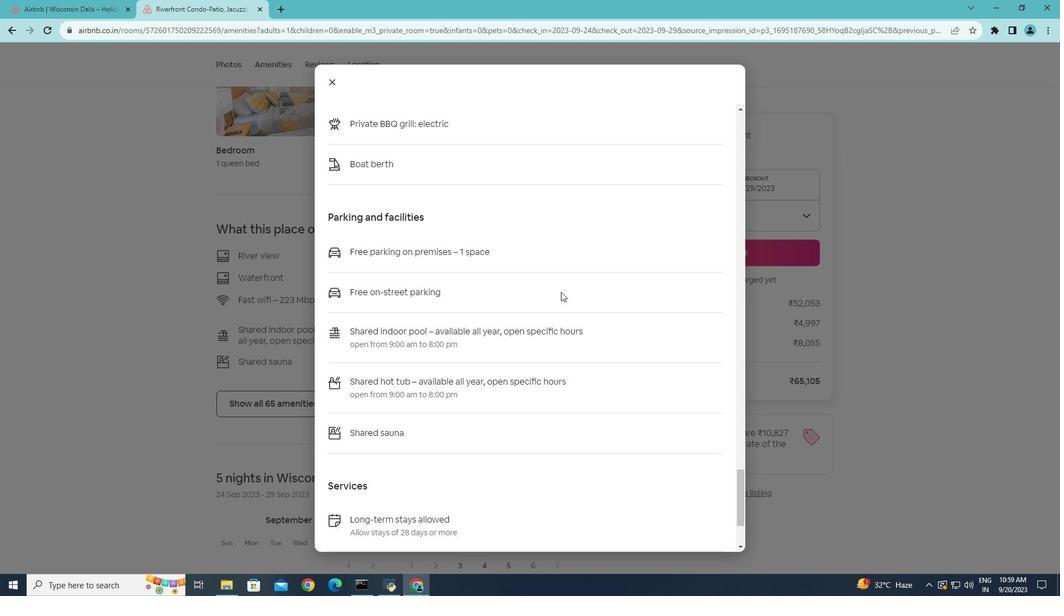 
Action: Mouse scrolled (561, 291) with delta (0, 0)
Screenshot: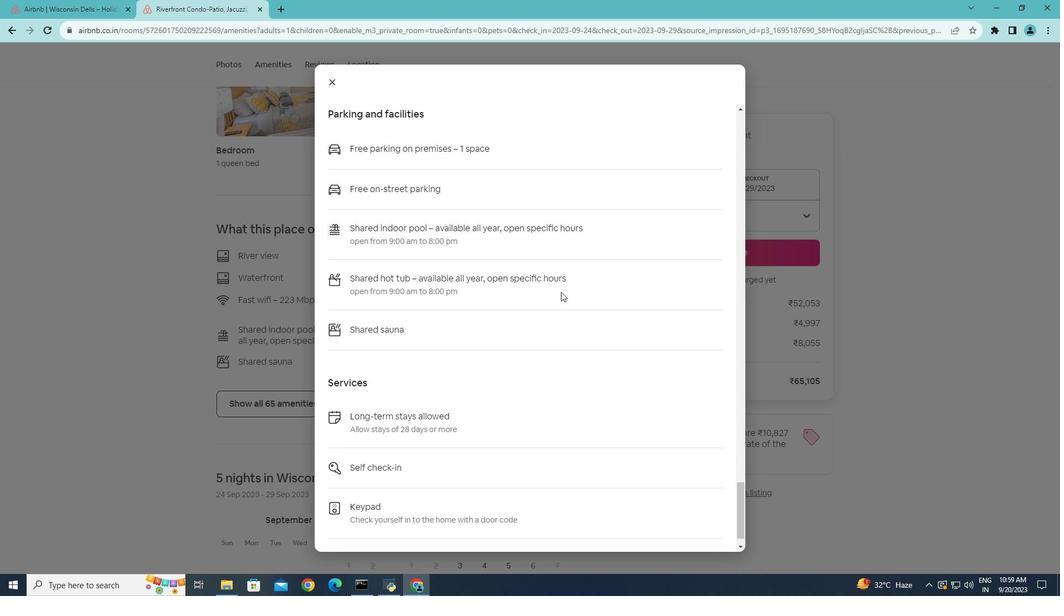 
Action: Mouse scrolled (561, 291) with delta (0, 0)
Screenshot: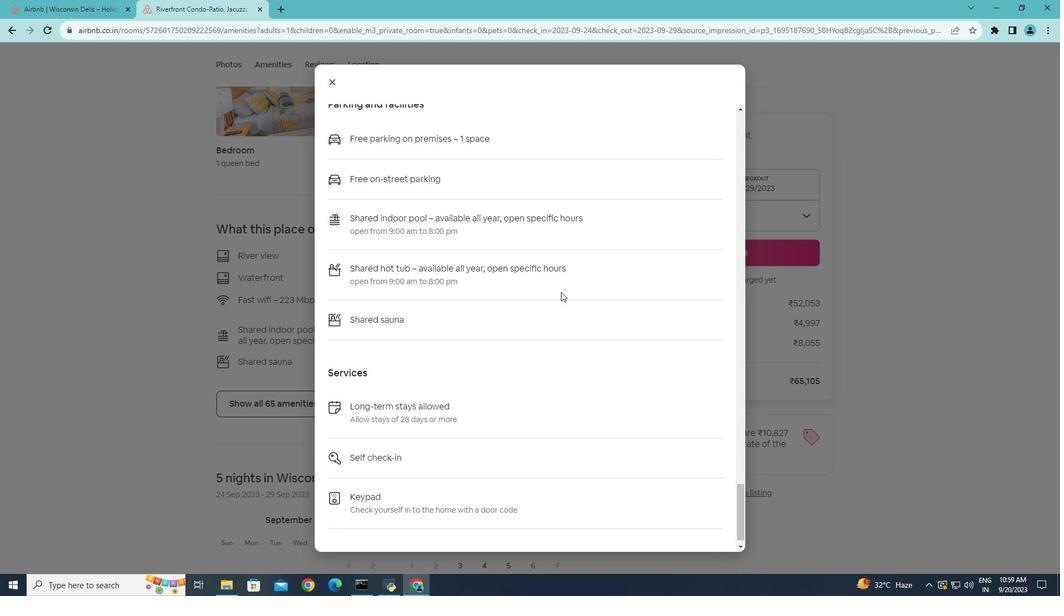
Action: Mouse scrolled (561, 291) with delta (0, 0)
Screenshot: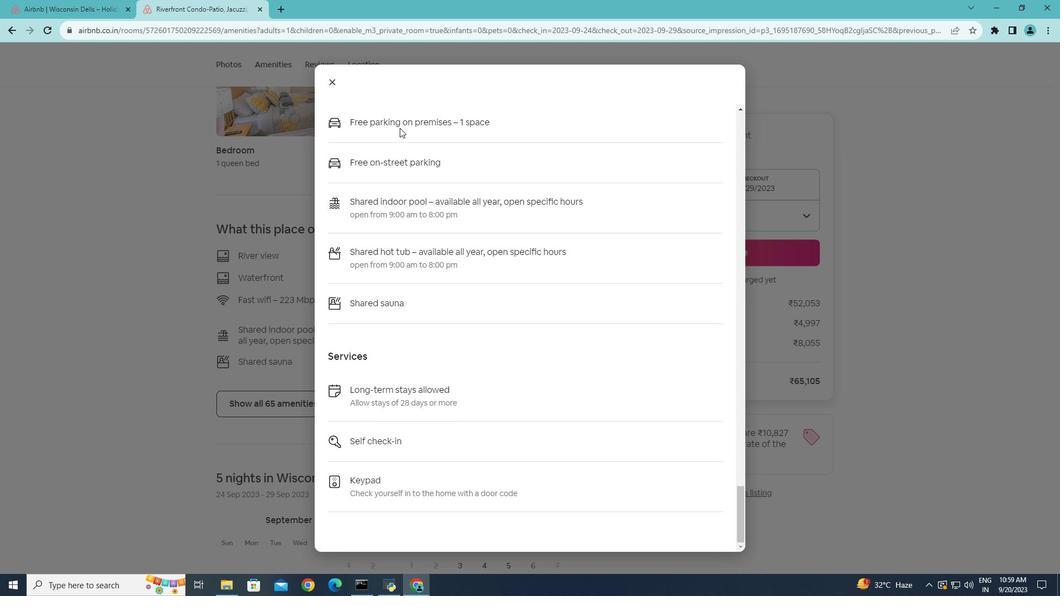 
Action: Mouse scrolled (561, 291) with delta (0, 0)
Screenshot: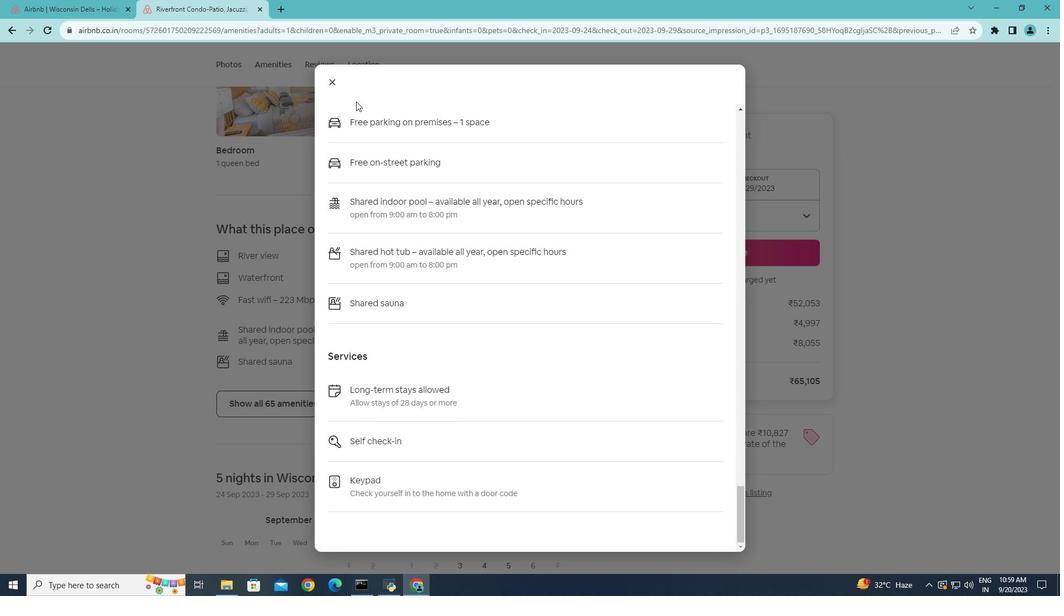 
Action: Mouse moved to (334, 84)
Screenshot: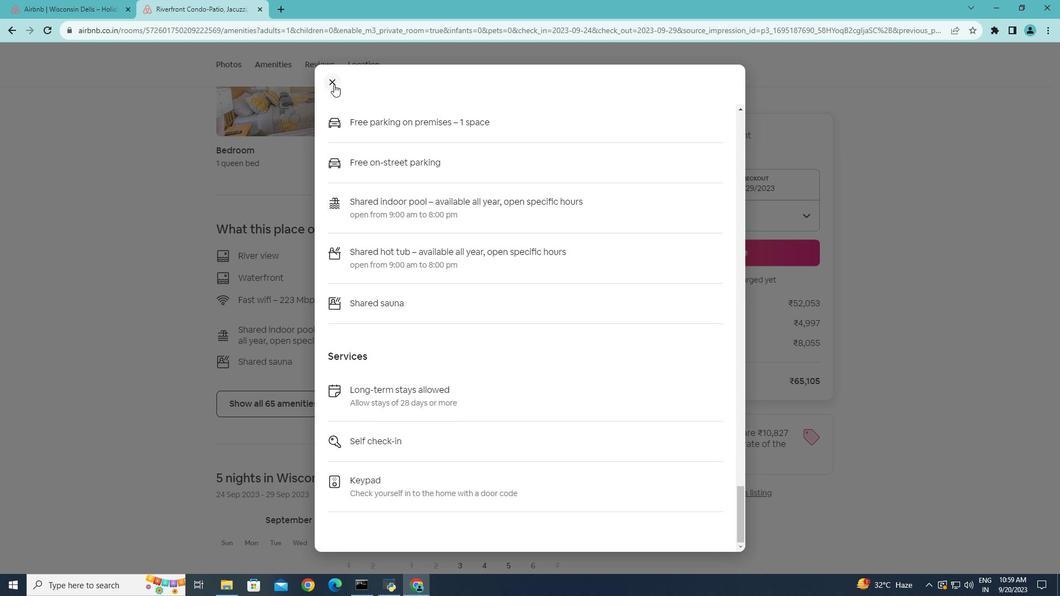 
Action: Mouse pressed left at (334, 84)
Screenshot: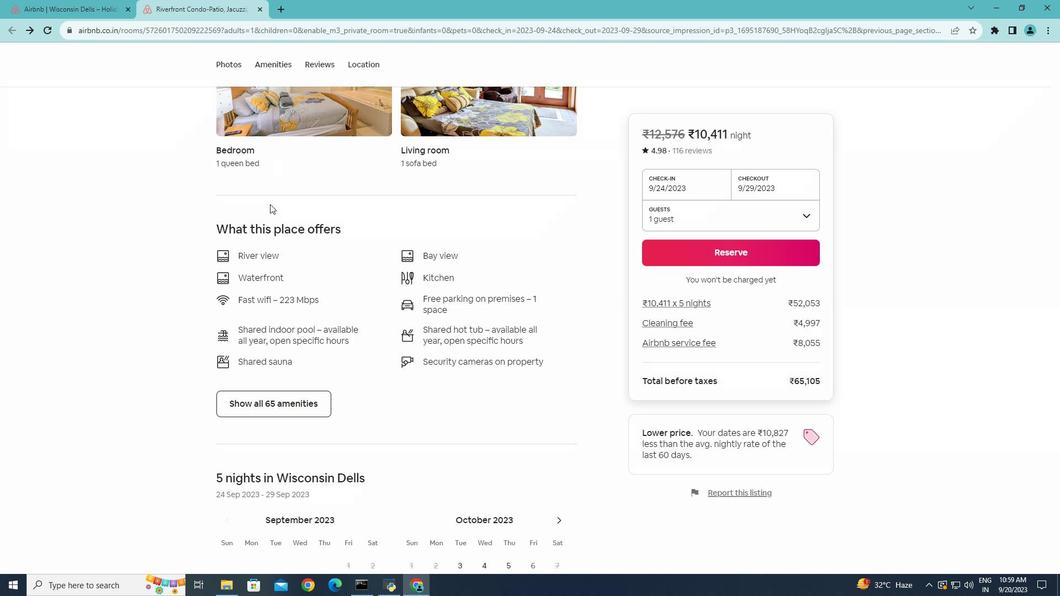 
Action: Mouse moved to (279, 247)
Screenshot: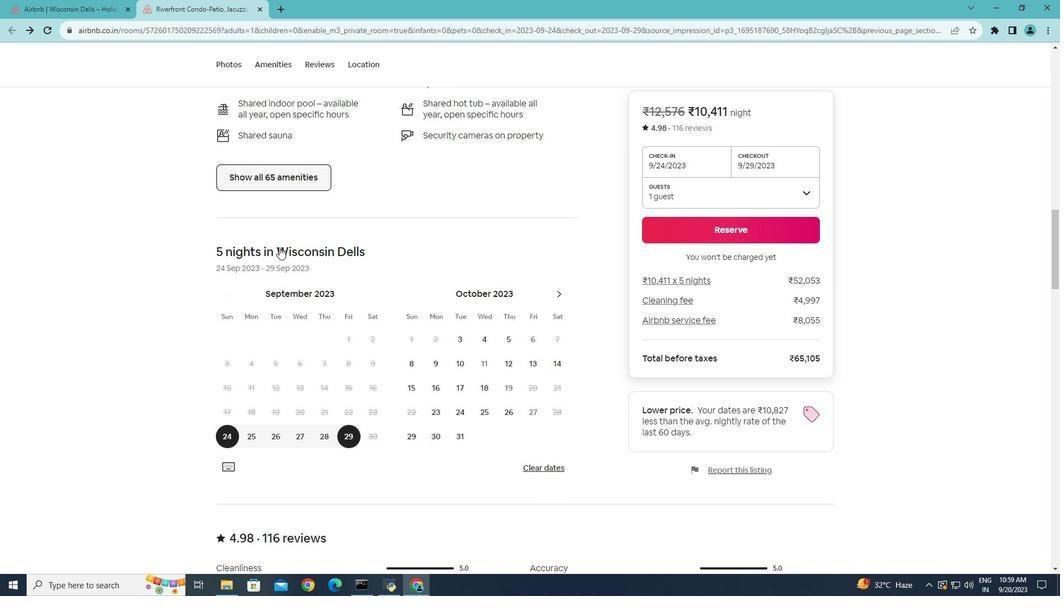 
Action: Mouse scrolled (279, 246) with delta (0, 0)
Screenshot: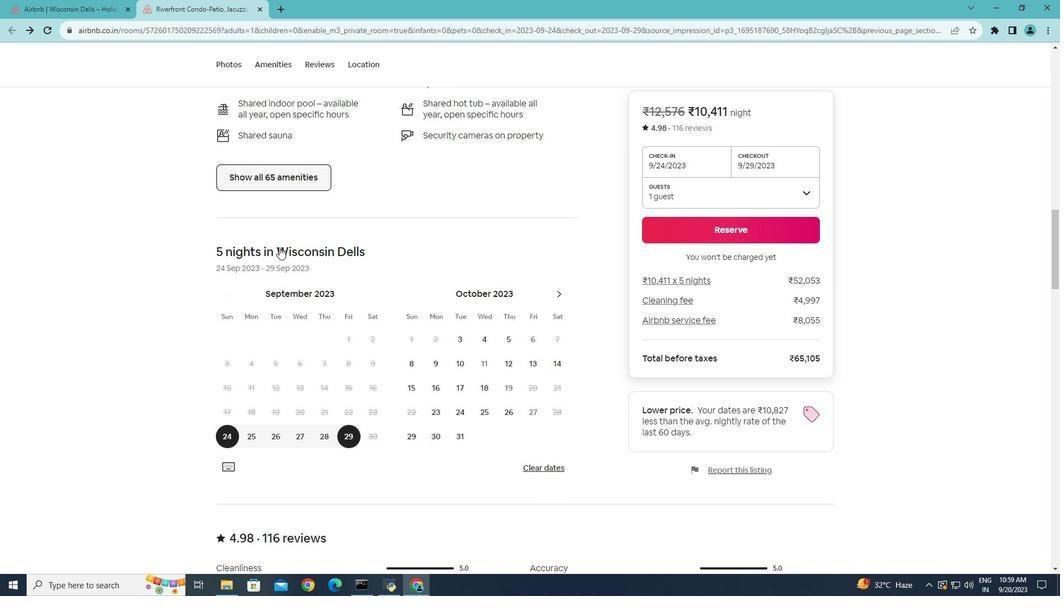 
Action: Mouse scrolled (279, 246) with delta (0, 0)
Screenshot: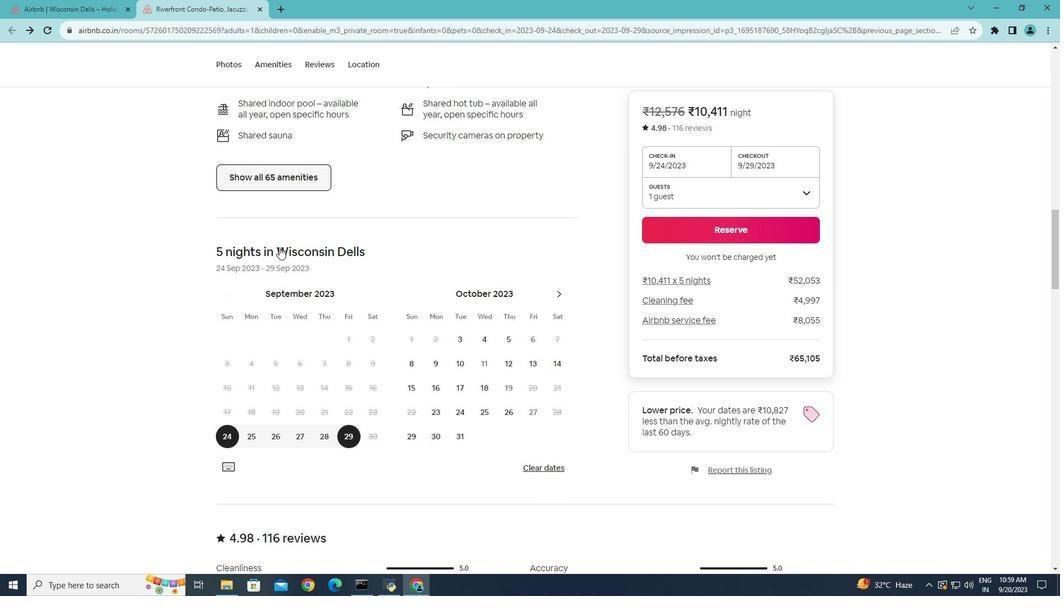 
Action: Mouse scrolled (279, 246) with delta (0, 0)
Screenshot: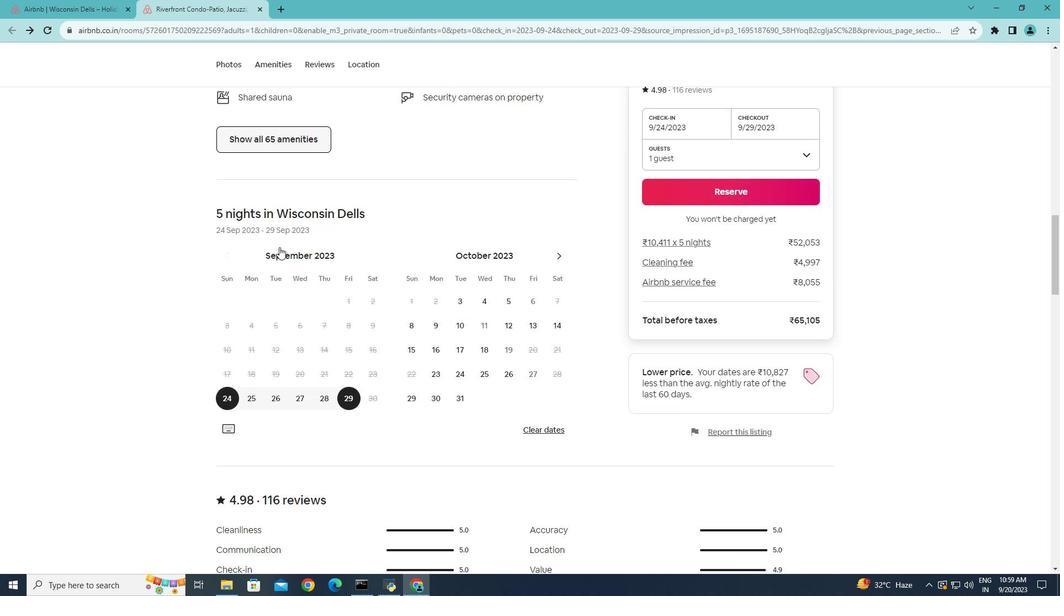 
Action: Mouse scrolled (279, 246) with delta (0, 0)
Screenshot: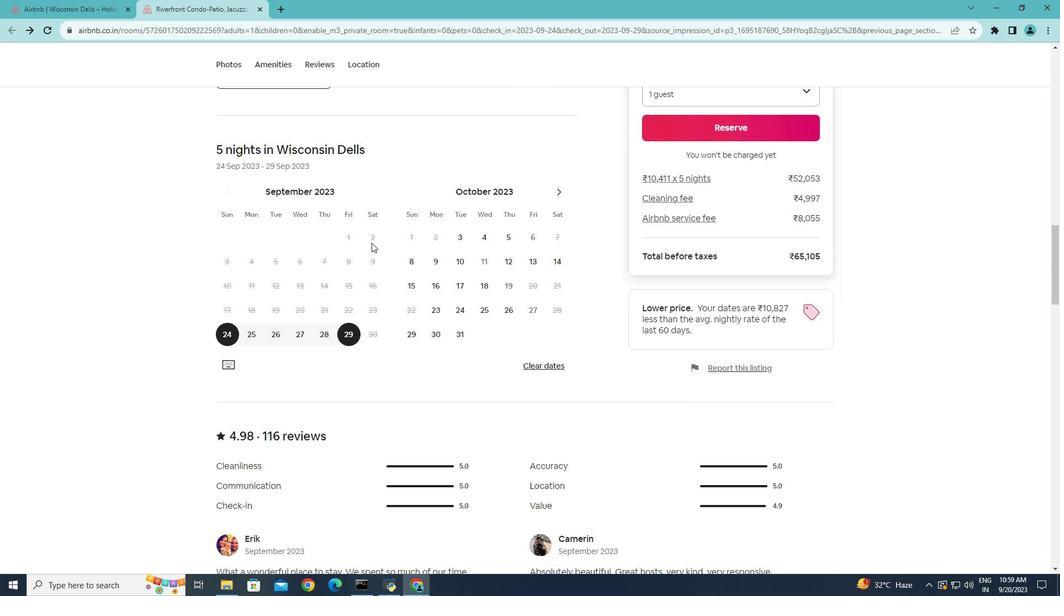 
Action: Mouse scrolled (279, 246) with delta (0, 0)
Screenshot: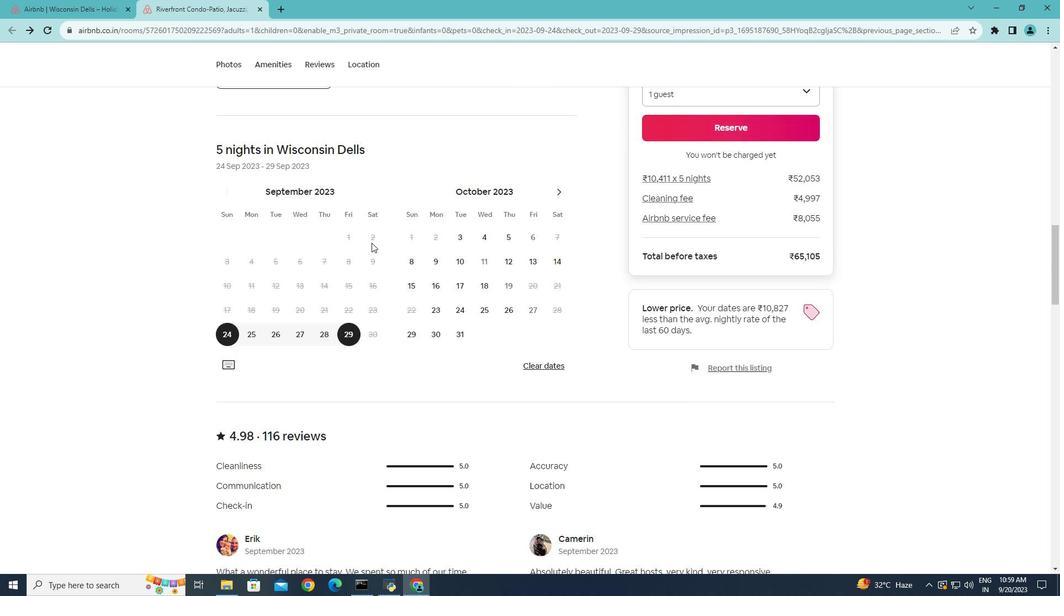 
Action: Mouse moved to (283, 247)
Screenshot: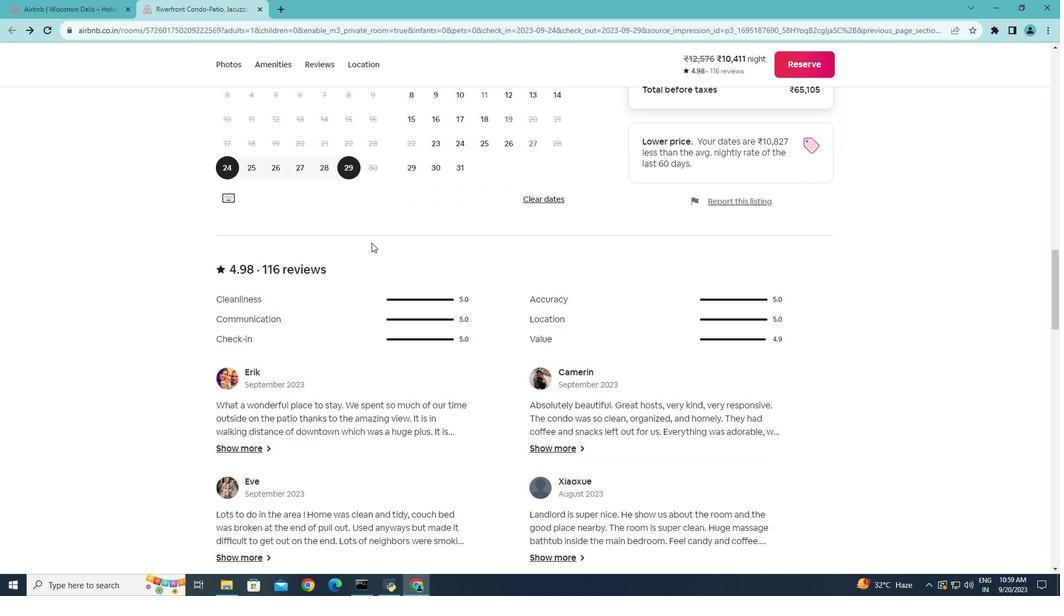 
Action: Mouse scrolled (283, 246) with delta (0, 0)
Screenshot: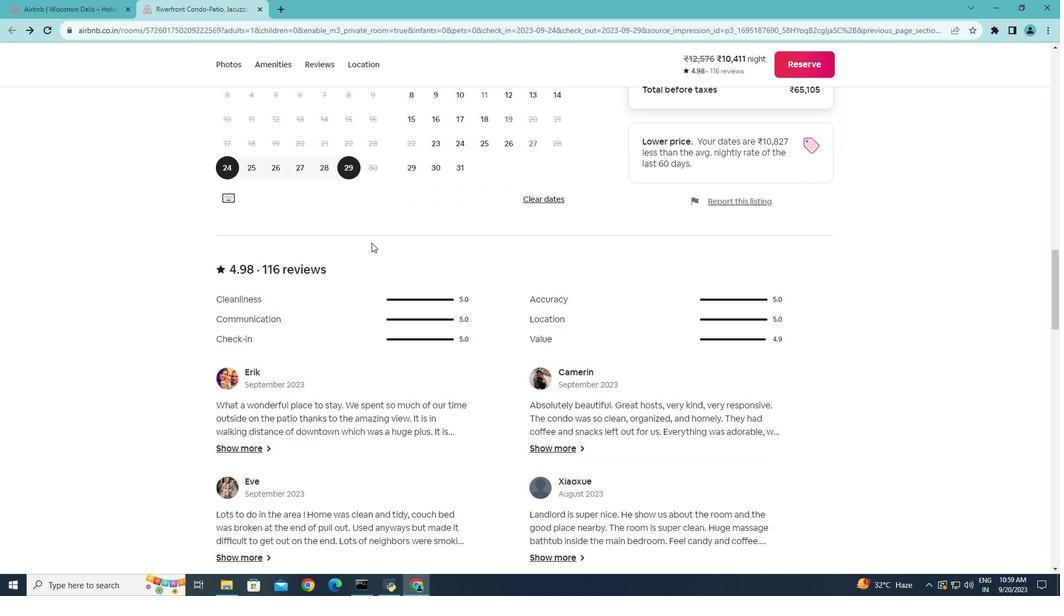
Action: Mouse moved to (363, 244)
Screenshot: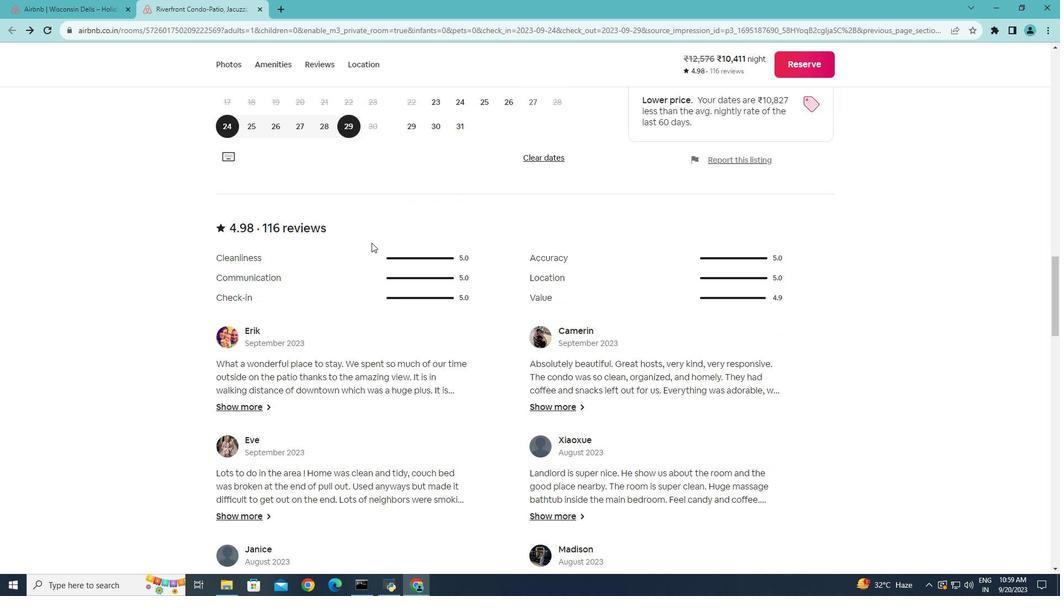 
Action: Mouse scrolled (363, 244) with delta (0, 0)
Screenshot: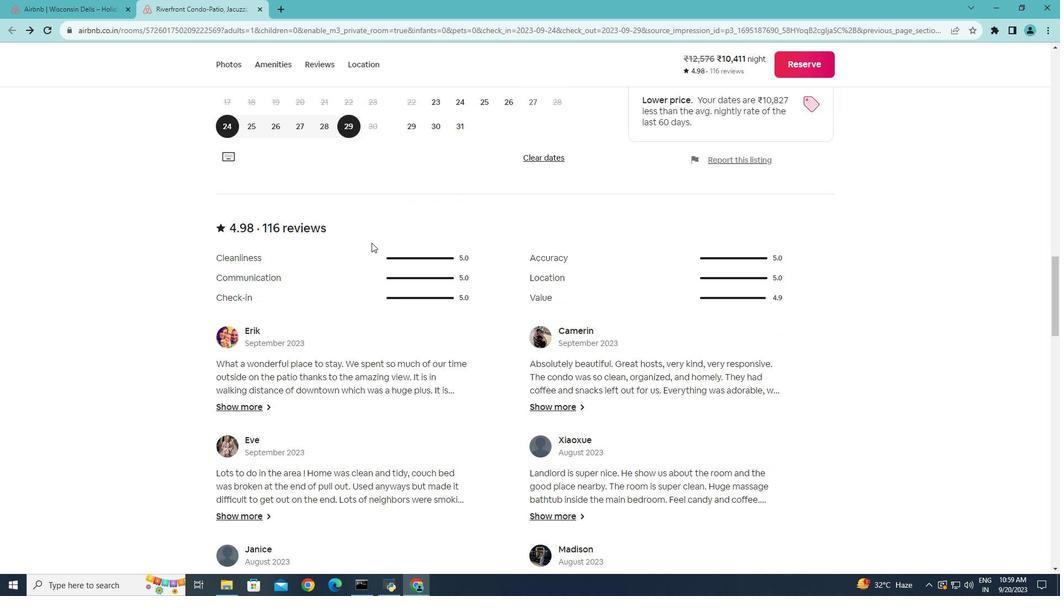 
Action: Mouse moved to (371, 243)
Screenshot: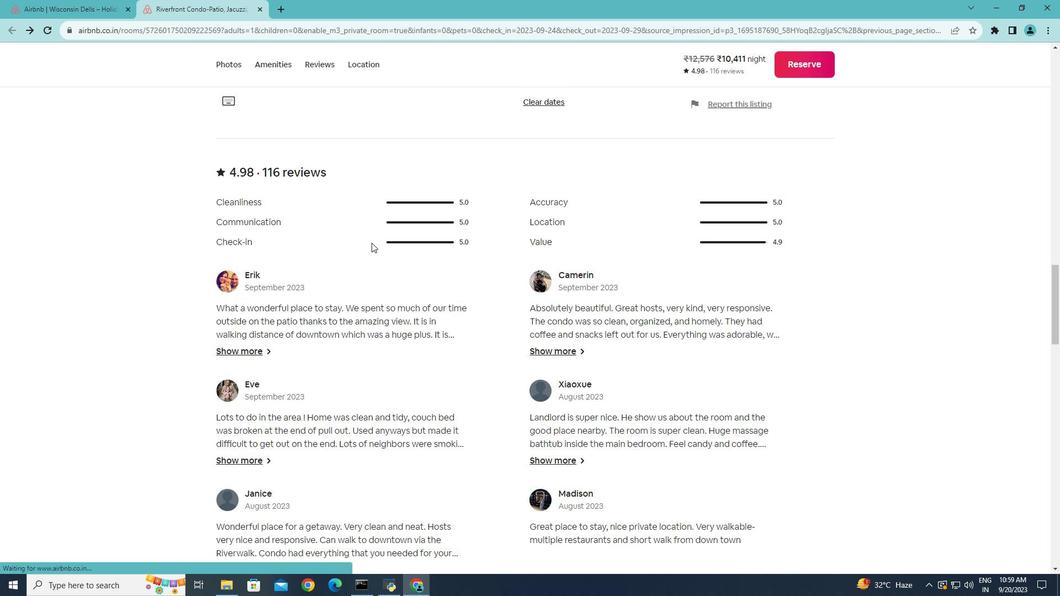 
Action: Mouse scrolled (371, 242) with delta (0, 0)
Screenshot: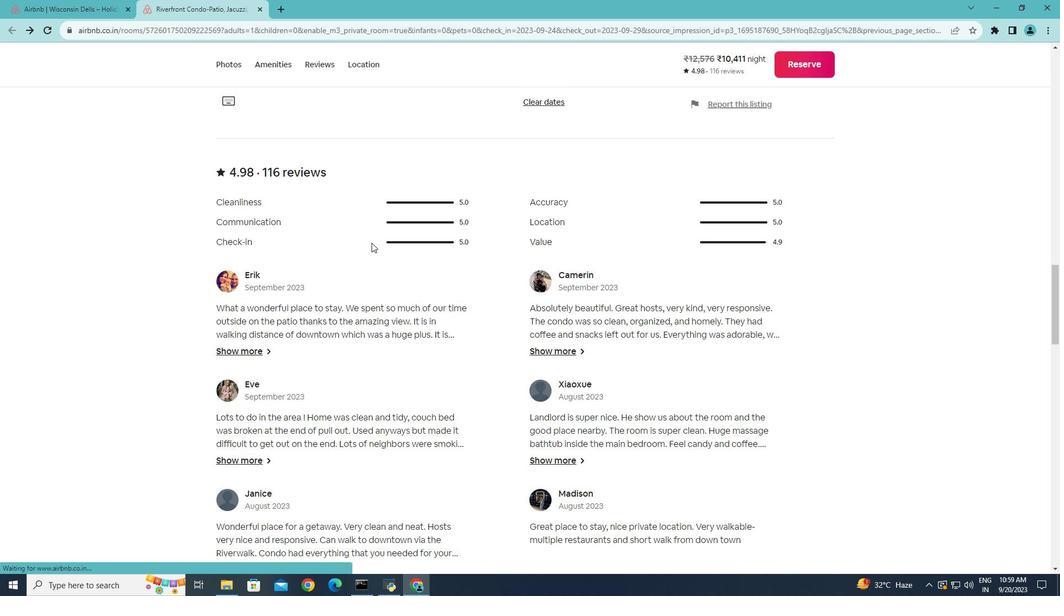 
Action: Mouse scrolled (371, 242) with delta (0, 0)
Screenshot: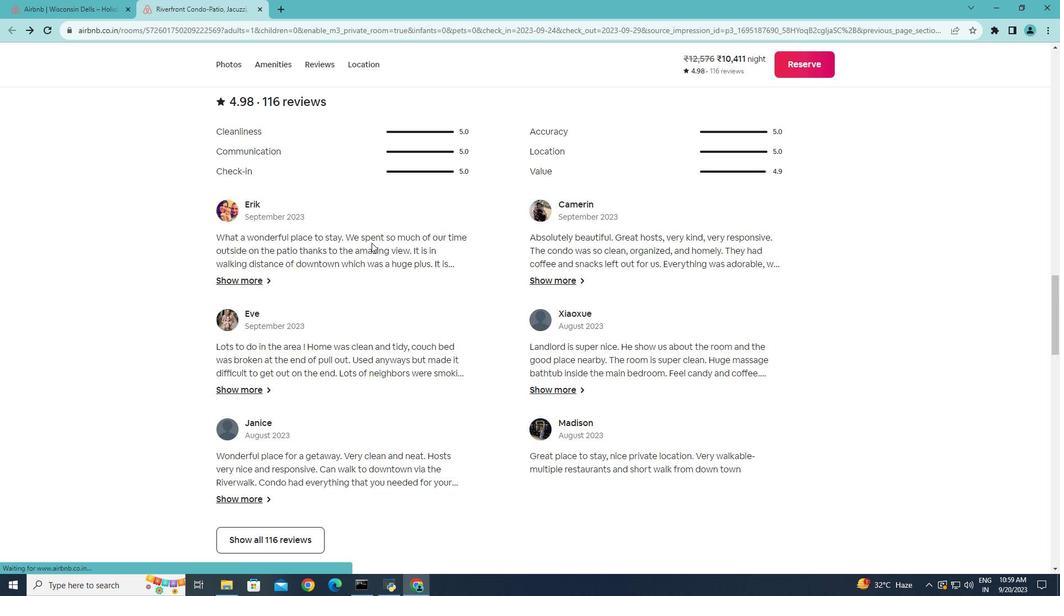 
Action: Mouse scrolled (371, 242) with delta (0, 0)
Screenshot: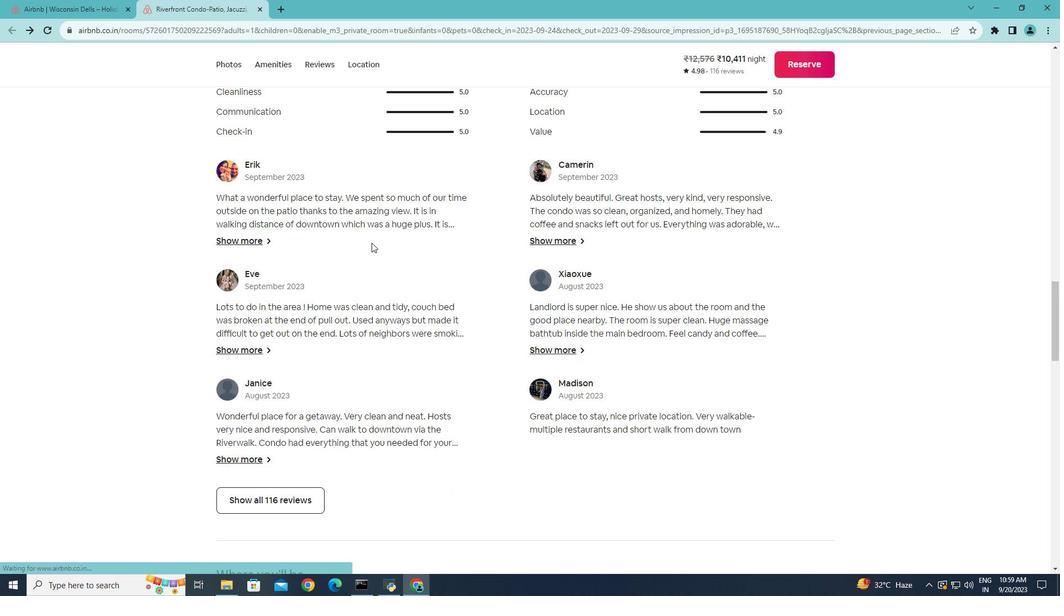 
Action: Mouse scrolled (371, 242) with delta (0, 0)
Screenshot: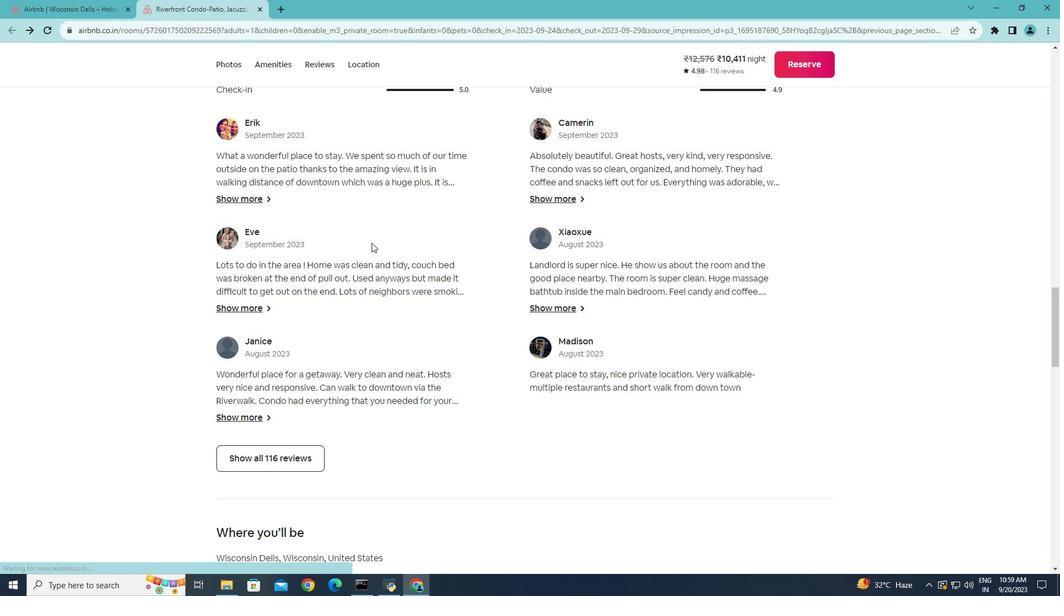 
Action: Mouse scrolled (371, 242) with delta (0, 0)
Screenshot: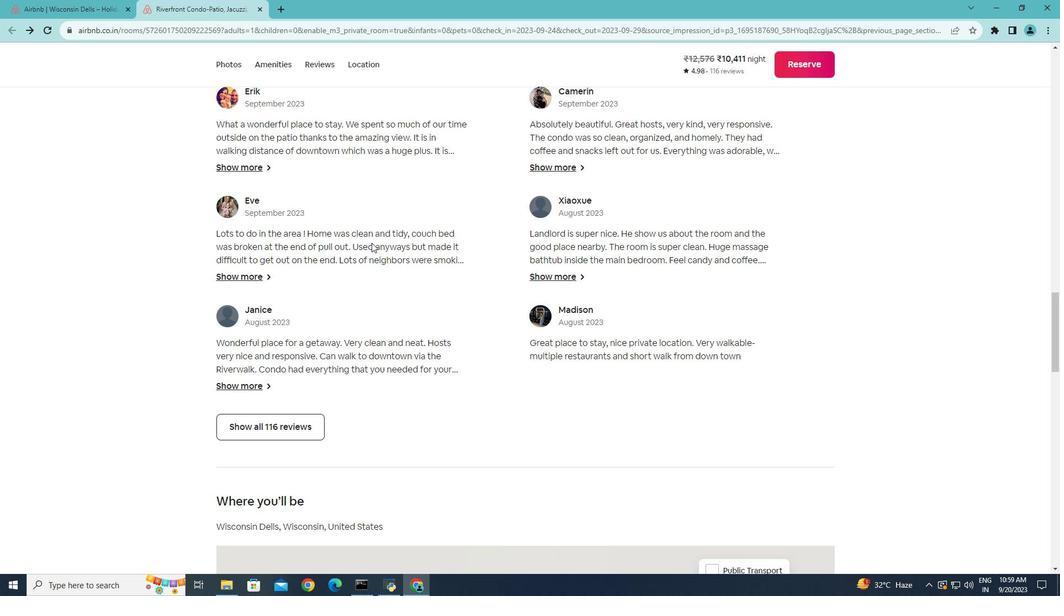 
Action: Mouse scrolled (371, 242) with delta (0, 0)
Screenshot: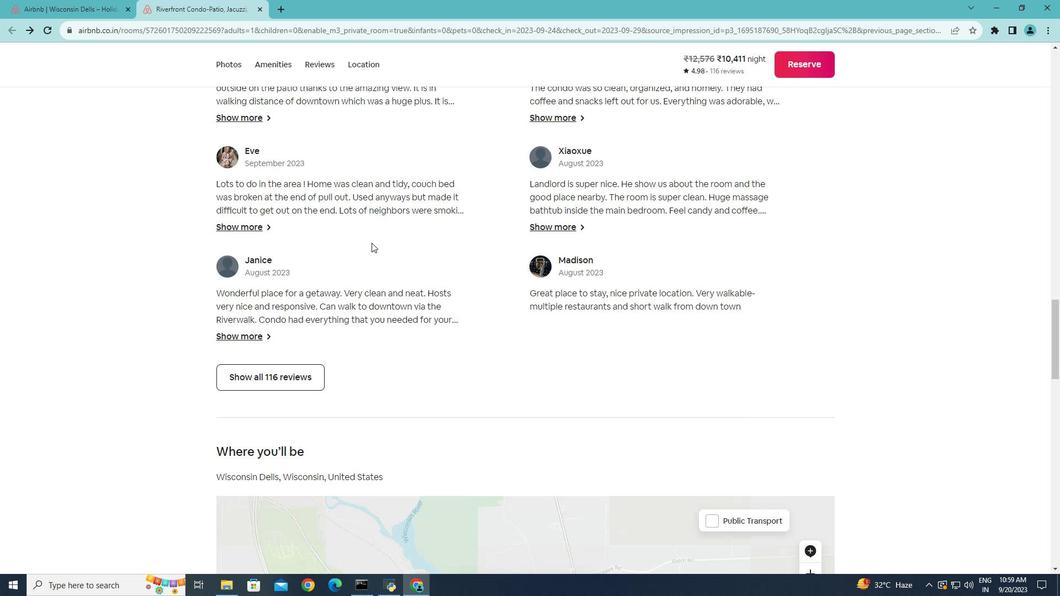 
Action: Mouse scrolled (371, 242) with delta (0, 0)
Screenshot: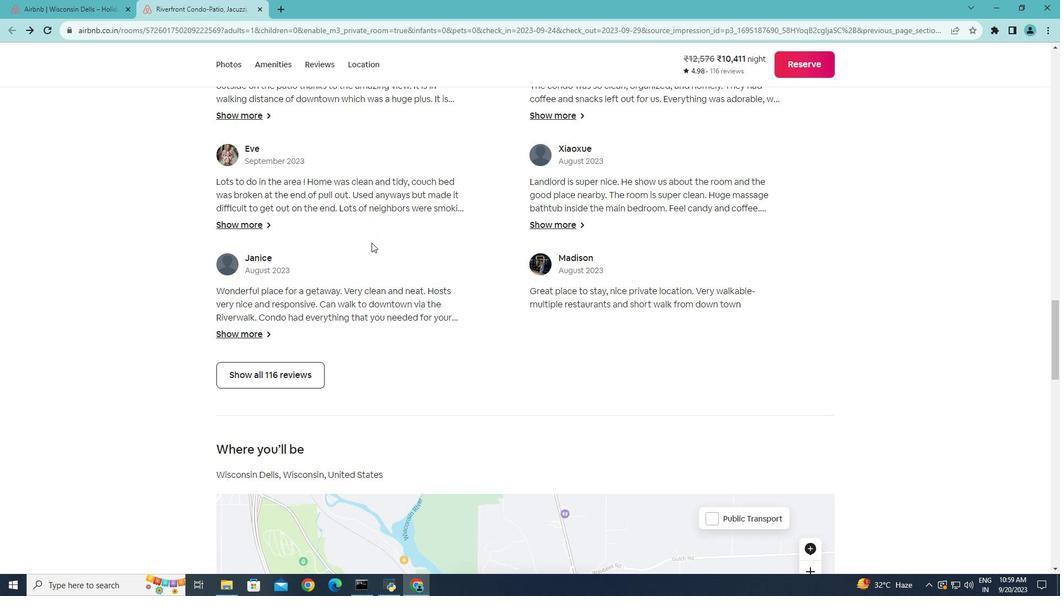 
Action: Mouse scrolled (371, 242) with delta (0, 0)
Screenshot: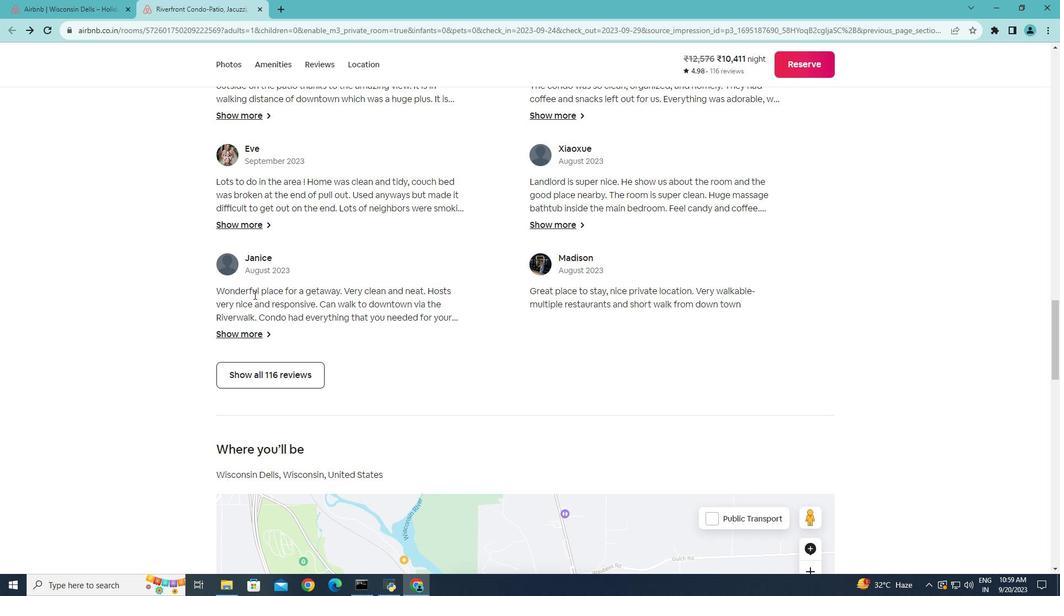 
Action: Mouse moved to (302, 368)
Screenshot: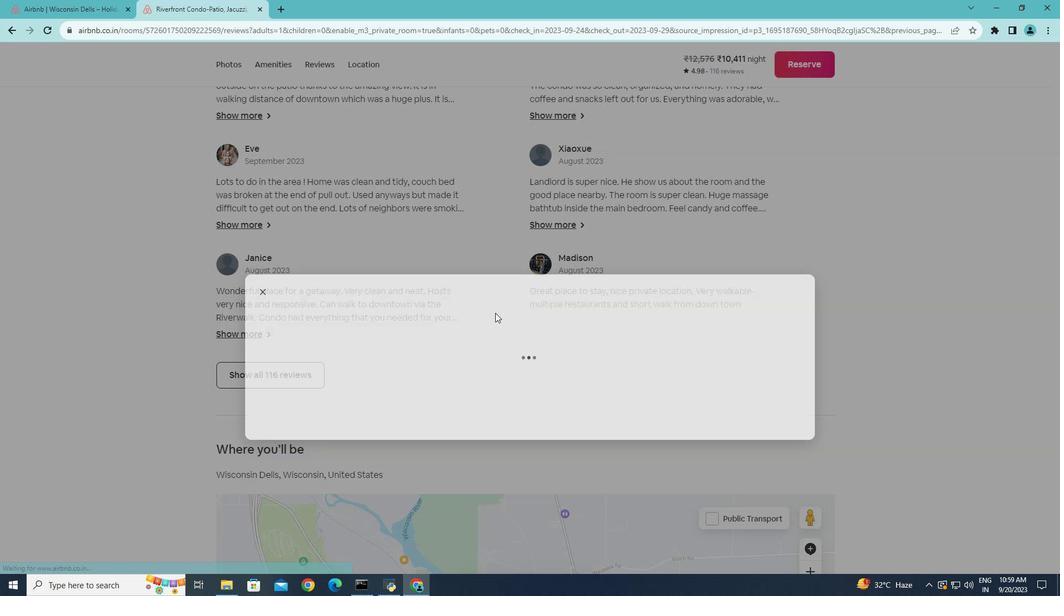 
Action: Mouse pressed left at (302, 368)
Screenshot: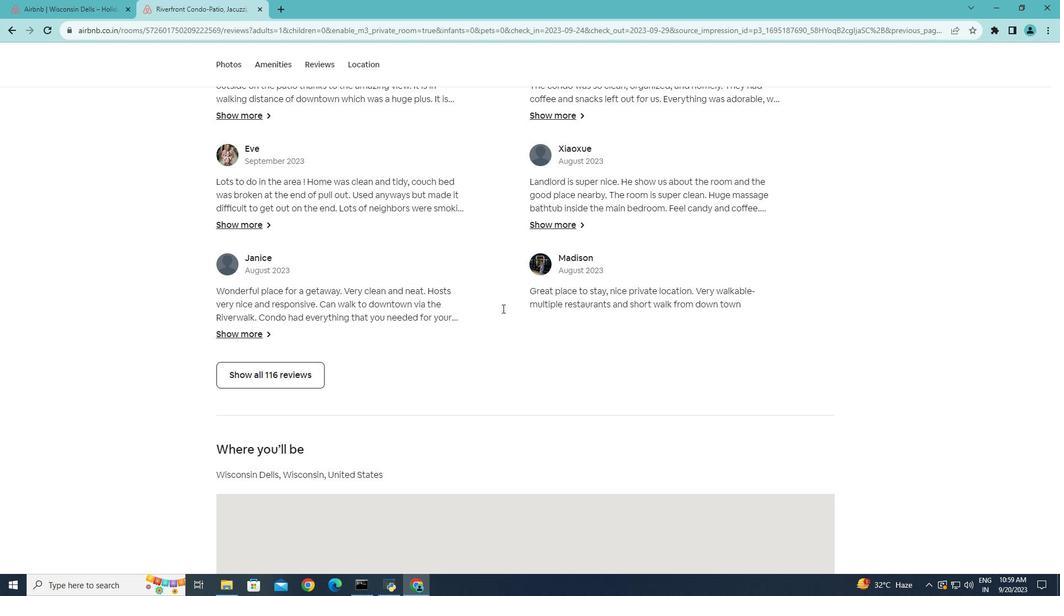 
Action: Mouse moved to (548, 287)
Screenshot: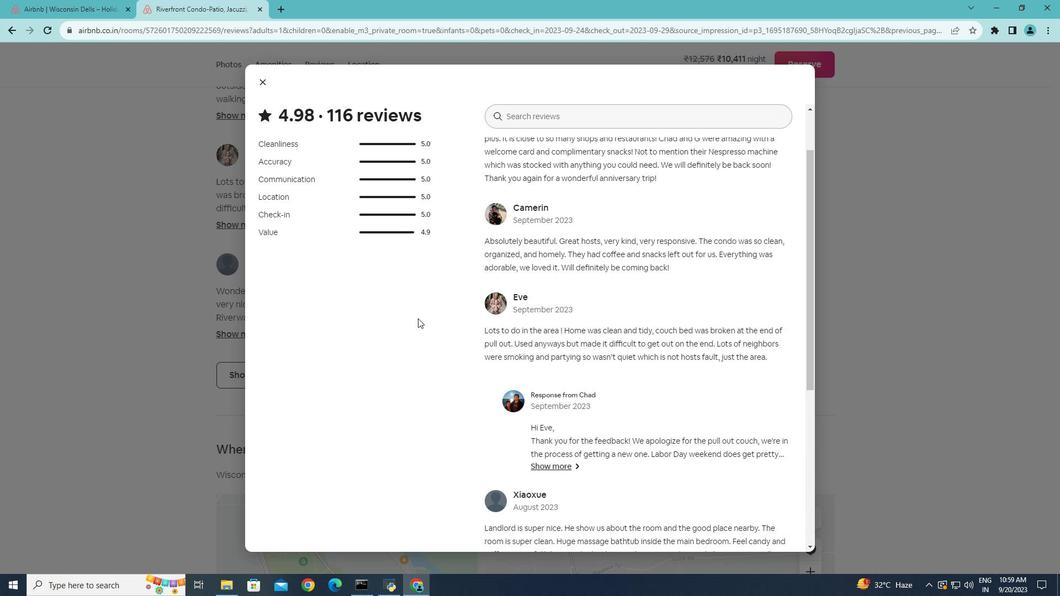 
Action: Mouse scrolled (548, 287) with delta (0, 0)
Screenshot: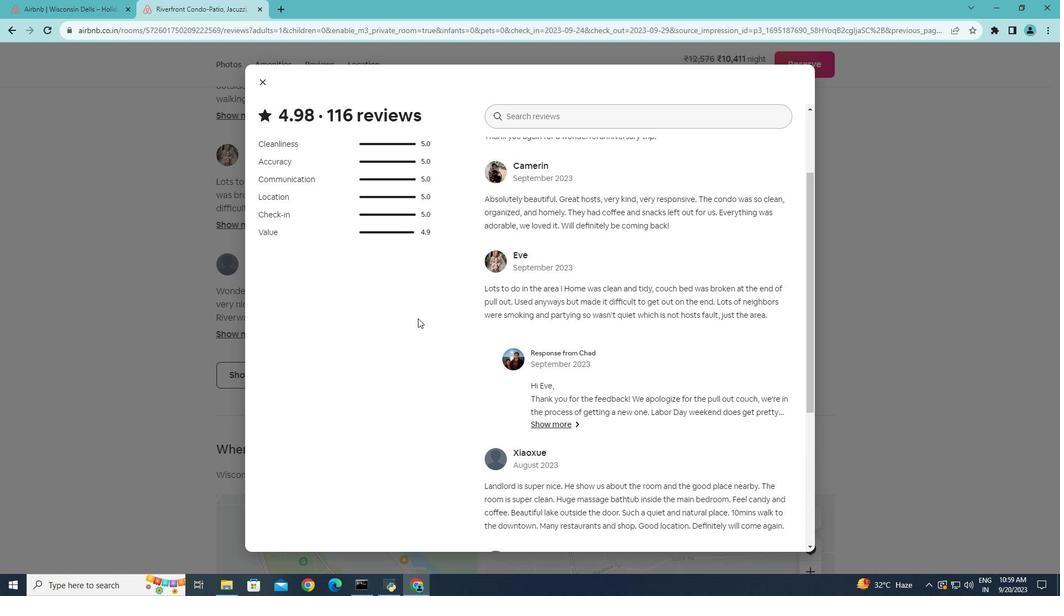 
Action: Mouse moved to (418, 318)
Screenshot: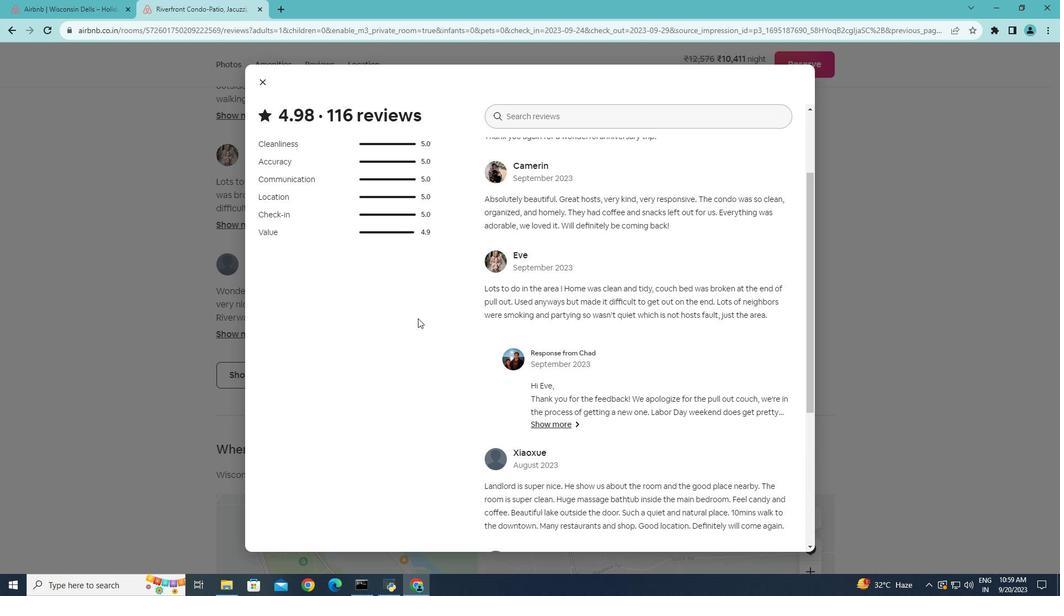 
Action: Mouse scrolled (418, 318) with delta (0, 0)
Screenshot: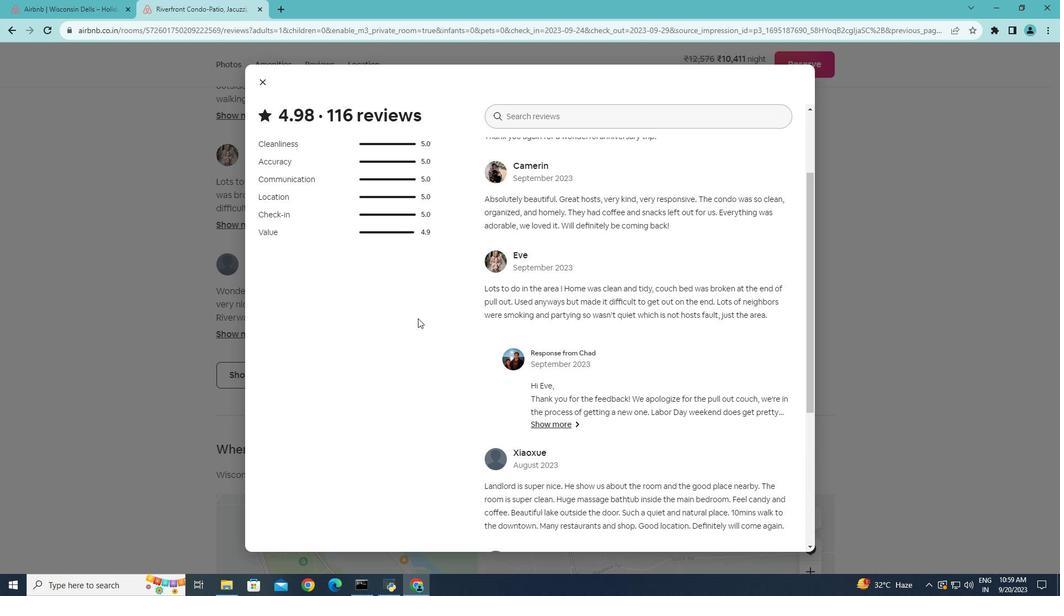 
Action: Mouse scrolled (418, 318) with delta (0, 0)
Screenshot: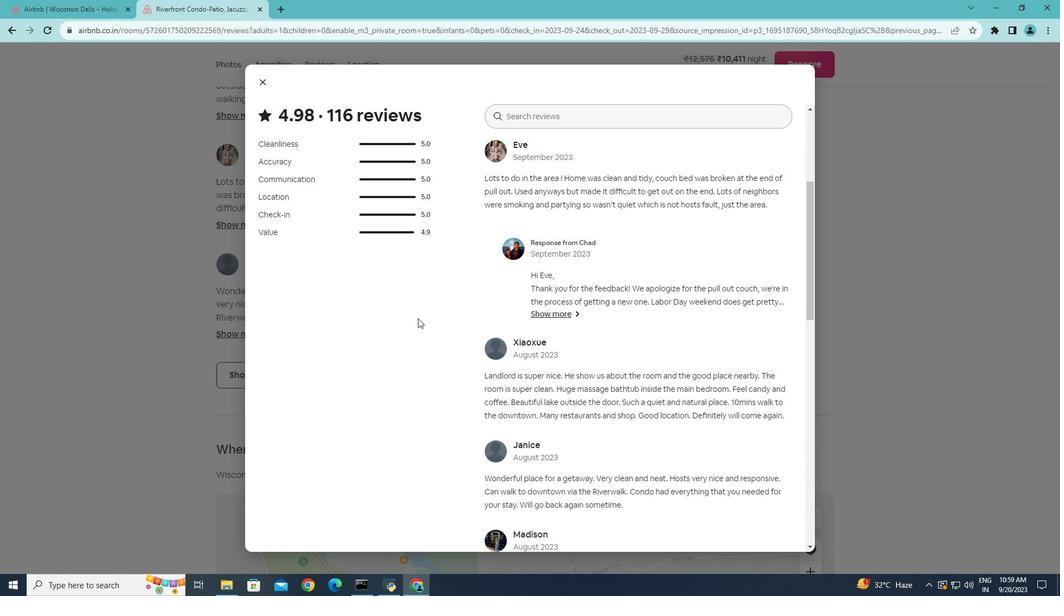 
Action: Mouse scrolled (418, 318) with delta (0, 0)
Screenshot: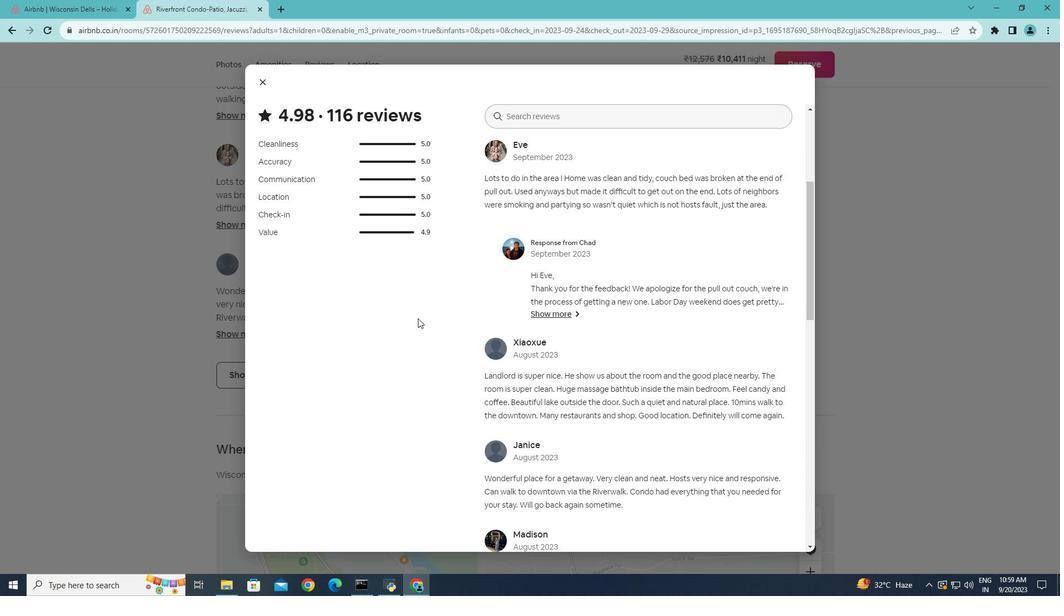 
Action: Mouse scrolled (418, 318) with delta (0, 0)
Screenshot: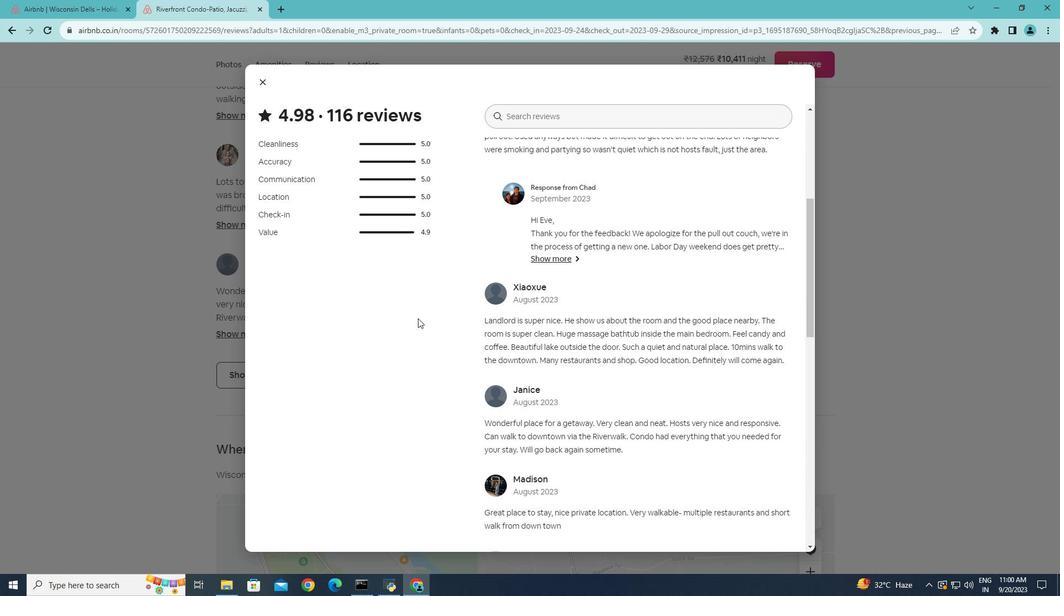 
Action: Mouse scrolled (418, 318) with delta (0, 0)
Screenshot: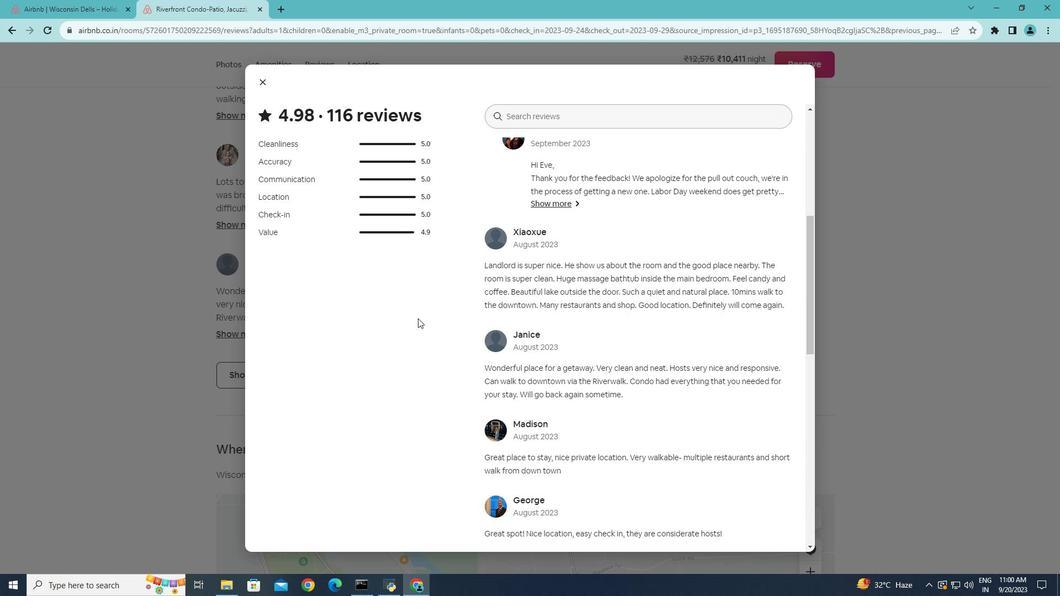
Action: Mouse scrolled (418, 318) with delta (0, 0)
Screenshot: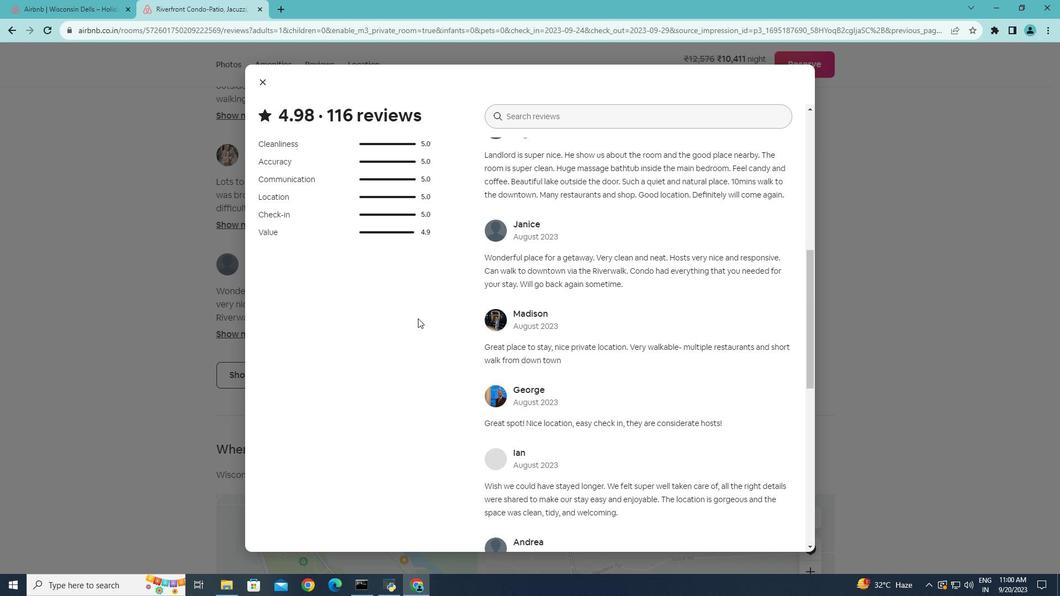 
Action: Mouse scrolled (418, 318) with delta (0, 0)
Screenshot: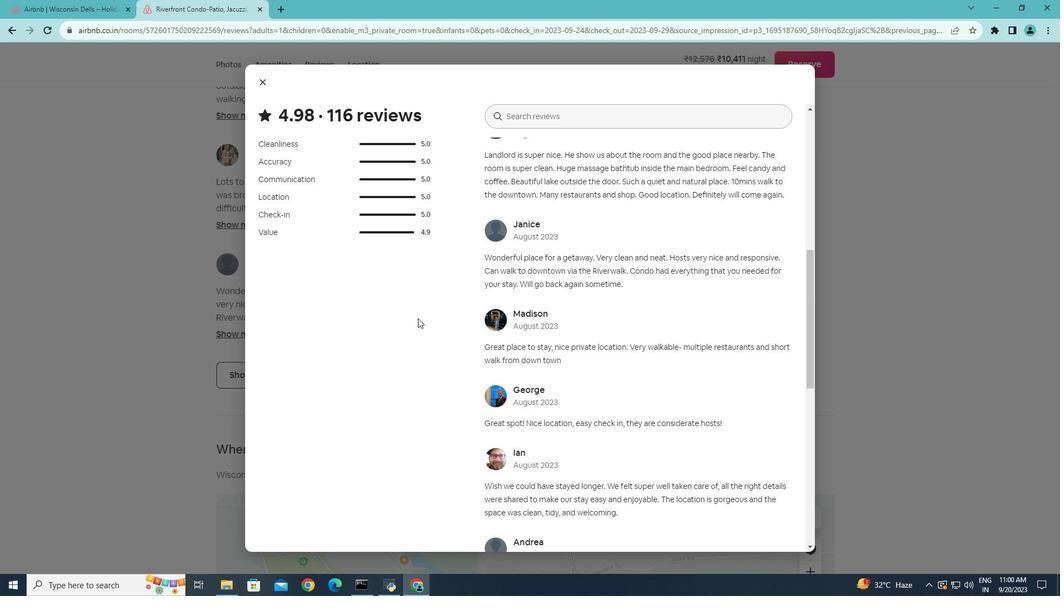 
Action: Mouse scrolled (418, 318) with delta (0, 0)
Screenshot: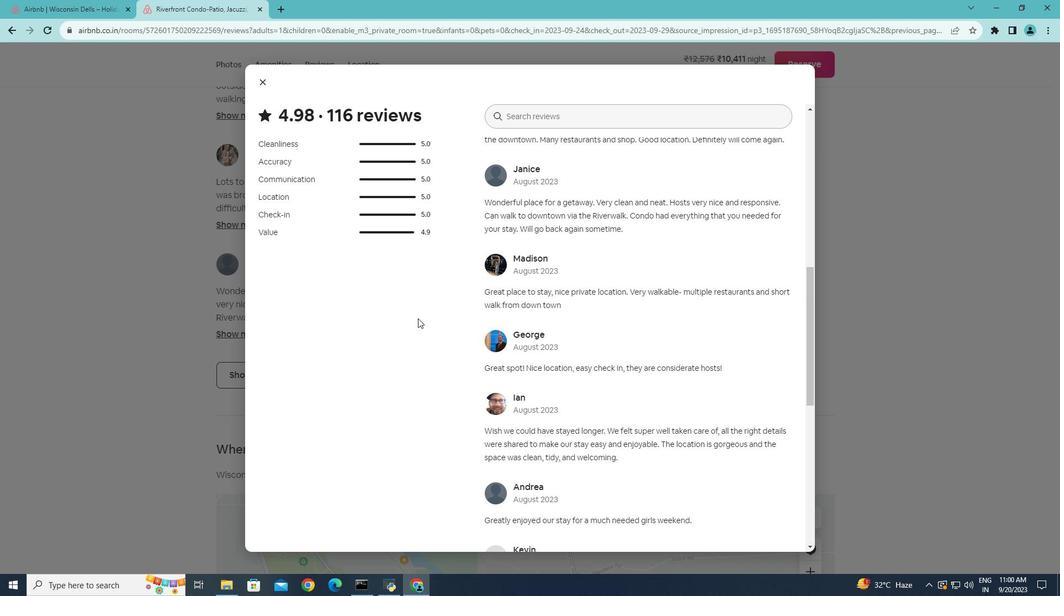 
Action: Mouse scrolled (418, 318) with delta (0, 0)
